 Task: Research Airbnb properties in GoraÅ¾de, Bosnia and Herzegovina from 5th November, 2023 to 16th November, 2023 for 2 adults.1  bedroom having 1 bed and 1 bathroom. Property type can be hotel. Amenities needed are: heating. Look for 5 properties as per requirement.
Action: Mouse moved to (528, 107)
Screenshot: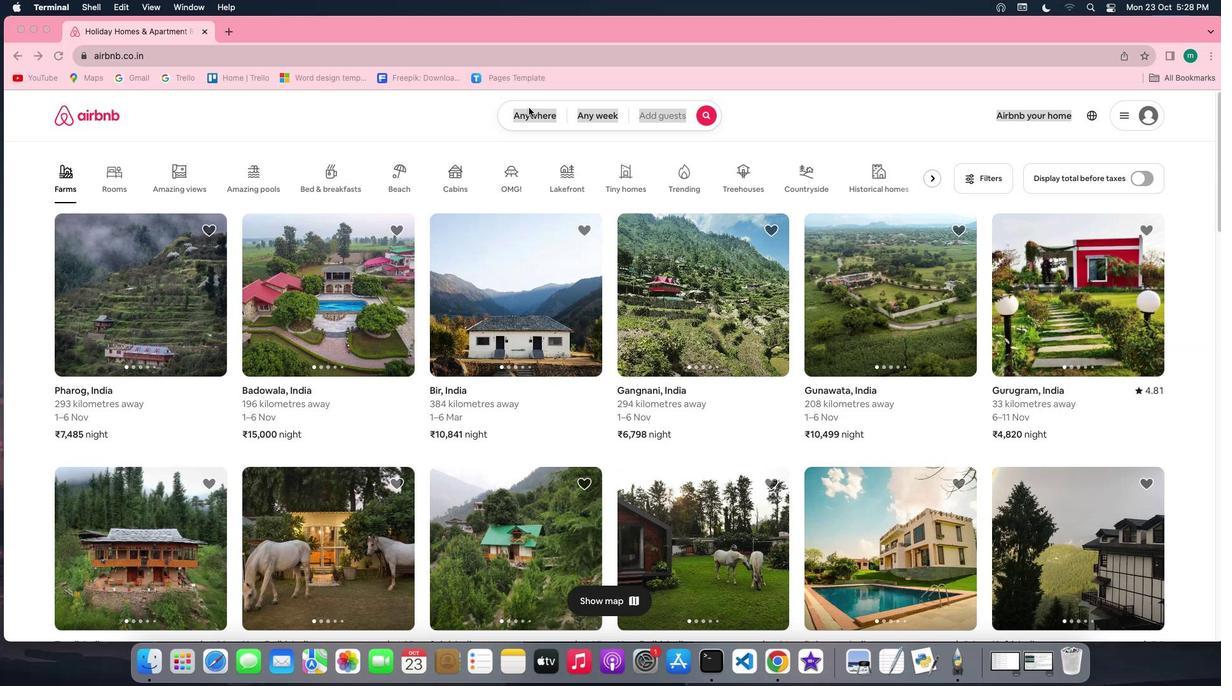 
Action: Mouse pressed left at (528, 107)
Screenshot: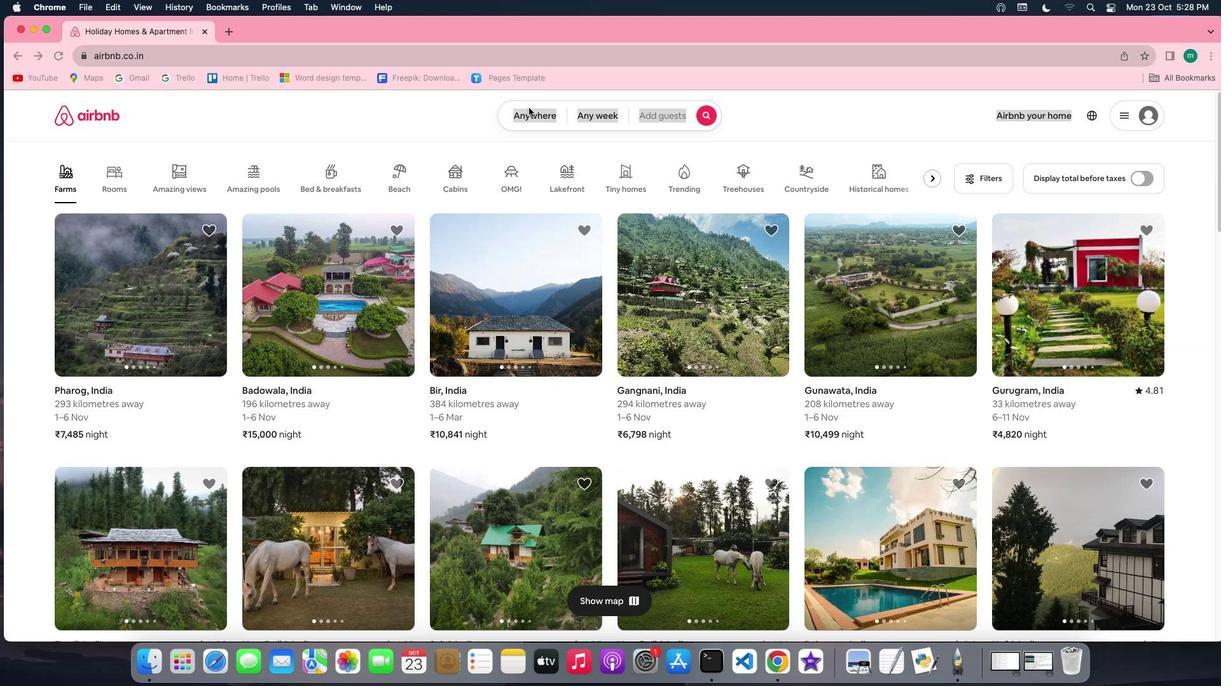 
Action: Mouse moved to (527, 113)
Screenshot: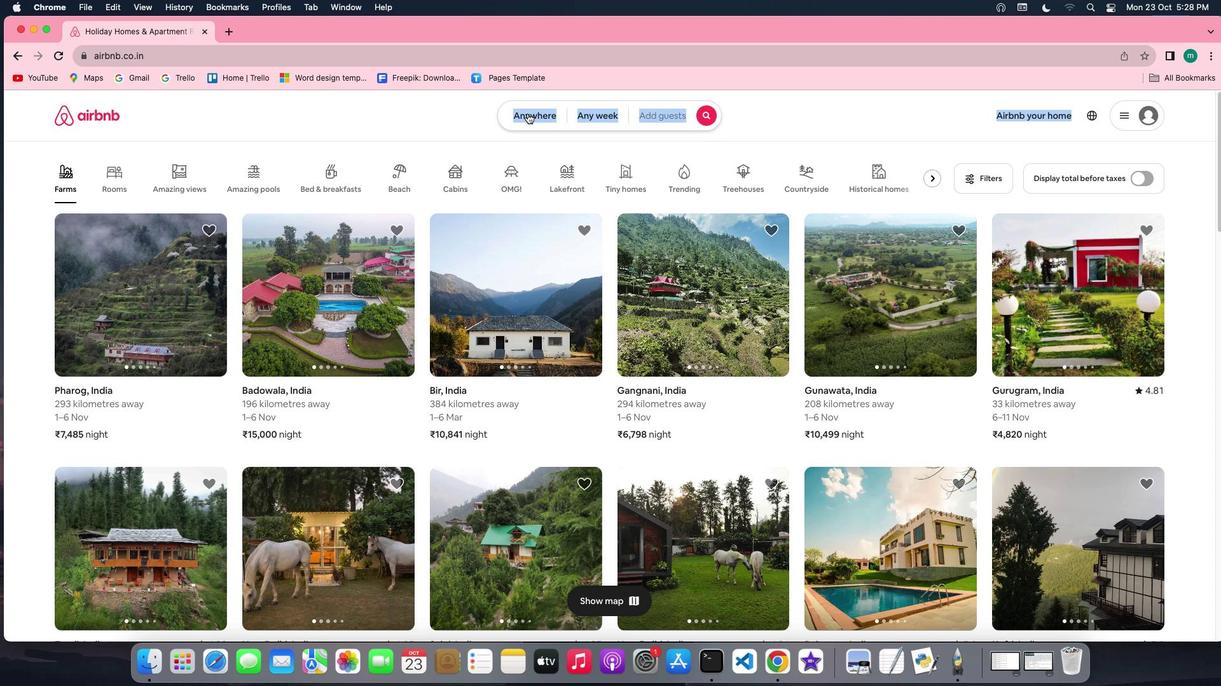 
Action: Mouse pressed left at (527, 113)
Screenshot: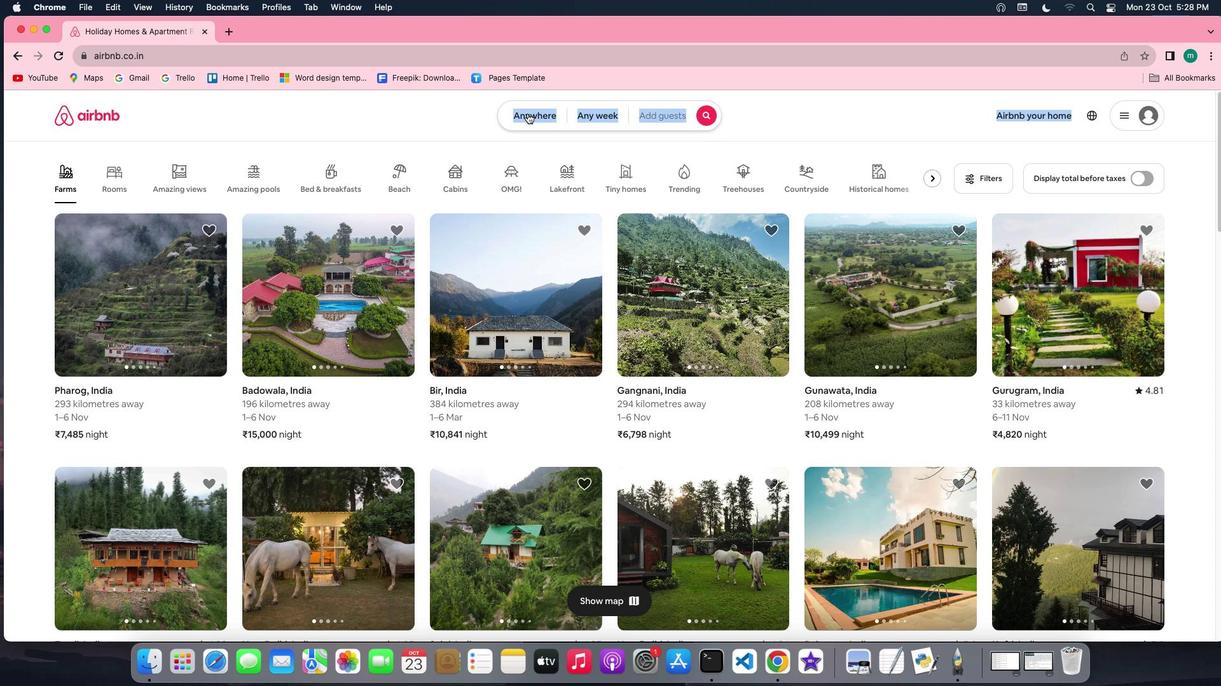 
Action: Mouse moved to (456, 162)
Screenshot: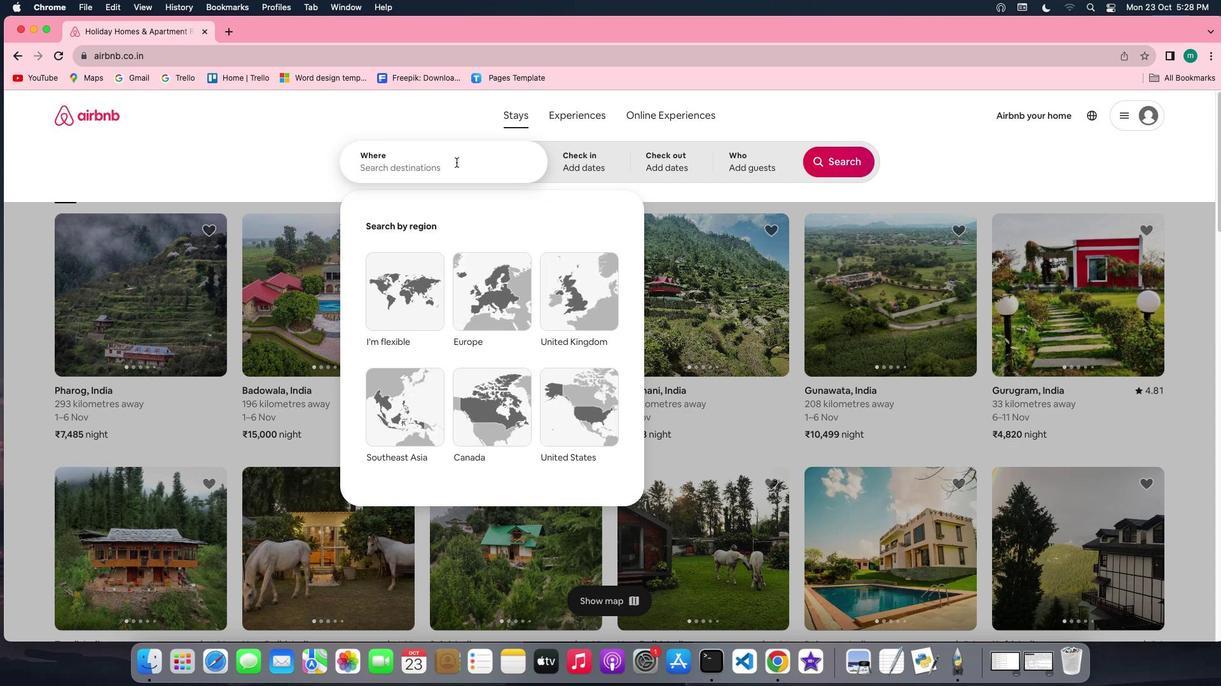 
Action: Mouse pressed left at (456, 162)
Screenshot: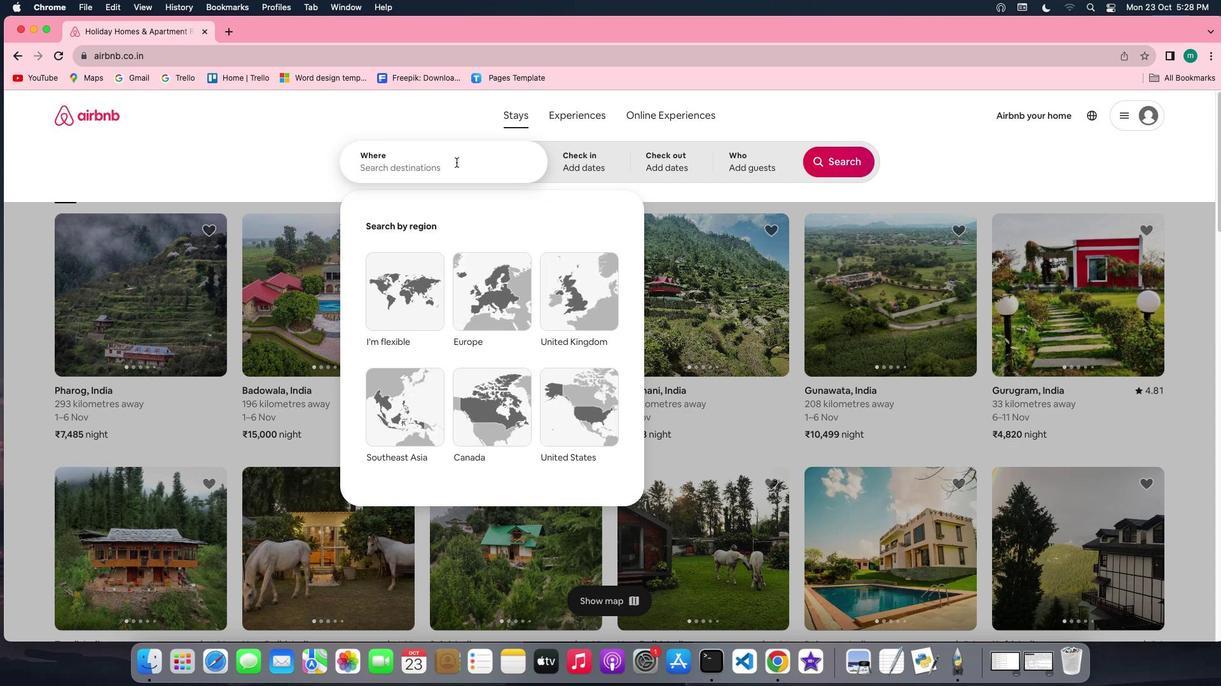 
Action: Key pressed Key.shift'G''o''r''a''z''d''e'','Key.spaceKey.shift'B''o''s''n''i''a'Key.space'a''n''d'Key.spaceKey.shift'H''e''r''z''e''g''o''v''i''n''a'
Screenshot: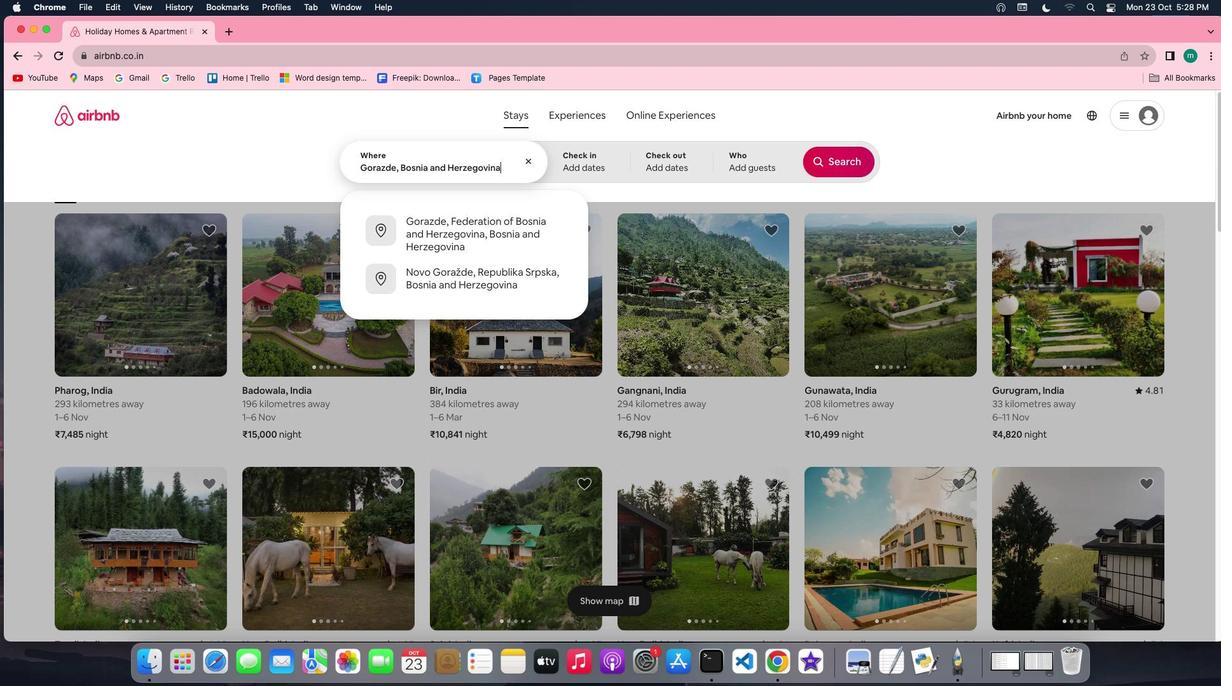
Action: Mouse moved to (567, 159)
Screenshot: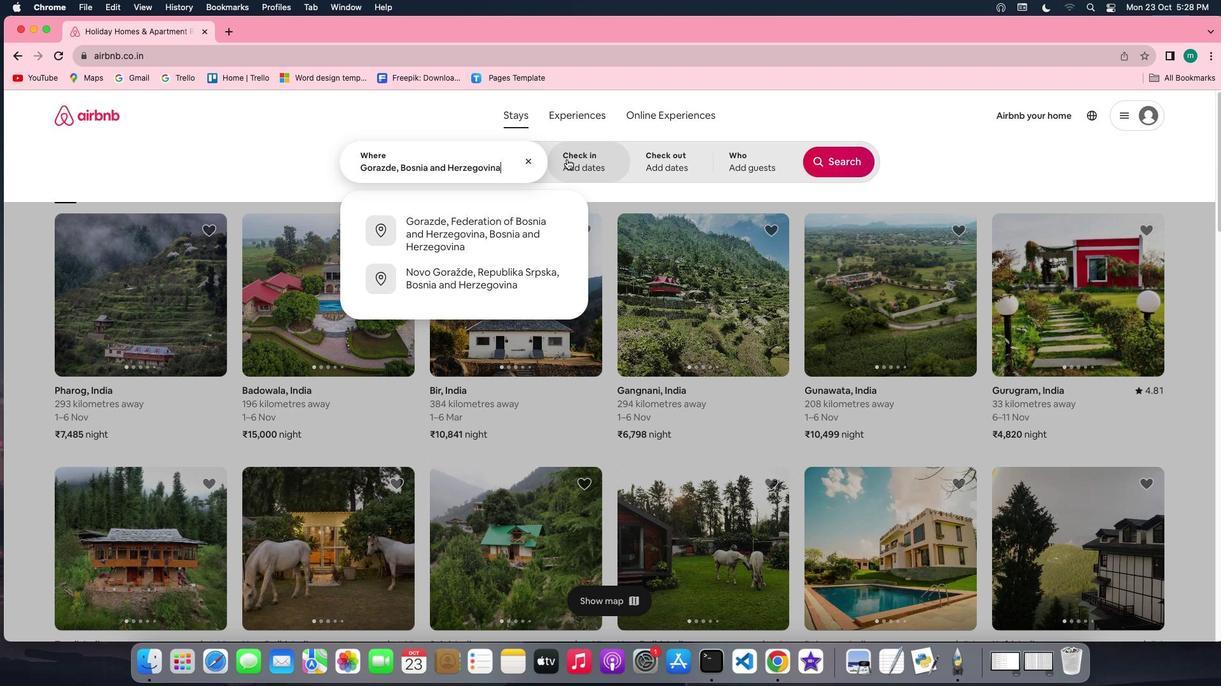 
Action: Mouse pressed left at (567, 159)
Screenshot: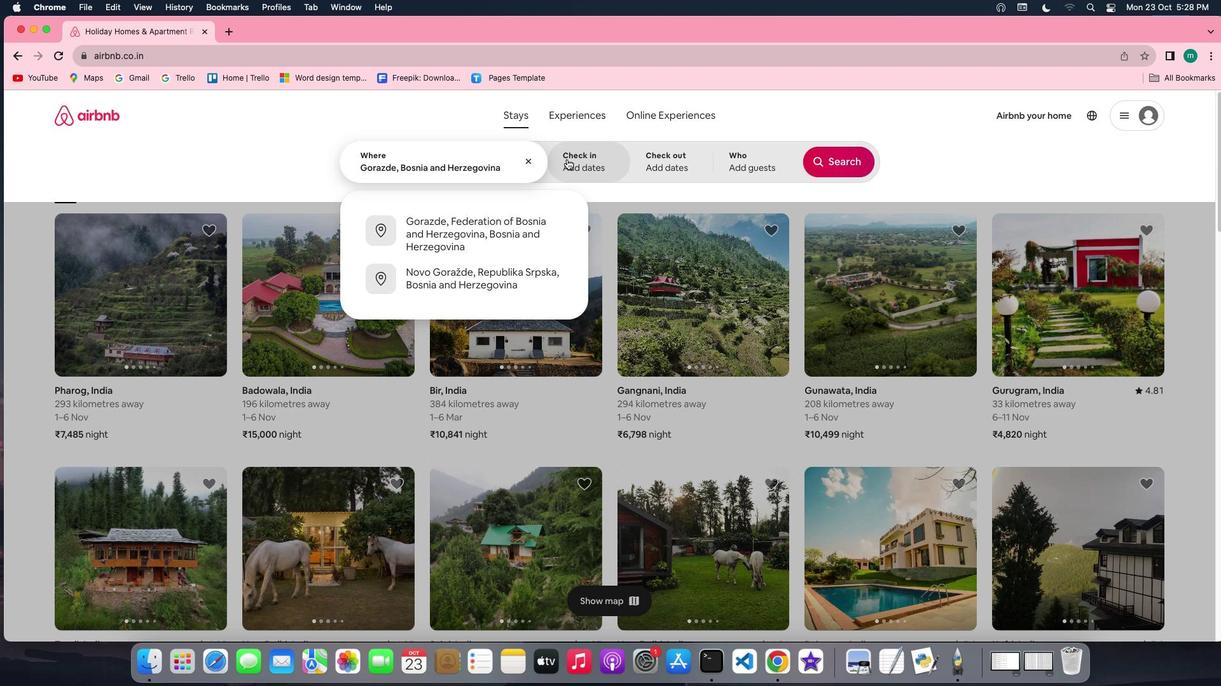 
Action: Mouse moved to (636, 347)
Screenshot: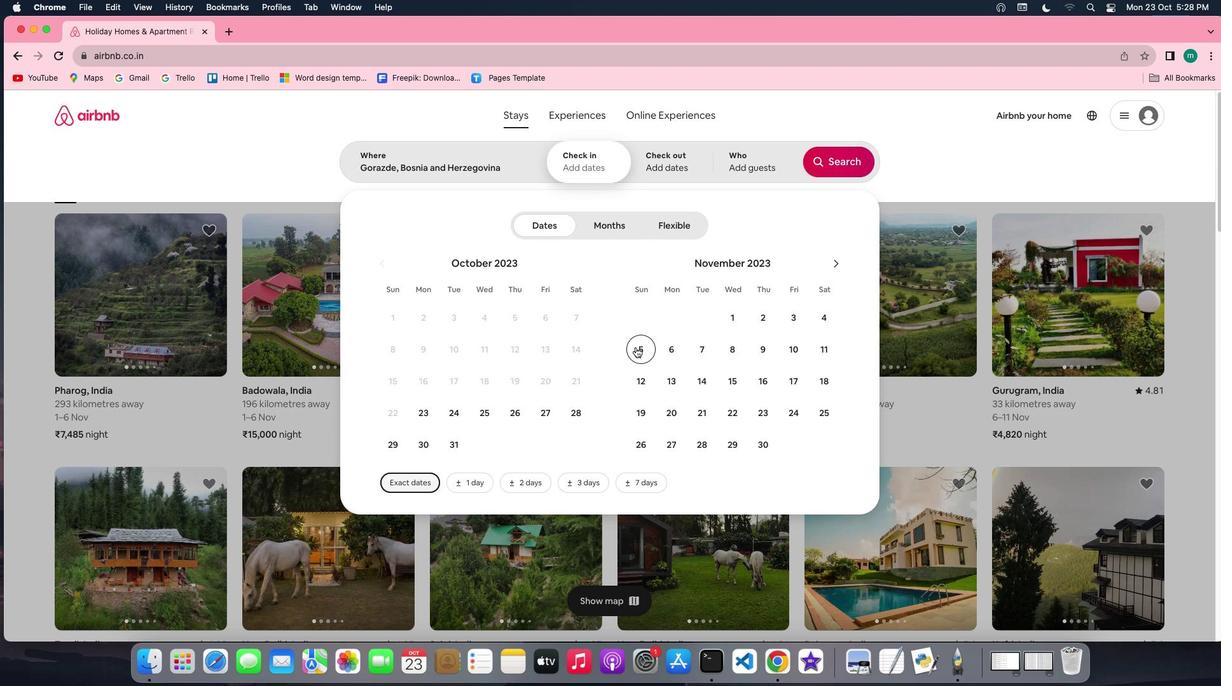 
Action: Mouse pressed left at (636, 347)
Screenshot: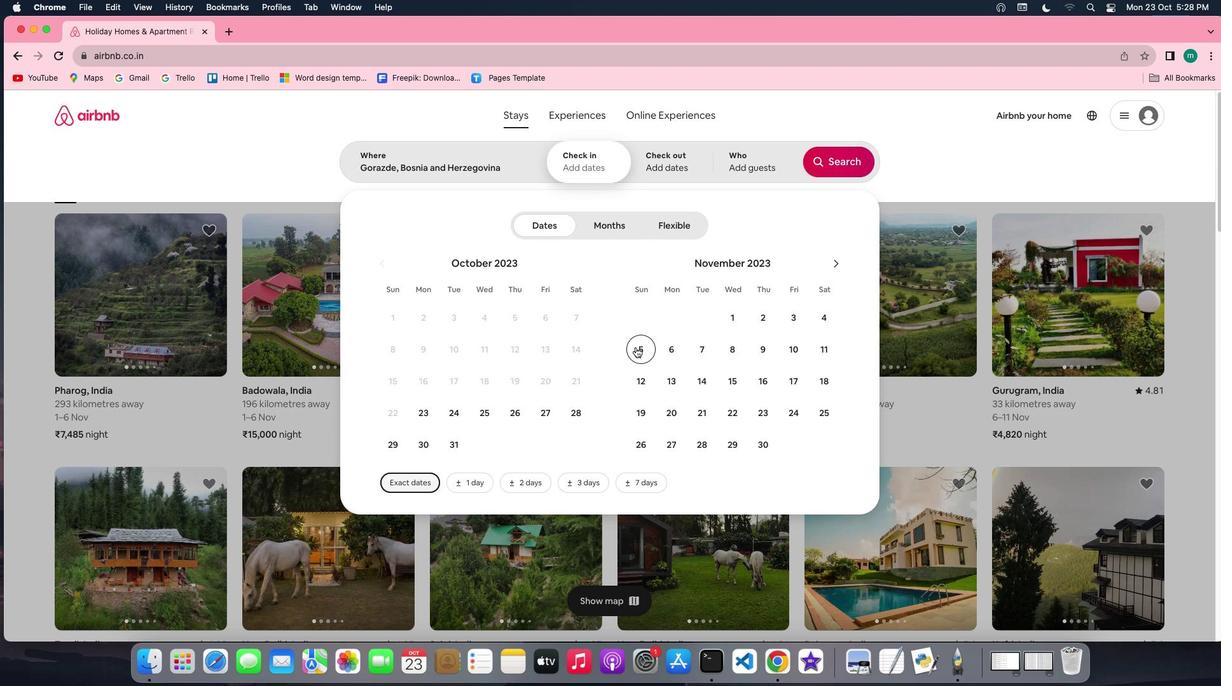 
Action: Mouse moved to (756, 384)
Screenshot: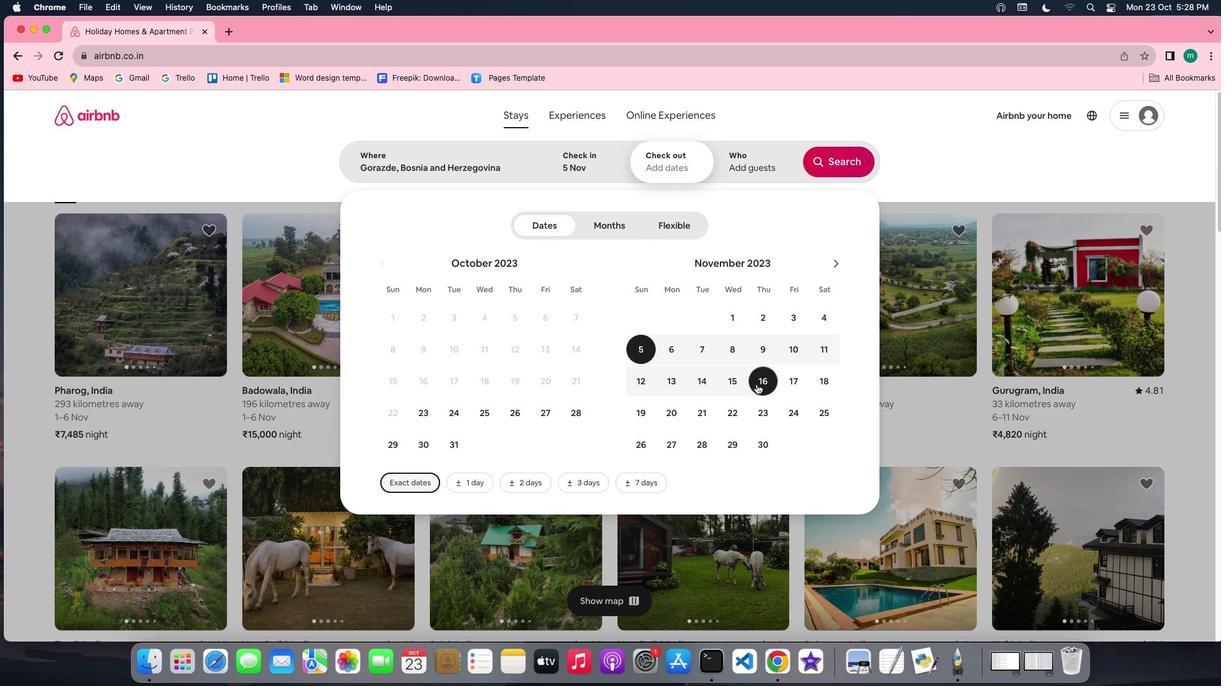 
Action: Mouse pressed left at (756, 384)
Screenshot: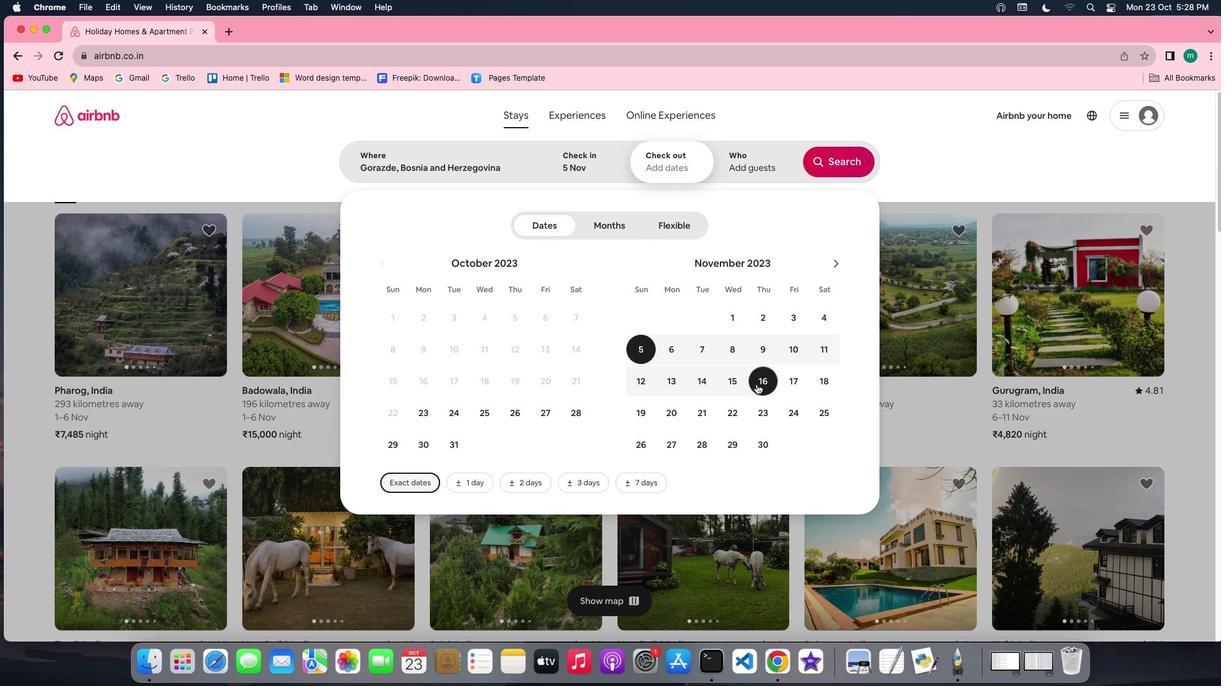 
Action: Mouse moved to (751, 165)
Screenshot: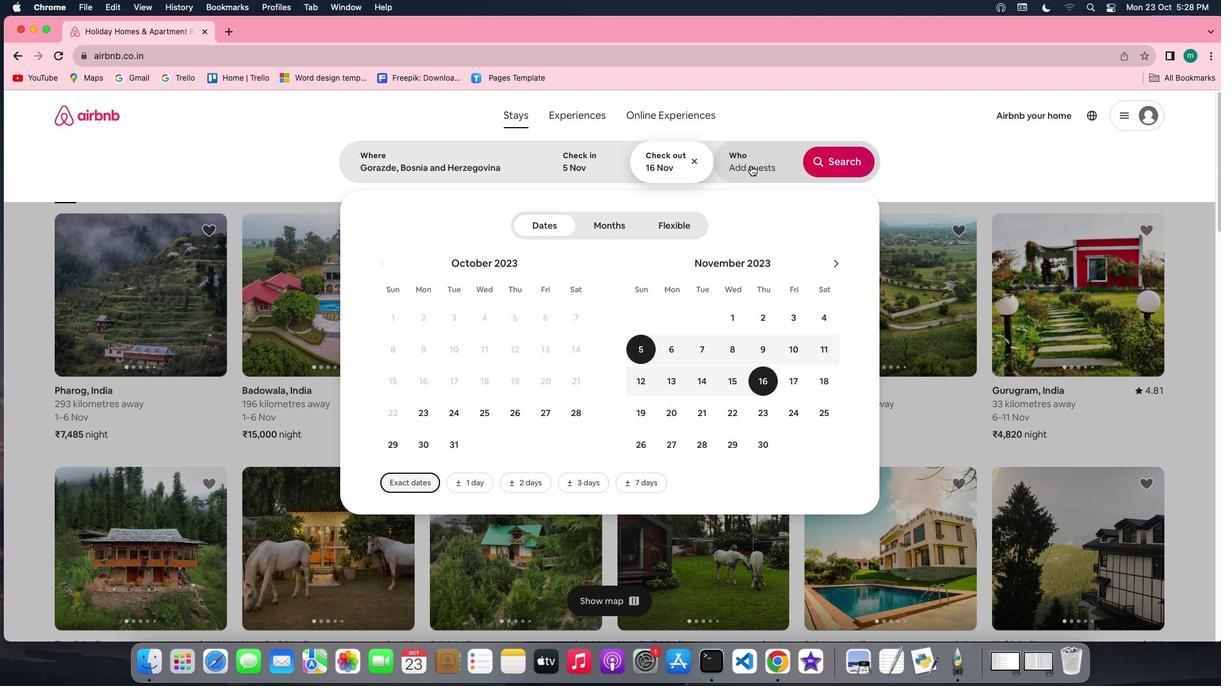 
Action: Mouse pressed left at (751, 165)
Screenshot: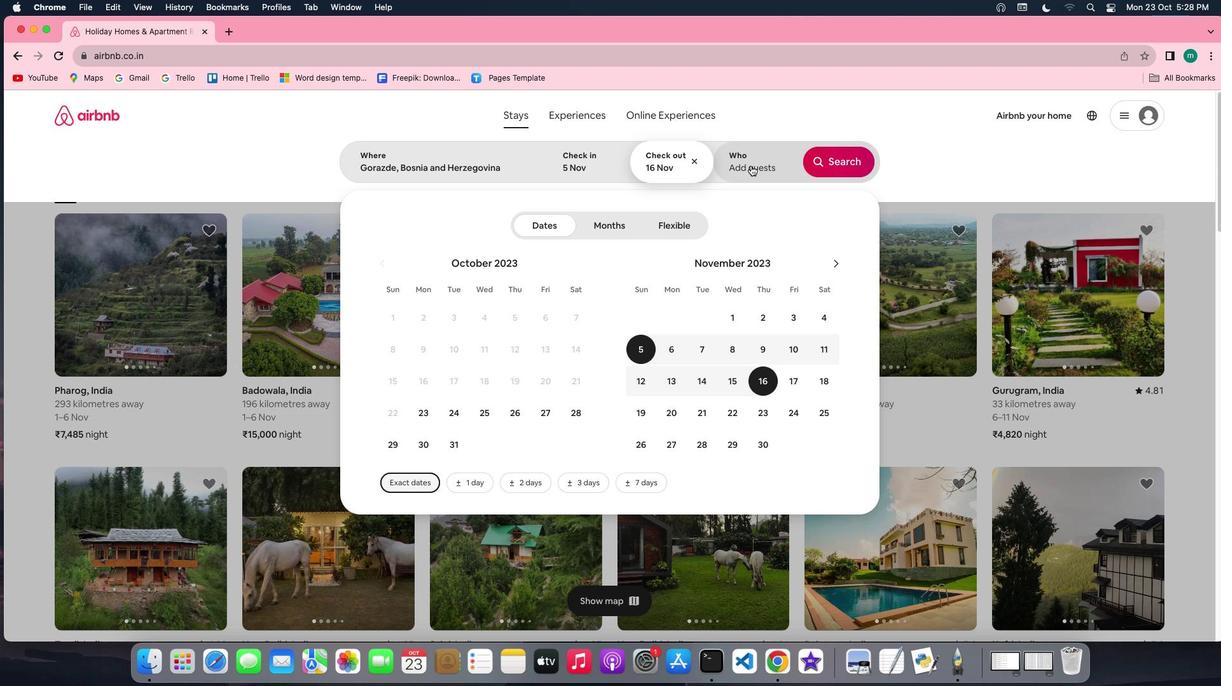 
Action: Mouse moved to (840, 229)
Screenshot: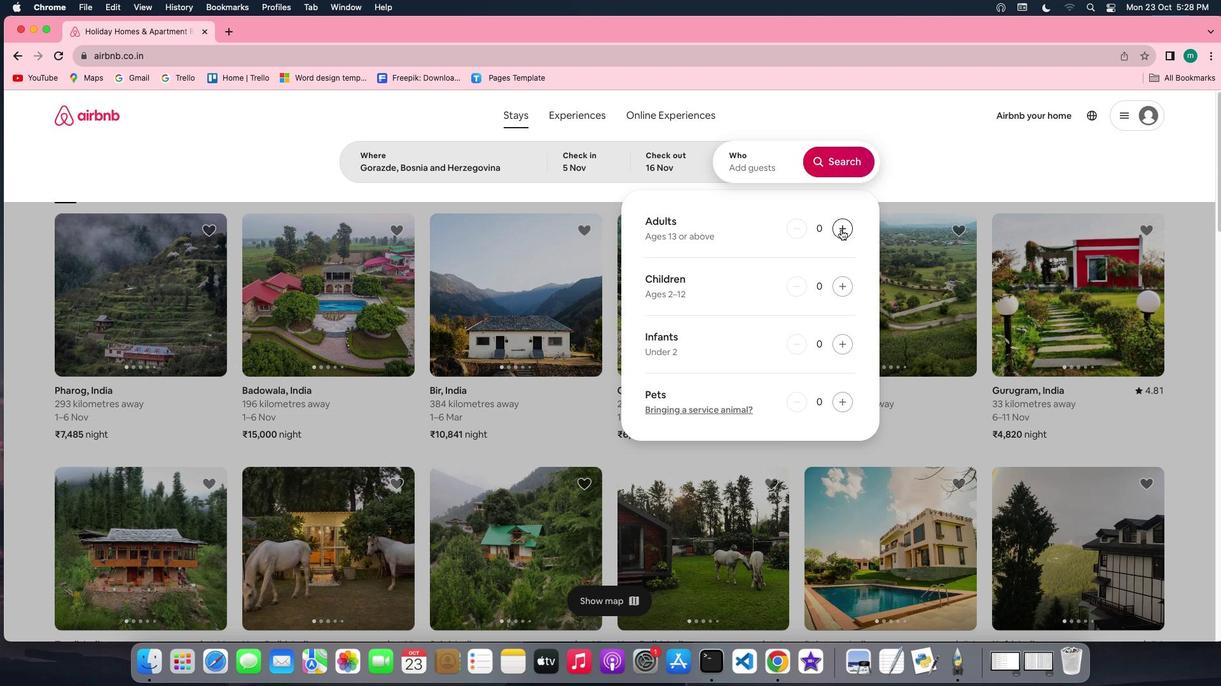 
Action: Mouse pressed left at (840, 229)
Screenshot: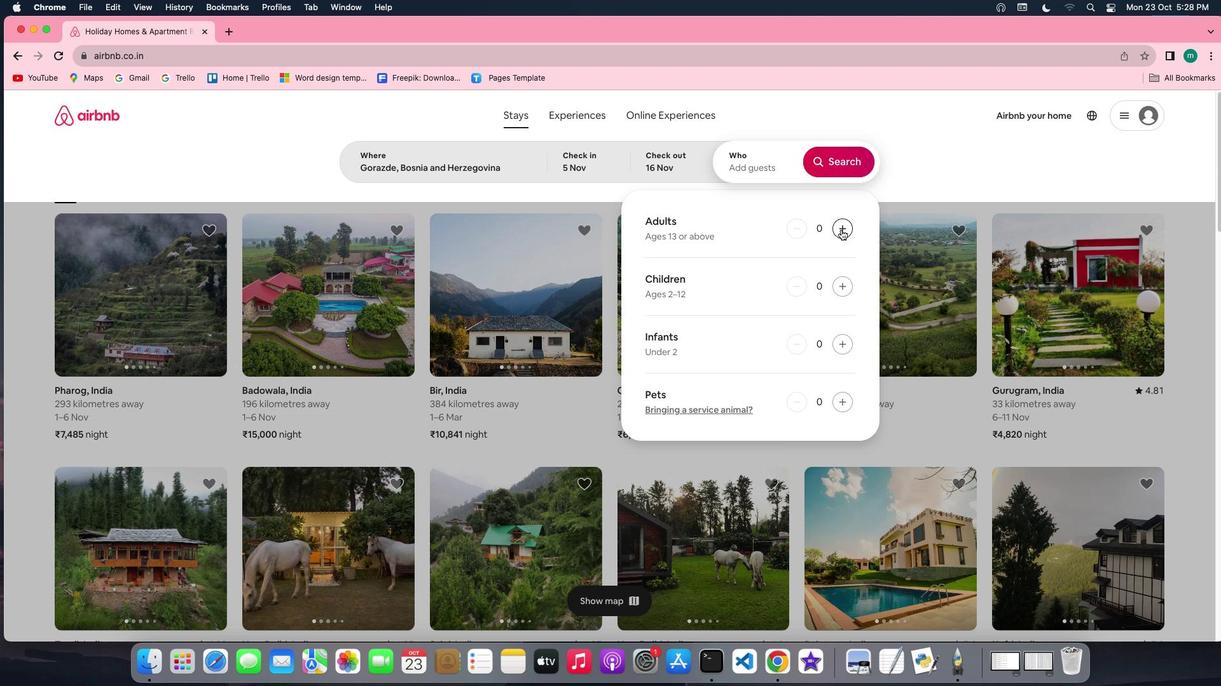 
Action: Mouse pressed left at (840, 229)
Screenshot: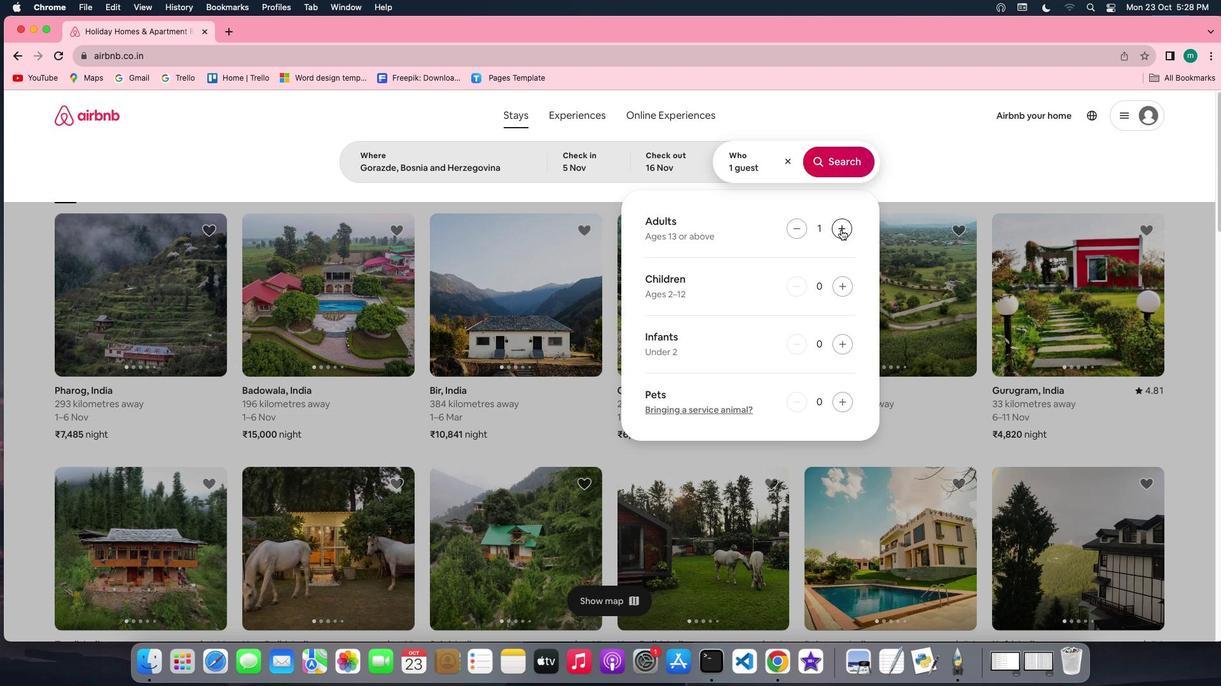 
Action: Mouse moved to (847, 155)
Screenshot: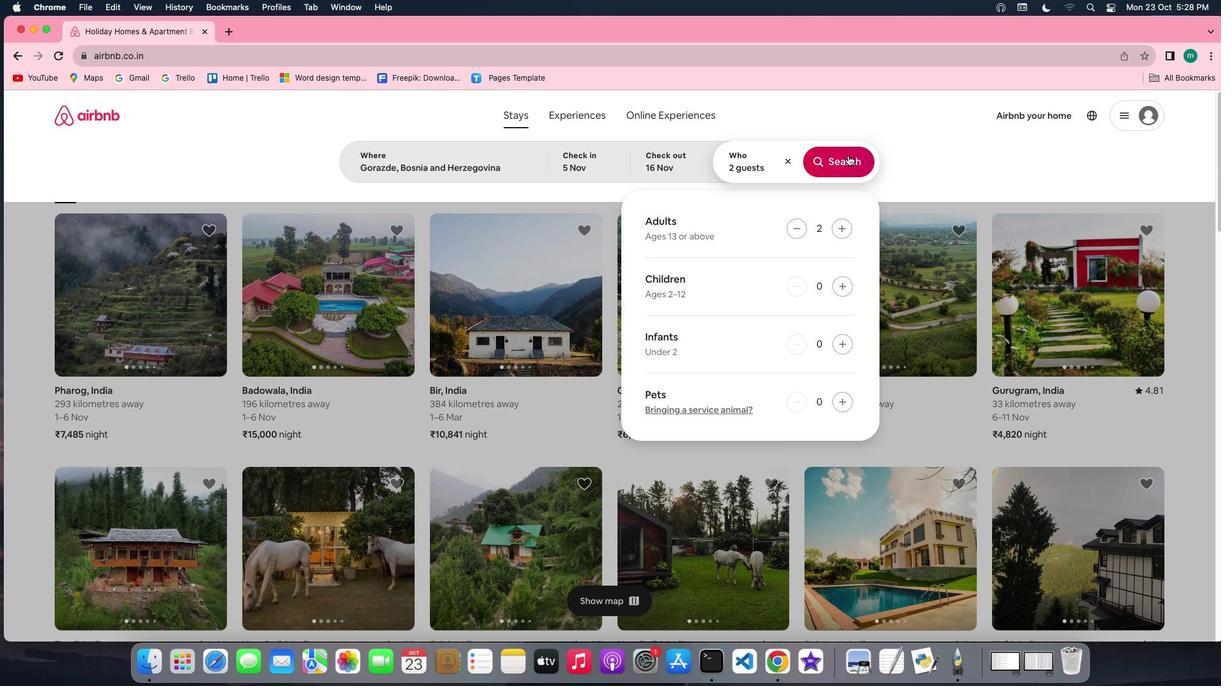 
Action: Mouse pressed left at (847, 155)
Screenshot: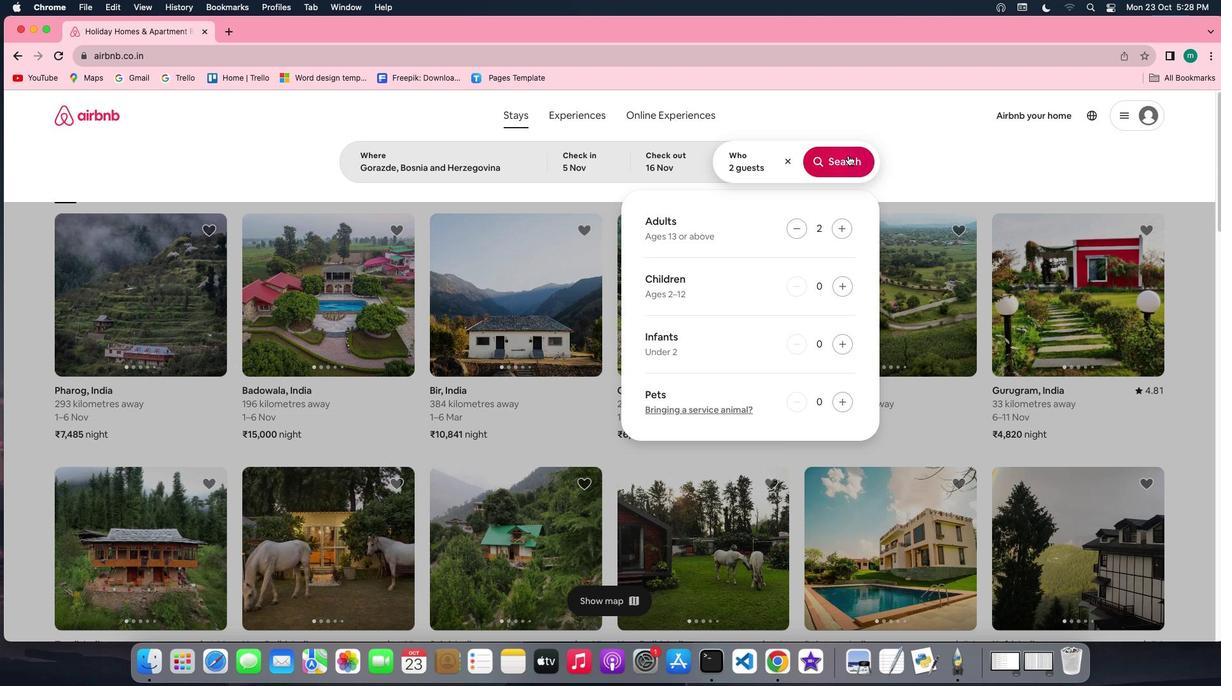 
Action: Mouse moved to (1015, 159)
Screenshot: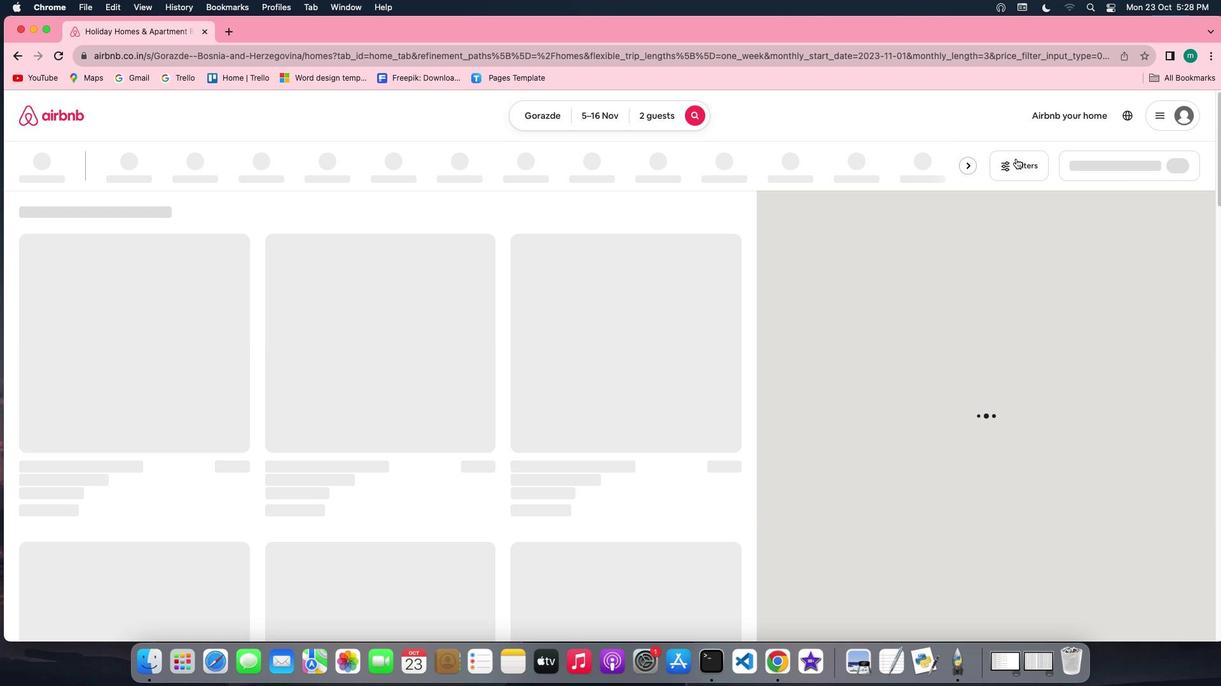 
Action: Mouse pressed left at (1015, 159)
Screenshot: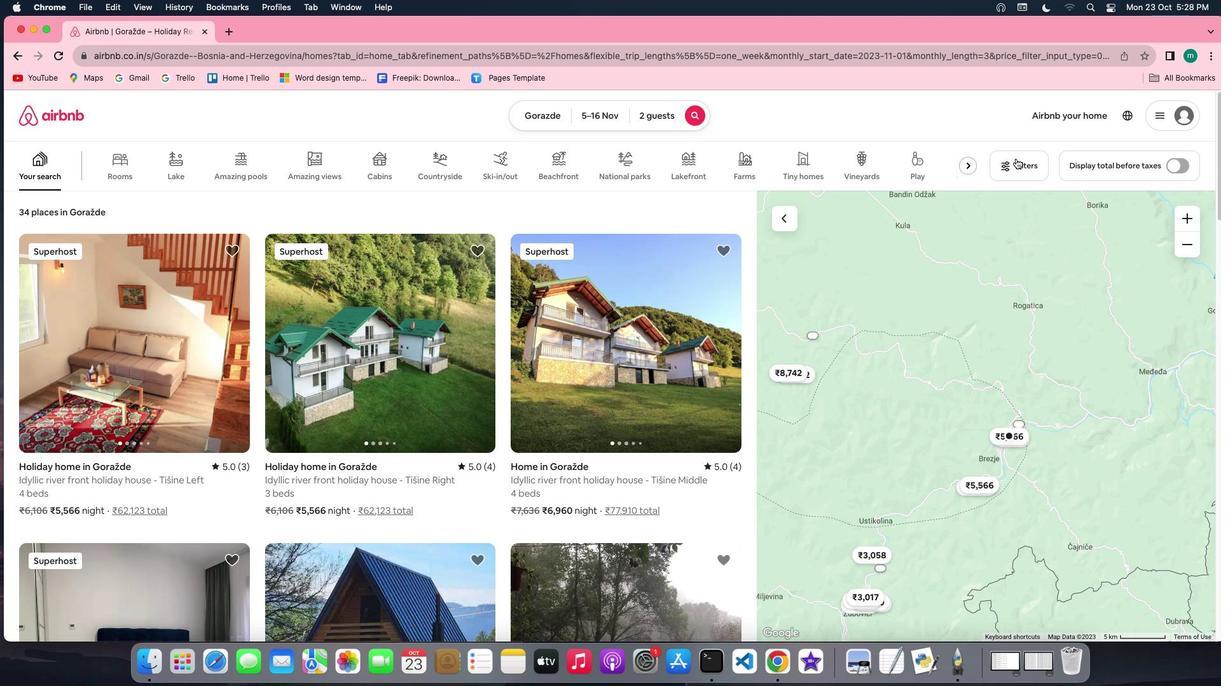 
Action: Mouse moved to (721, 374)
Screenshot: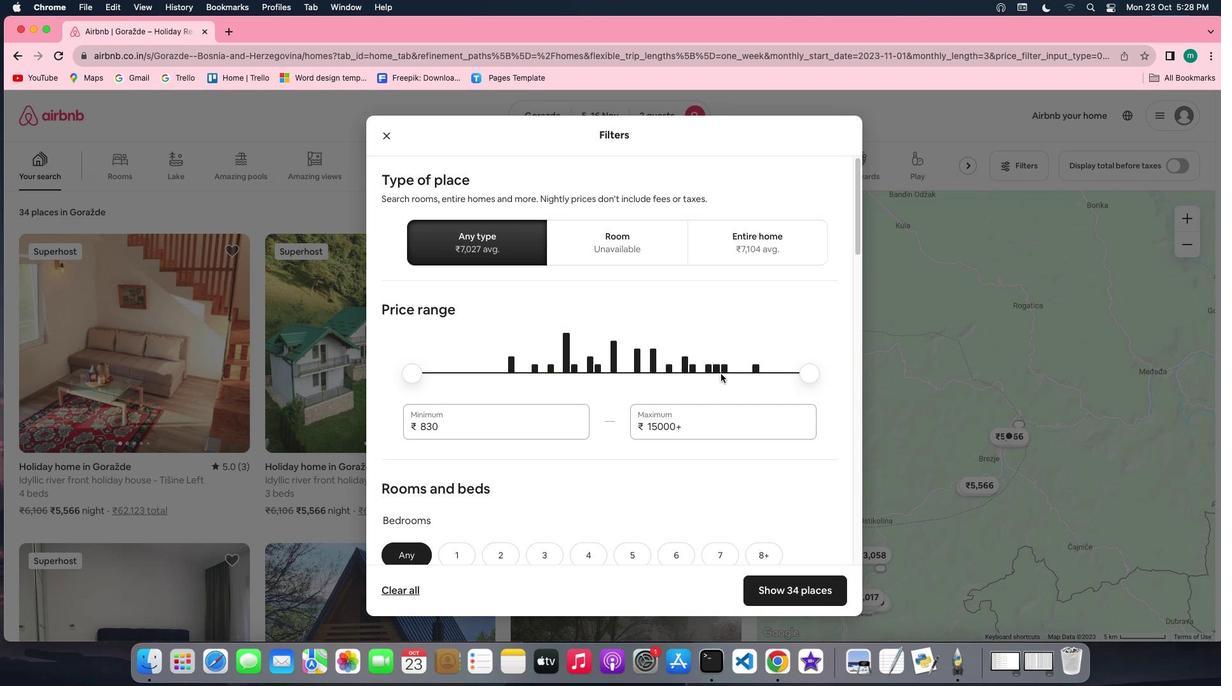 
Action: Mouse scrolled (721, 374) with delta (0, 0)
Screenshot: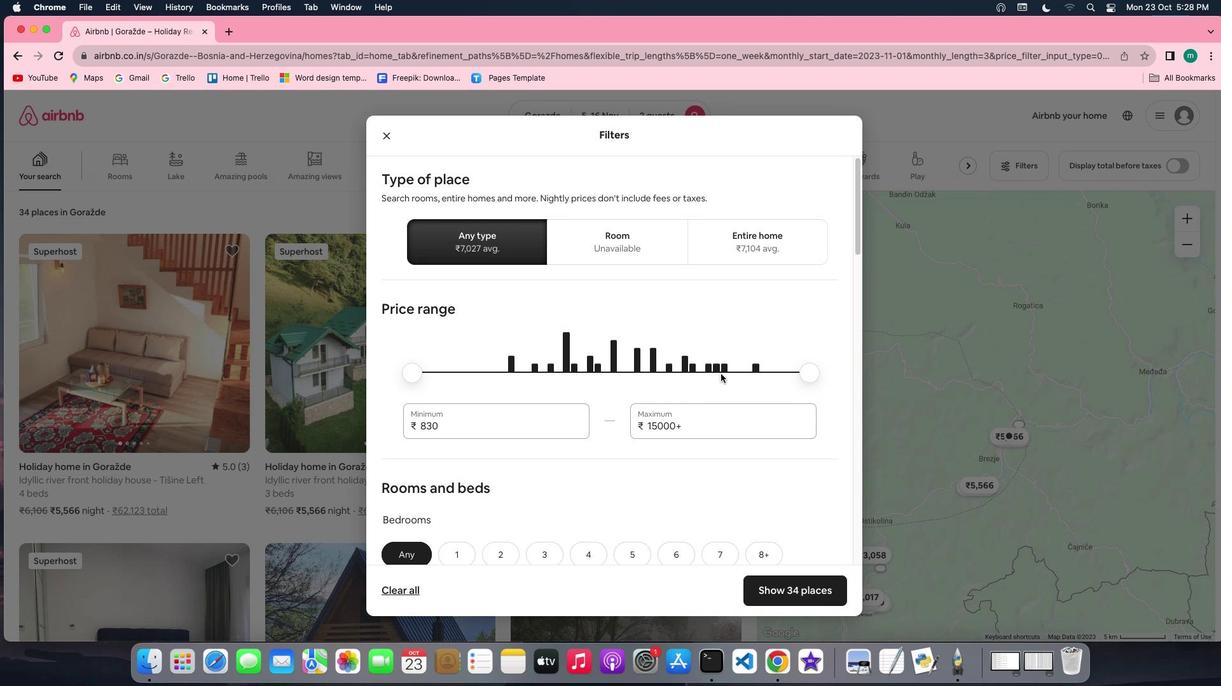 
Action: Mouse scrolled (721, 374) with delta (0, 0)
Screenshot: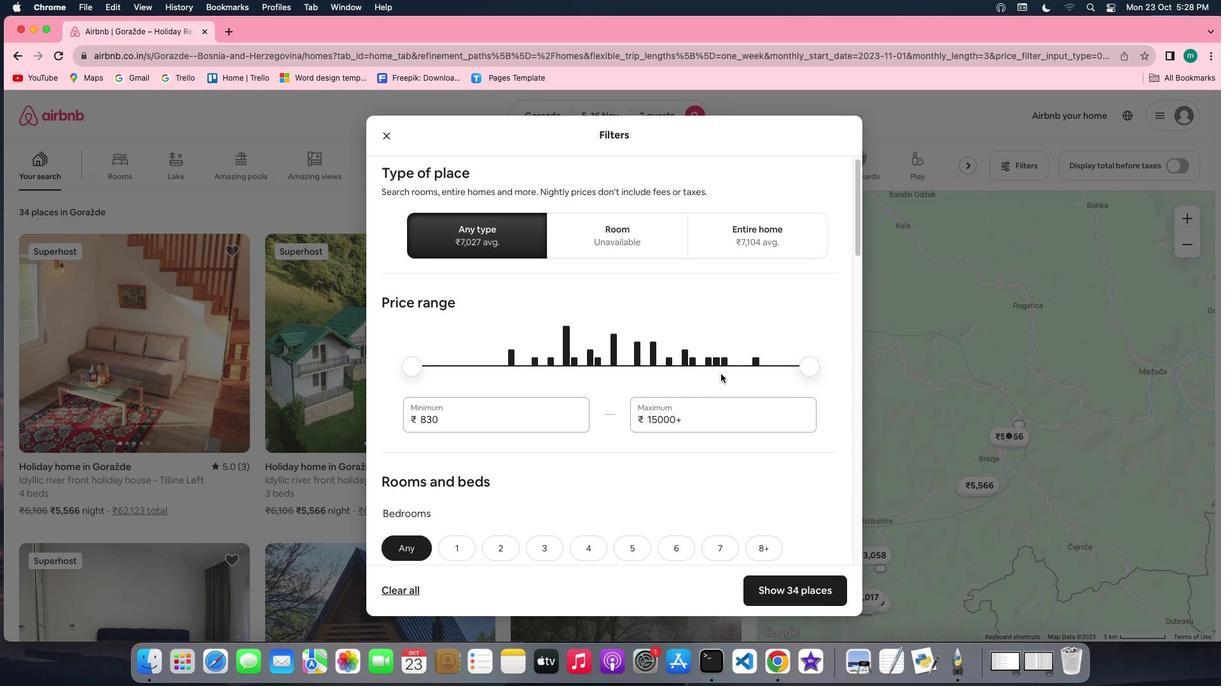 
Action: Mouse scrolled (721, 374) with delta (0, -1)
Screenshot: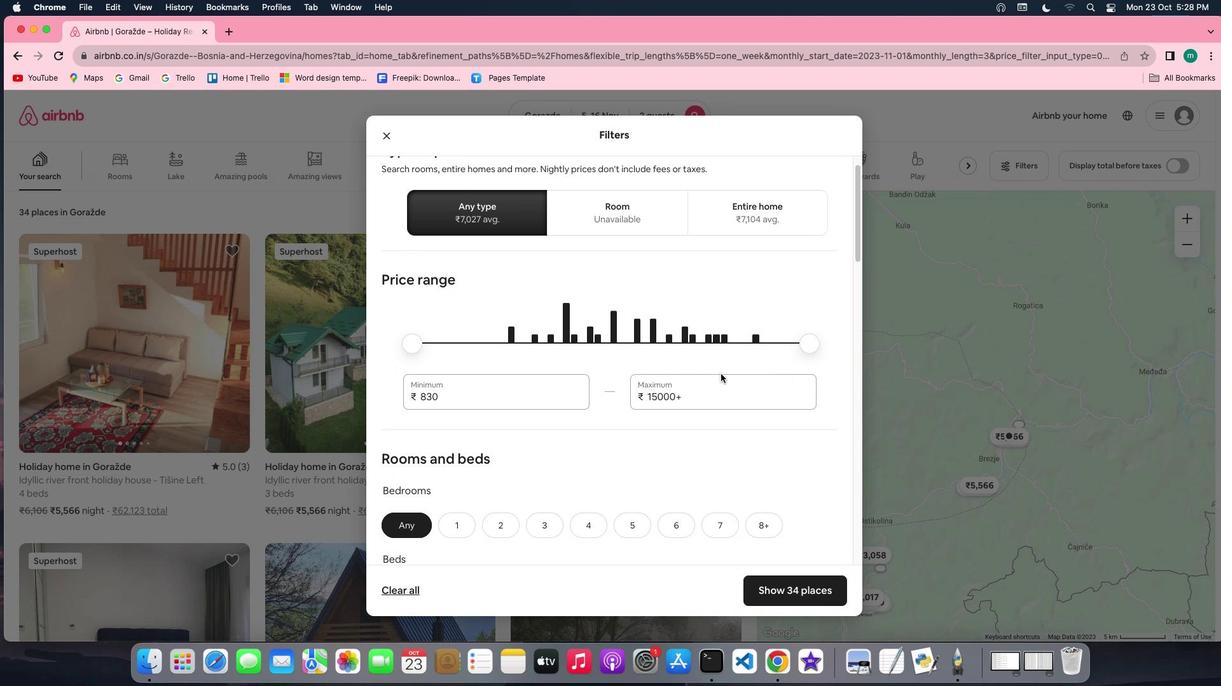 
Action: Mouse scrolled (721, 374) with delta (0, 0)
Screenshot: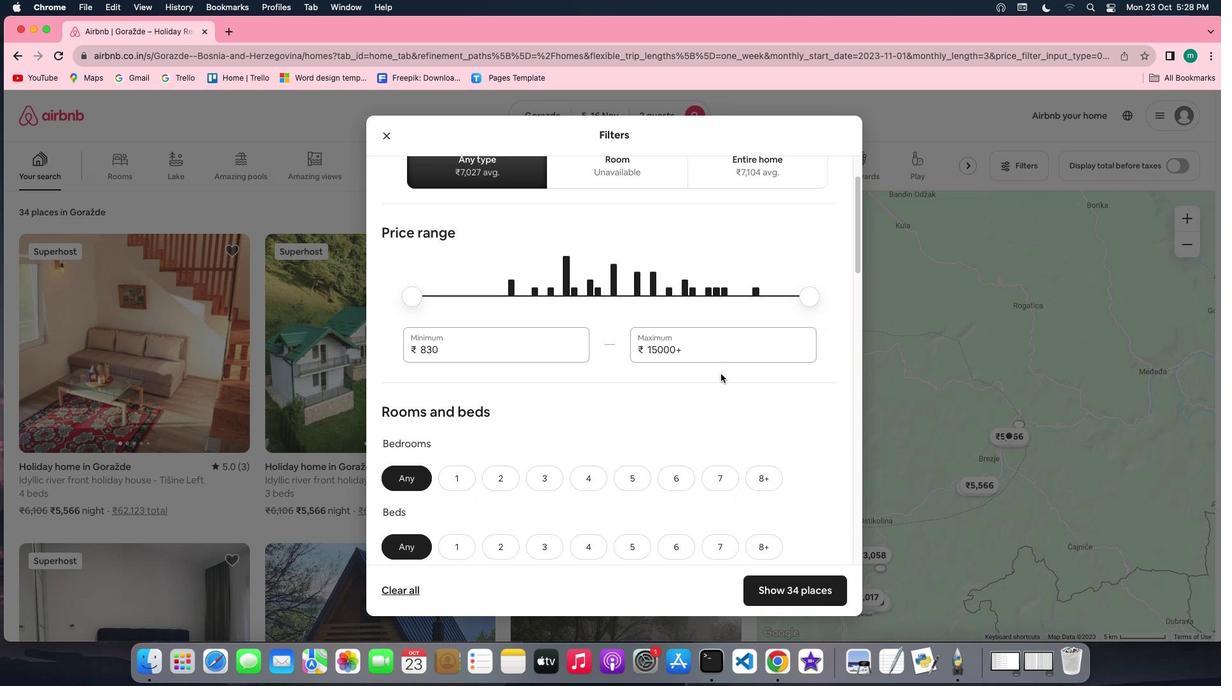 
Action: Mouse scrolled (721, 374) with delta (0, 0)
Screenshot: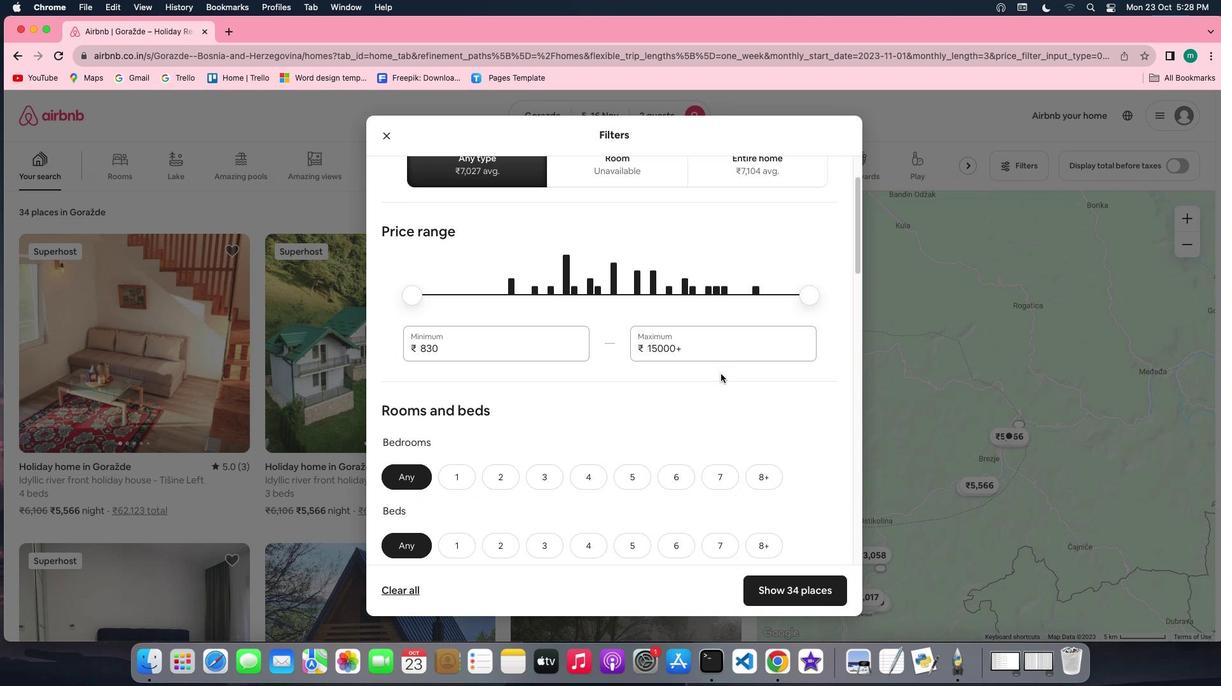 
Action: Mouse scrolled (721, 374) with delta (0, 0)
Screenshot: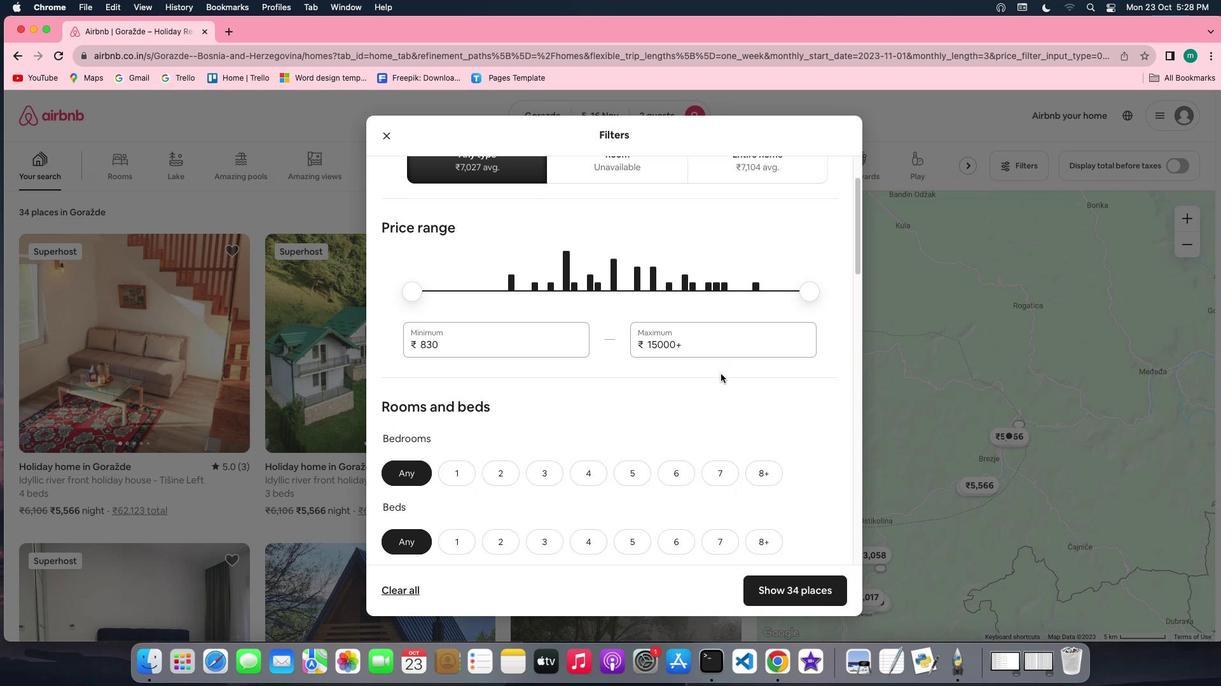 
Action: Mouse scrolled (721, 374) with delta (0, 0)
Screenshot: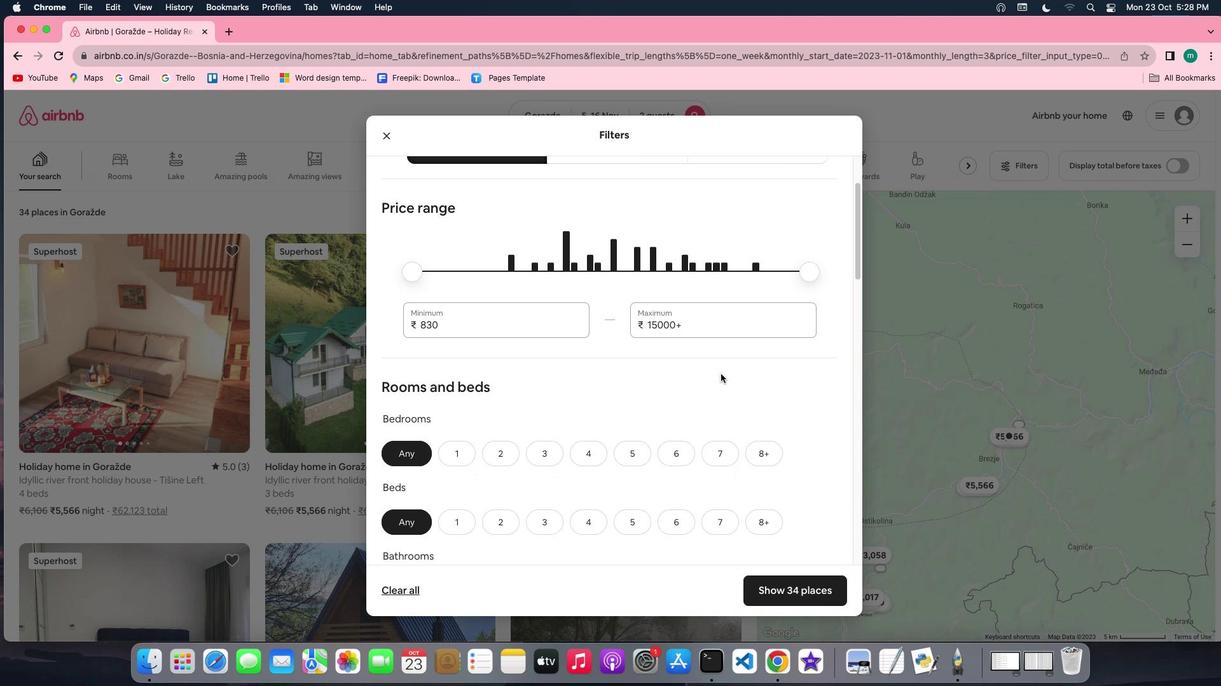 
Action: Mouse scrolled (721, 374) with delta (0, 0)
Screenshot: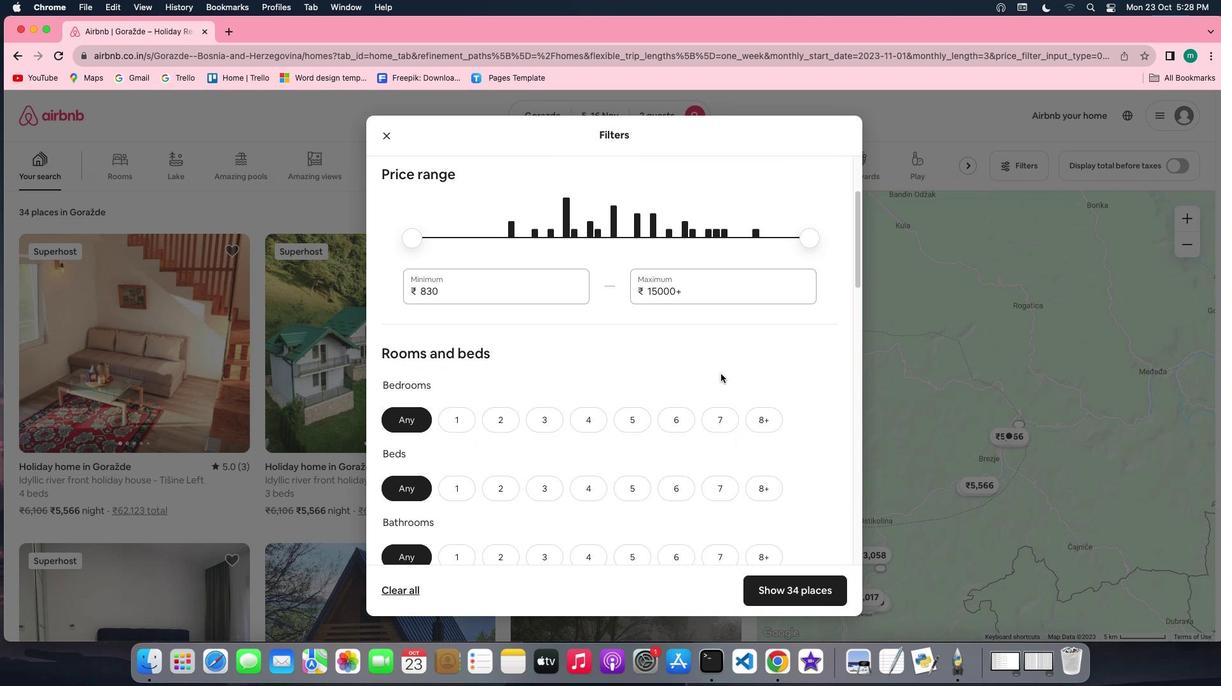 
Action: Mouse scrolled (721, 374) with delta (0, 0)
Screenshot: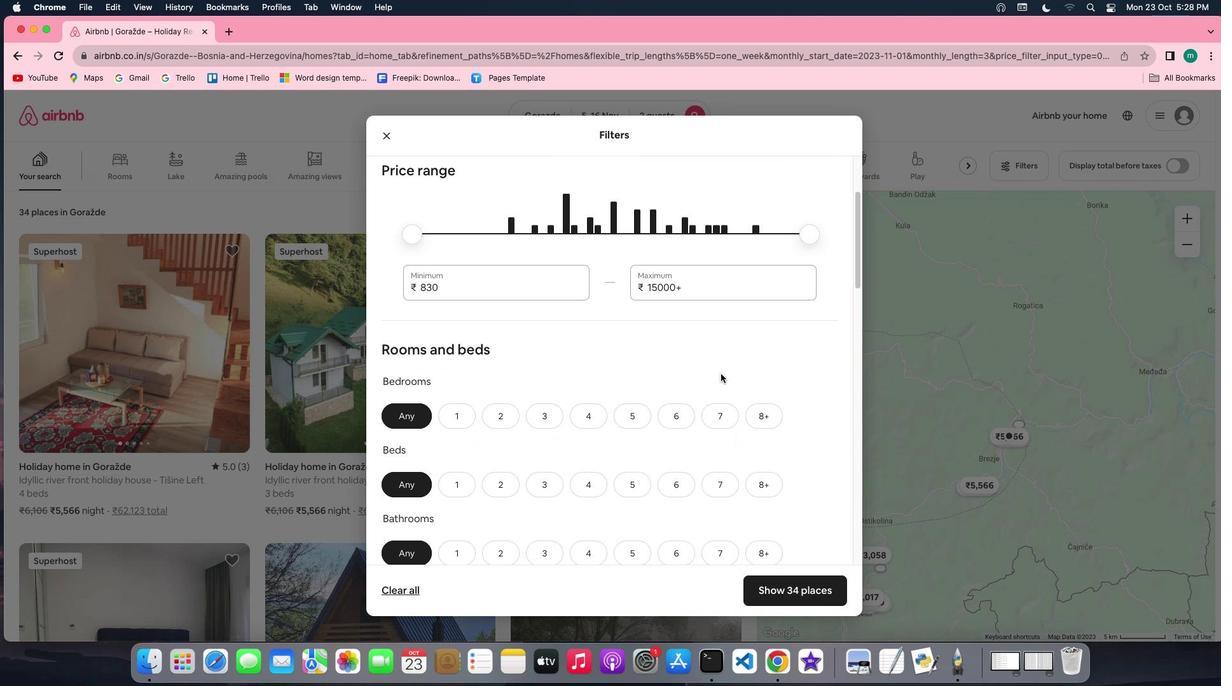 
Action: Mouse scrolled (721, 374) with delta (0, 0)
Screenshot: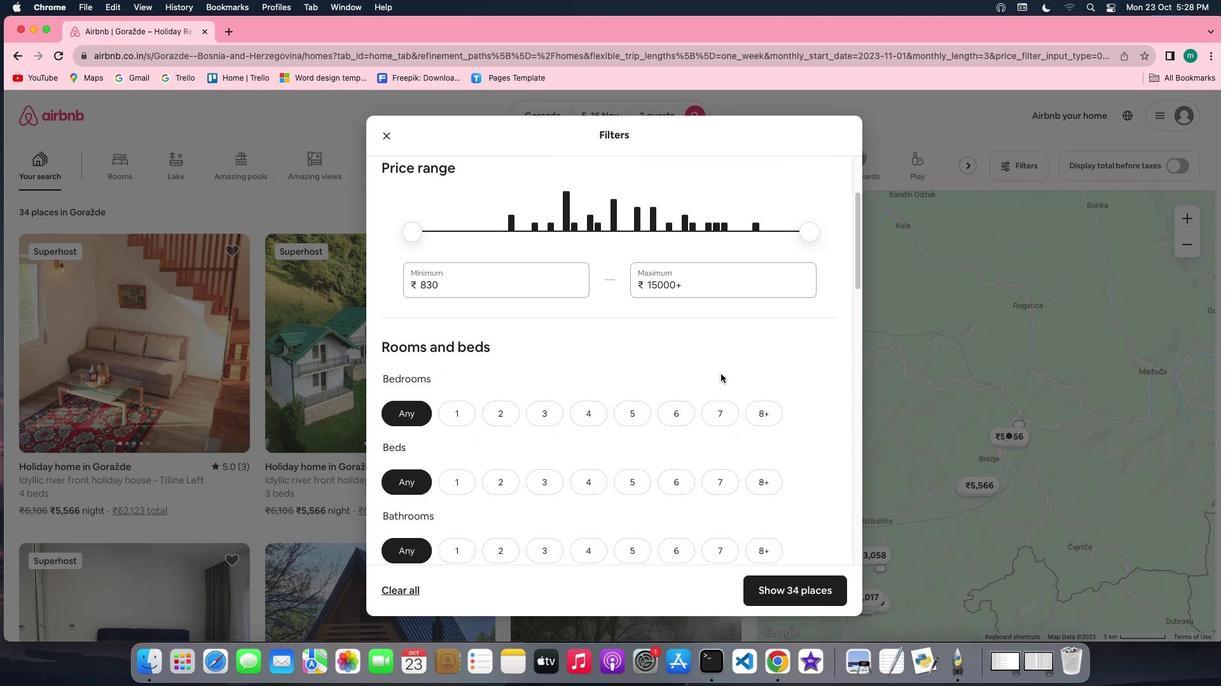 
Action: Mouse scrolled (721, 374) with delta (0, 0)
Screenshot: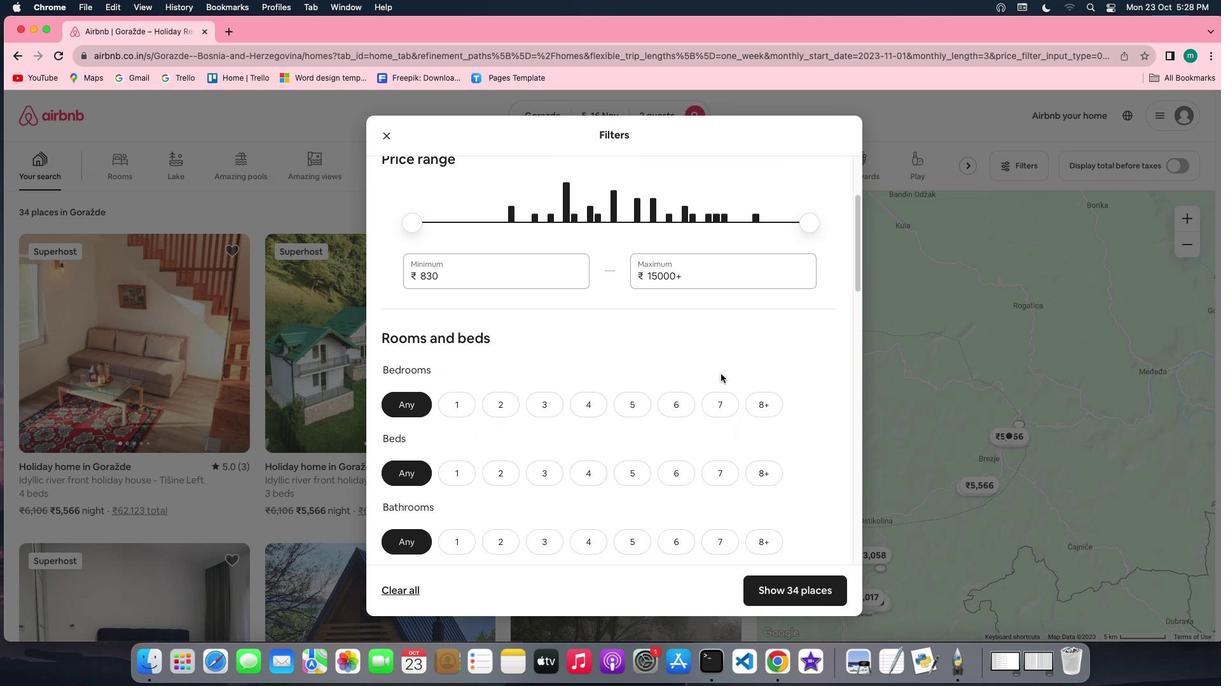 
Action: Mouse scrolled (721, 374) with delta (0, 0)
Screenshot: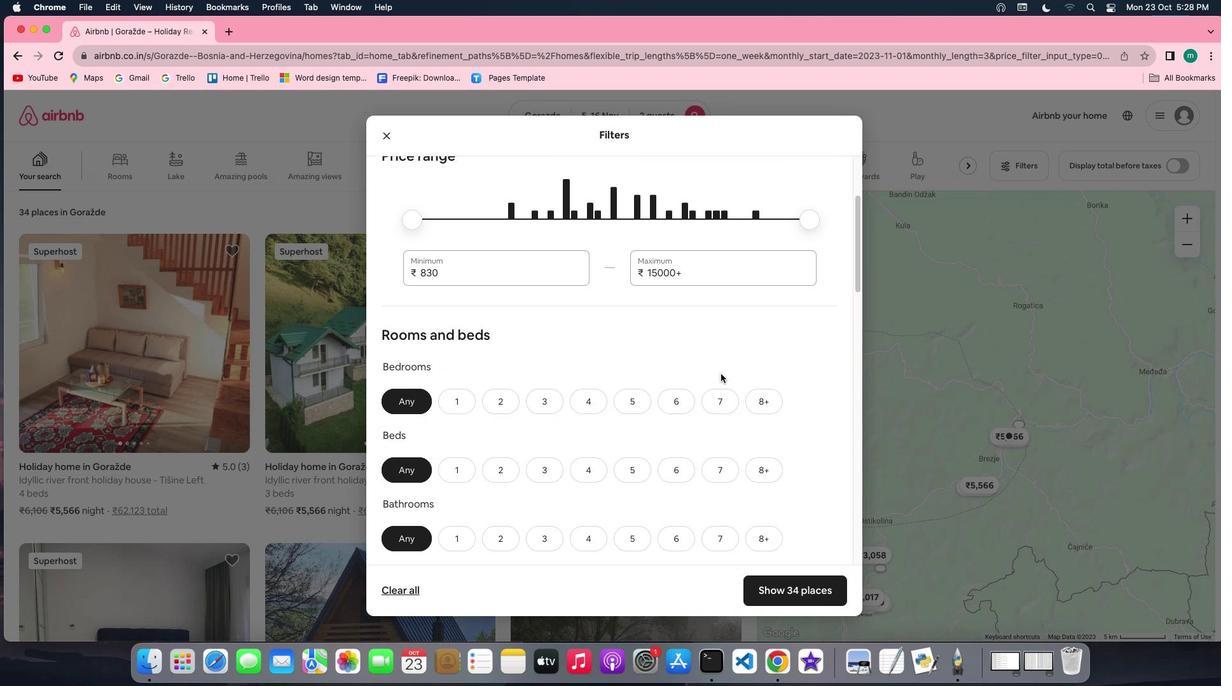 
Action: Mouse scrolled (721, 374) with delta (0, 0)
Screenshot: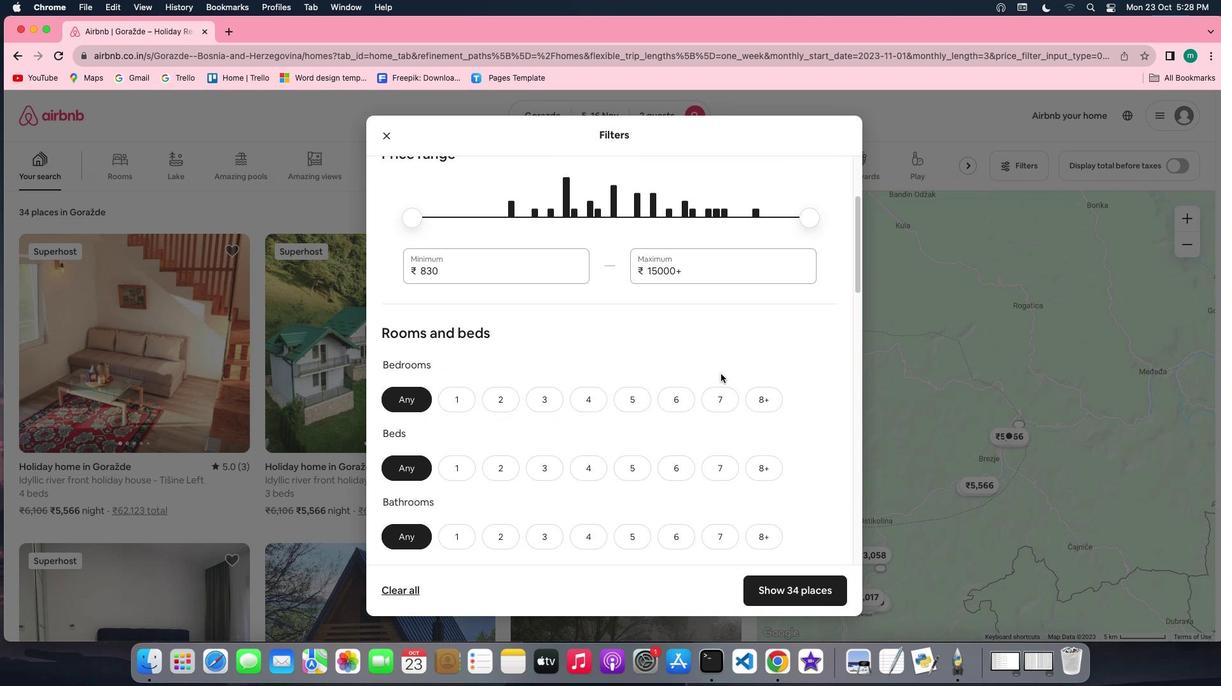 
Action: Mouse scrolled (721, 374) with delta (0, 0)
Screenshot: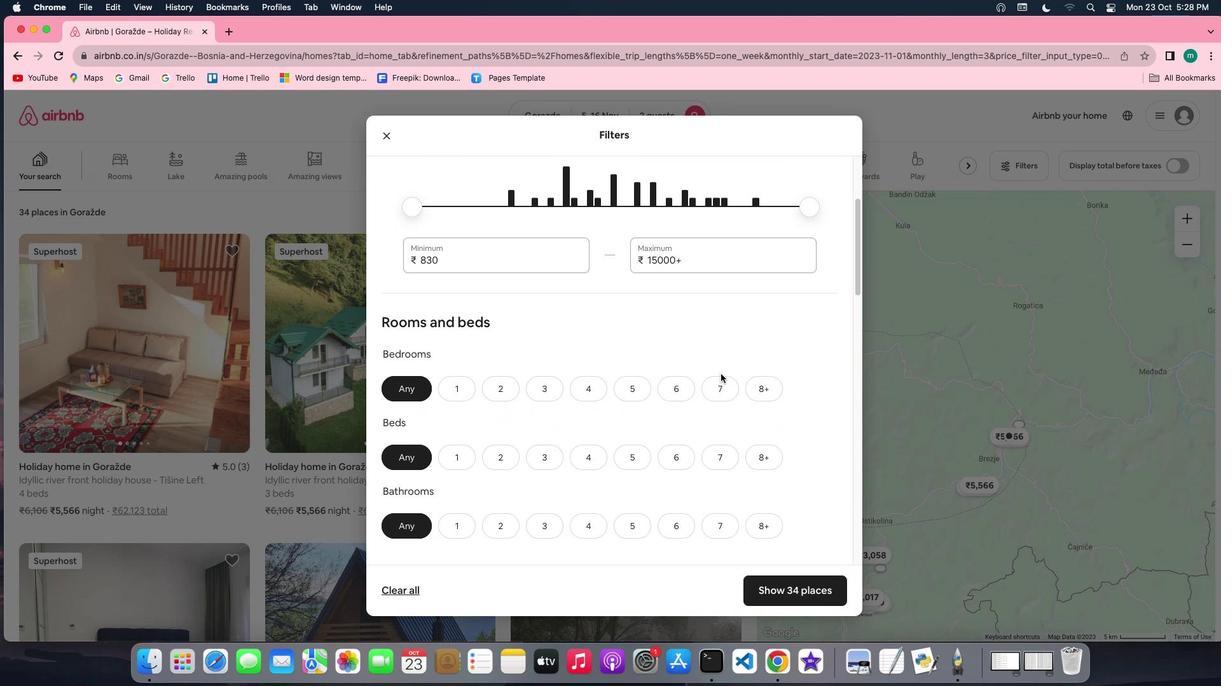 
Action: Mouse scrolled (721, 374) with delta (0, 0)
Screenshot: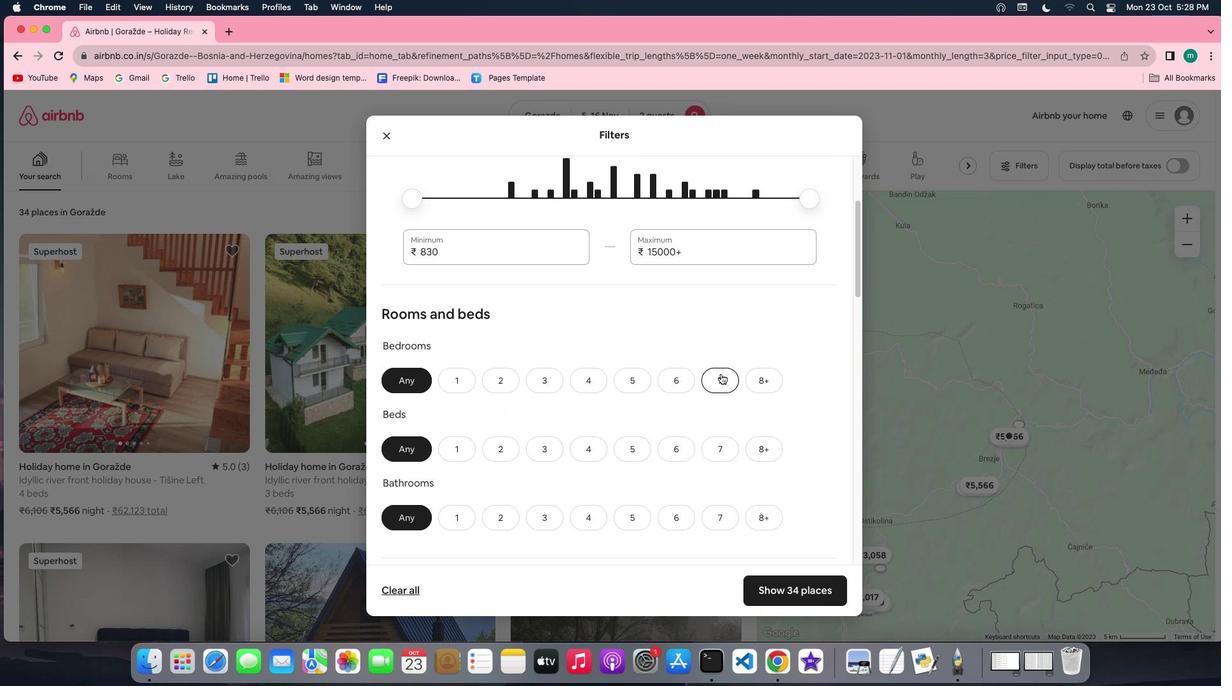 
Action: Mouse scrolled (721, 374) with delta (0, 0)
Screenshot: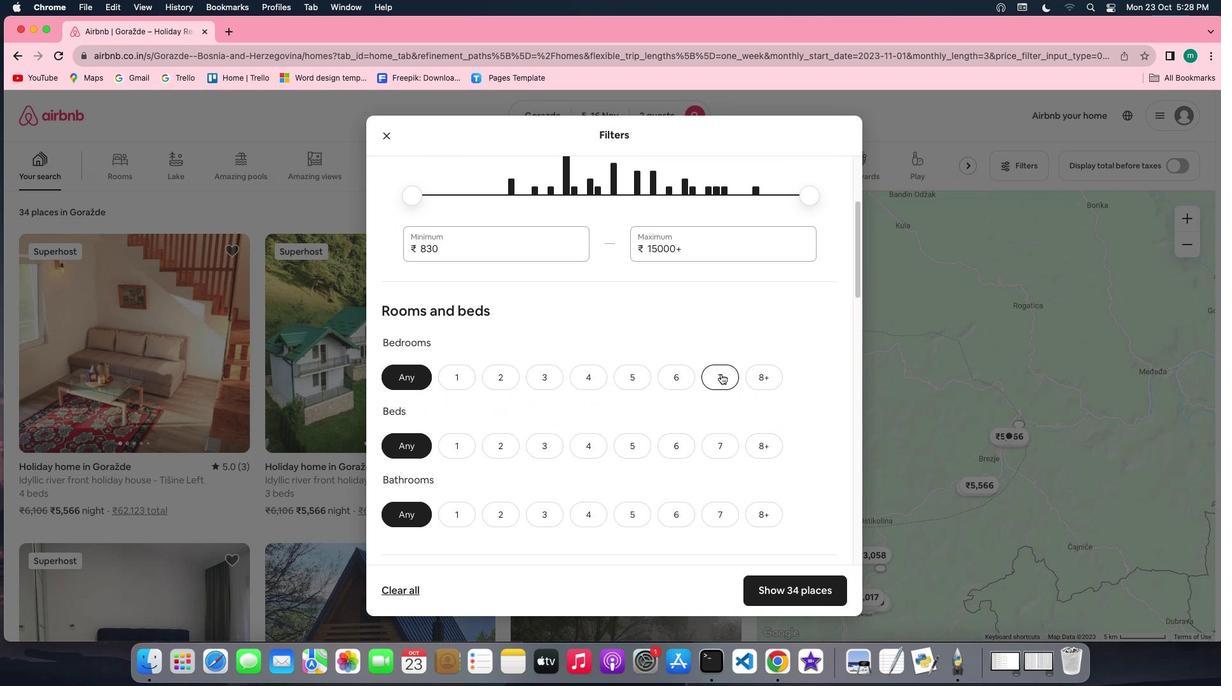 
Action: Mouse scrolled (721, 374) with delta (0, 0)
Screenshot: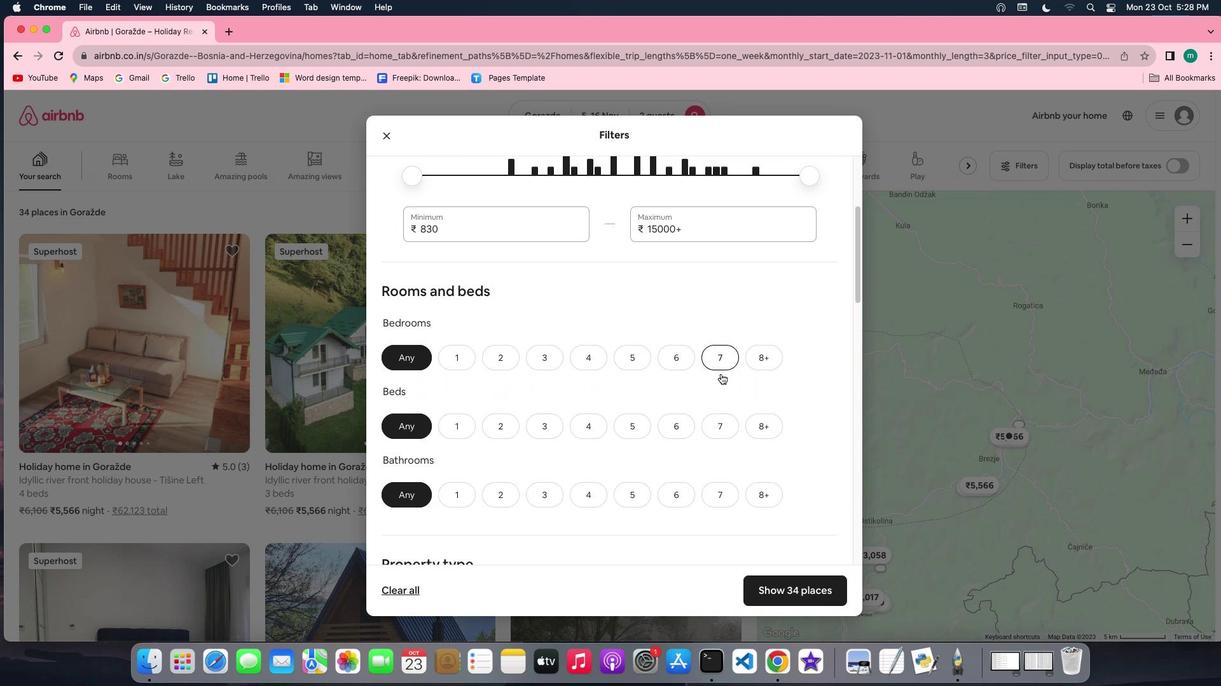 
Action: Mouse moved to (508, 303)
Screenshot: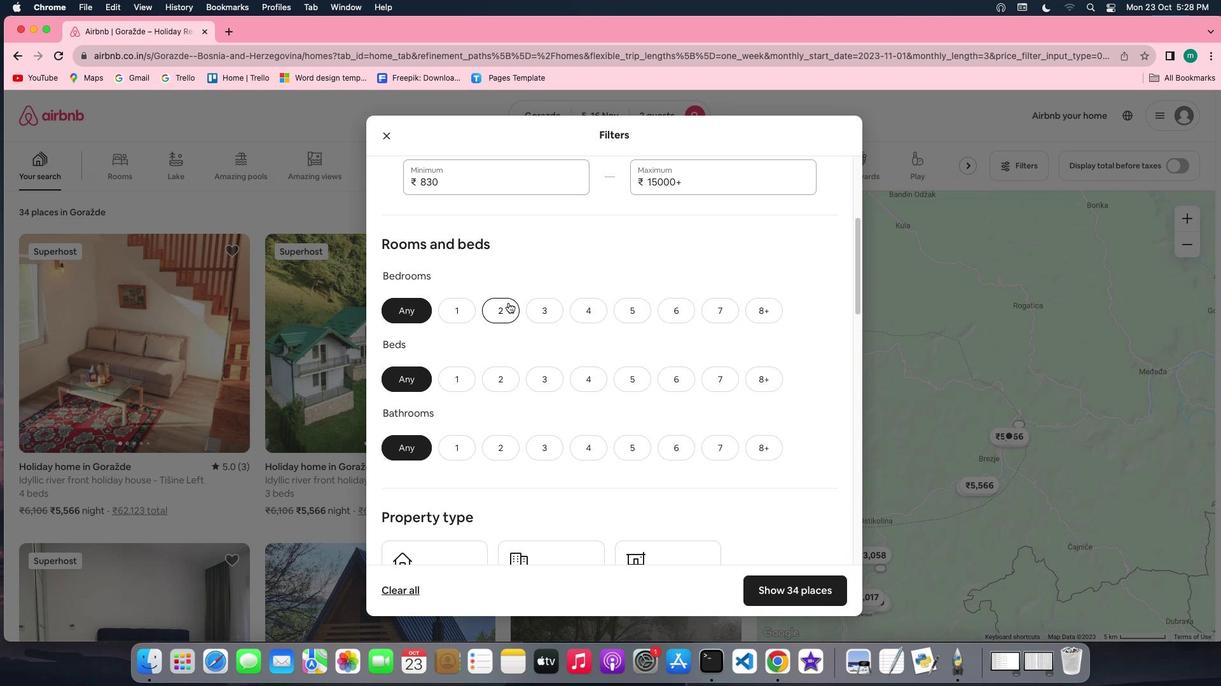 
Action: Mouse scrolled (508, 303) with delta (0, 0)
Screenshot: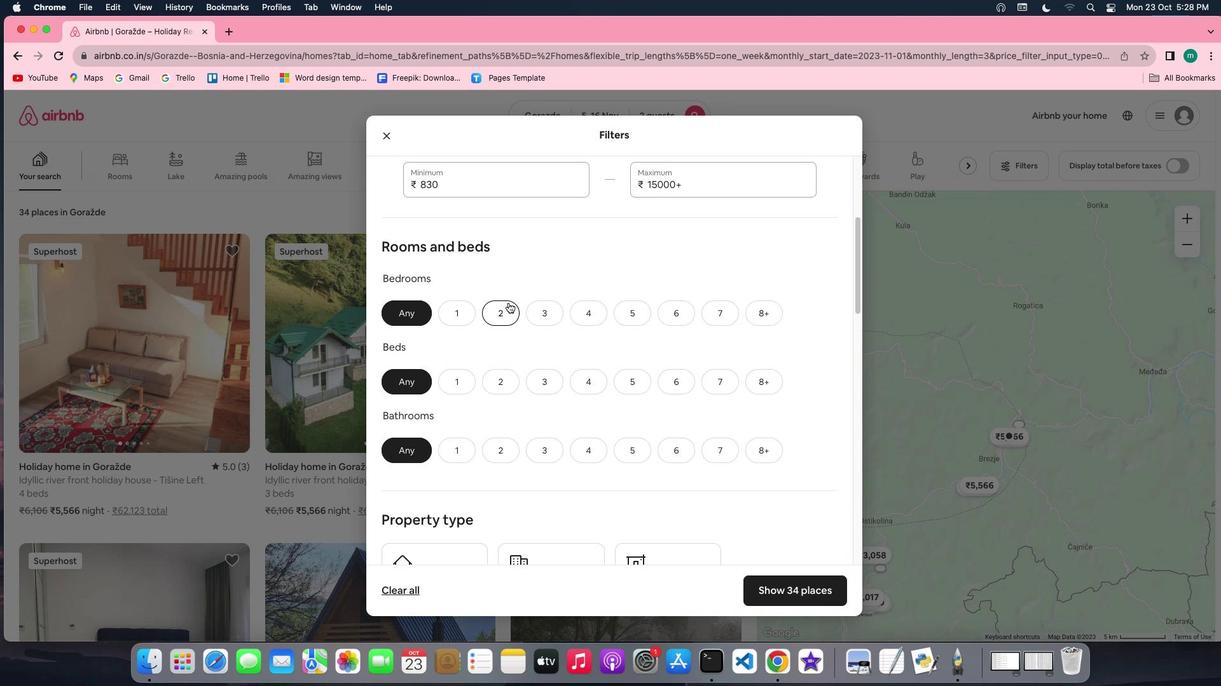 
Action: Mouse scrolled (508, 303) with delta (0, 0)
Screenshot: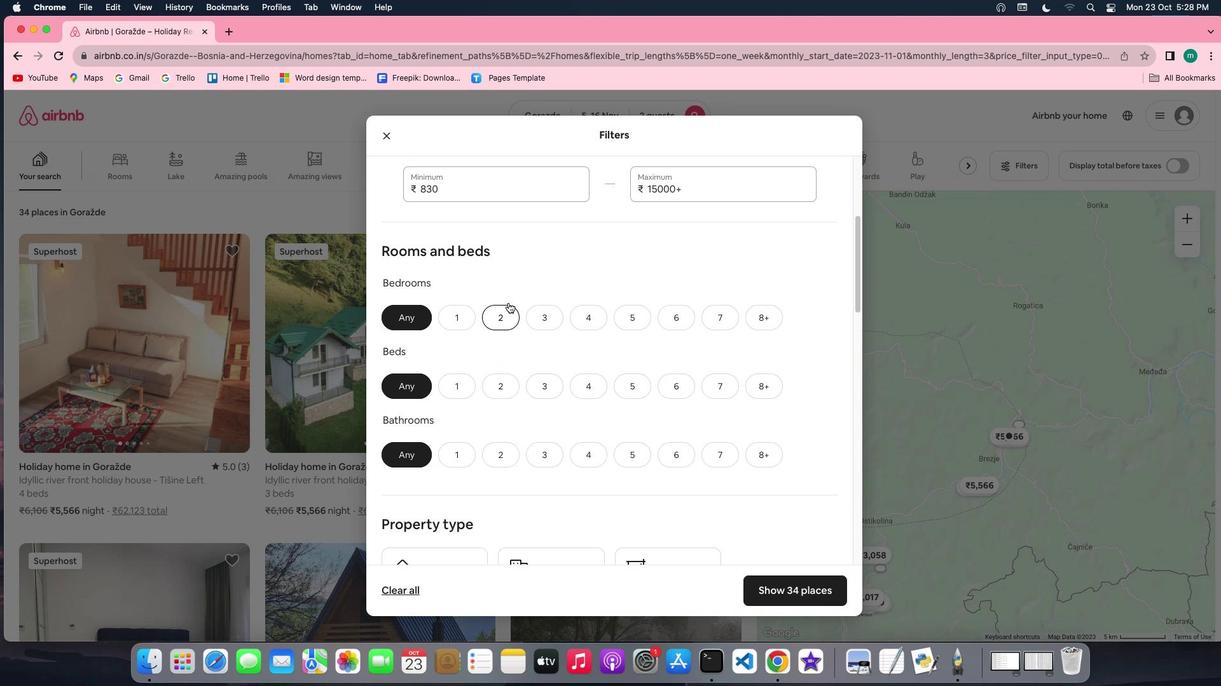 
Action: Mouse moved to (512, 332)
Screenshot: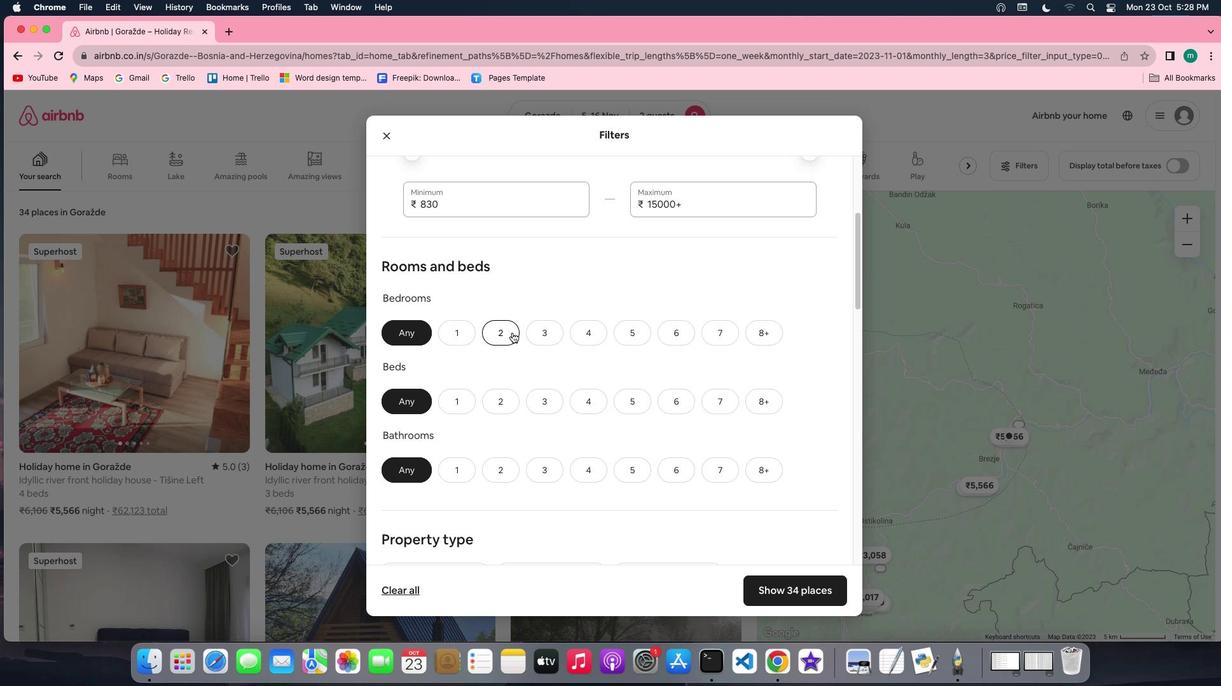 
Action: Mouse scrolled (512, 332) with delta (0, 0)
Screenshot: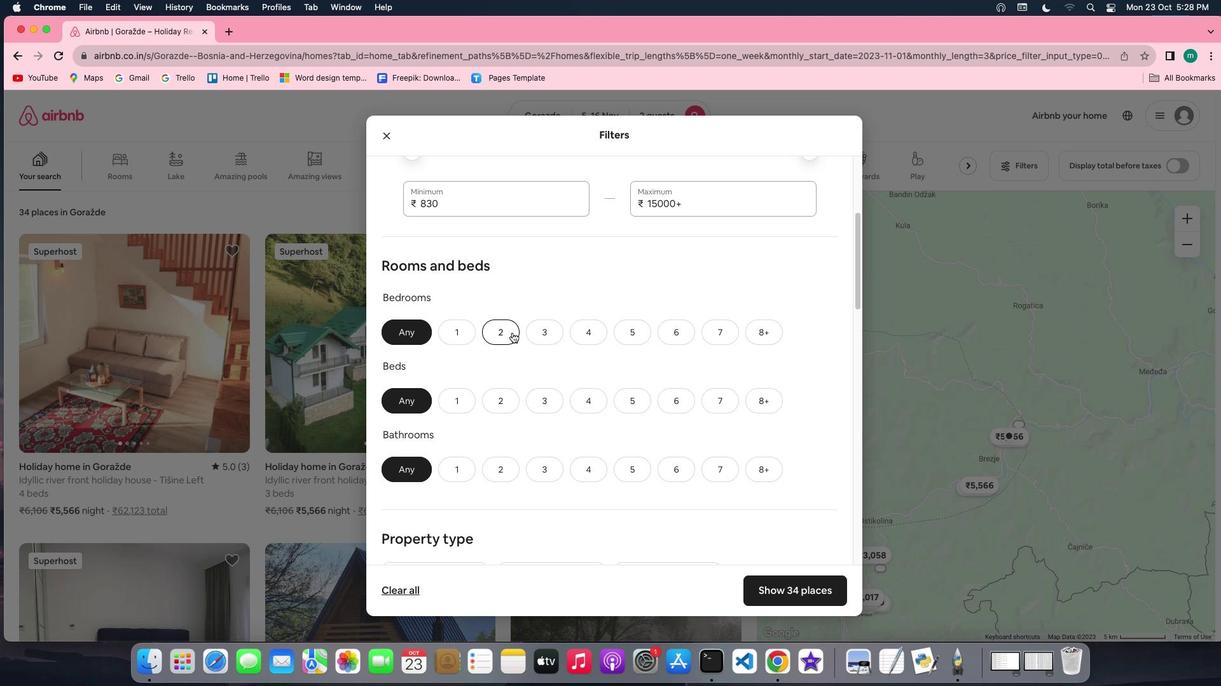 
Action: Mouse scrolled (512, 332) with delta (0, 0)
Screenshot: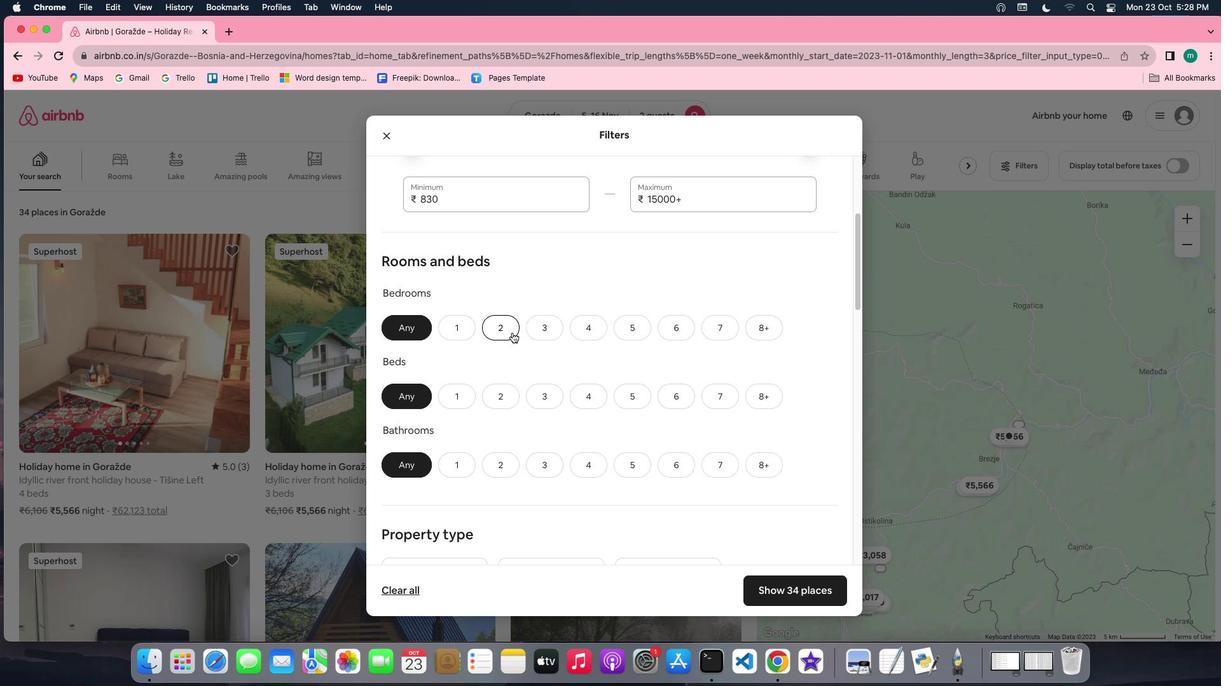 
Action: Mouse scrolled (512, 332) with delta (0, 0)
Screenshot: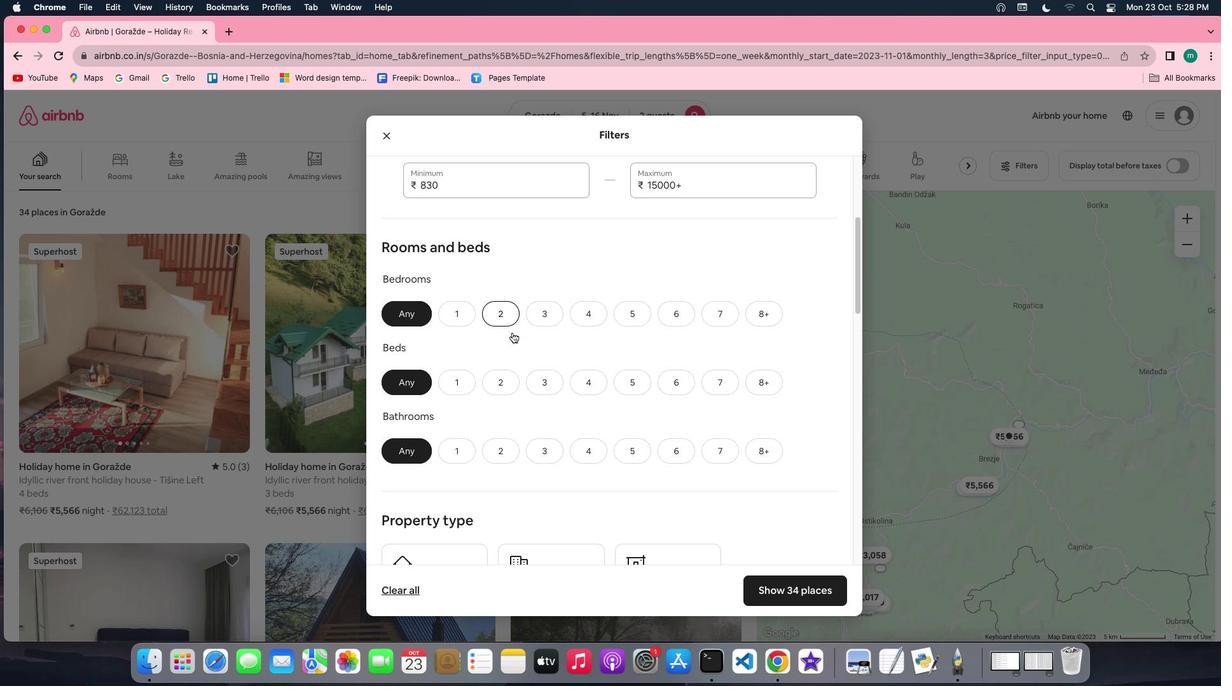
Action: Mouse scrolled (512, 332) with delta (0, 0)
Screenshot: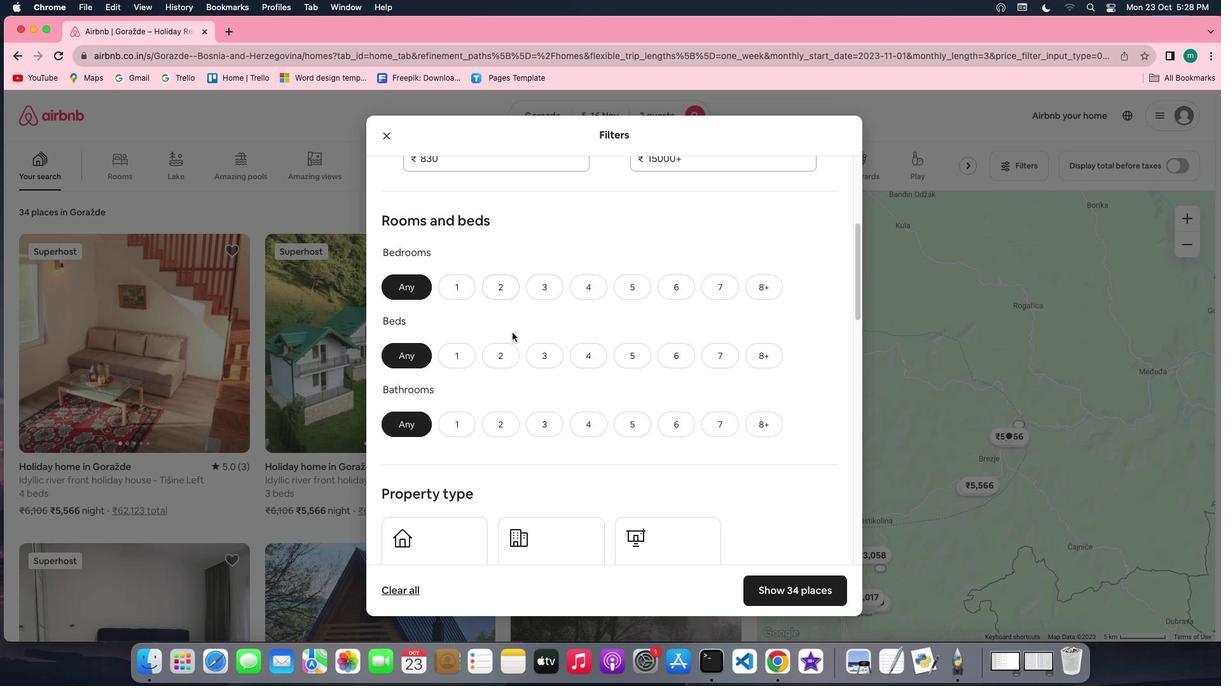 
Action: Mouse scrolled (512, 332) with delta (0, 0)
Screenshot: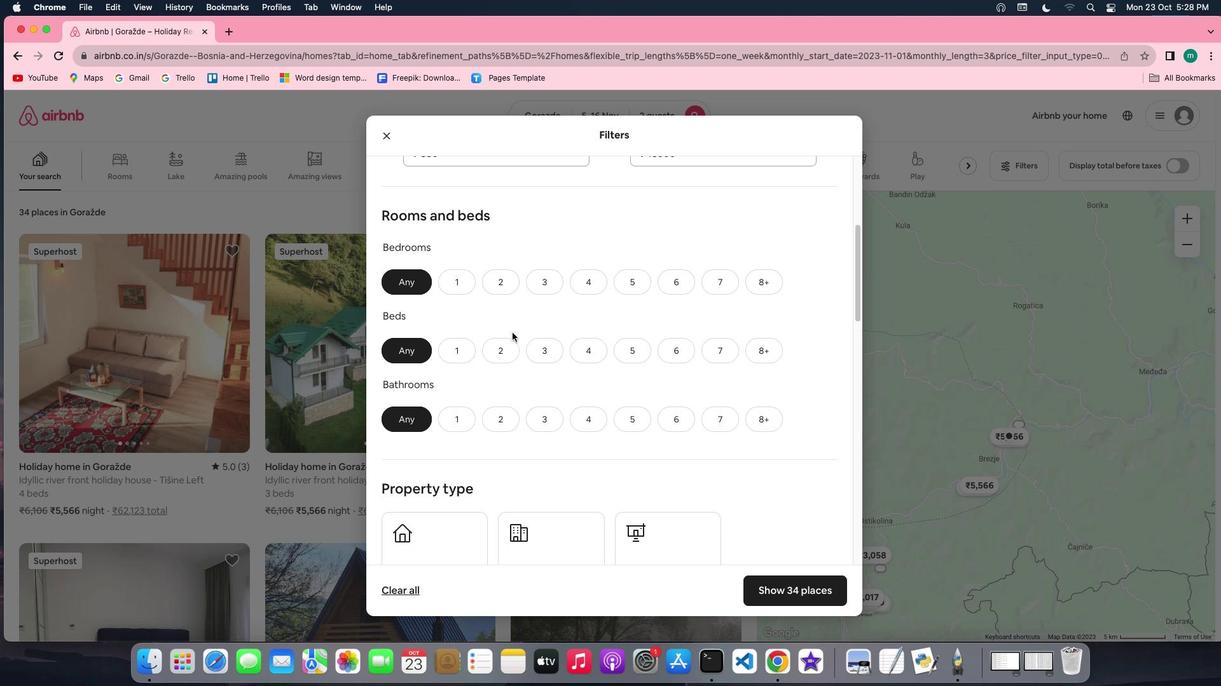 
Action: Mouse scrolled (512, 332) with delta (0, 0)
Screenshot: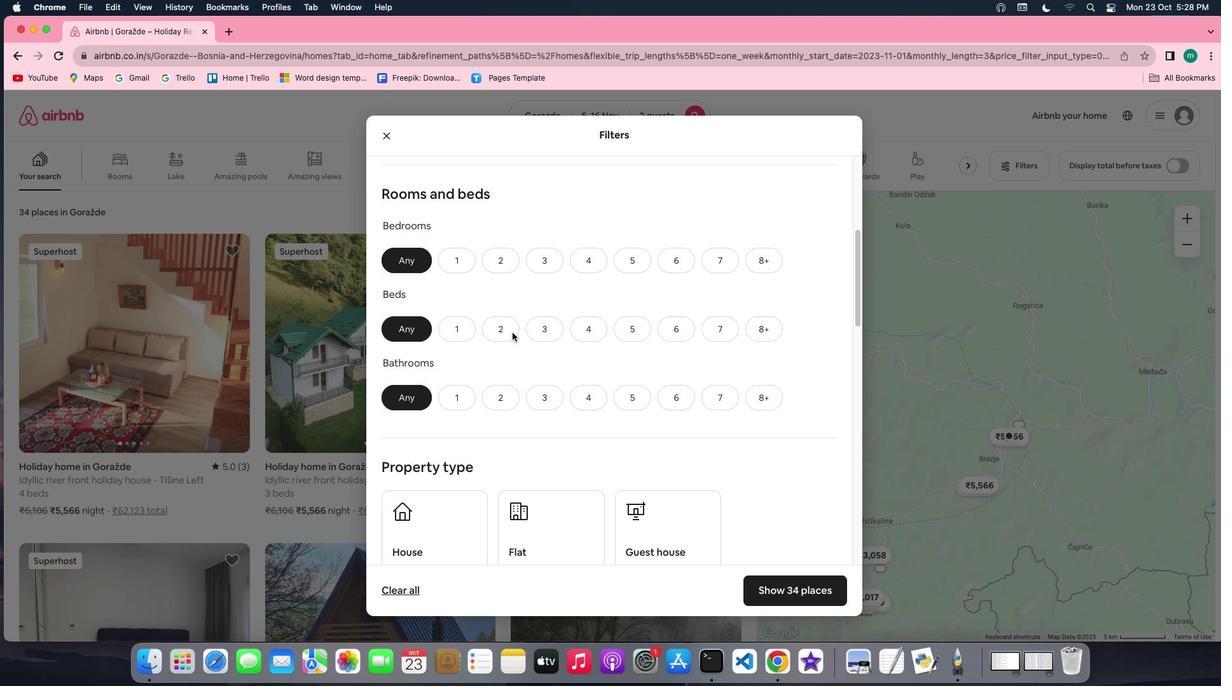 
Action: Mouse moved to (454, 241)
Screenshot: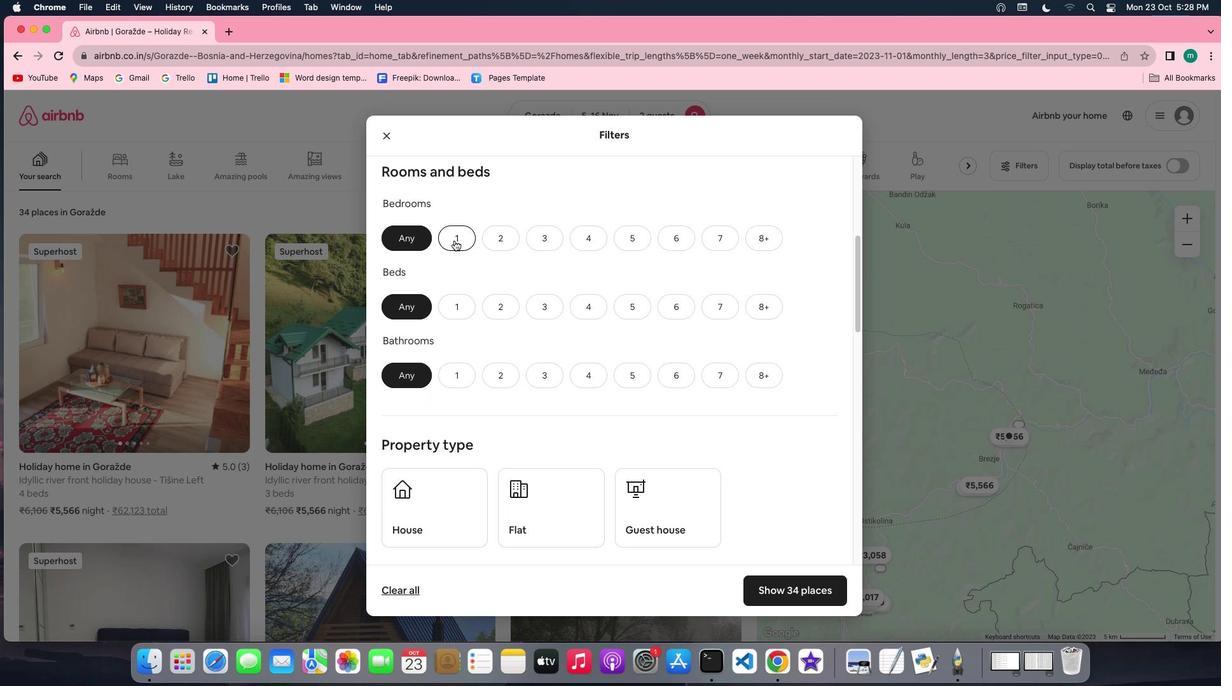 
Action: Mouse pressed left at (454, 241)
Screenshot: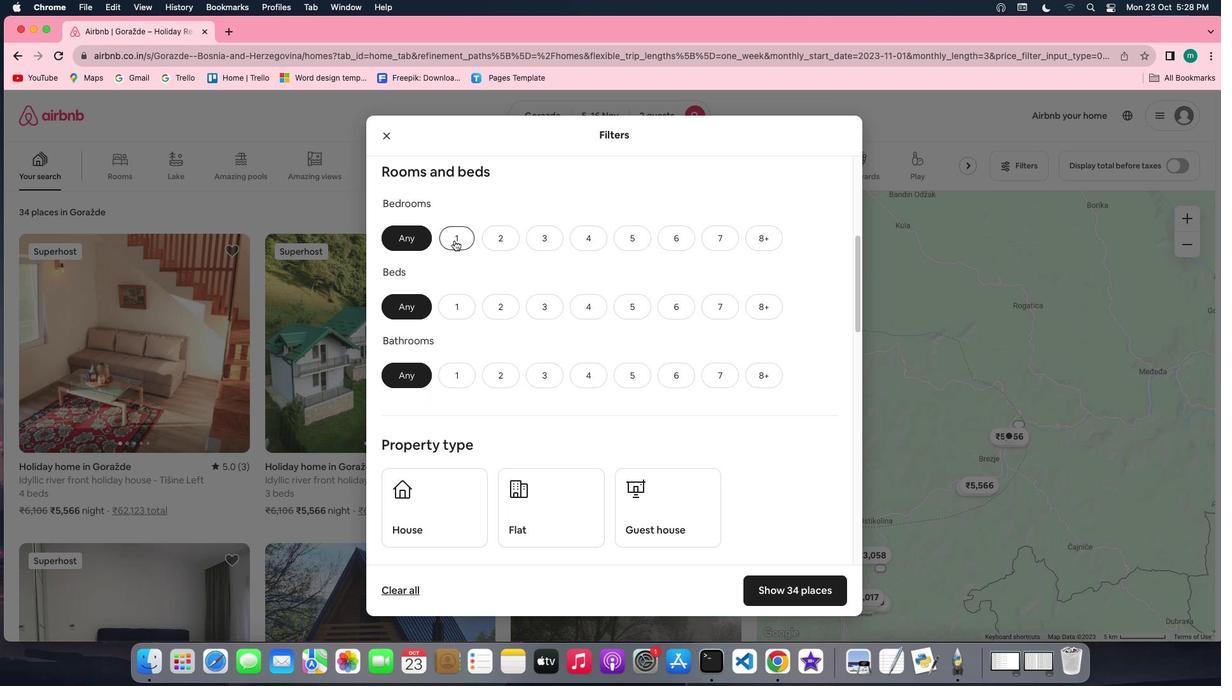 
Action: Mouse moved to (457, 297)
Screenshot: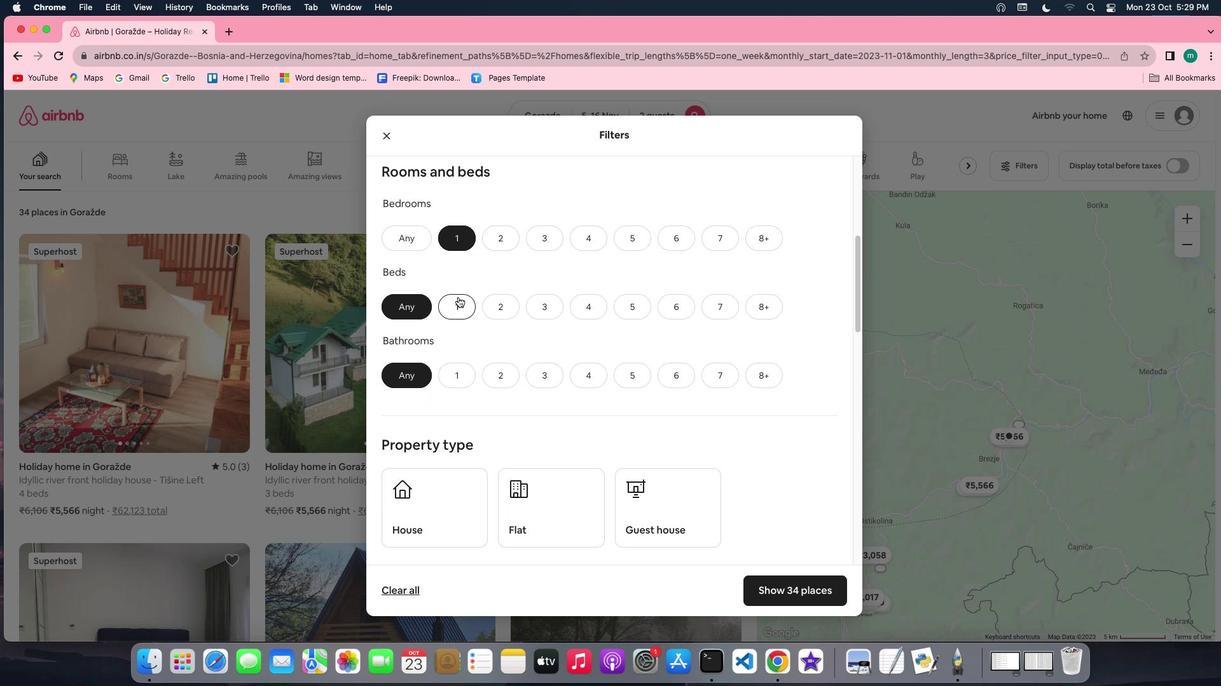 
Action: Mouse pressed left at (457, 297)
Screenshot: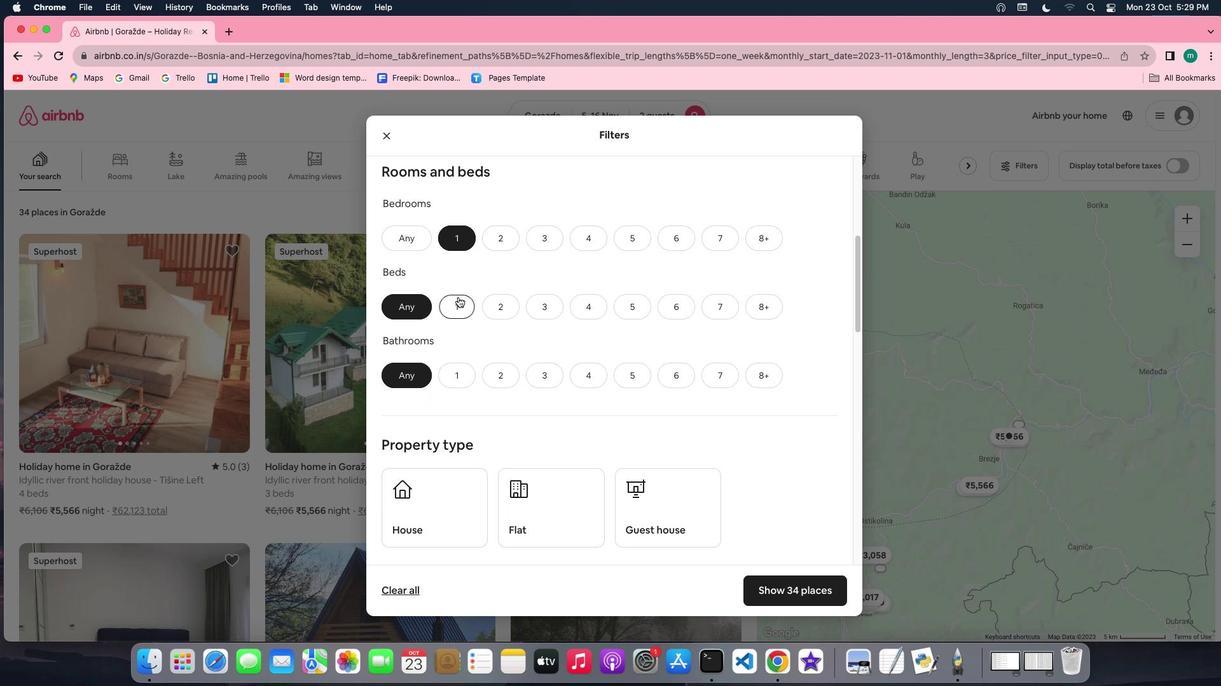 
Action: Mouse moved to (464, 365)
Screenshot: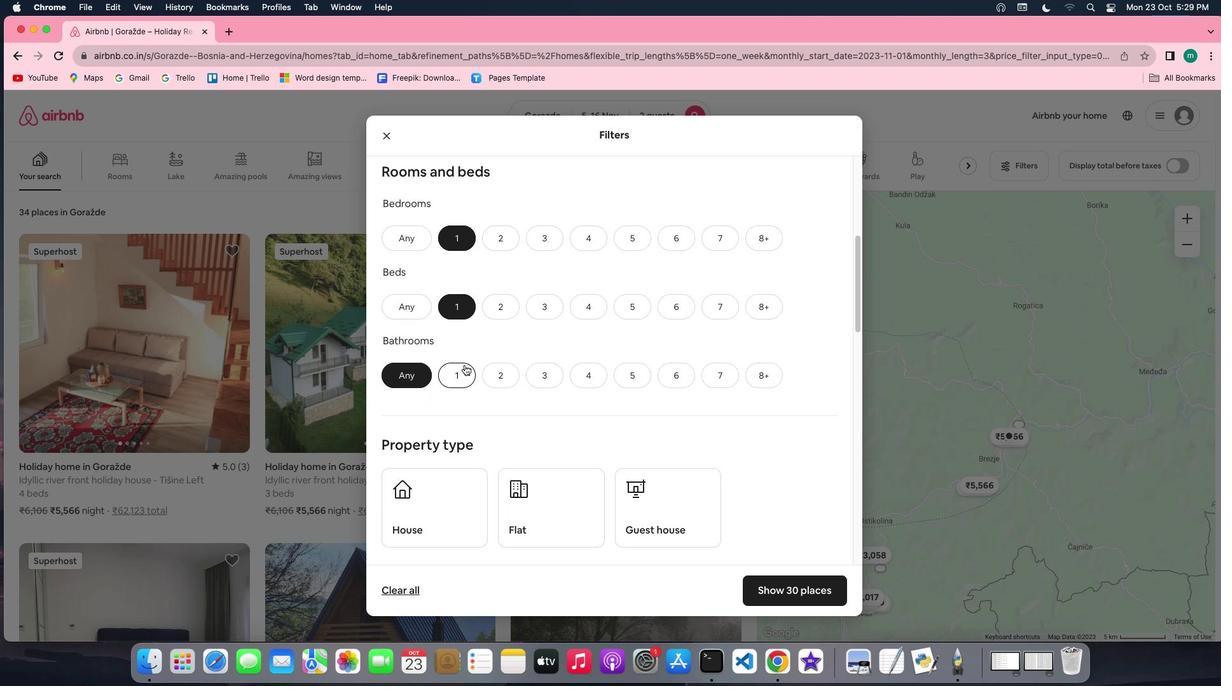 
Action: Mouse pressed left at (464, 365)
Screenshot: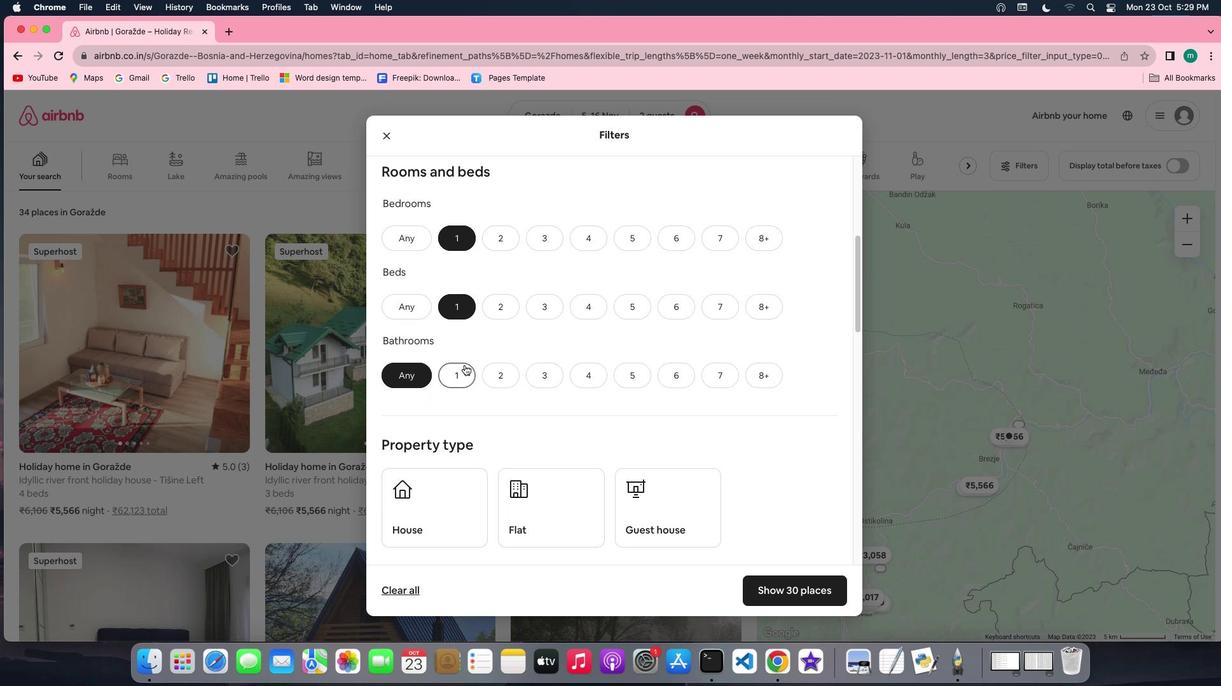 
Action: Mouse moved to (580, 377)
Screenshot: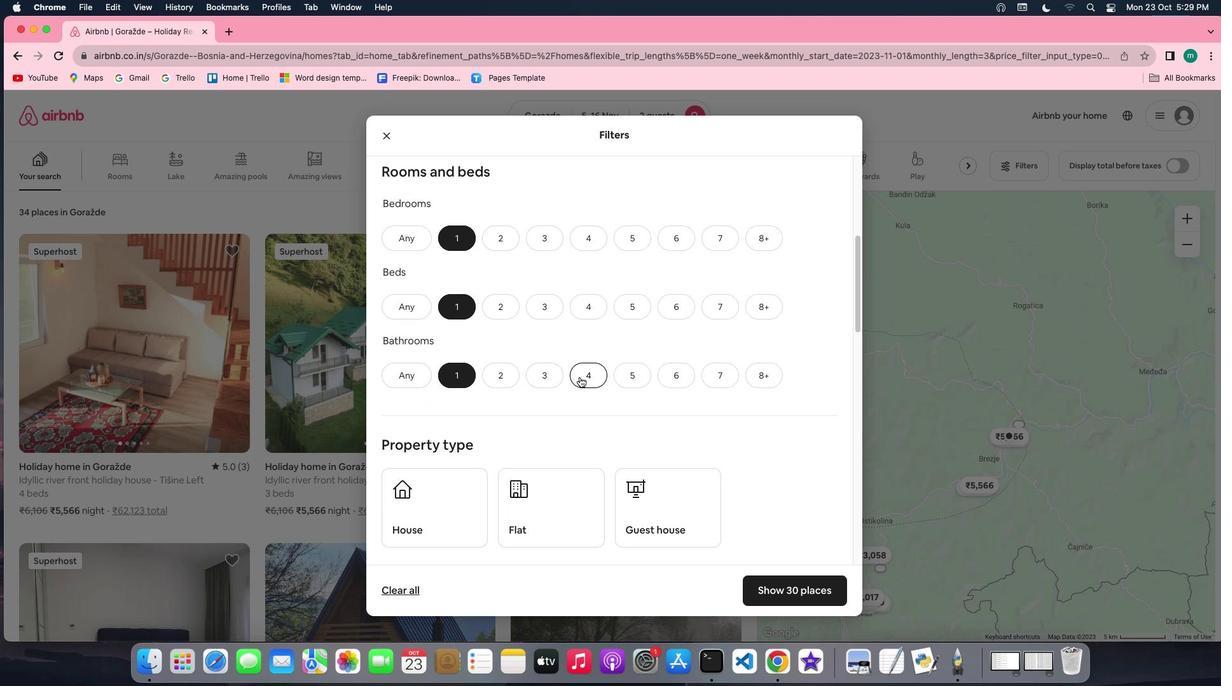 
Action: Mouse scrolled (580, 377) with delta (0, 0)
Screenshot: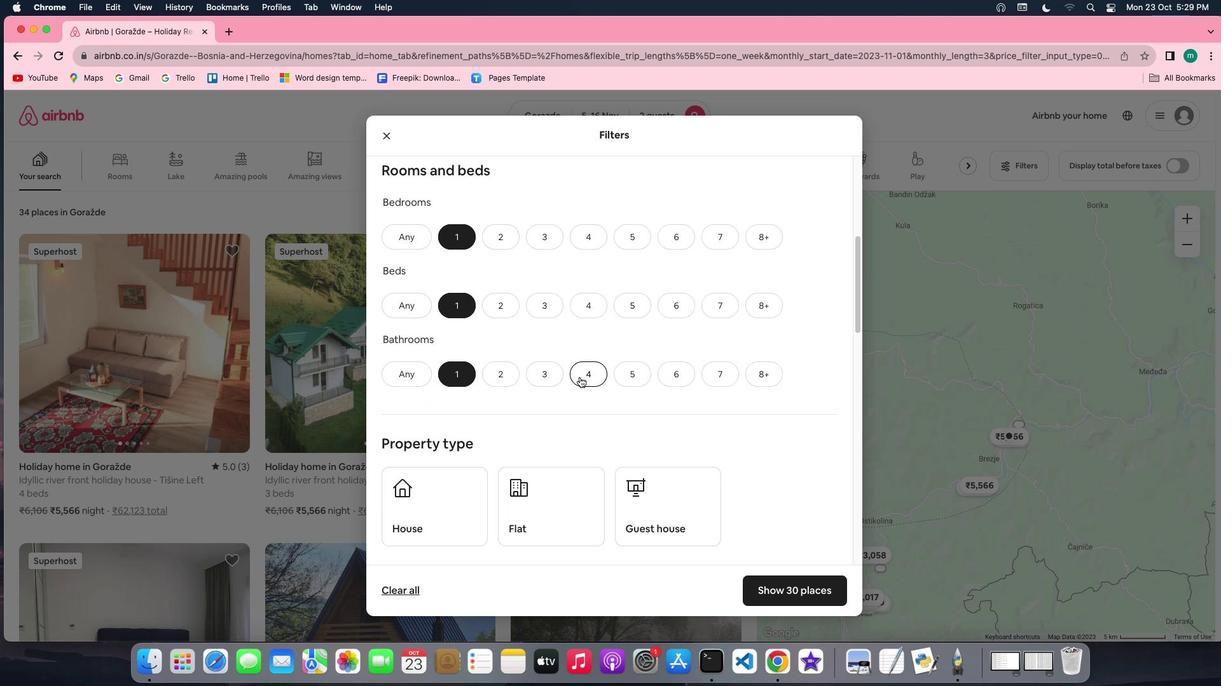 
Action: Mouse scrolled (580, 377) with delta (0, 0)
Screenshot: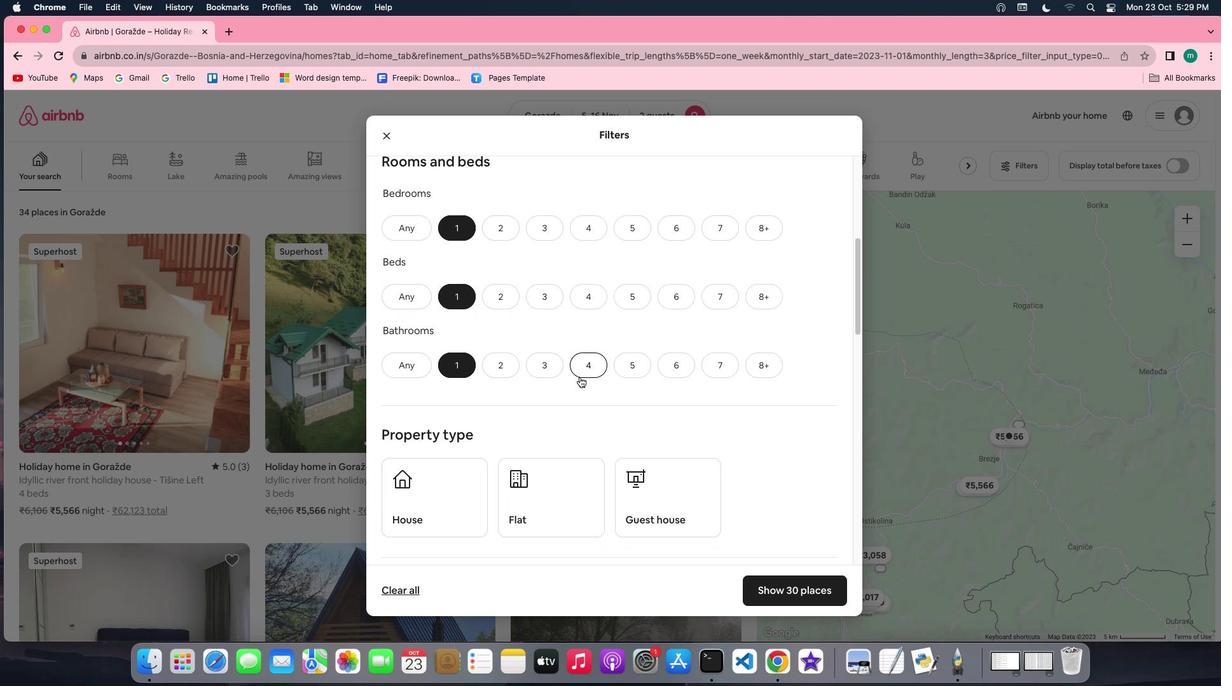 
Action: Mouse scrolled (580, 377) with delta (0, -1)
Screenshot: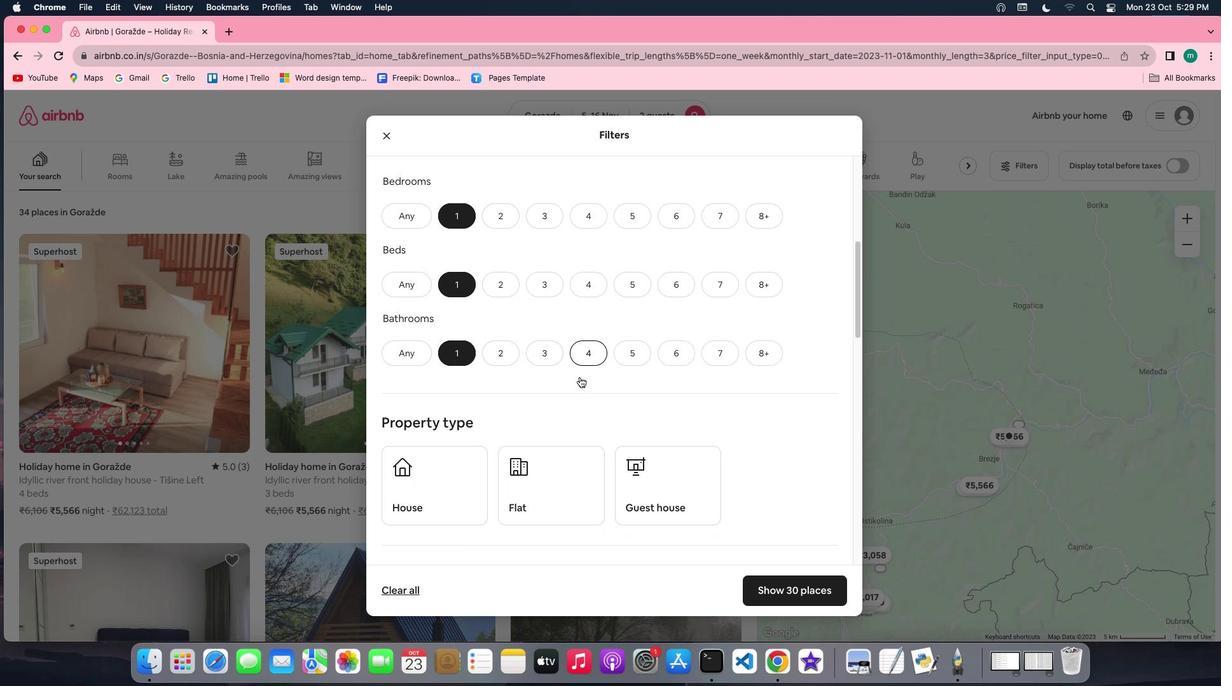 
Action: Mouse scrolled (580, 377) with delta (0, 0)
Screenshot: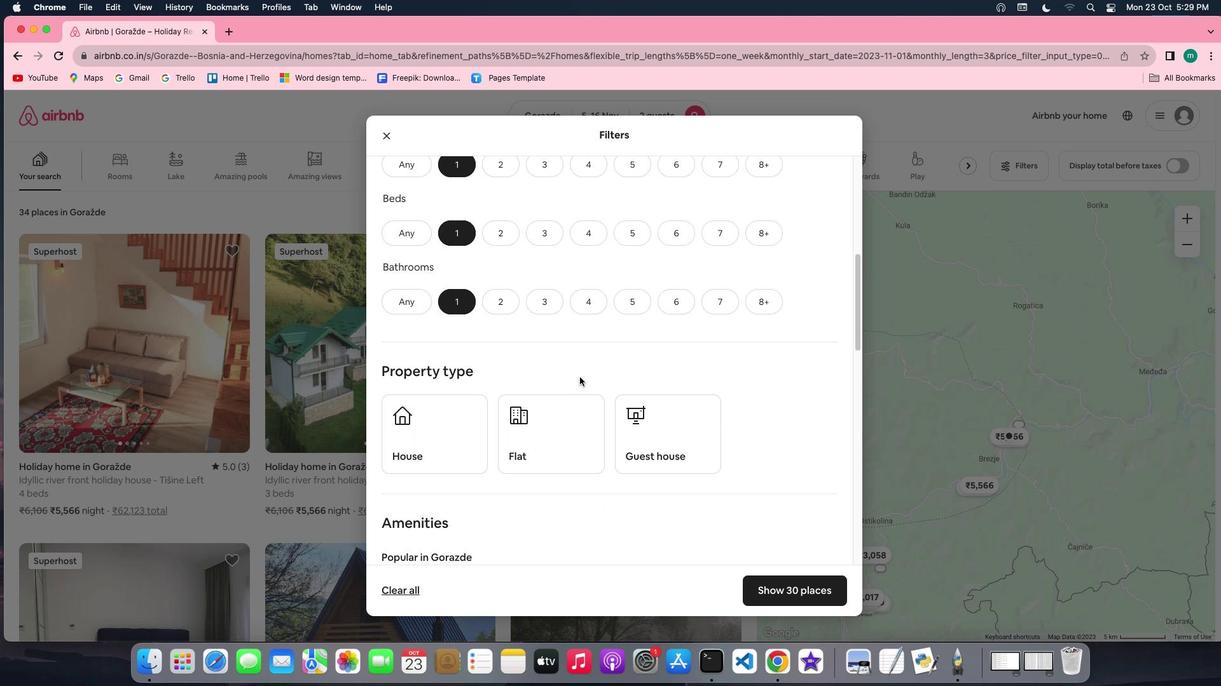 
Action: Mouse scrolled (580, 377) with delta (0, 0)
Screenshot: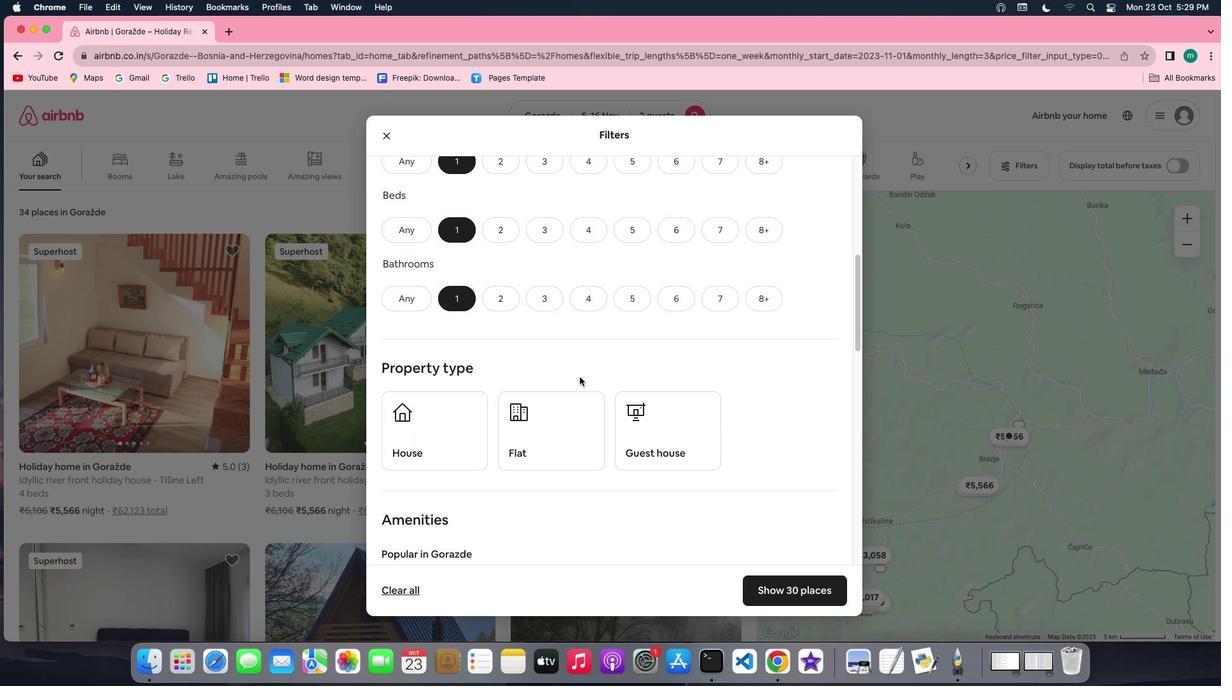 
Action: Mouse scrolled (580, 377) with delta (0, 0)
Screenshot: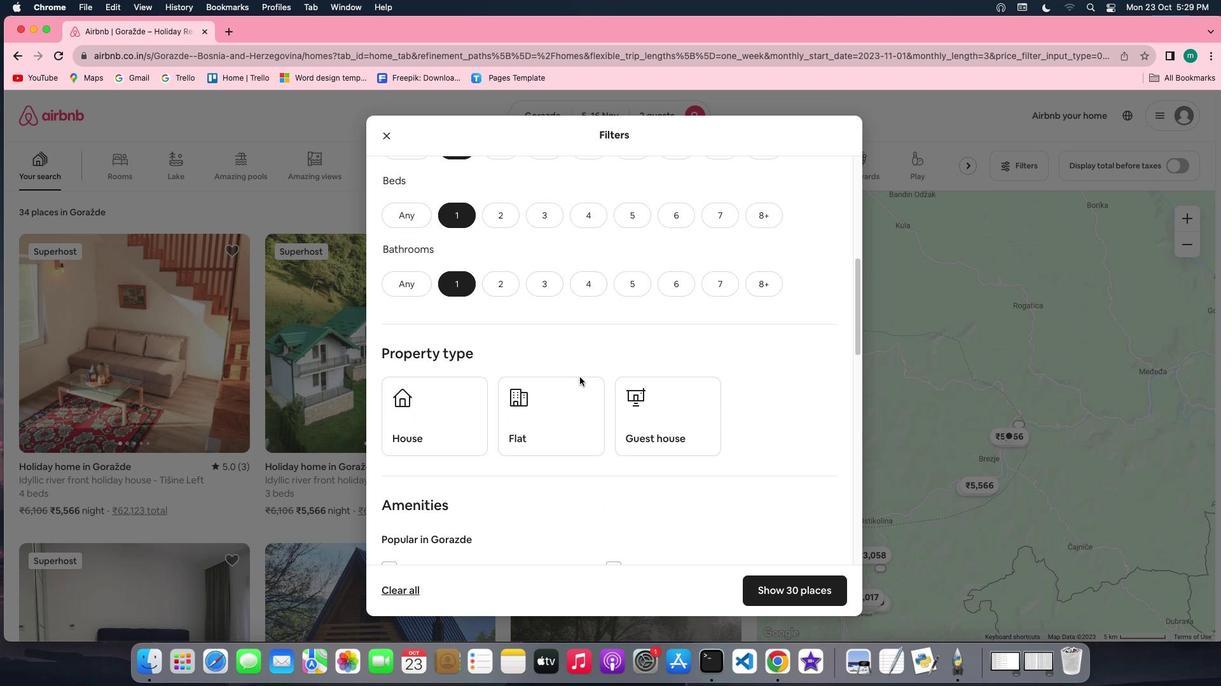 
Action: Mouse scrolled (580, 377) with delta (0, 0)
Screenshot: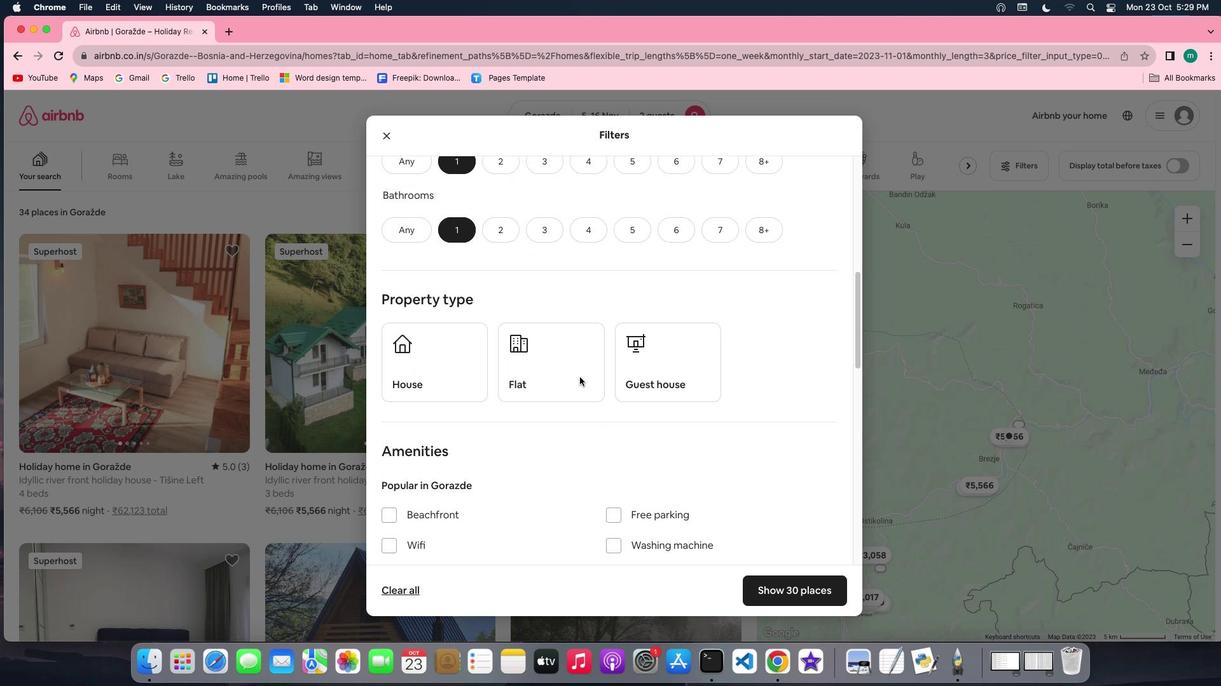 
Action: Mouse scrolled (580, 377) with delta (0, 0)
Screenshot: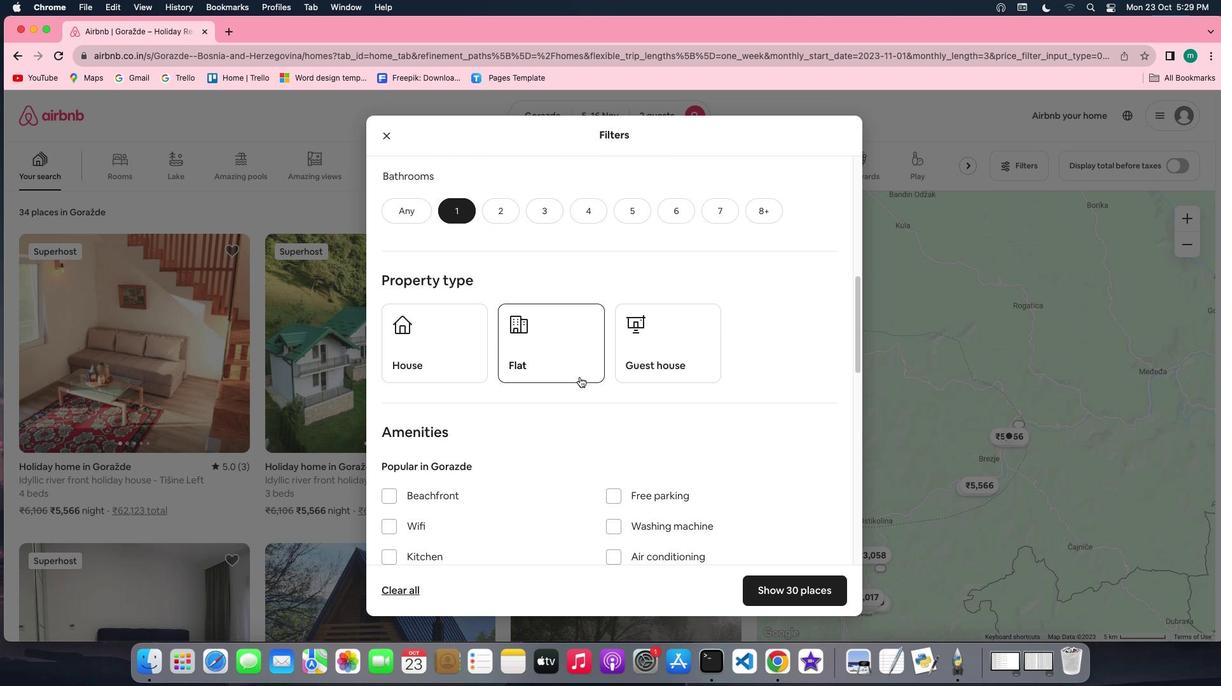 
Action: Mouse scrolled (580, 377) with delta (0, 0)
Screenshot: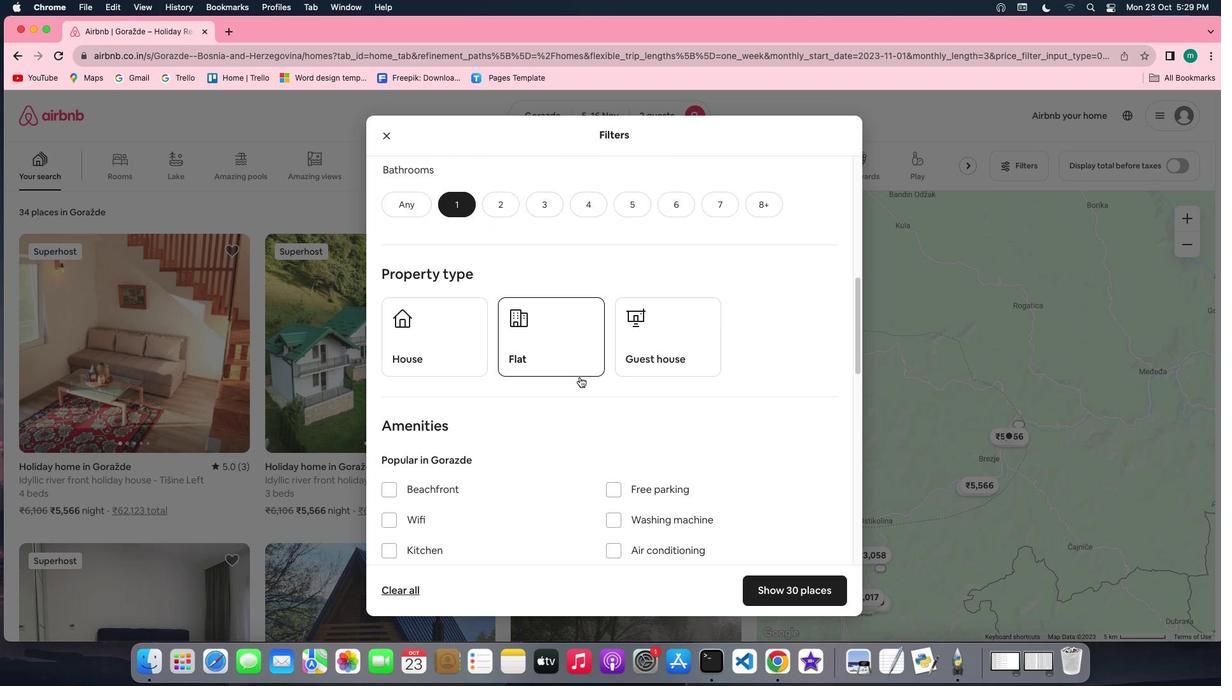 
Action: Mouse scrolled (580, 377) with delta (0, 0)
Screenshot: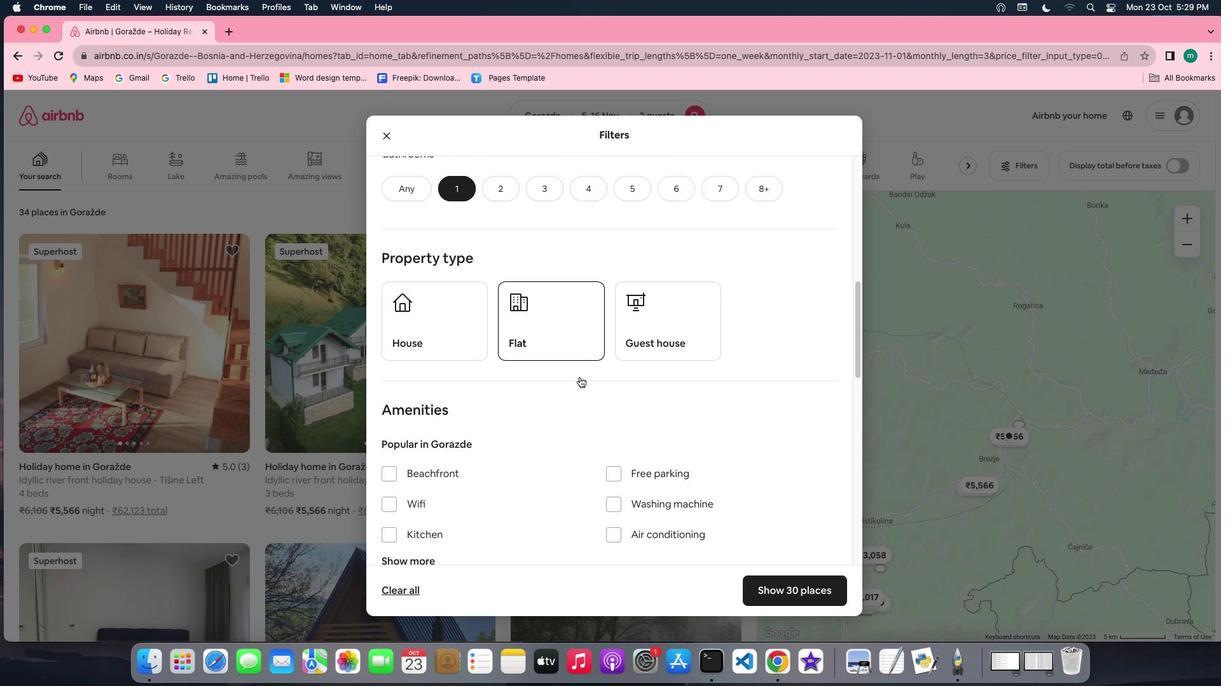 
Action: Mouse moved to (650, 328)
Screenshot: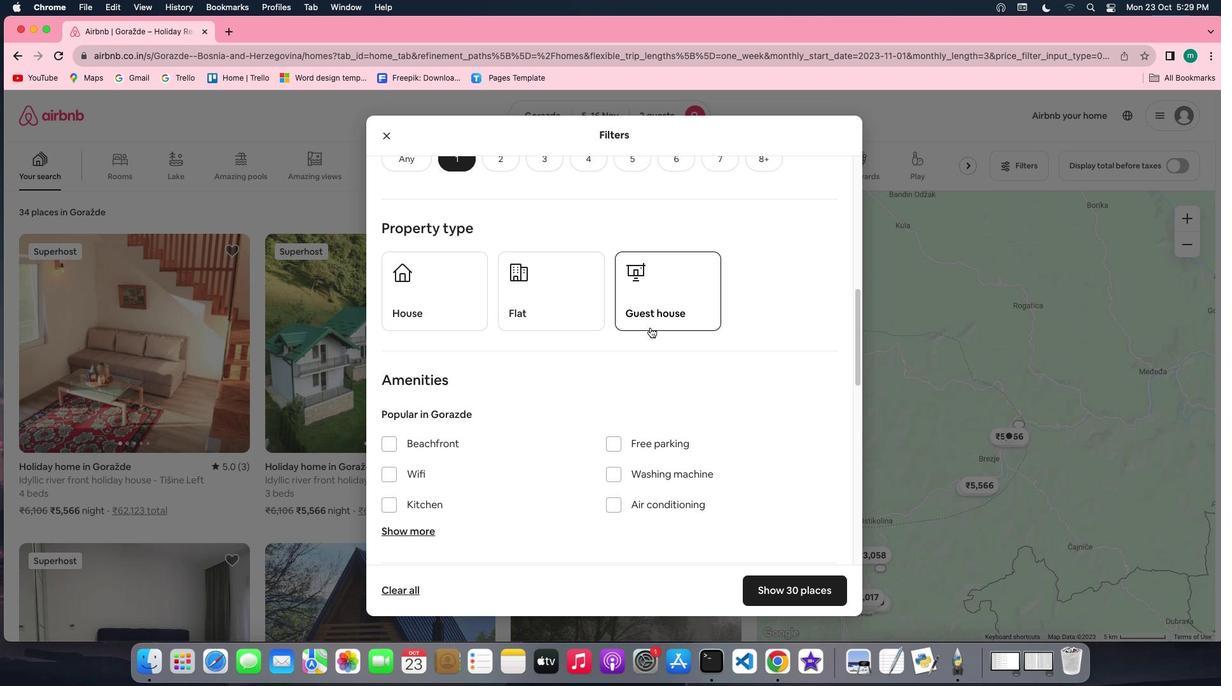 
Action: Mouse scrolled (650, 328) with delta (0, 0)
Screenshot: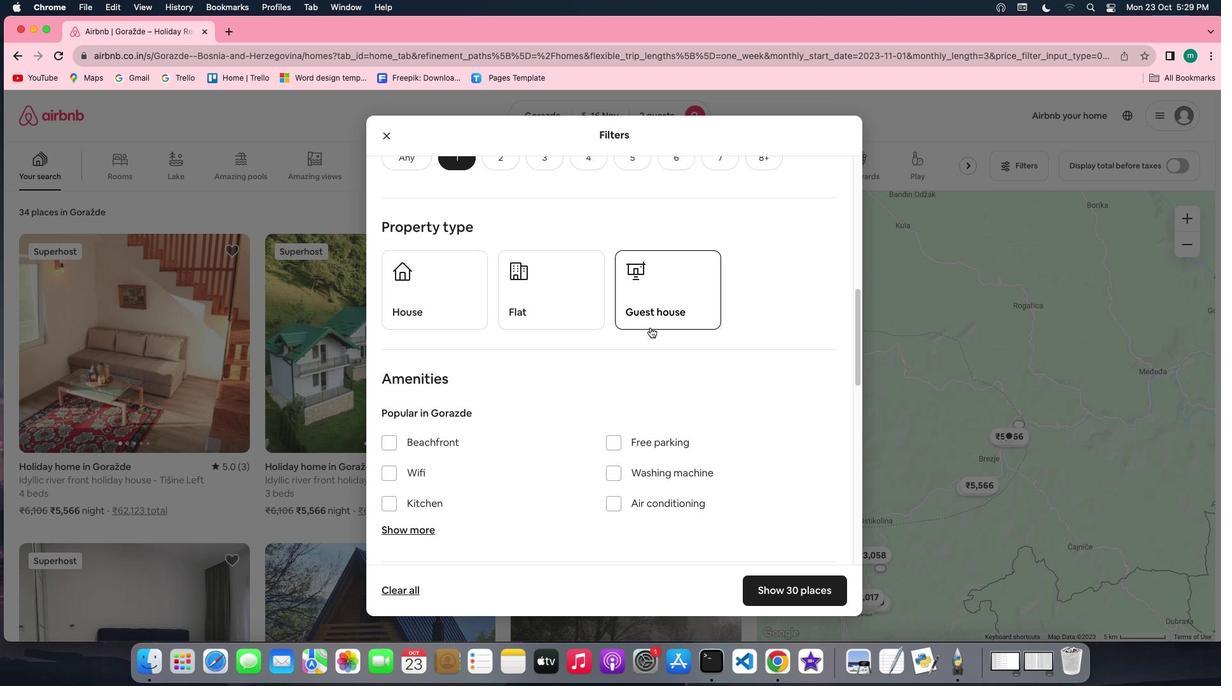 
Action: Mouse scrolled (650, 328) with delta (0, 0)
Screenshot: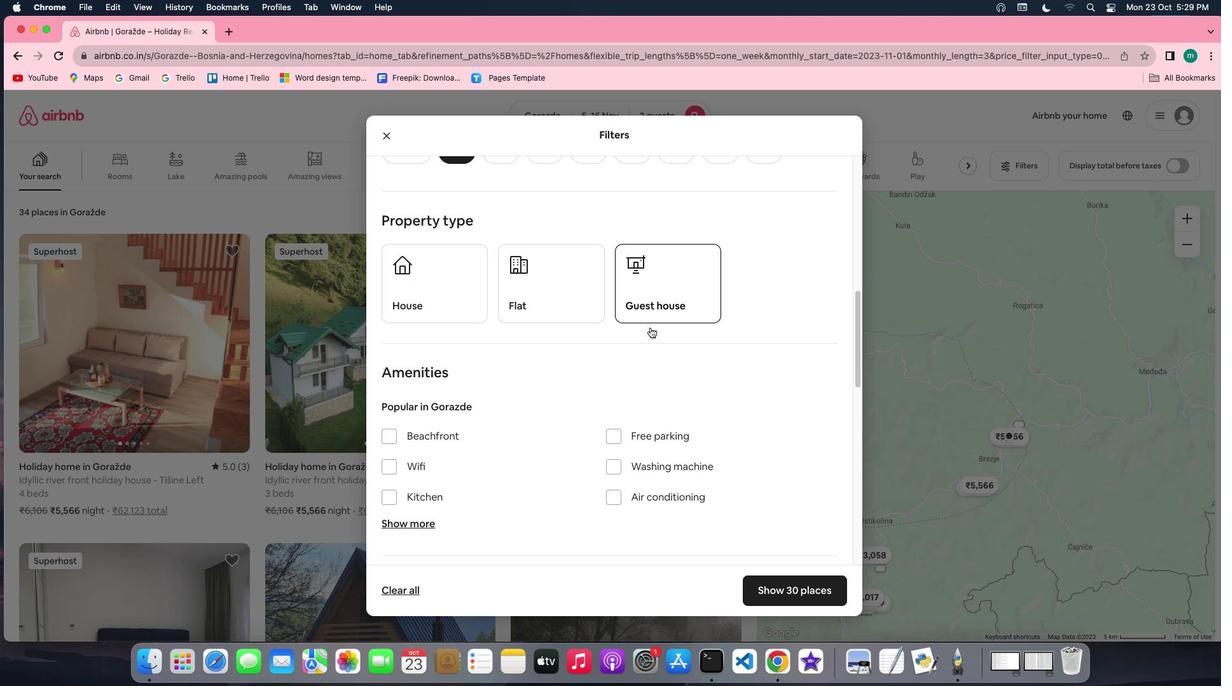 
Action: Mouse scrolled (650, 328) with delta (0, 0)
Screenshot: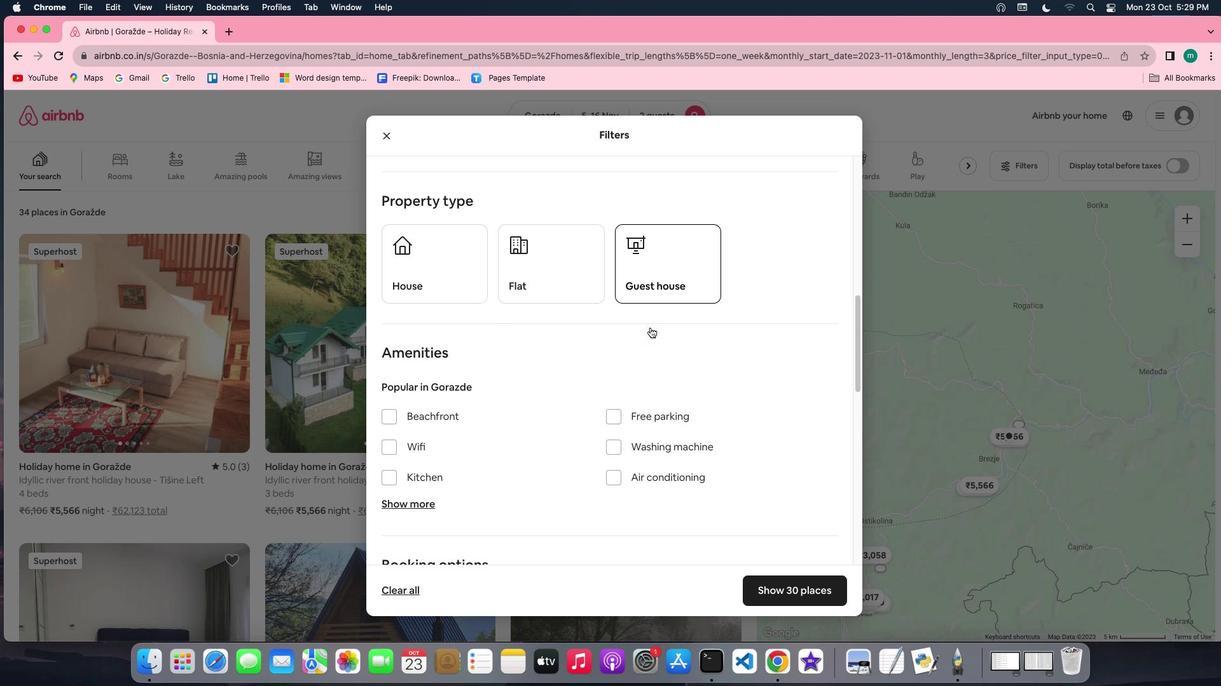 
Action: Mouse scrolled (650, 328) with delta (0, 0)
Screenshot: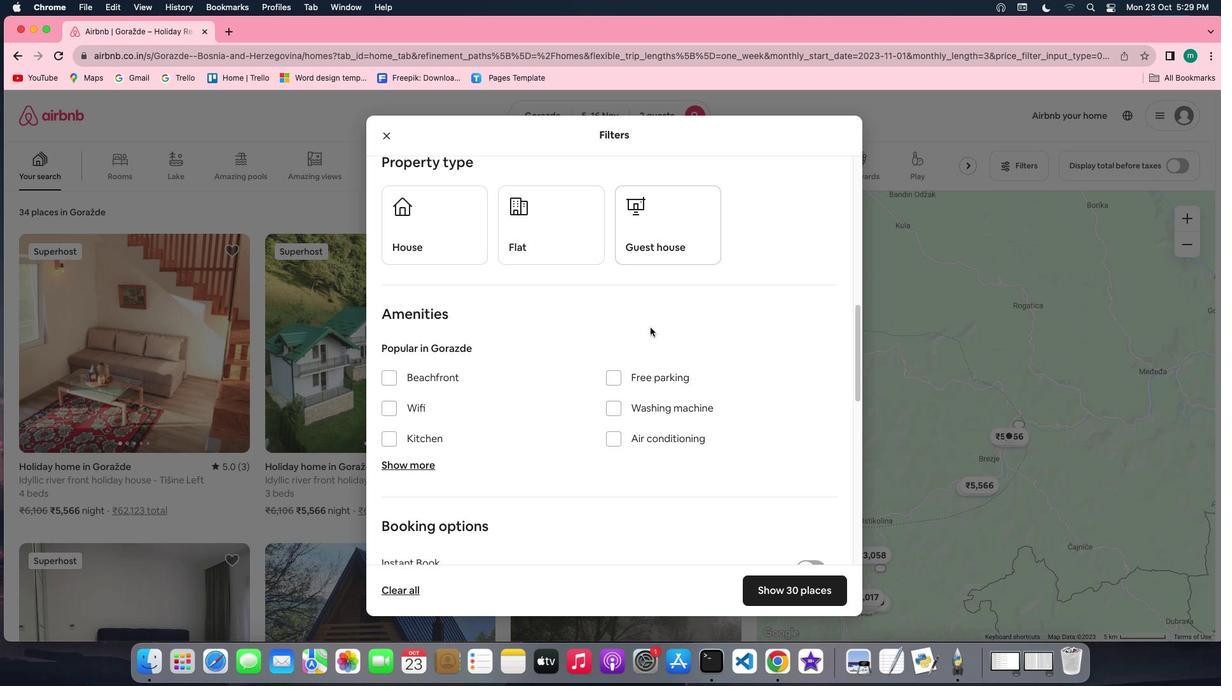 
Action: Mouse scrolled (650, 328) with delta (0, 0)
Screenshot: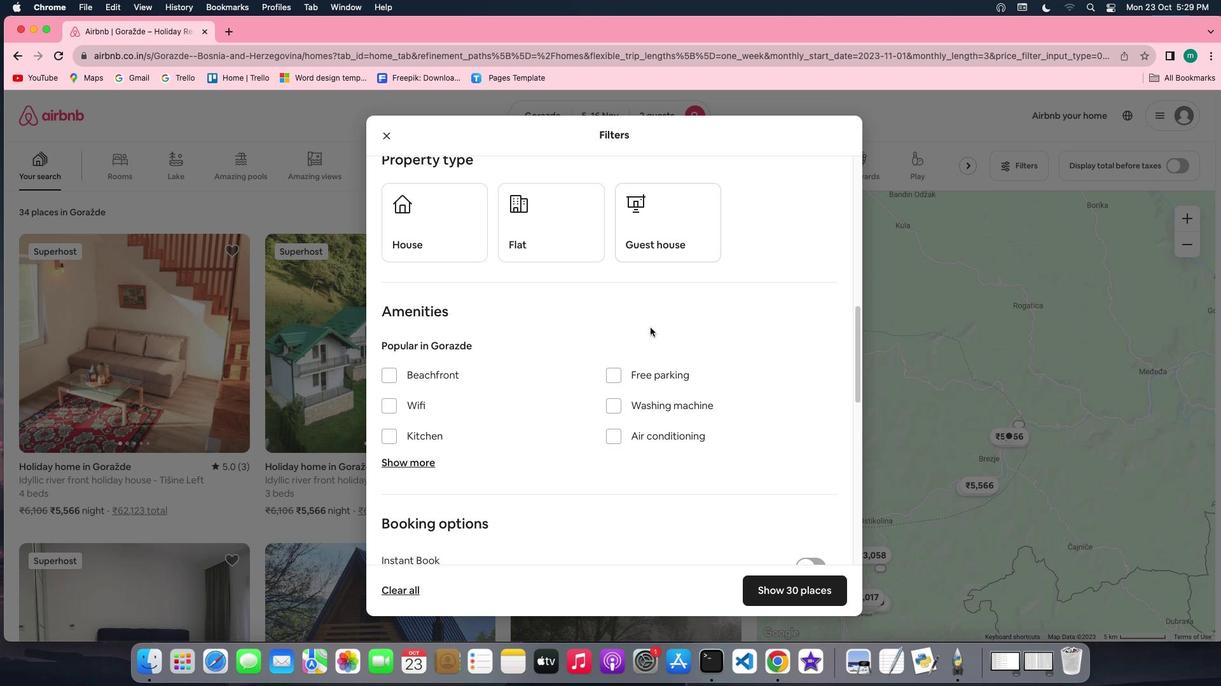 
Action: Mouse scrolled (650, 328) with delta (0, 0)
Screenshot: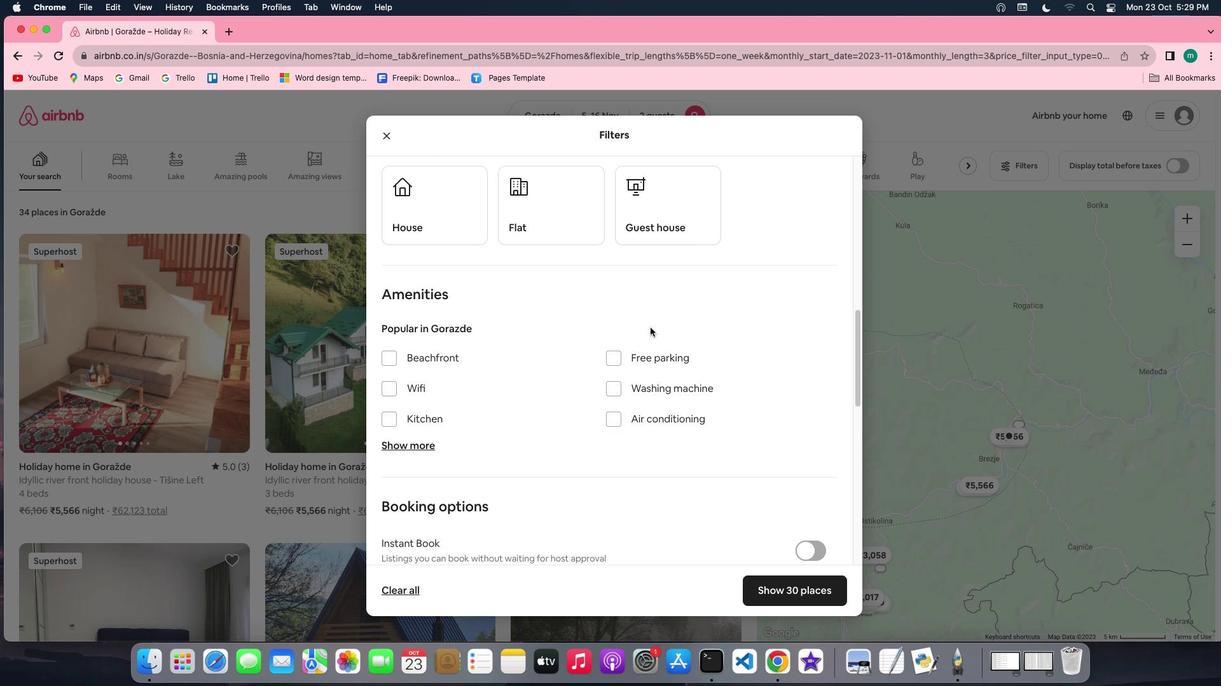 
Action: Mouse scrolled (650, 328) with delta (0, 0)
Screenshot: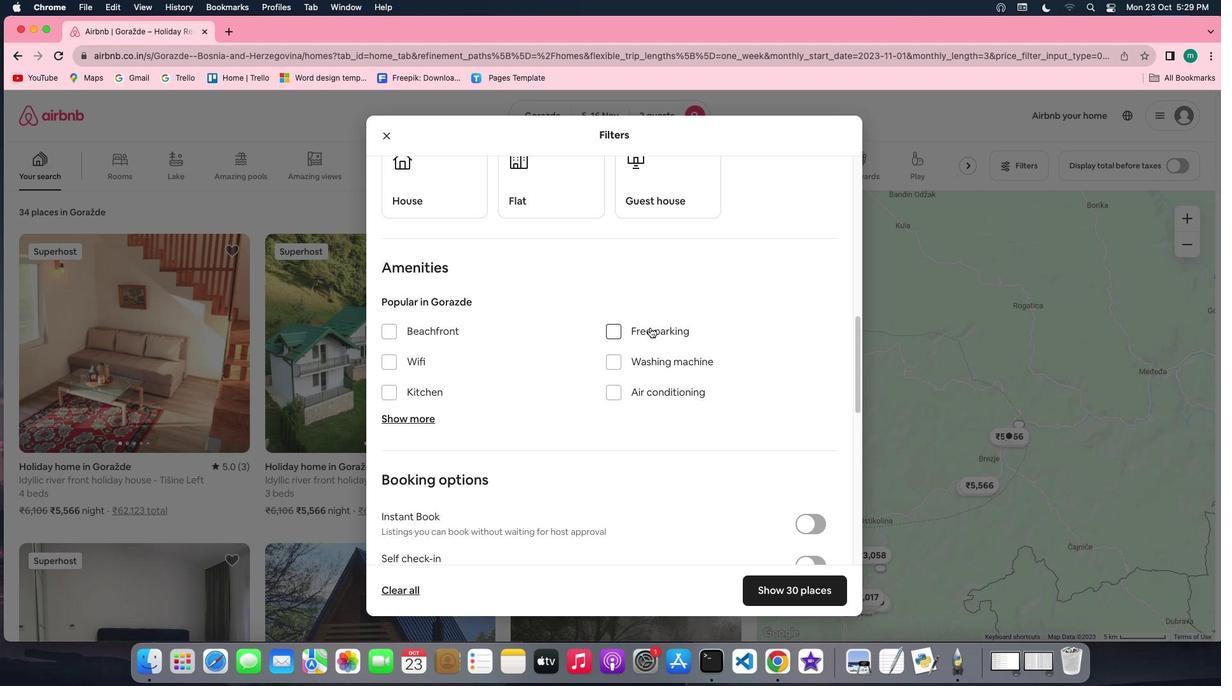 
Action: Mouse scrolled (650, 328) with delta (0, 0)
Screenshot: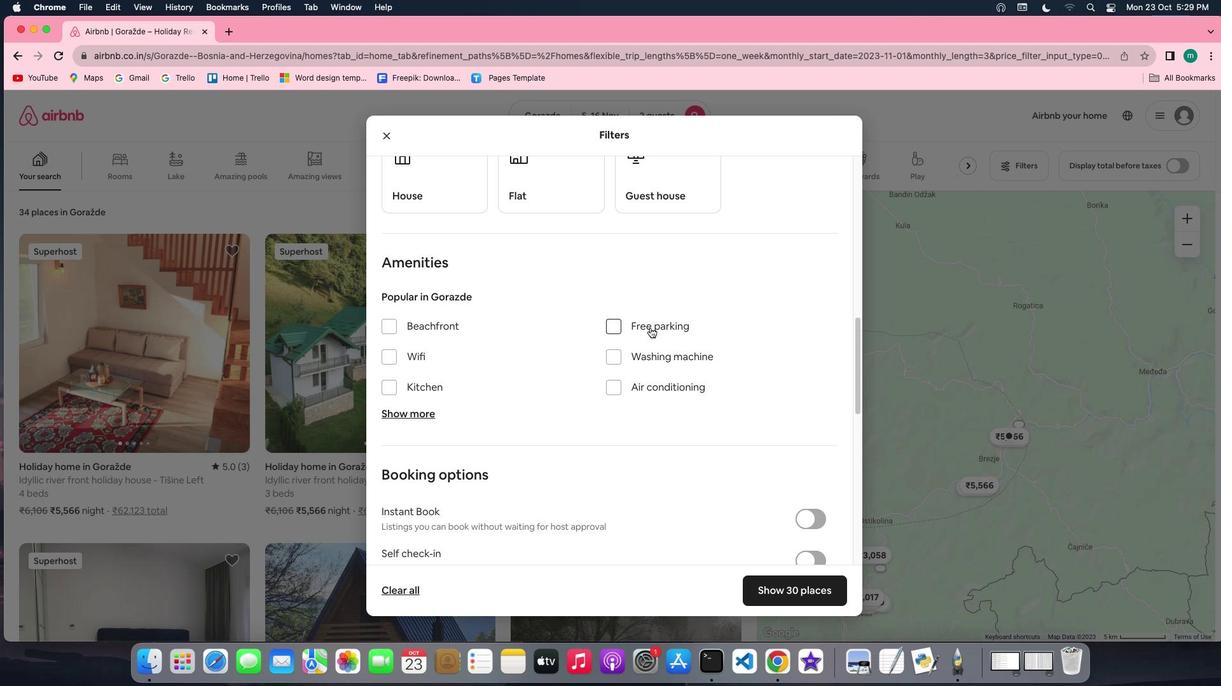 
Action: Mouse scrolled (650, 328) with delta (0, -1)
Screenshot: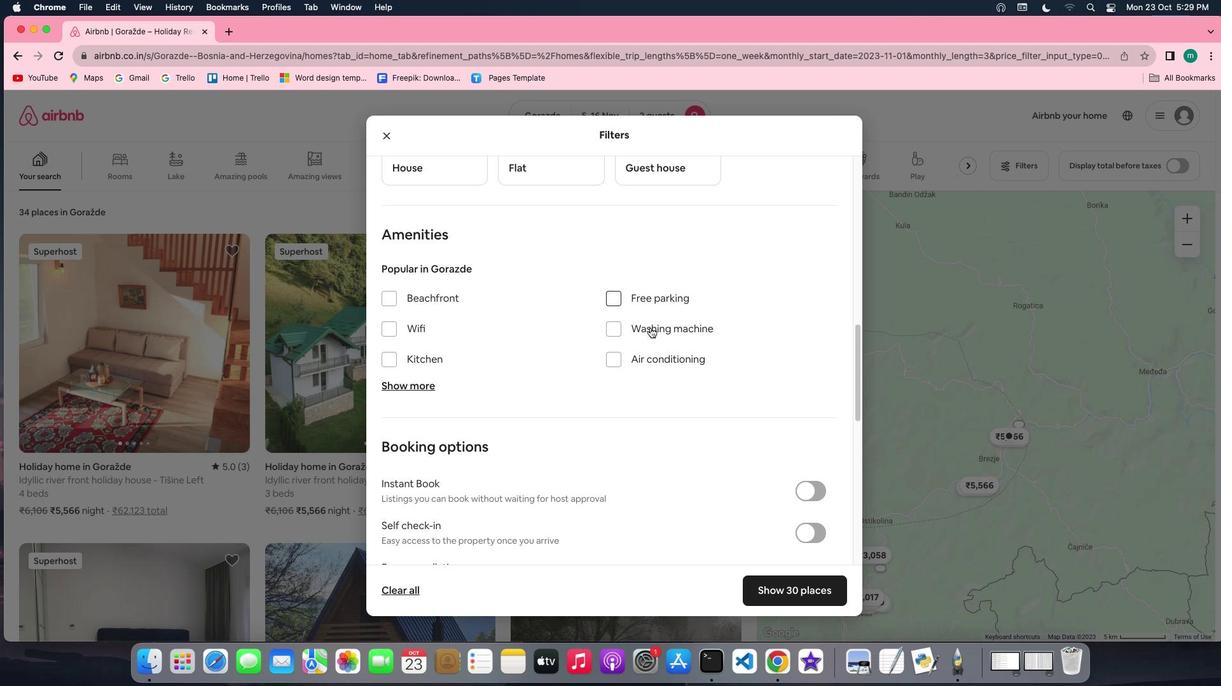 
Action: Mouse moved to (411, 346)
Screenshot: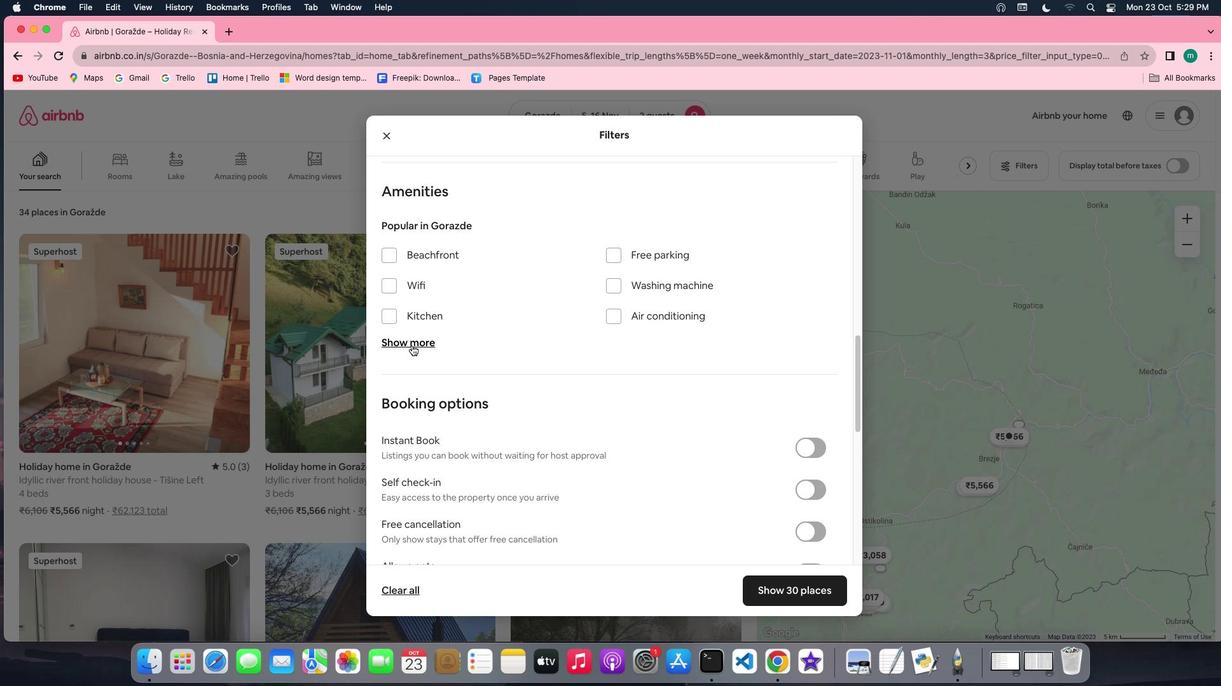
Action: Mouse pressed left at (411, 346)
Screenshot: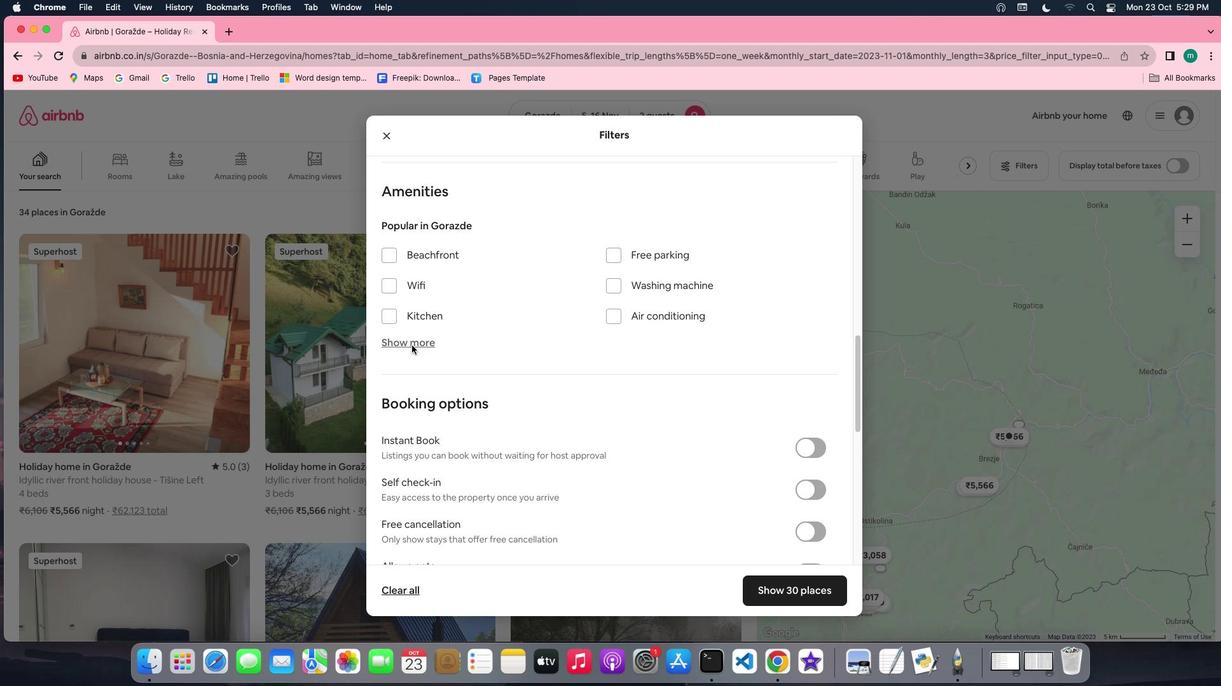 
Action: Mouse moved to (671, 437)
Screenshot: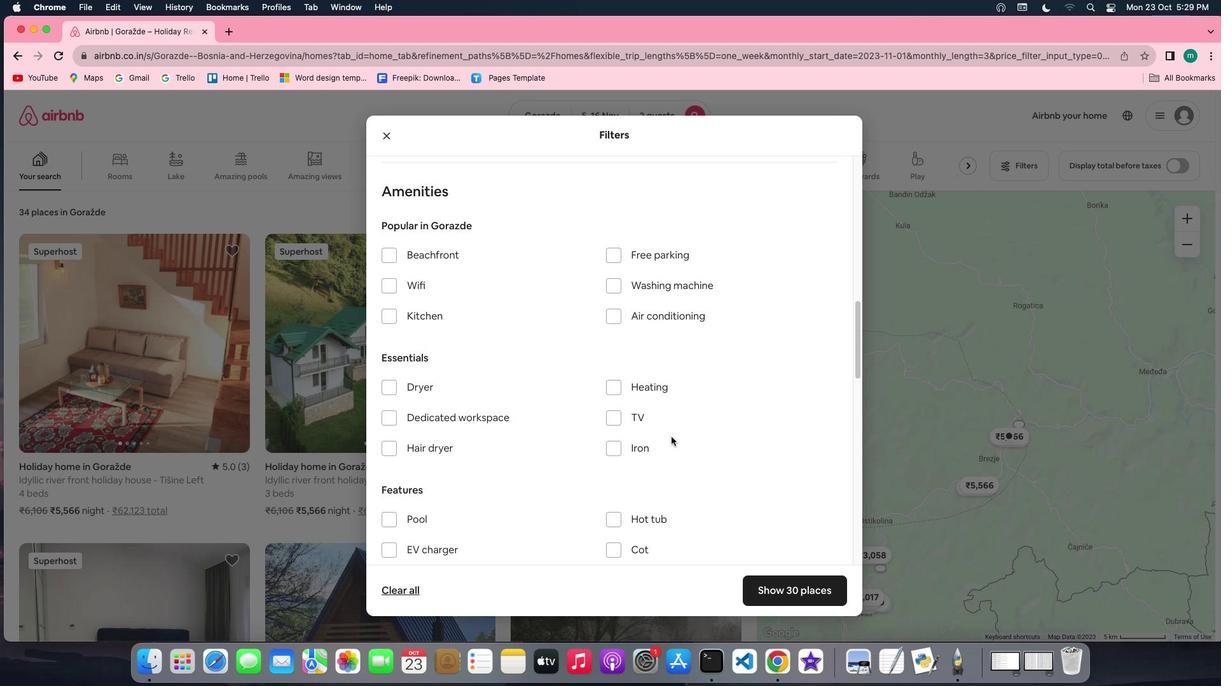 
Action: Mouse scrolled (671, 437) with delta (0, 0)
Screenshot: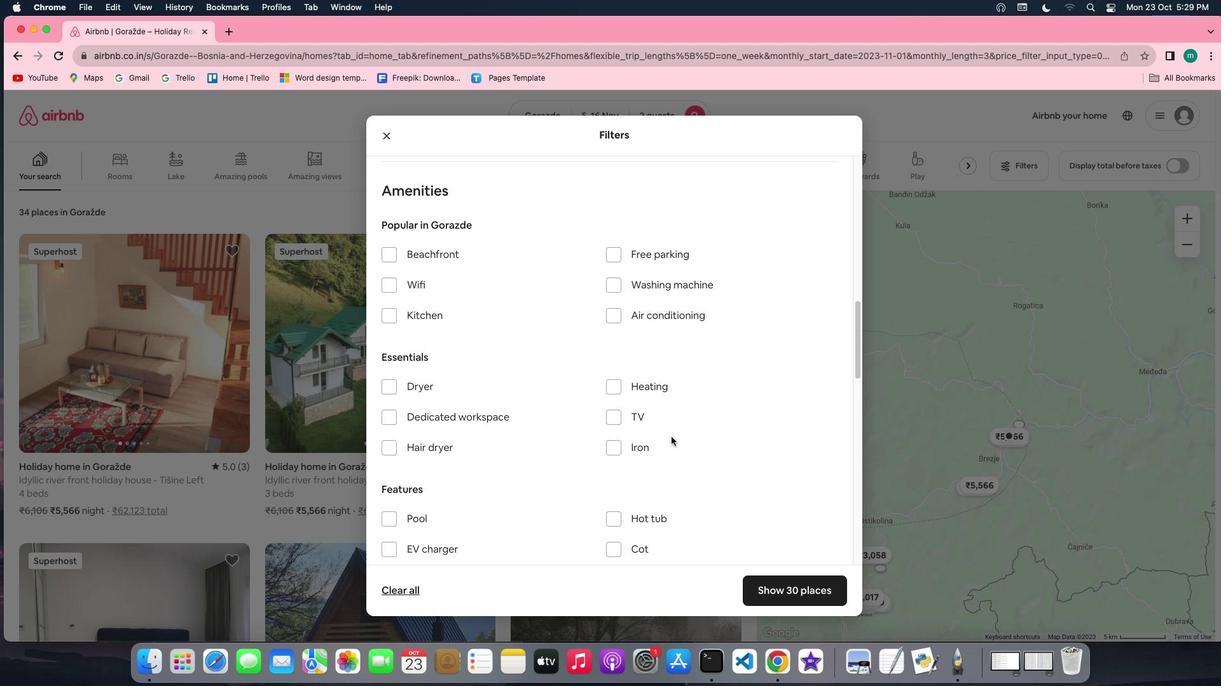 
Action: Mouse scrolled (671, 437) with delta (0, 0)
Screenshot: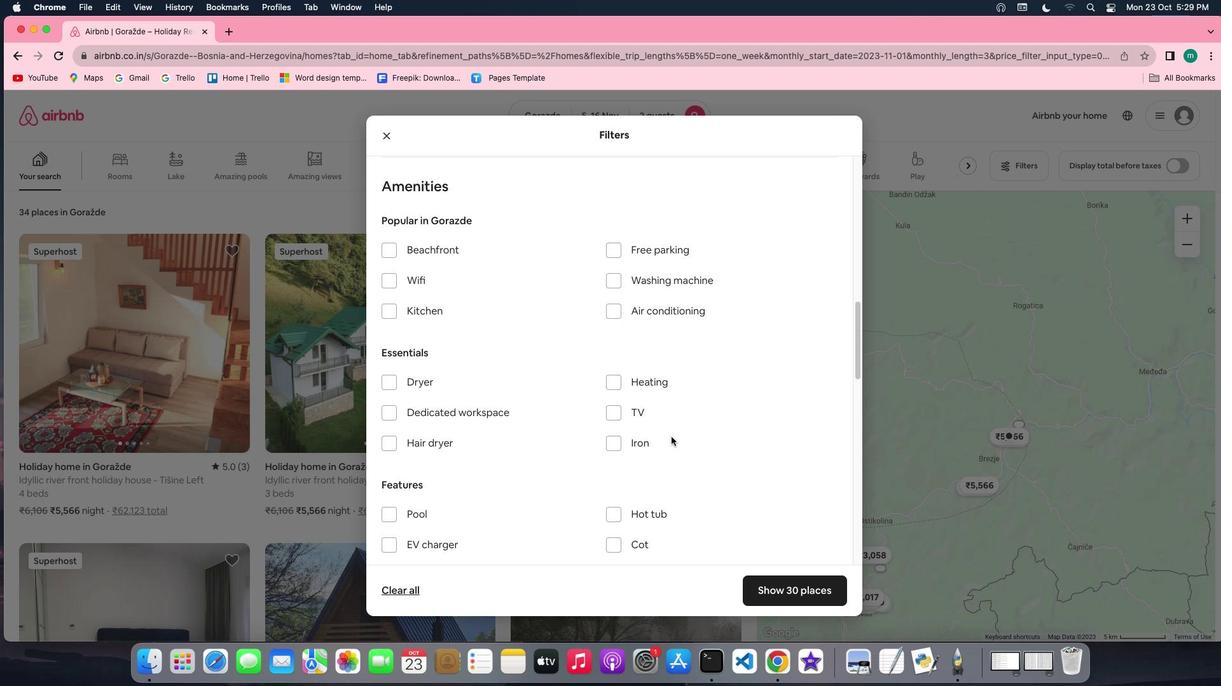 
Action: Mouse scrolled (671, 437) with delta (0, 0)
Screenshot: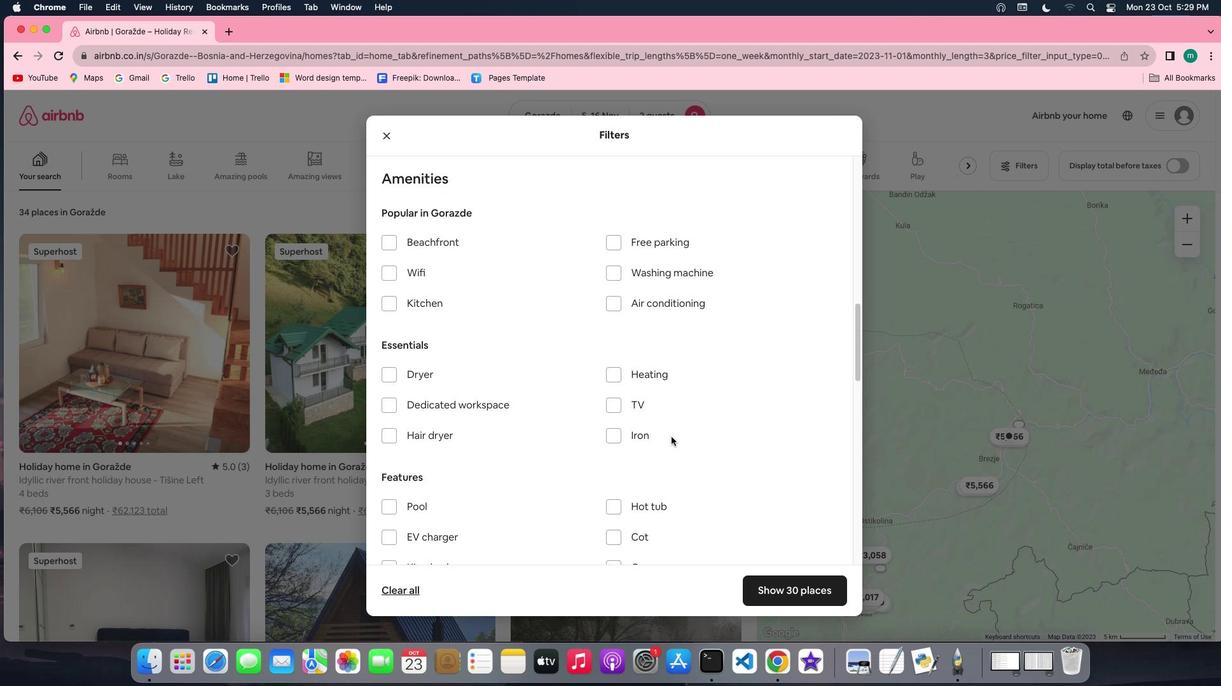 
Action: Mouse scrolled (671, 437) with delta (0, 0)
Screenshot: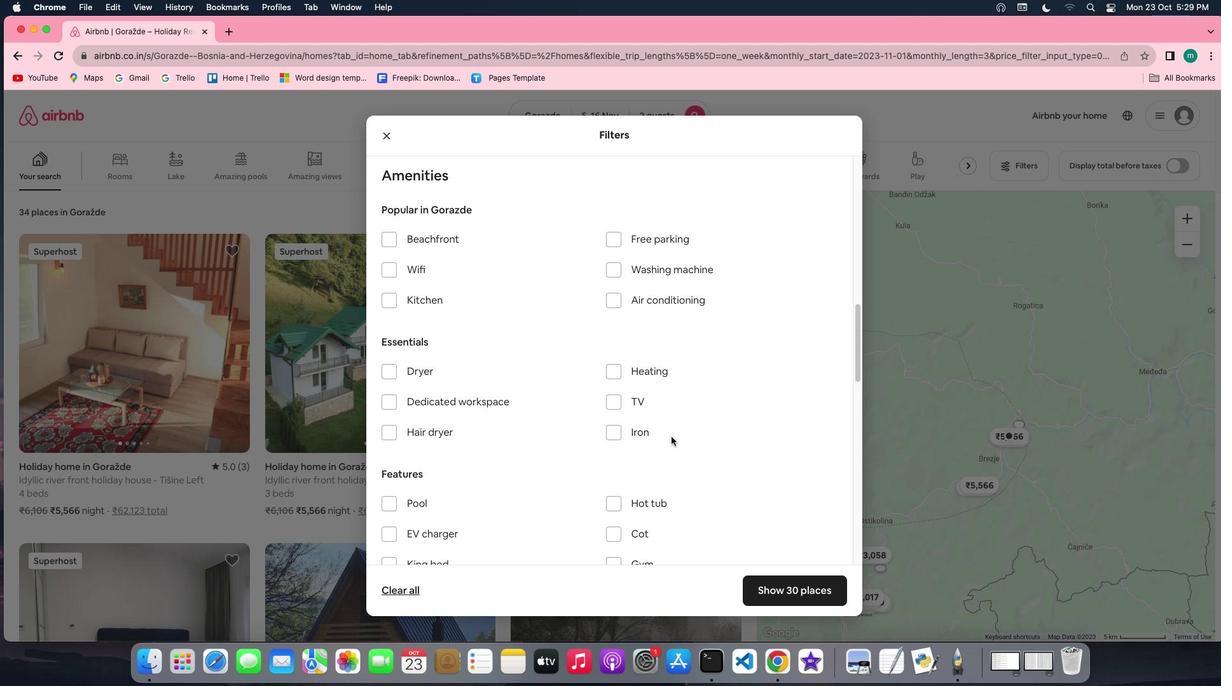 
Action: Mouse moved to (625, 370)
Screenshot: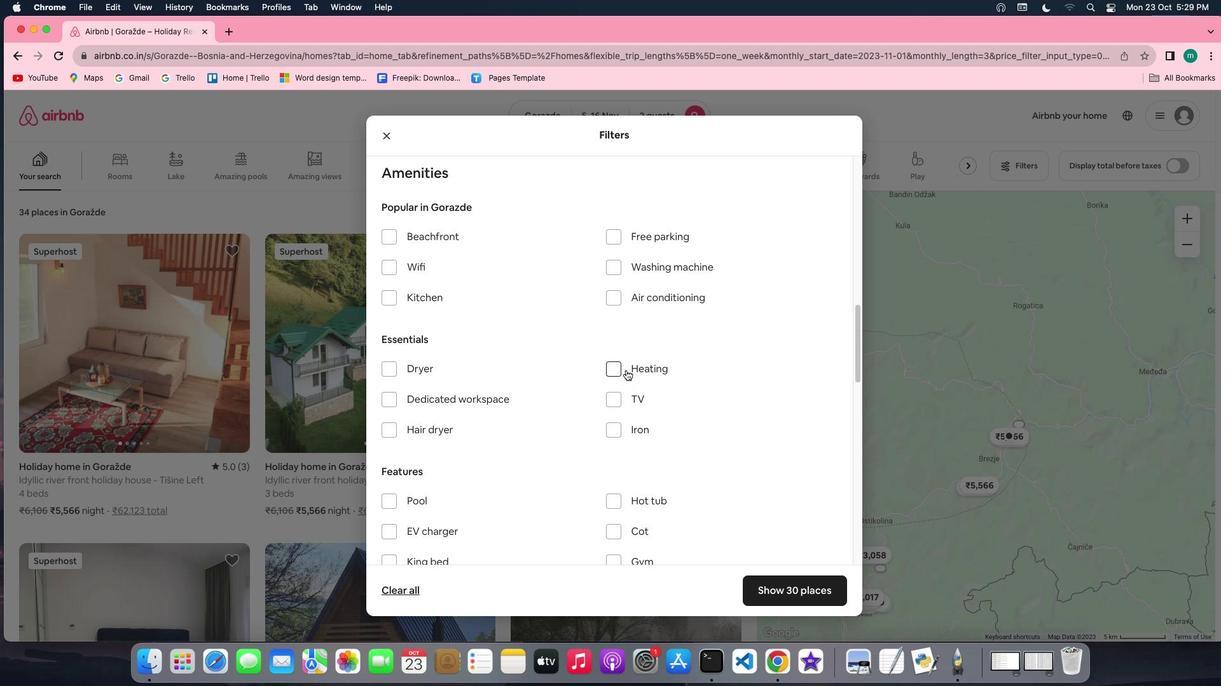 
Action: Mouse pressed left at (625, 370)
Screenshot: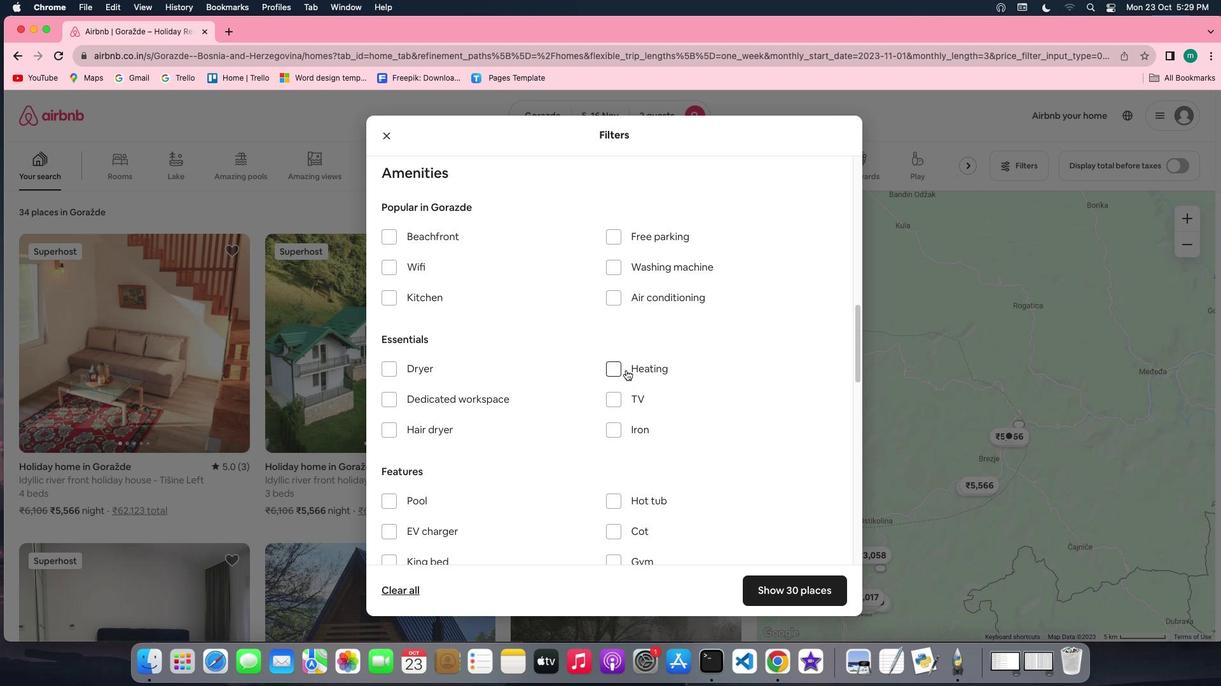 
Action: Mouse moved to (689, 426)
Screenshot: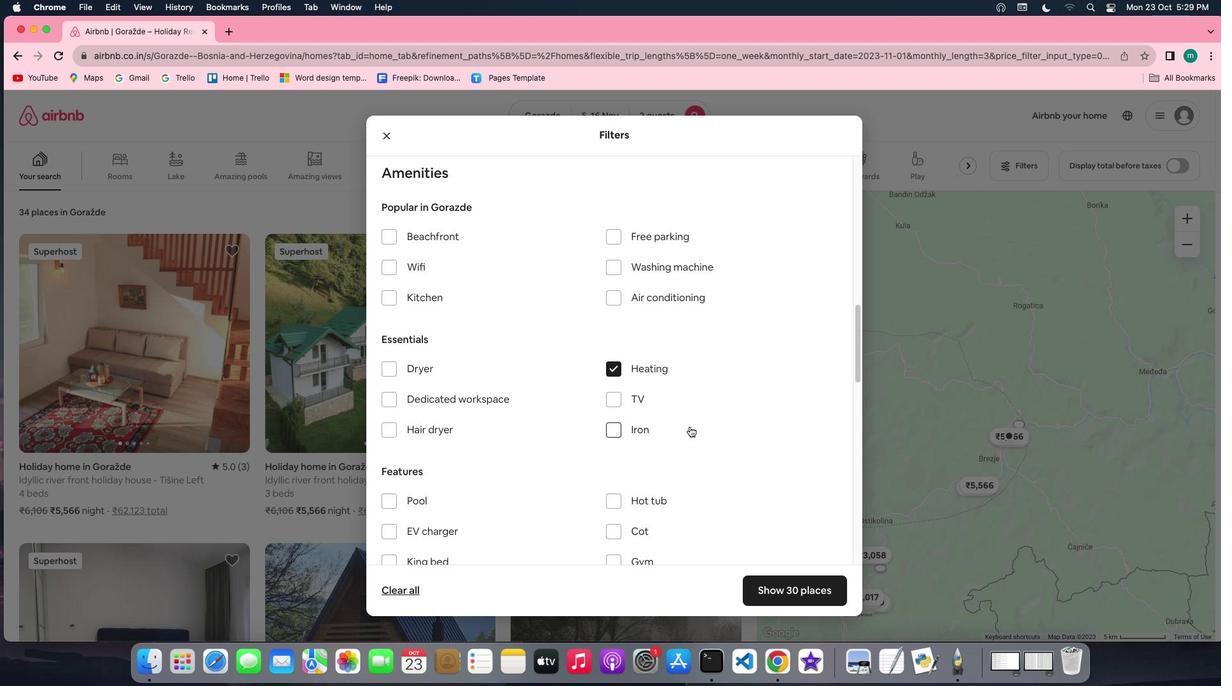 
Action: Mouse scrolled (689, 426) with delta (0, 0)
Screenshot: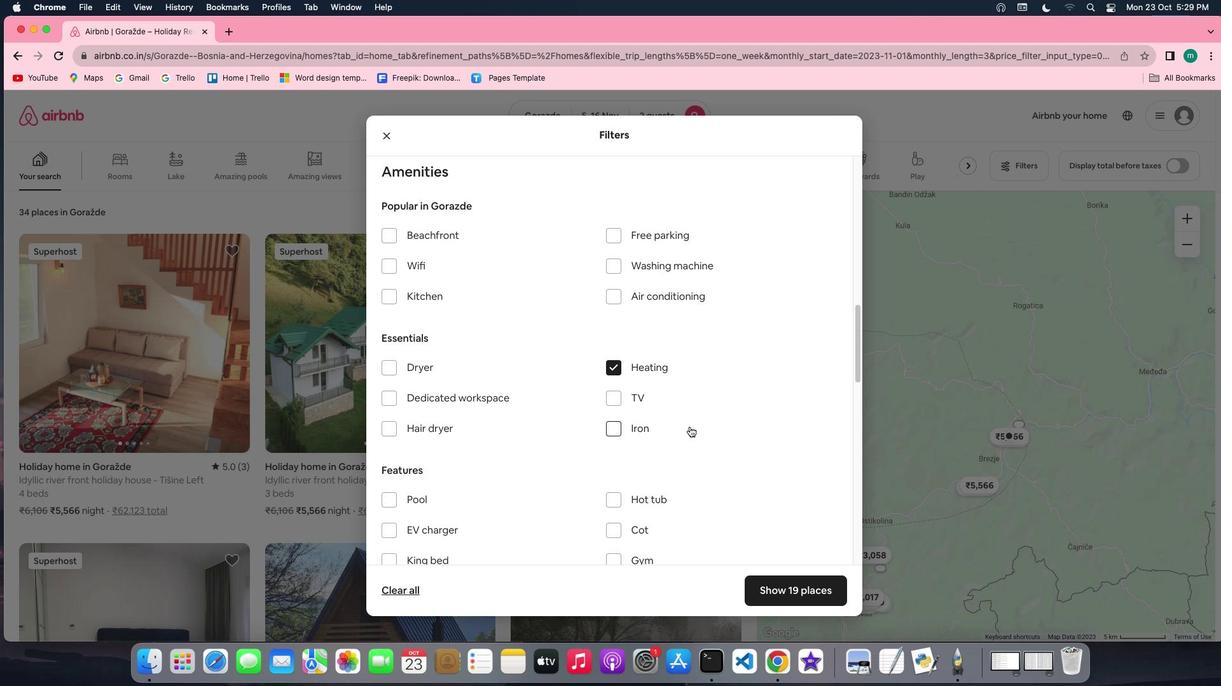 
Action: Mouse scrolled (689, 426) with delta (0, 0)
Screenshot: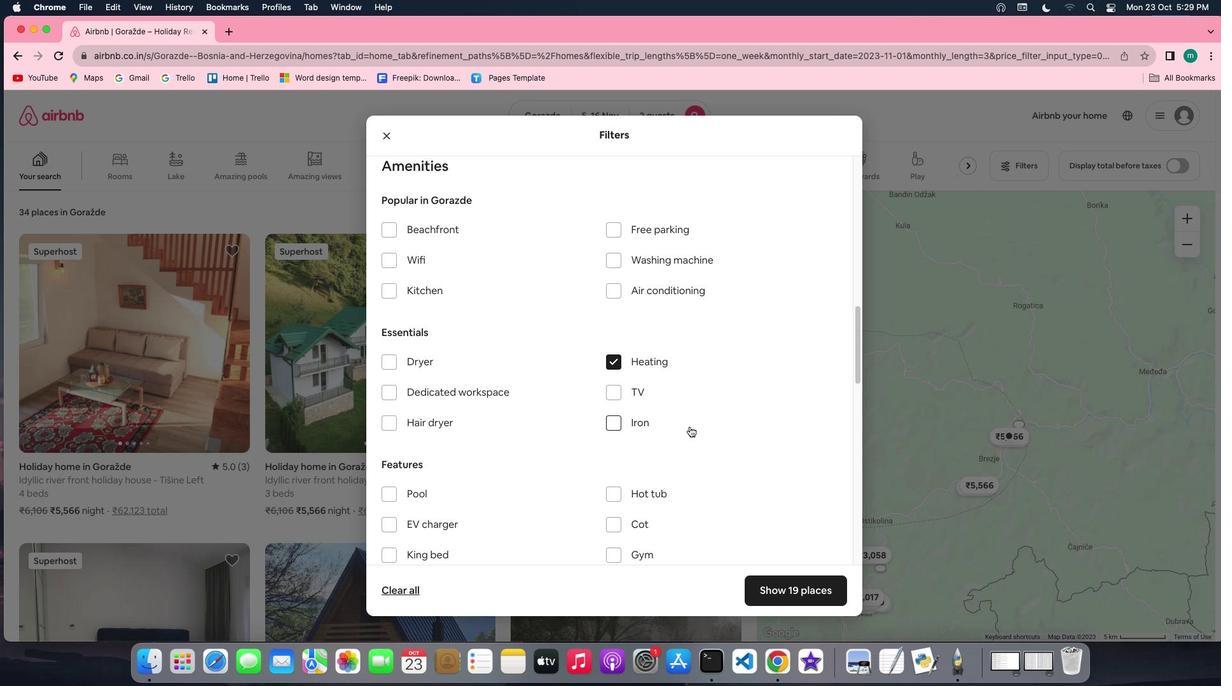 
Action: Mouse scrolled (689, 426) with delta (0, 0)
Screenshot: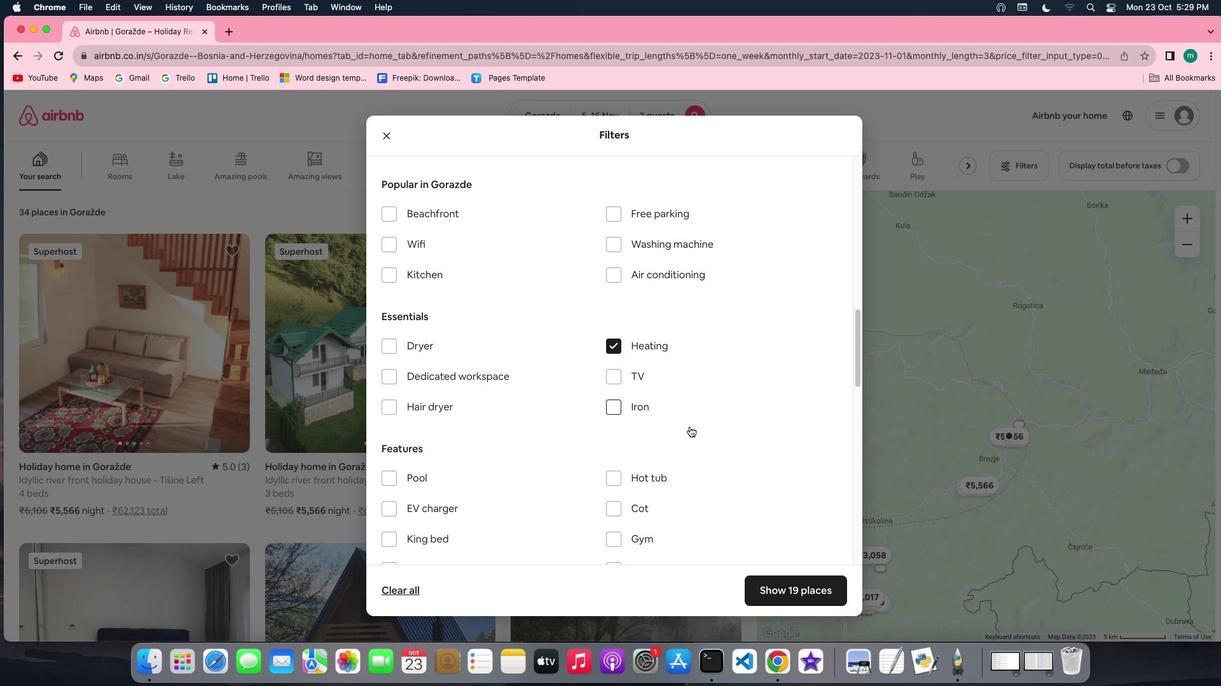 
Action: Mouse moved to (690, 456)
Screenshot: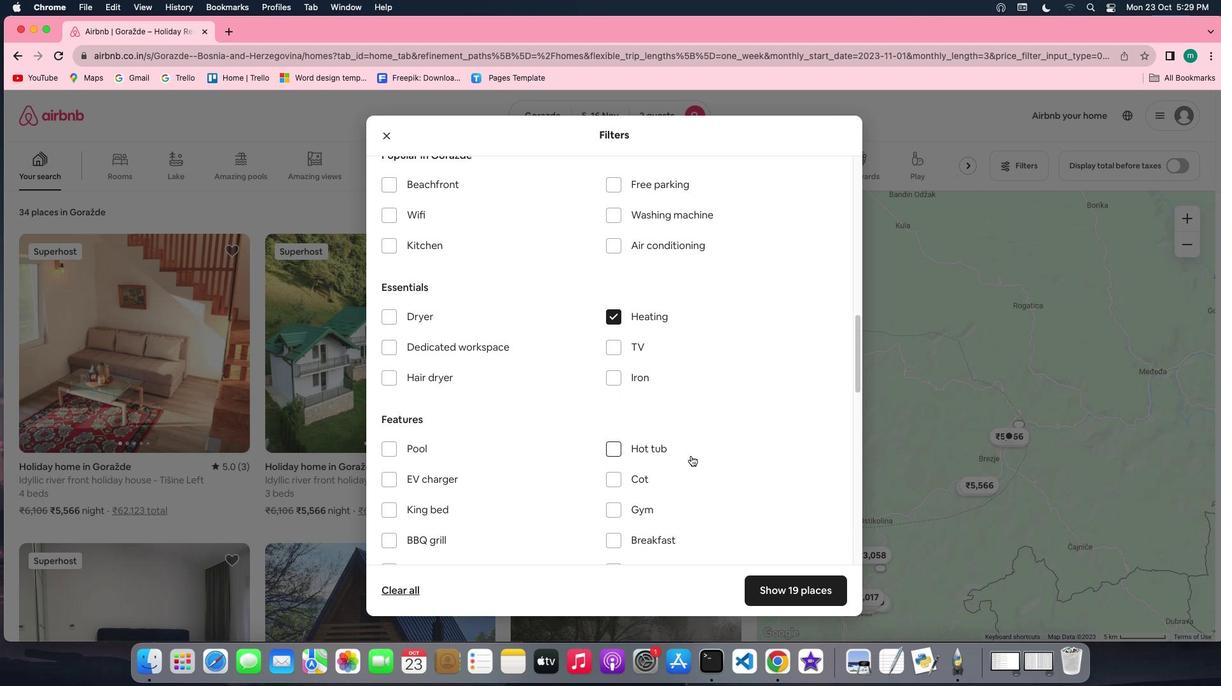 
Action: Mouse scrolled (690, 456) with delta (0, 0)
Screenshot: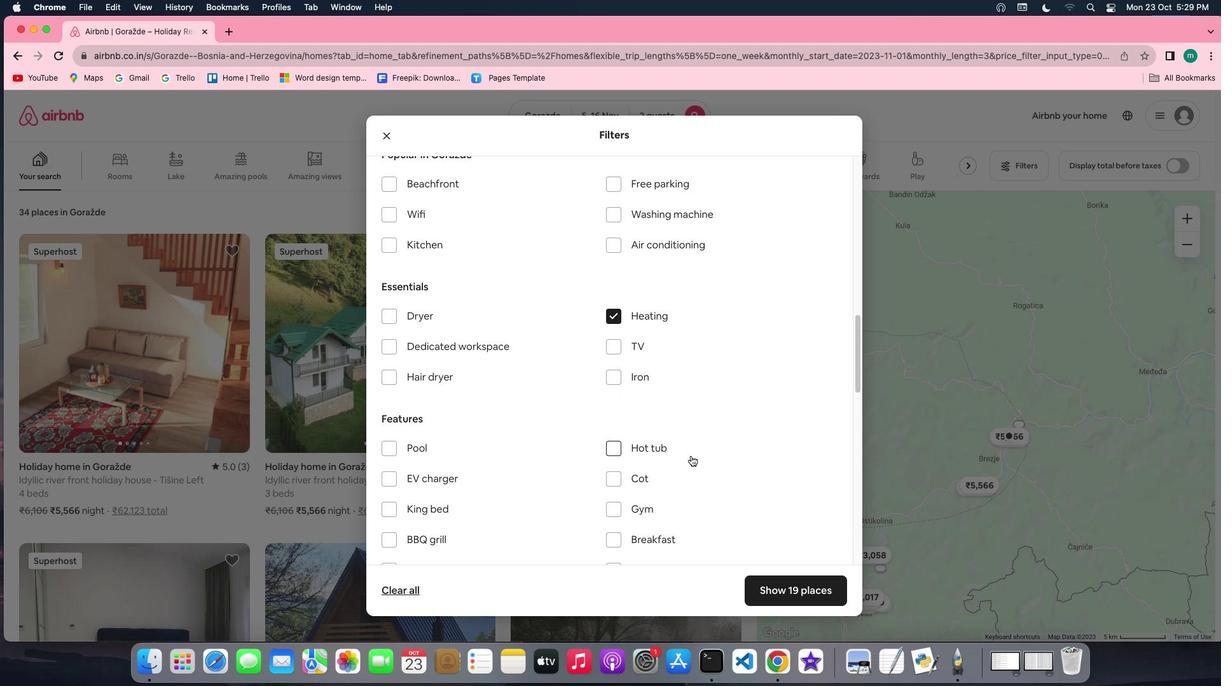 
Action: Mouse scrolled (690, 456) with delta (0, 0)
Screenshot: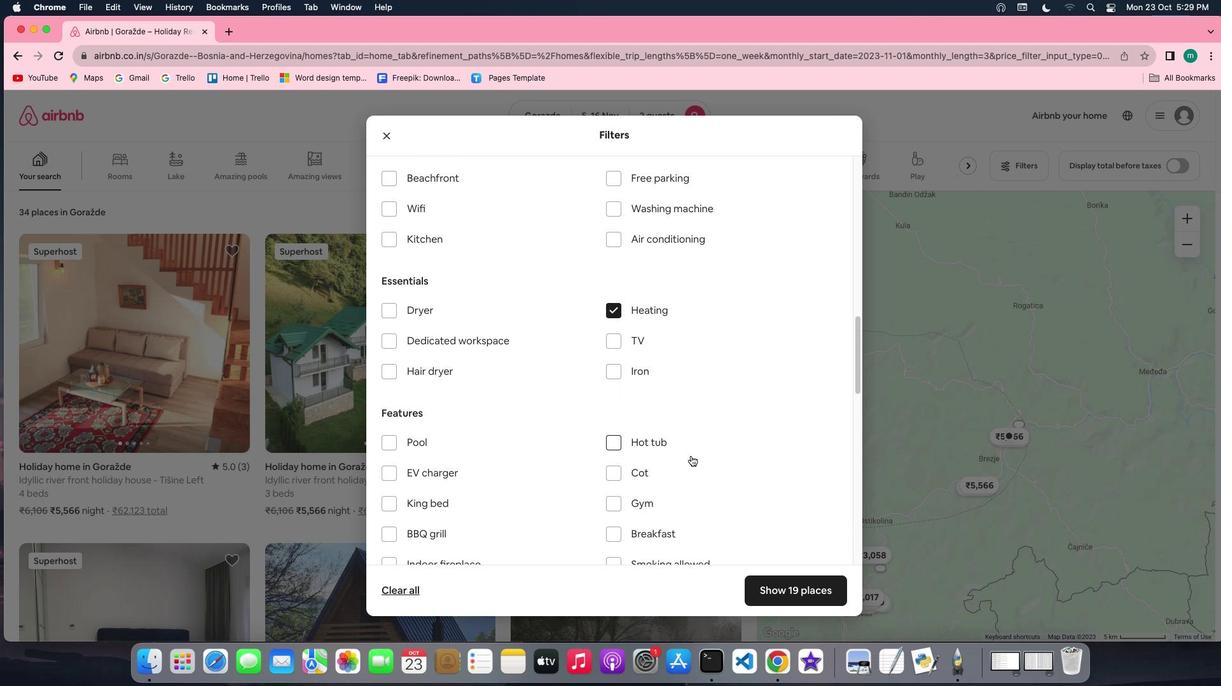 
Action: Mouse scrolled (690, 456) with delta (0, -1)
Screenshot: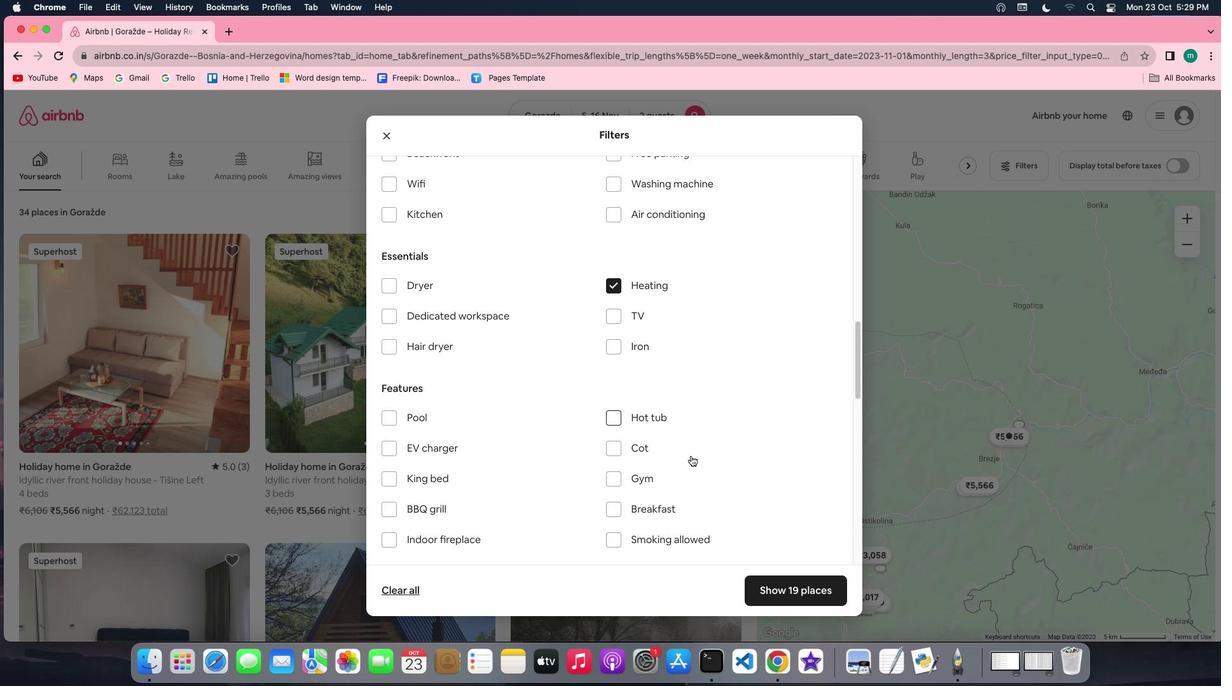 
Action: Mouse scrolled (690, 456) with delta (0, 0)
Screenshot: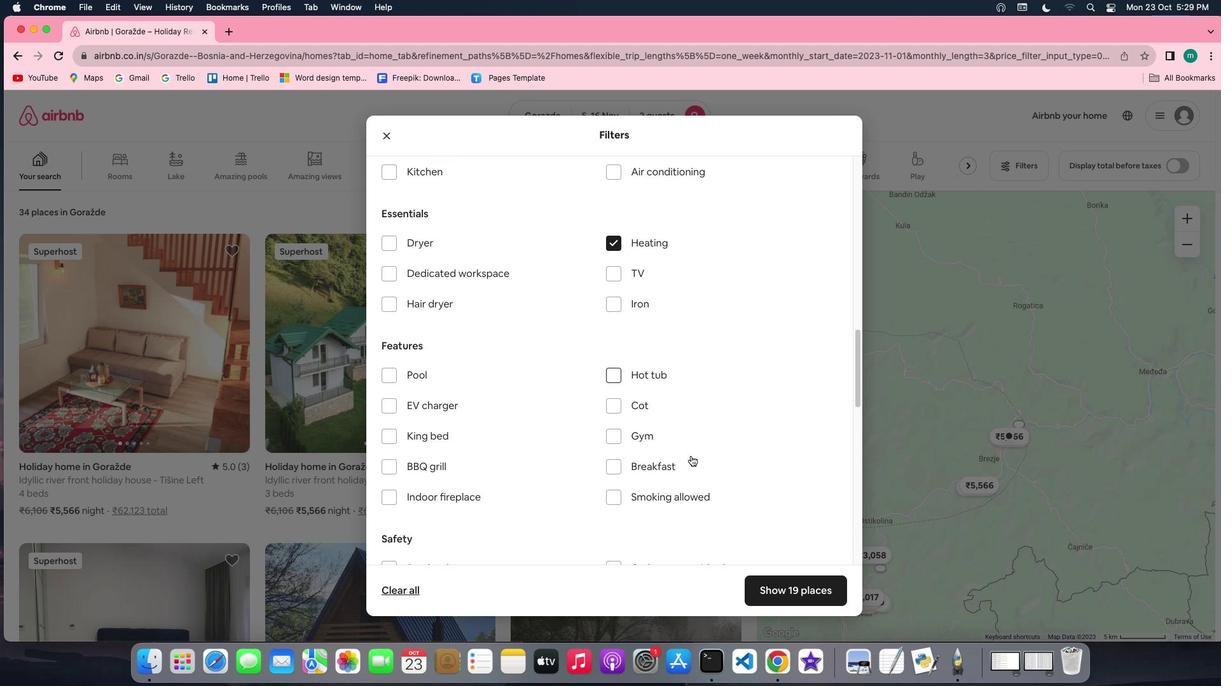 
Action: Mouse scrolled (690, 456) with delta (0, 0)
Screenshot: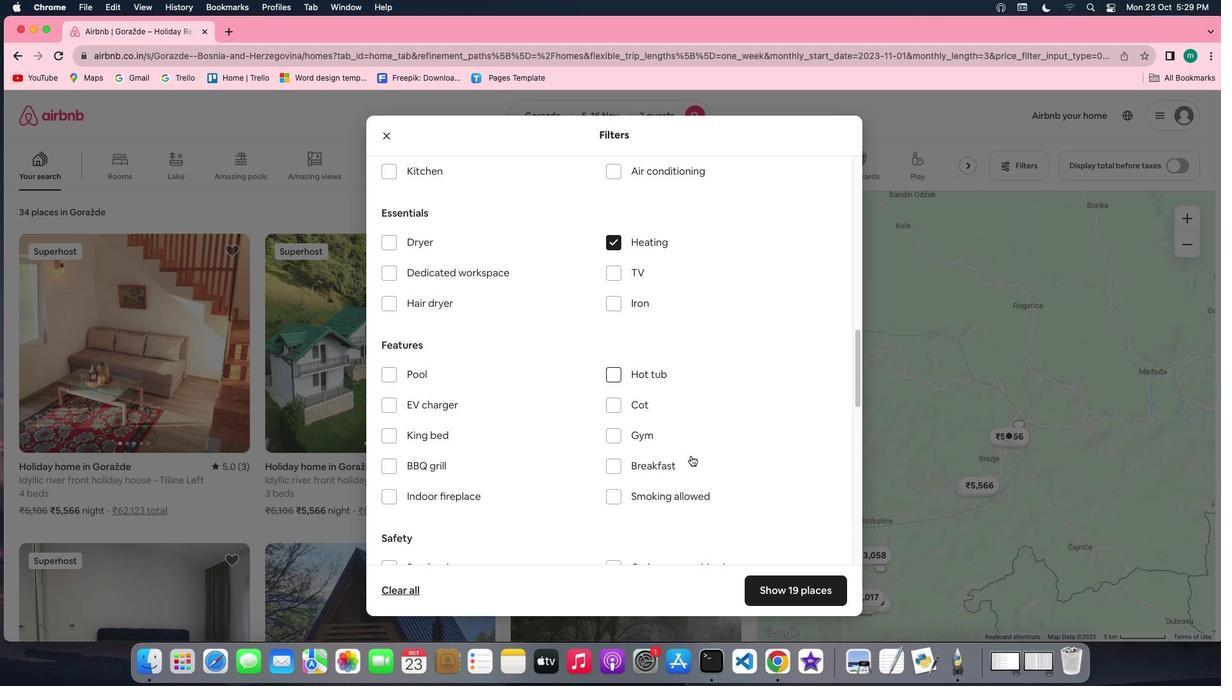 
Action: Mouse scrolled (690, 456) with delta (0, 0)
Screenshot: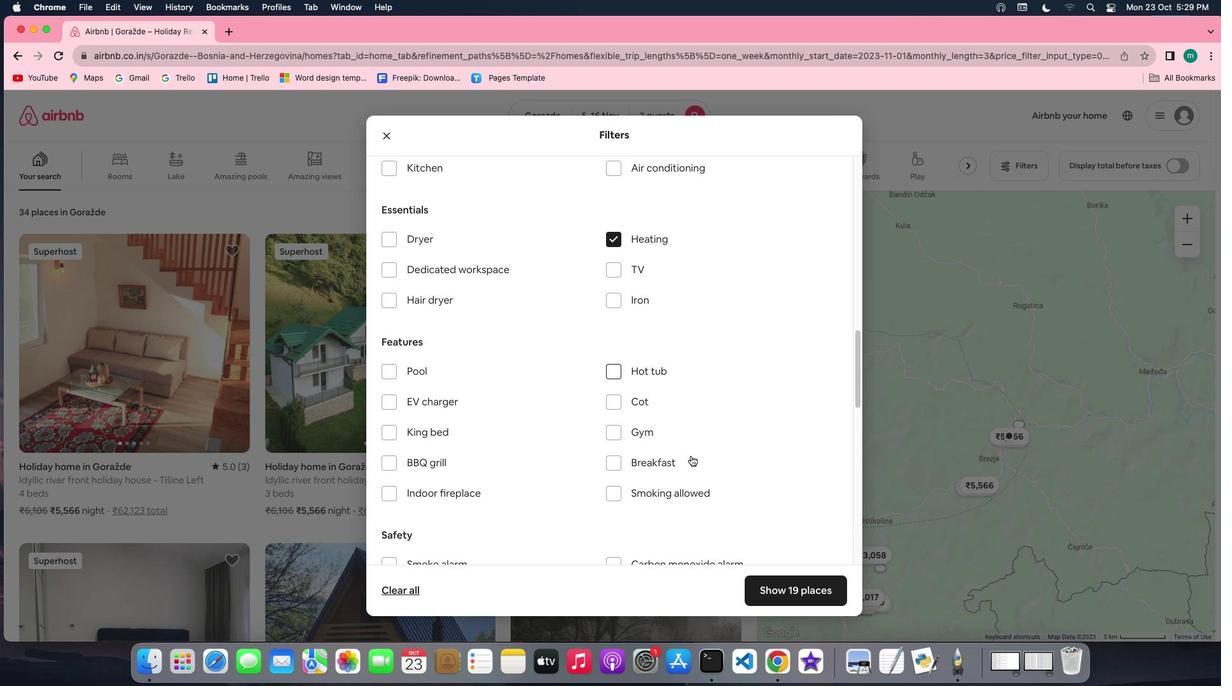 
Action: Mouse scrolled (690, 456) with delta (0, 0)
Screenshot: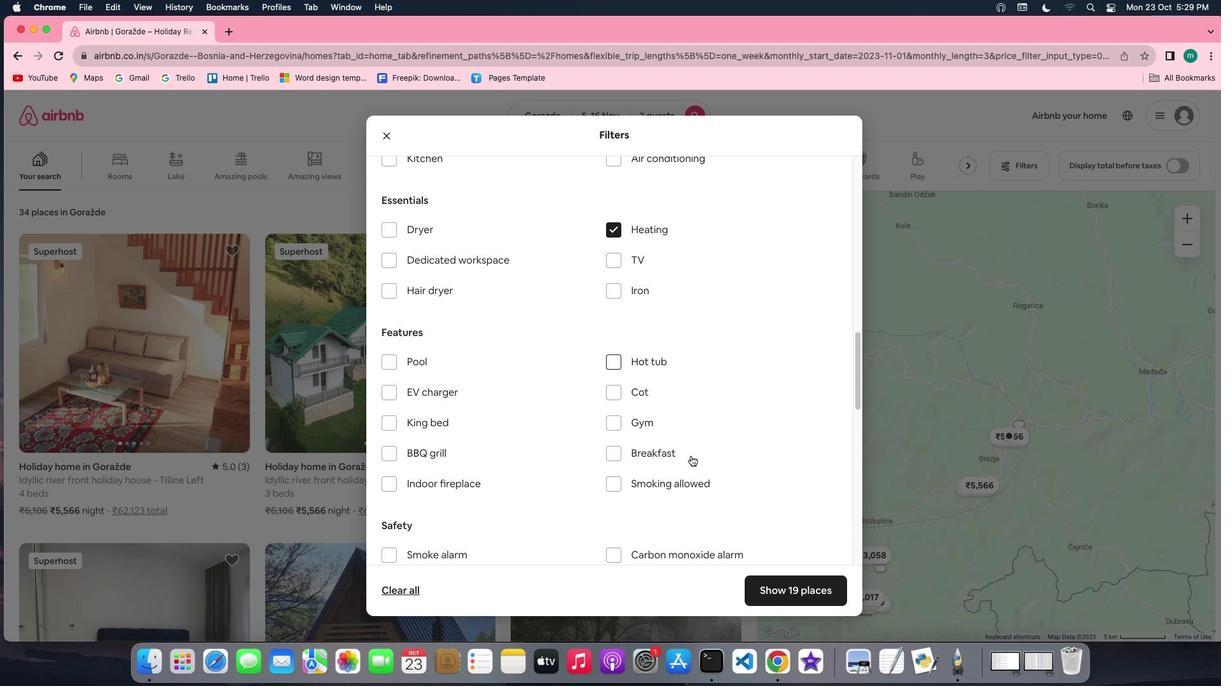 
Action: Mouse scrolled (690, 456) with delta (0, -1)
Screenshot: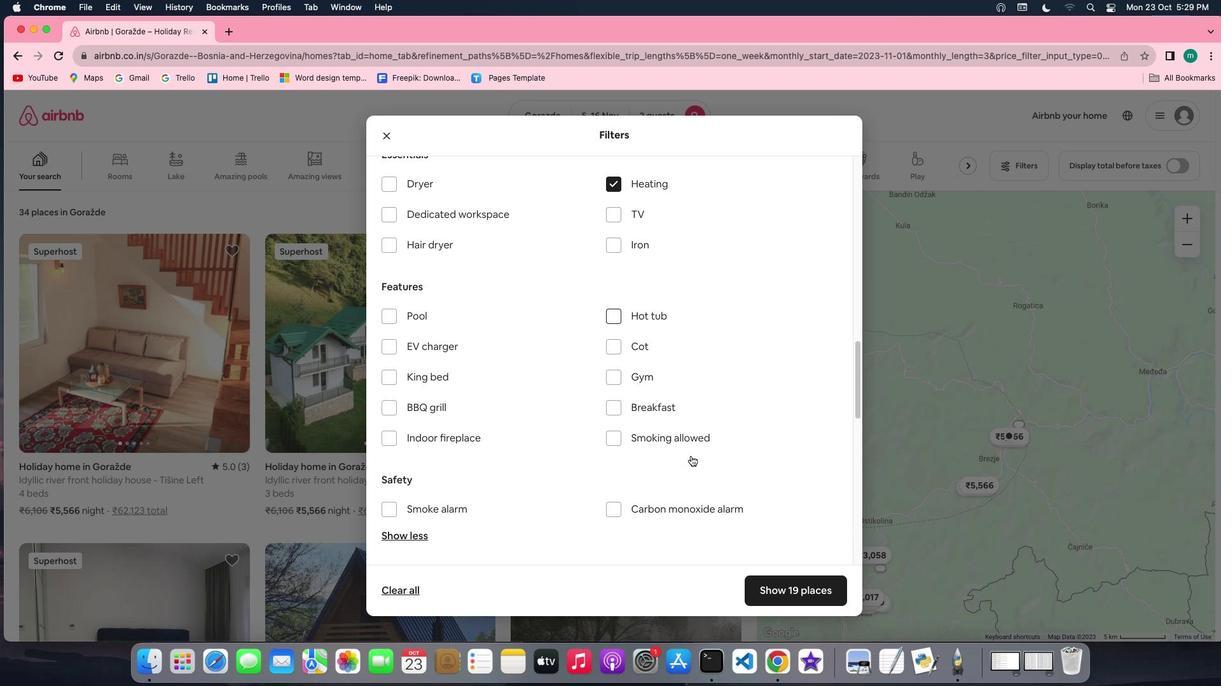 
Action: Mouse scrolled (690, 456) with delta (0, 0)
Screenshot: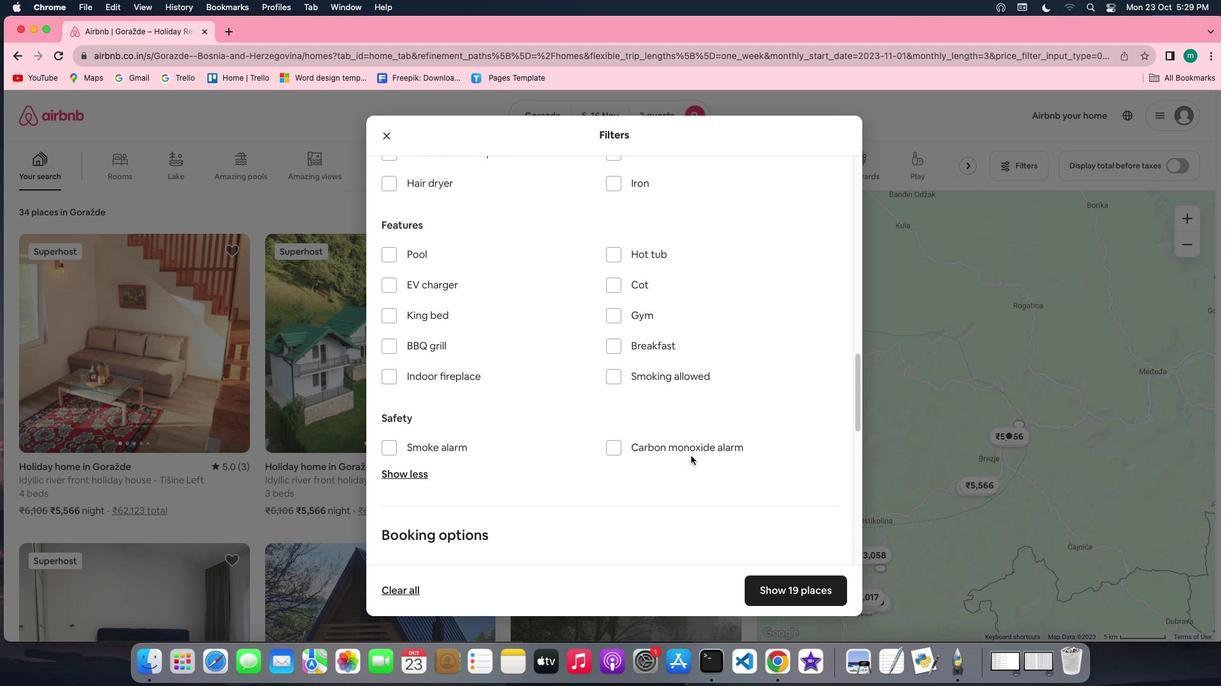 
Action: Mouse scrolled (690, 456) with delta (0, 0)
Screenshot: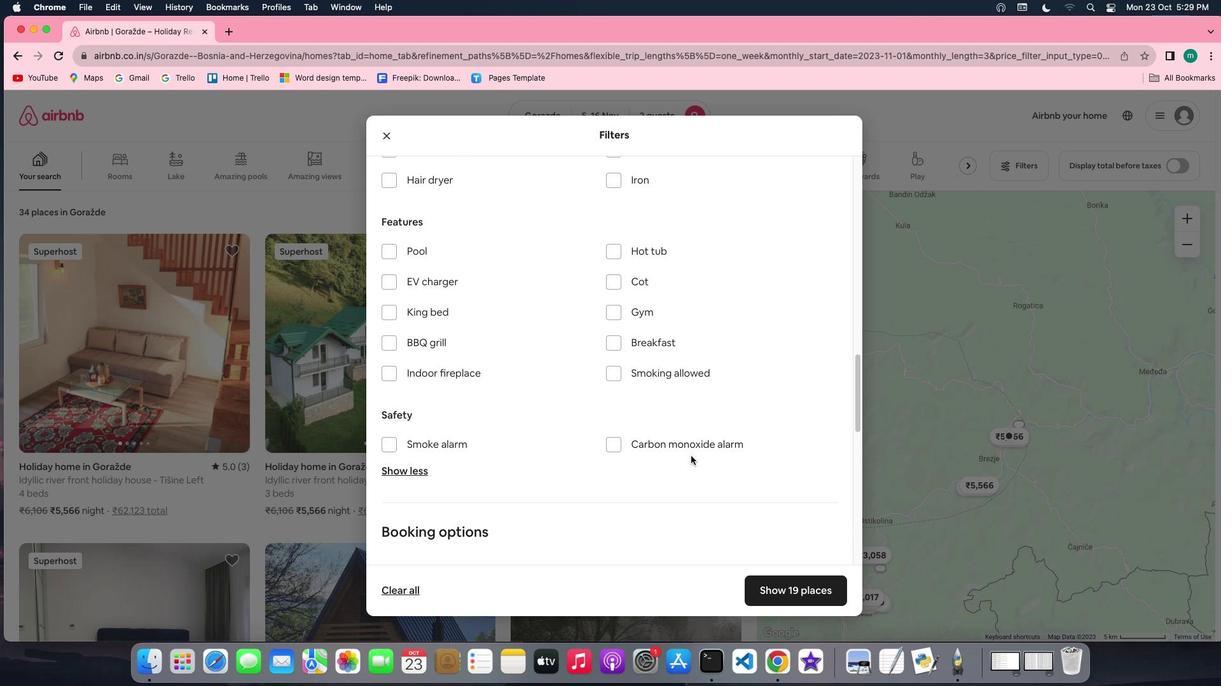 
Action: Mouse scrolled (690, 456) with delta (0, 0)
Screenshot: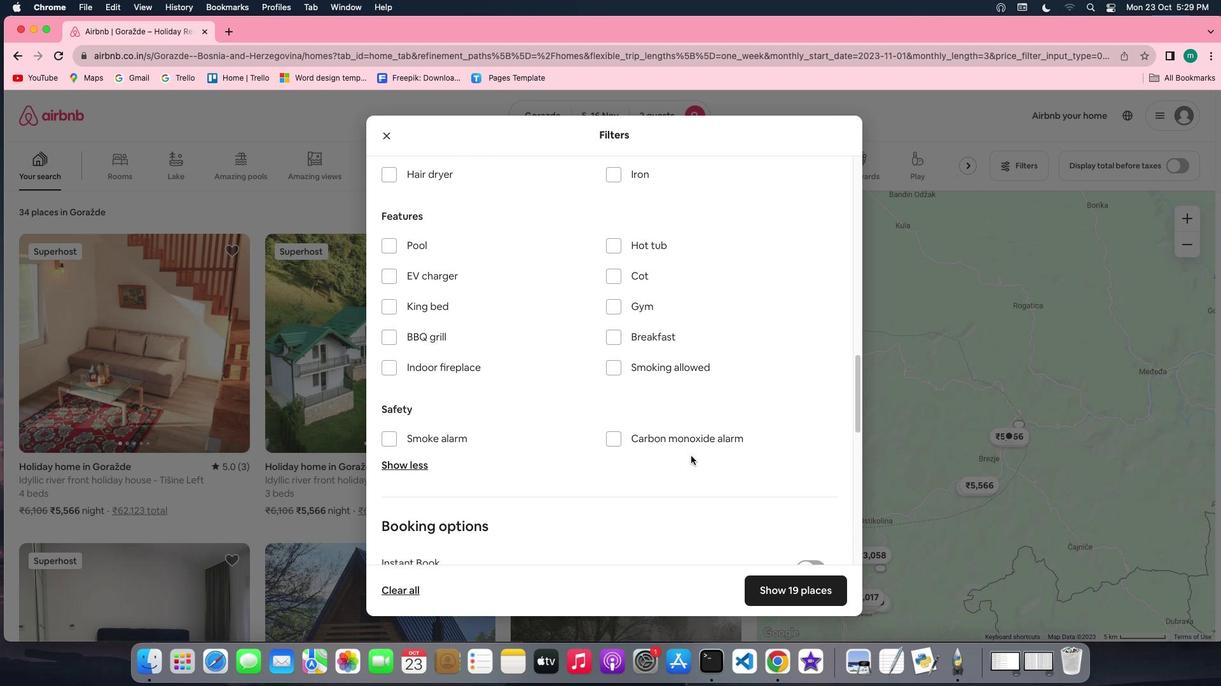 
Action: Mouse scrolled (690, 456) with delta (0, -1)
Screenshot: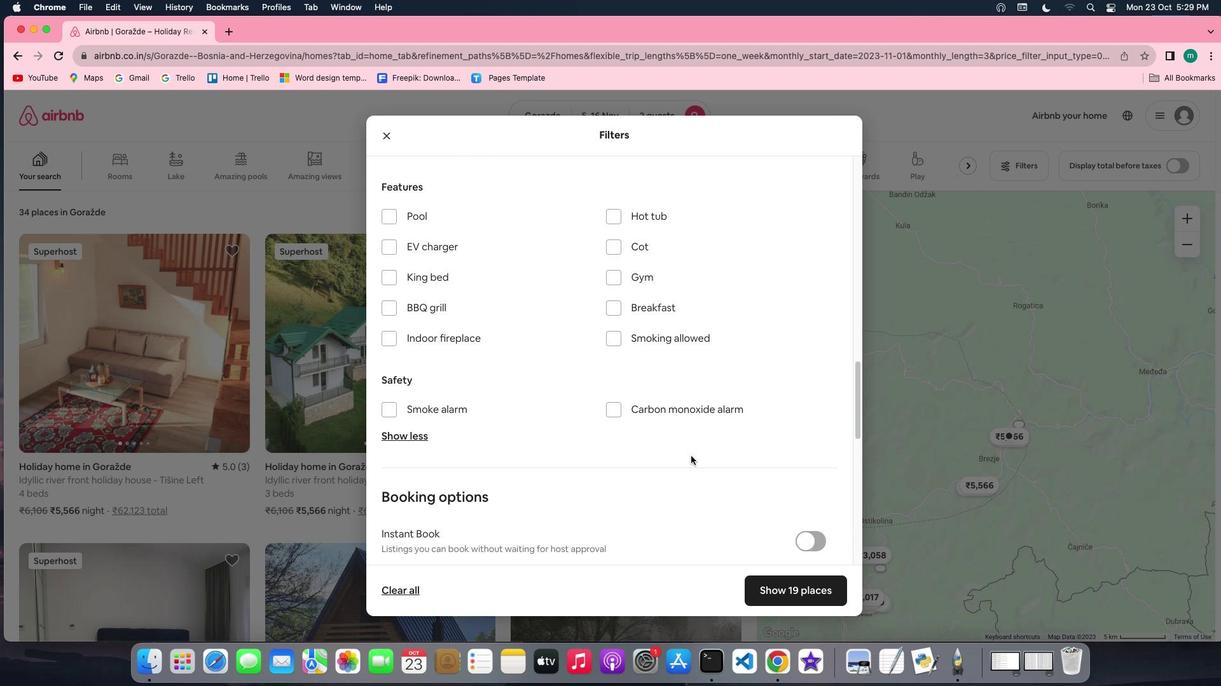 
Action: Mouse scrolled (690, 456) with delta (0, 0)
Screenshot: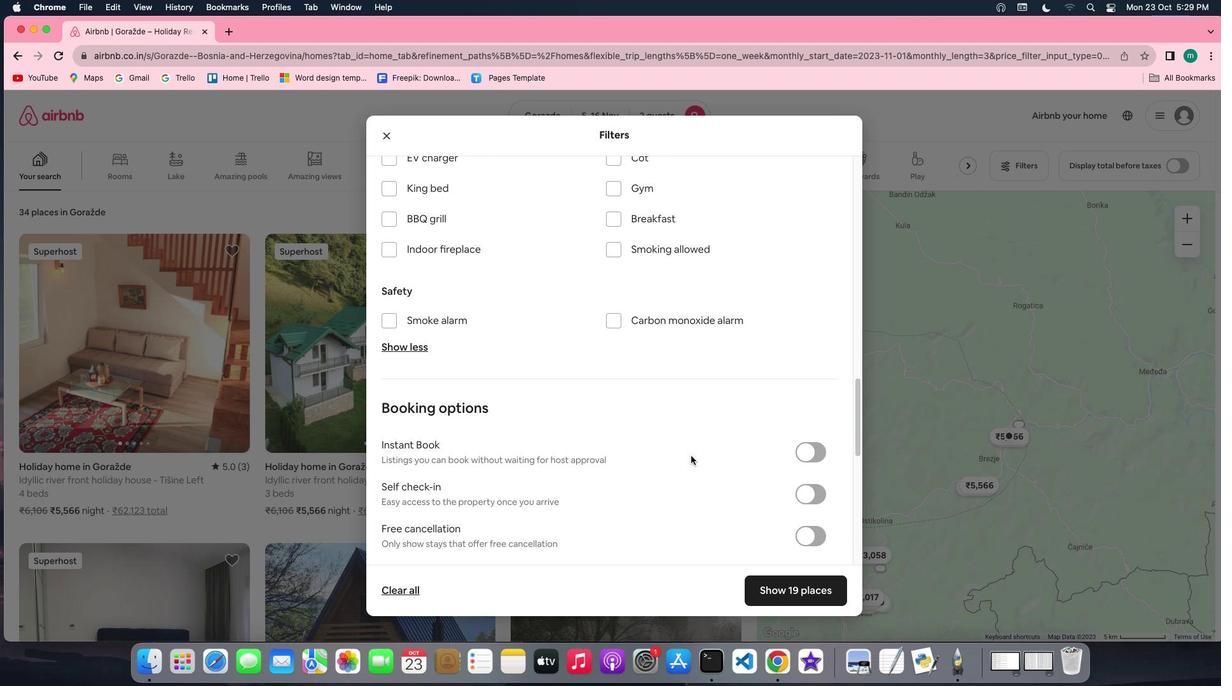 
Action: Mouse scrolled (690, 456) with delta (0, 0)
Screenshot: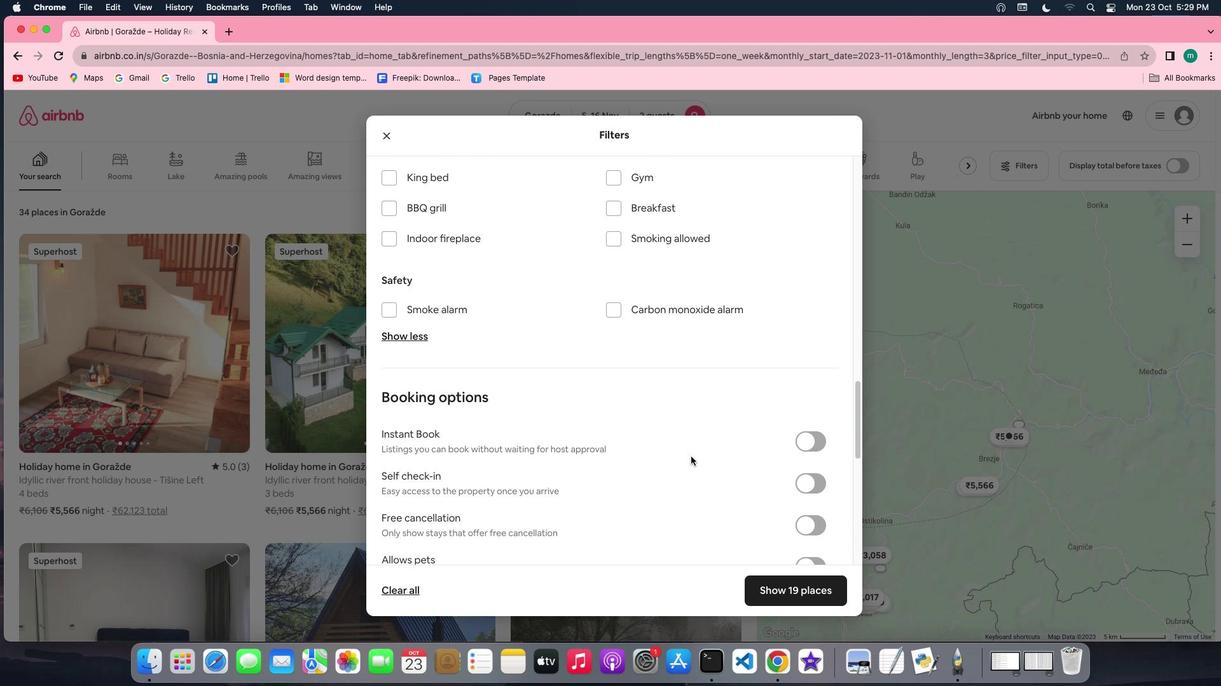 
Action: Mouse scrolled (690, 456) with delta (0, -1)
Screenshot: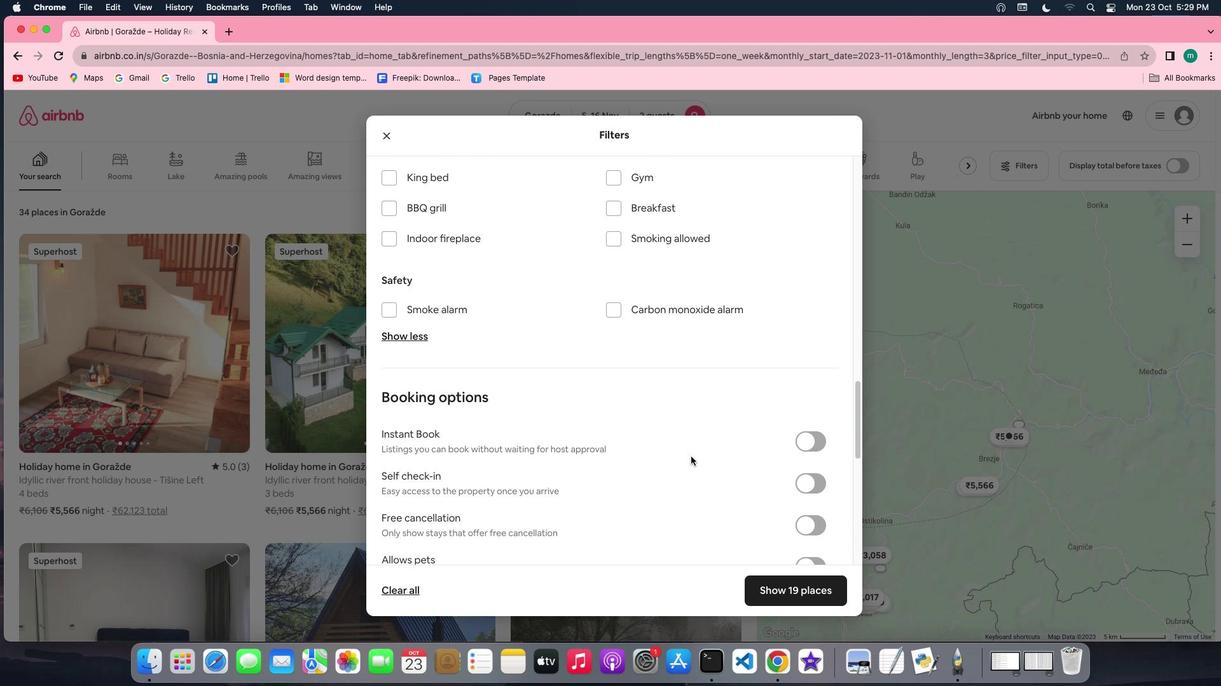 
Action: Mouse scrolled (690, 456) with delta (0, -3)
Screenshot: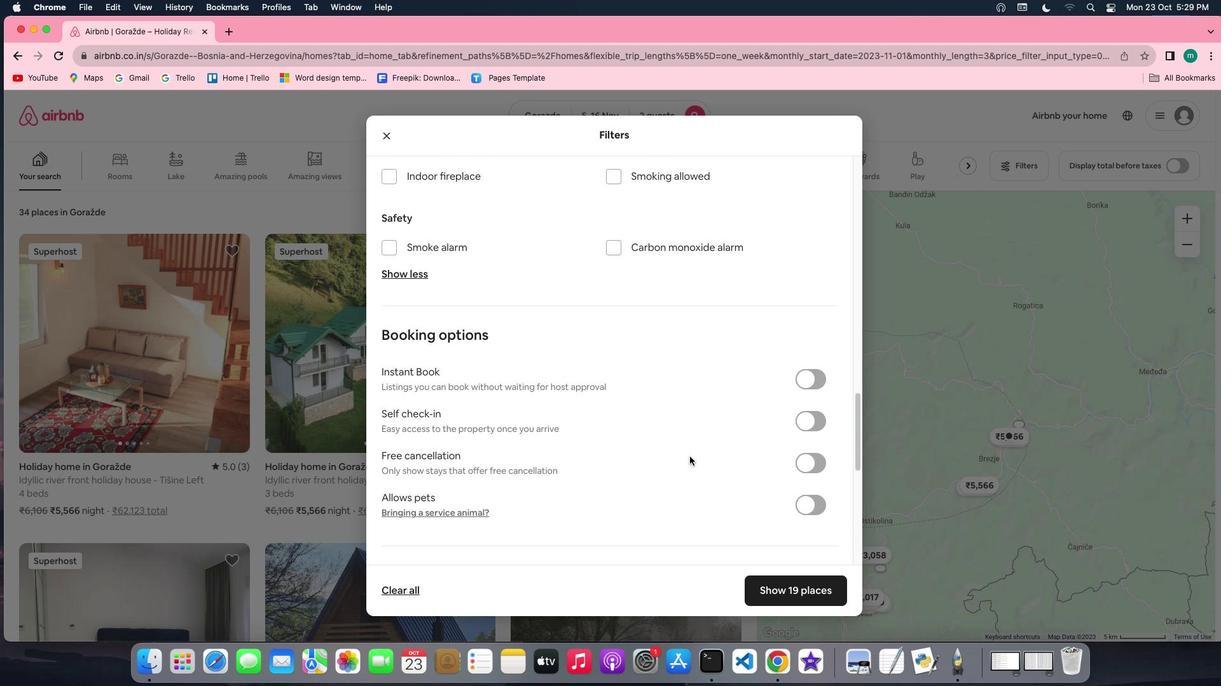 
Action: Mouse scrolled (690, 456) with delta (0, -3)
Screenshot: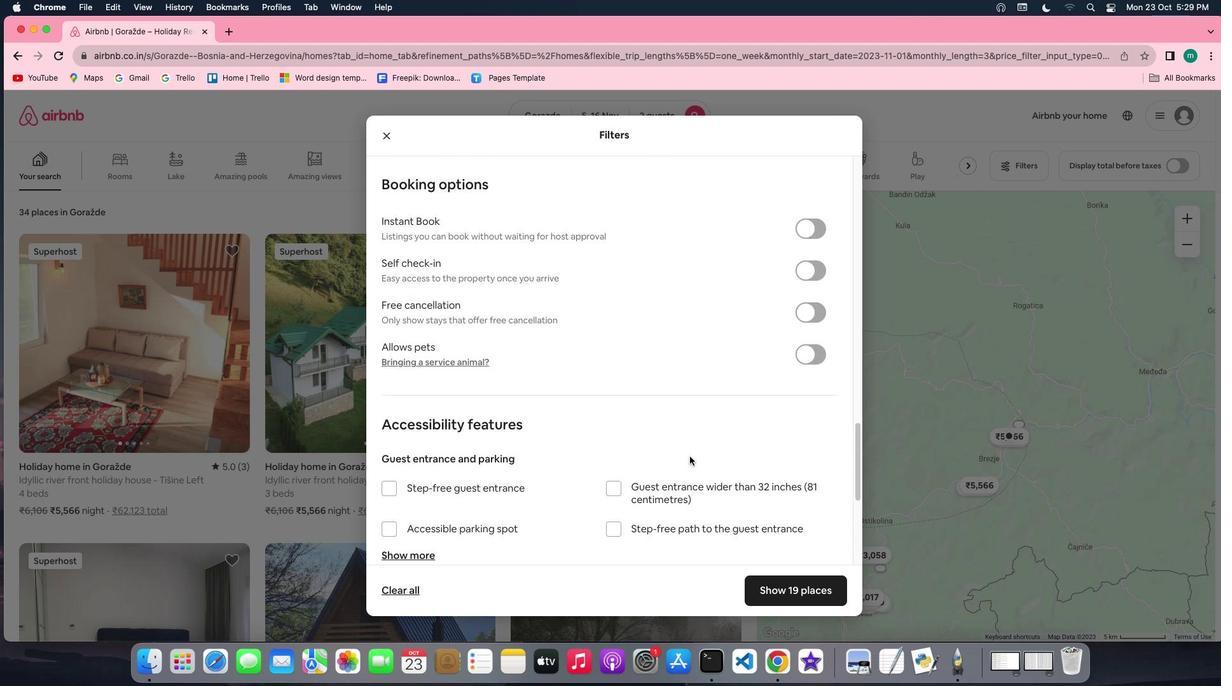 
Action: Mouse moved to (689, 457)
Screenshot: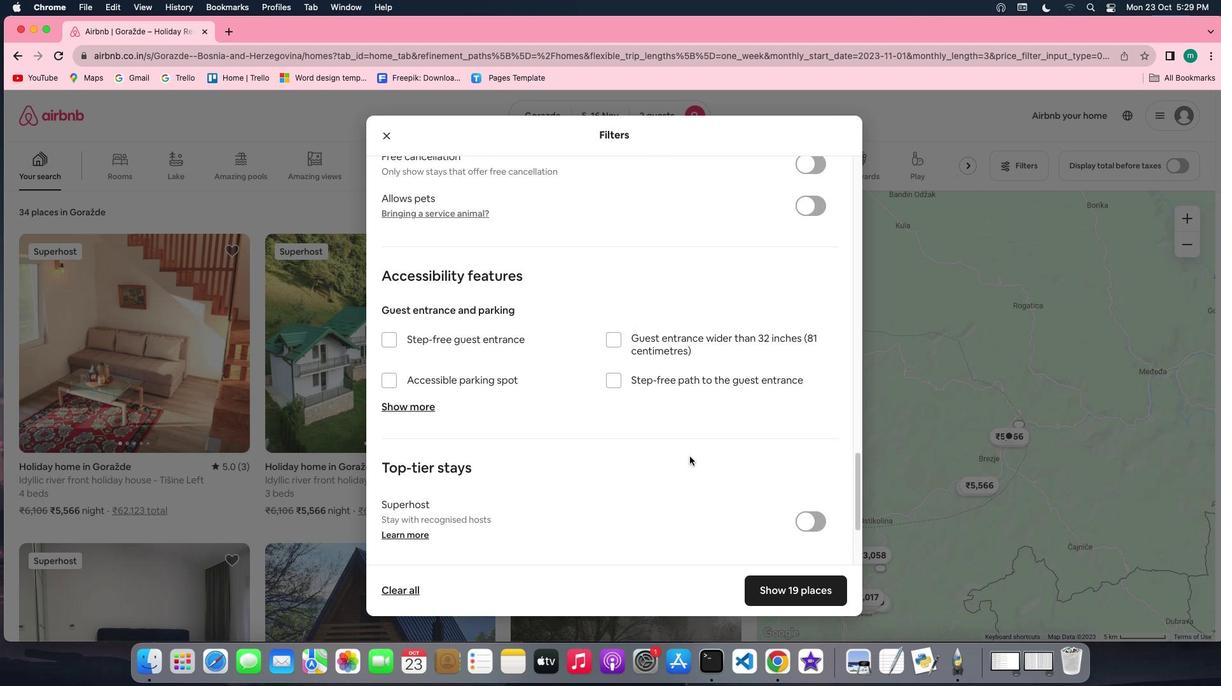 
Action: Mouse scrolled (689, 457) with delta (0, -3)
Screenshot: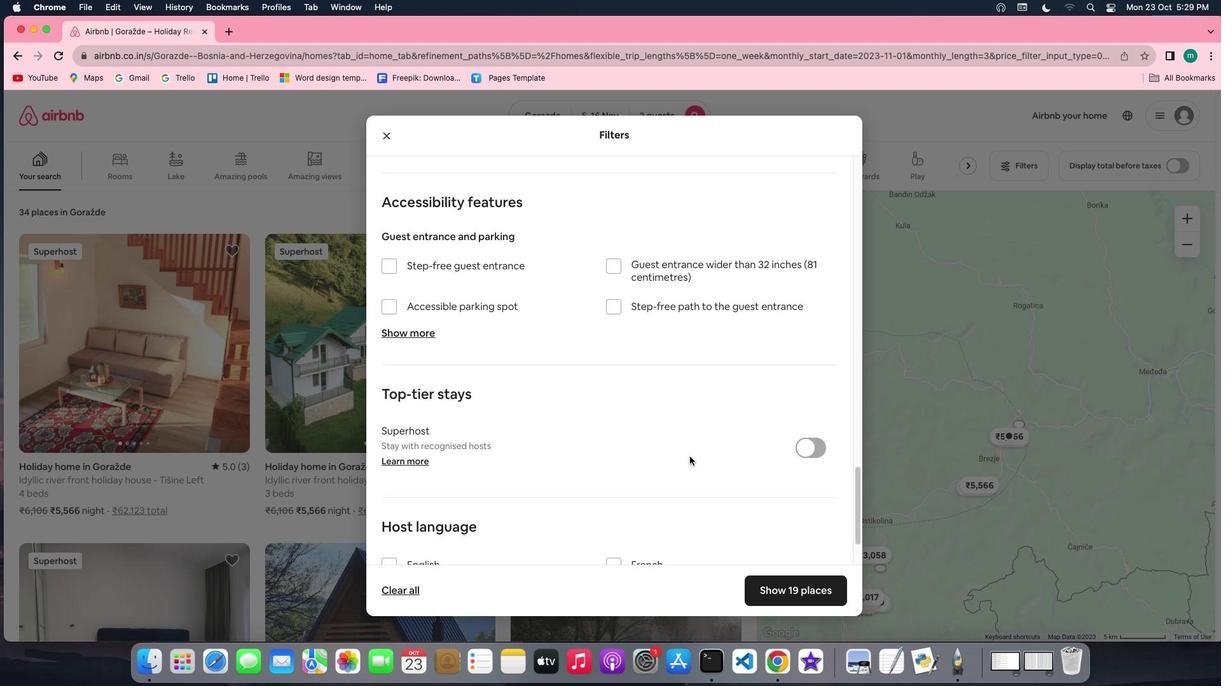 
Action: Mouse scrolled (689, 457) with delta (0, 0)
Screenshot: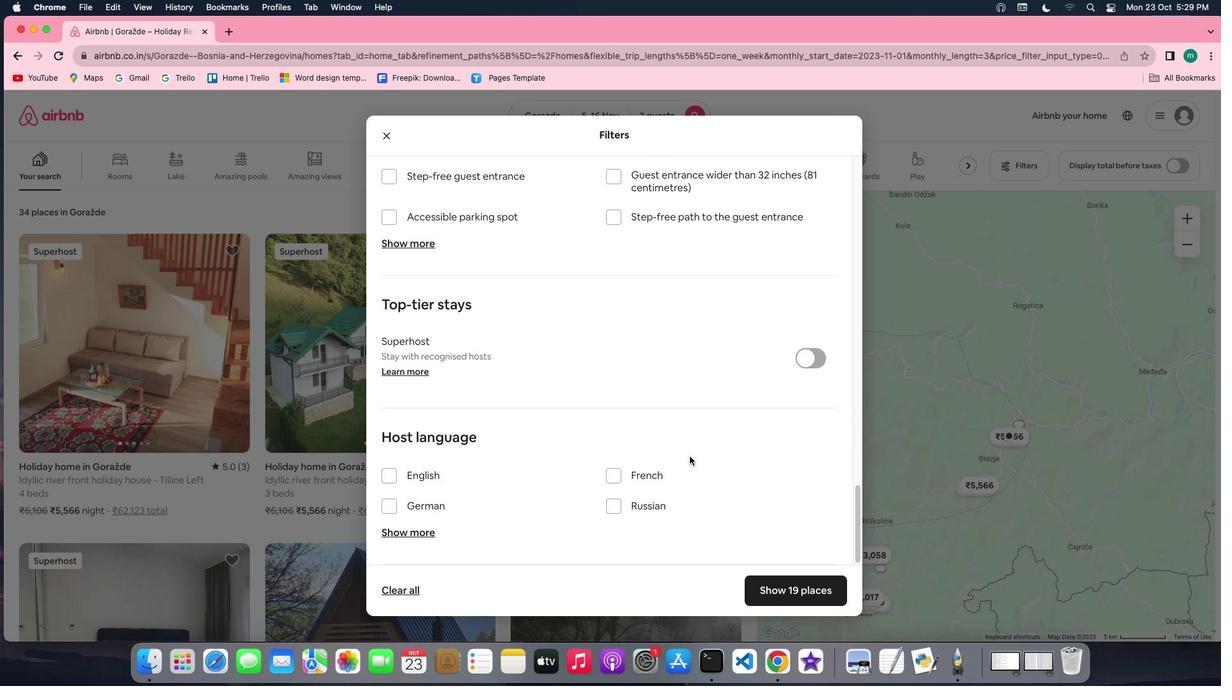 
Action: Mouse scrolled (689, 457) with delta (0, 0)
Screenshot: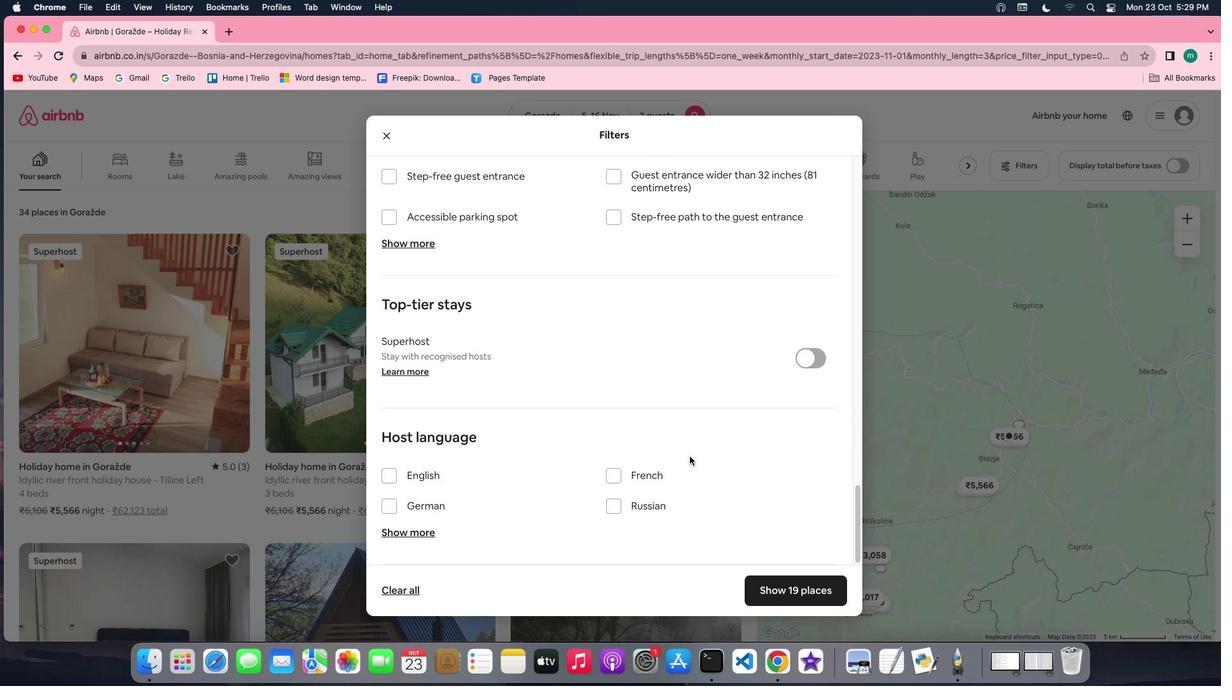 
Action: Mouse scrolled (689, 457) with delta (0, -1)
Screenshot: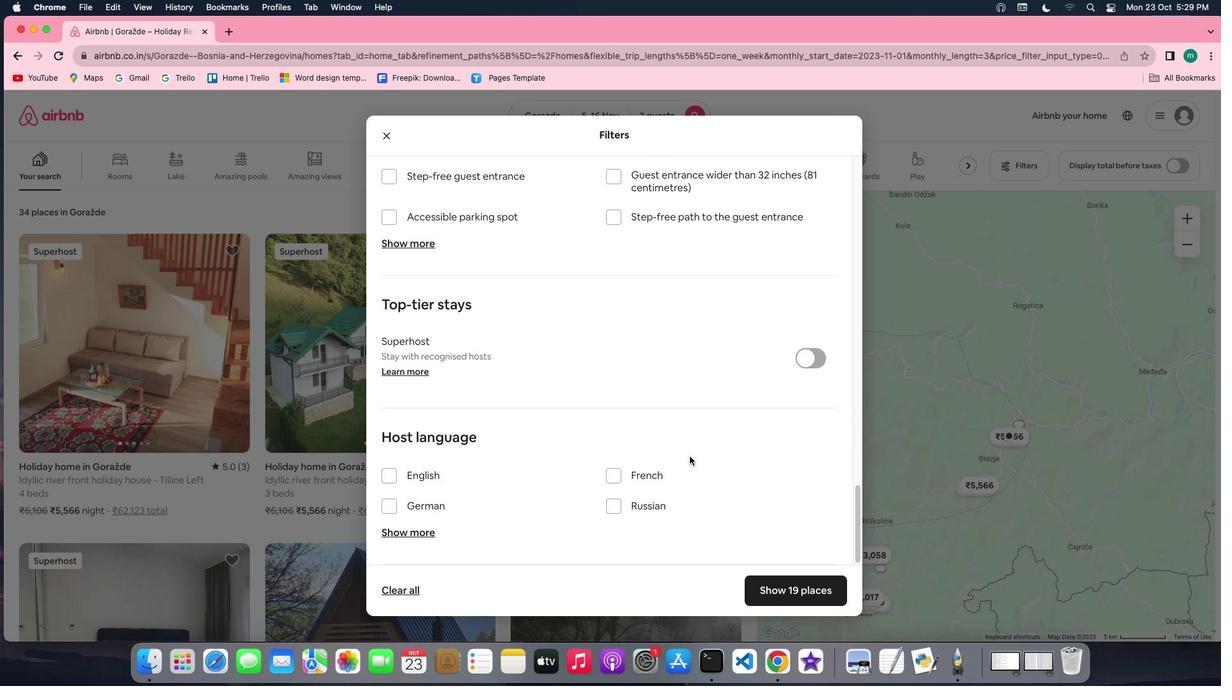 
Action: Mouse scrolled (689, 457) with delta (0, -3)
Screenshot: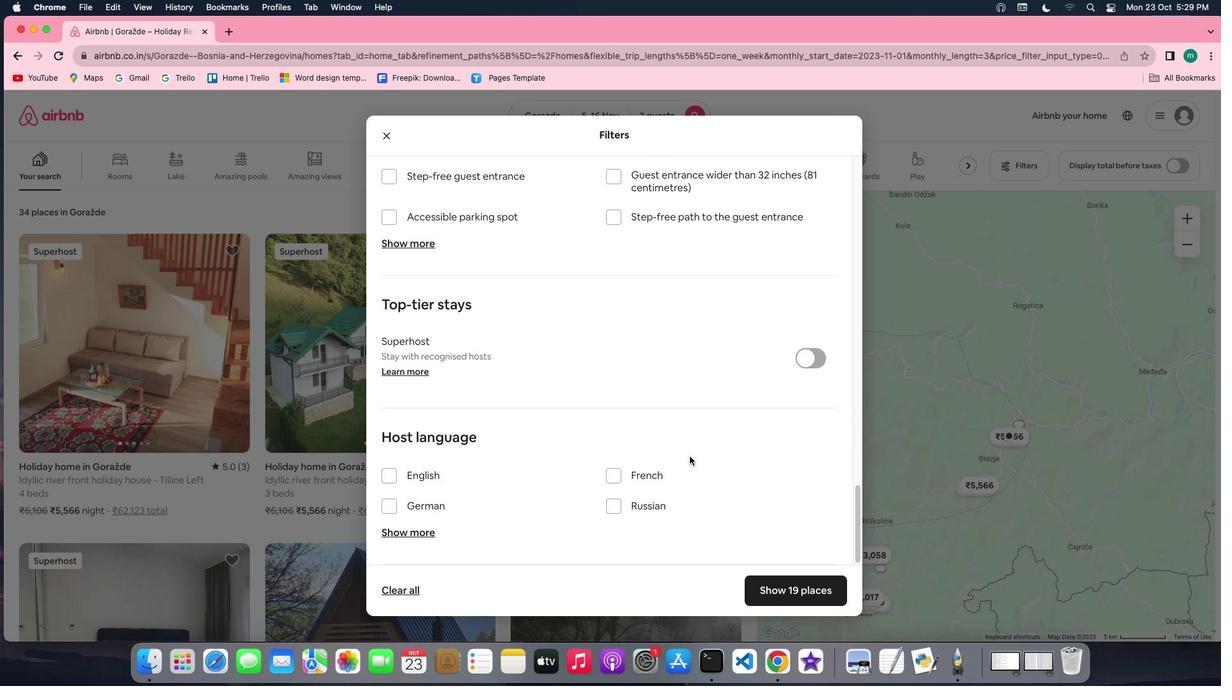 
Action: Mouse scrolled (689, 457) with delta (0, -3)
Screenshot: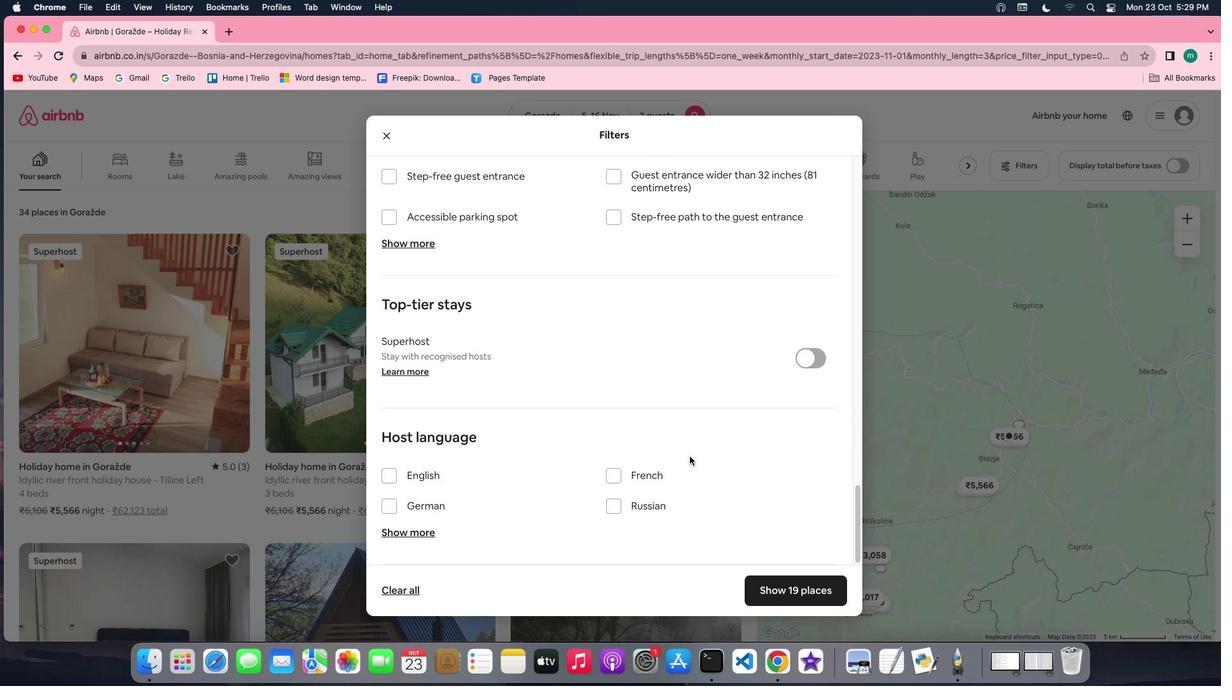 
Action: Mouse moved to (795, 590)
Screenshot: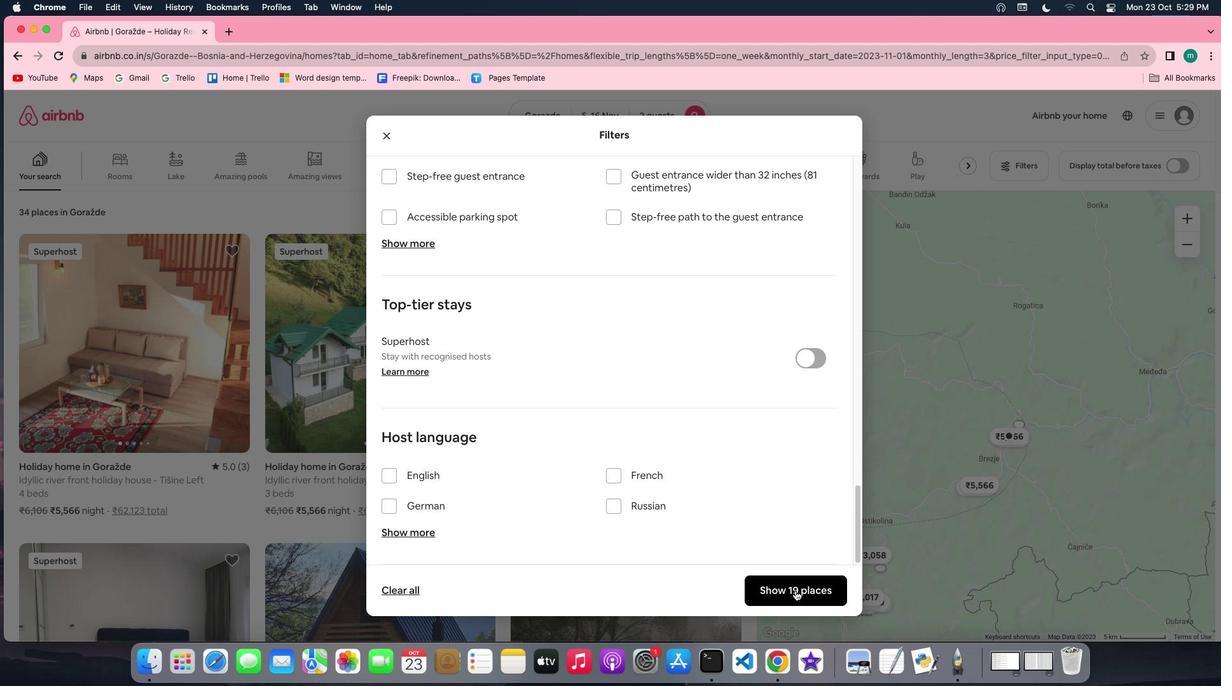 
Action: Mouse pressed left at (795, 590)
Screenshot: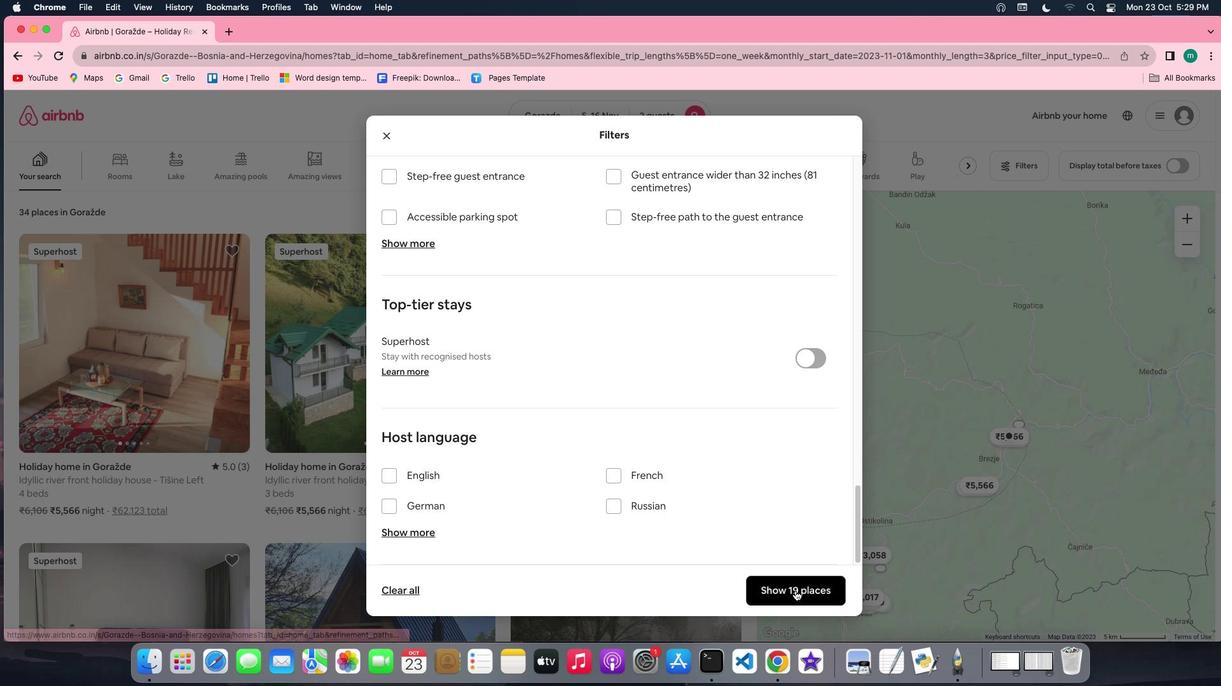 
Action: Mouse moved to (187, 335)
Screenshot: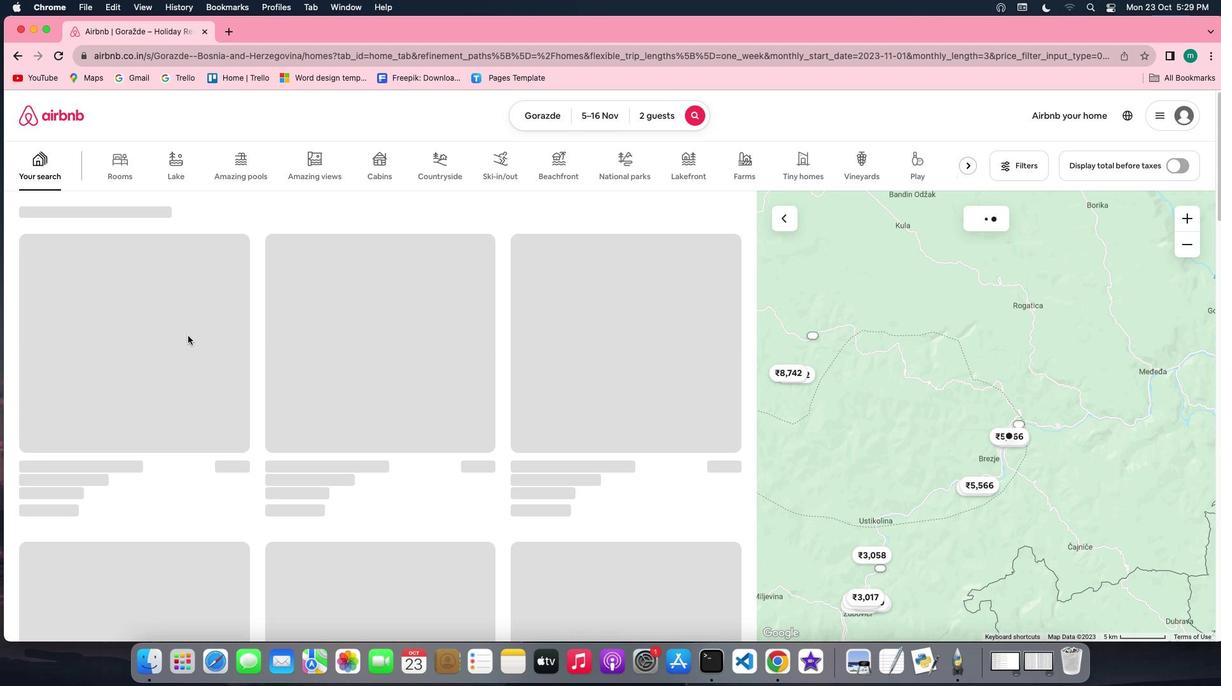 
Action: Mouse pressed left at (187, 335)
Screenshot: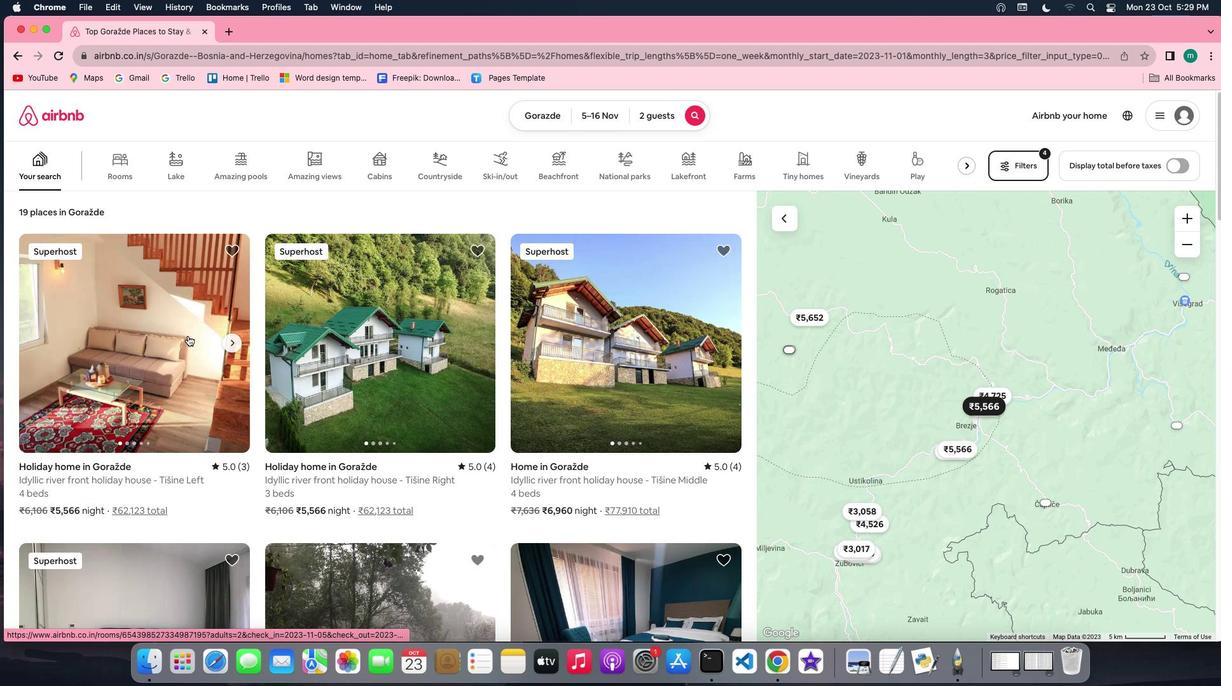 
Action: Mouse moved to (863, 478)
Screenshot: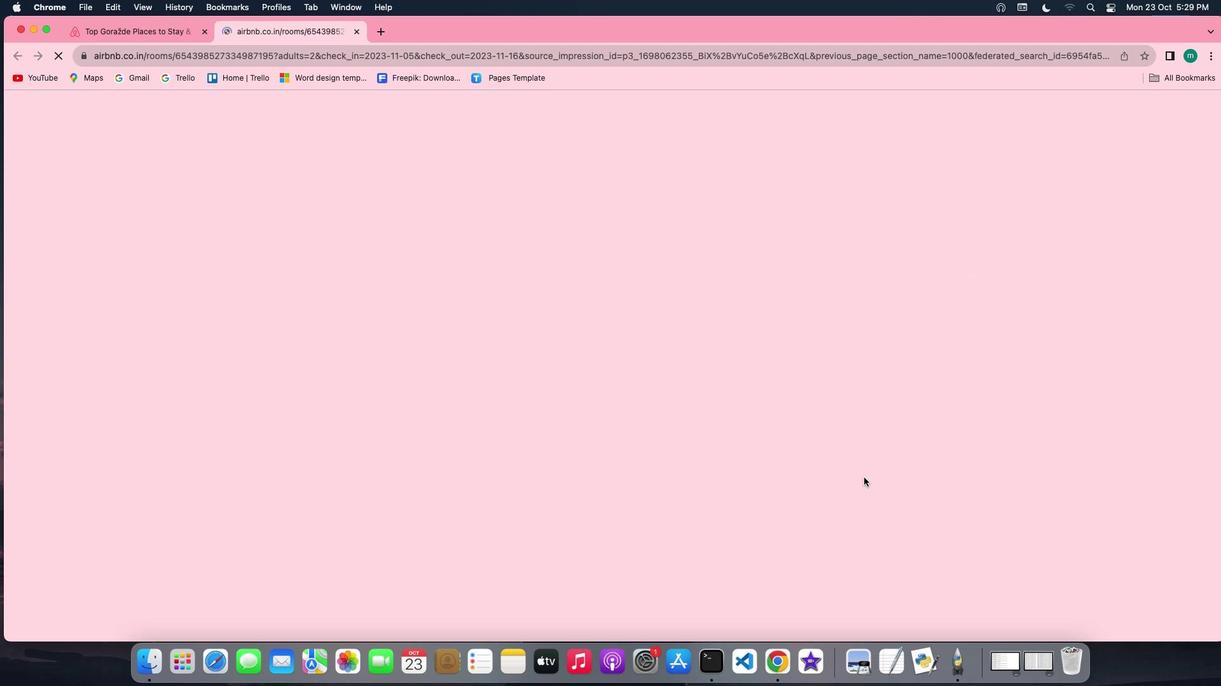
Action: Mouse scrolled (863, 478) with delta (0, 0)
Screenshot: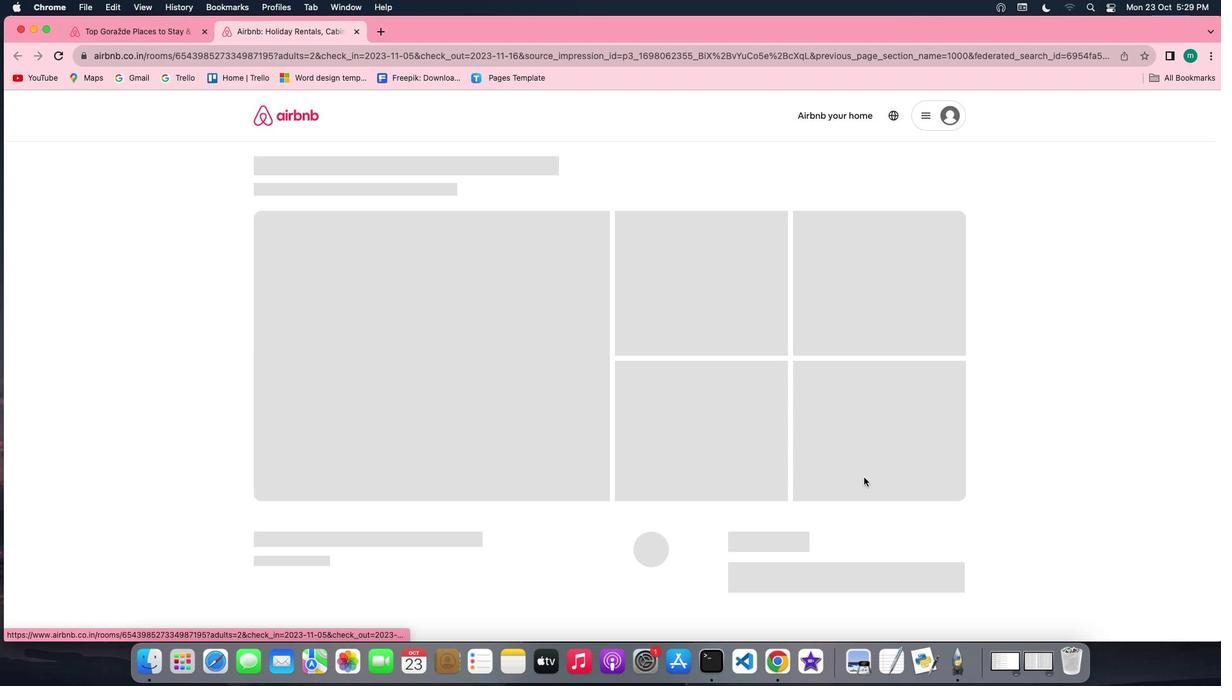 
Action: Mouse scrolled (863, 478) with delta (0, 0)
Screenshot: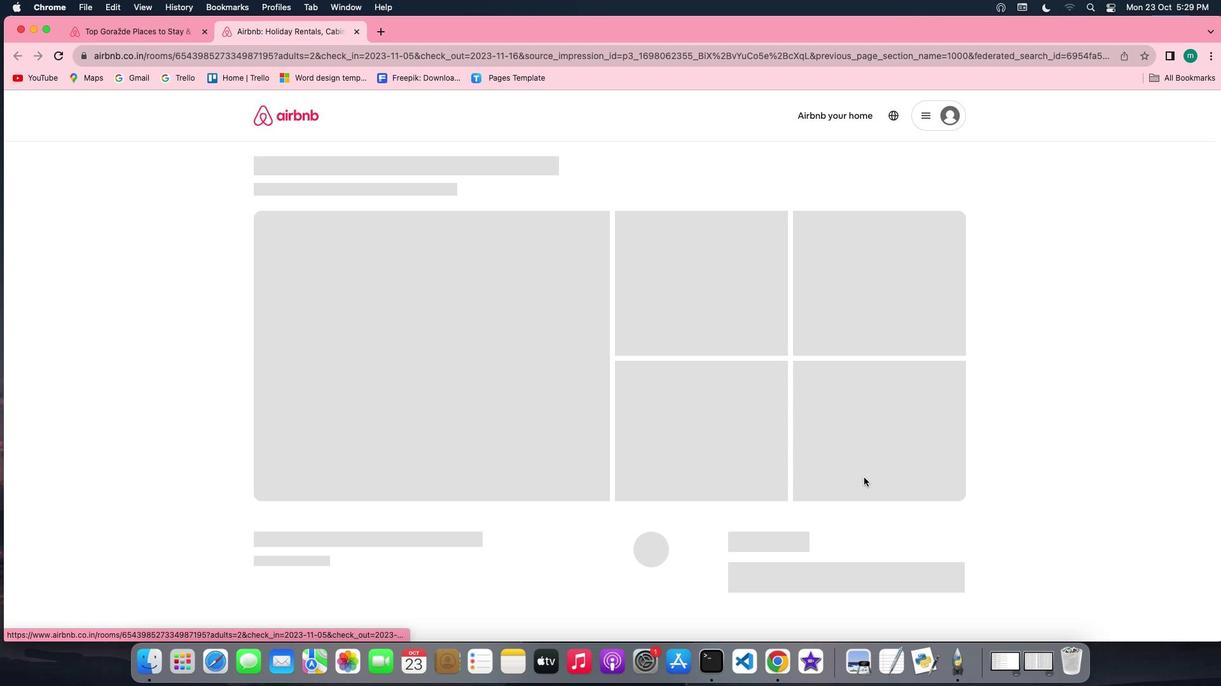 
Action: Mouse scrolled (863, 478) with delta (0, 0)
Screenshot: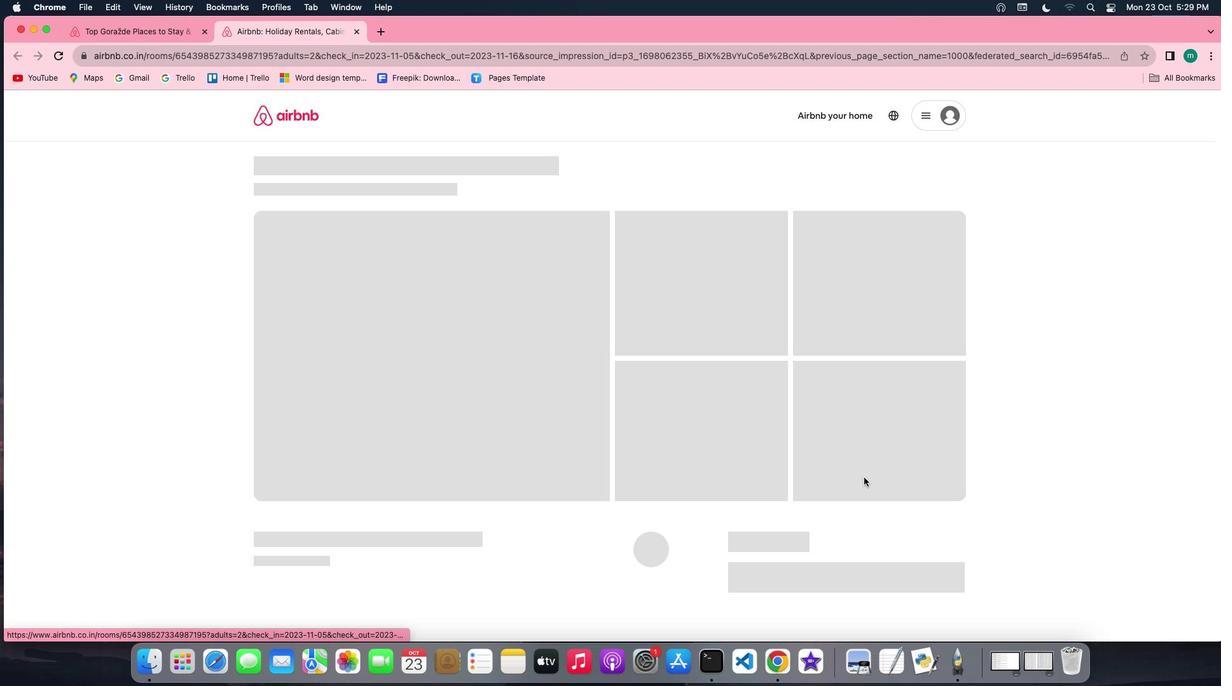 
Action: Mouse moved to (914, 472)
Screenshot: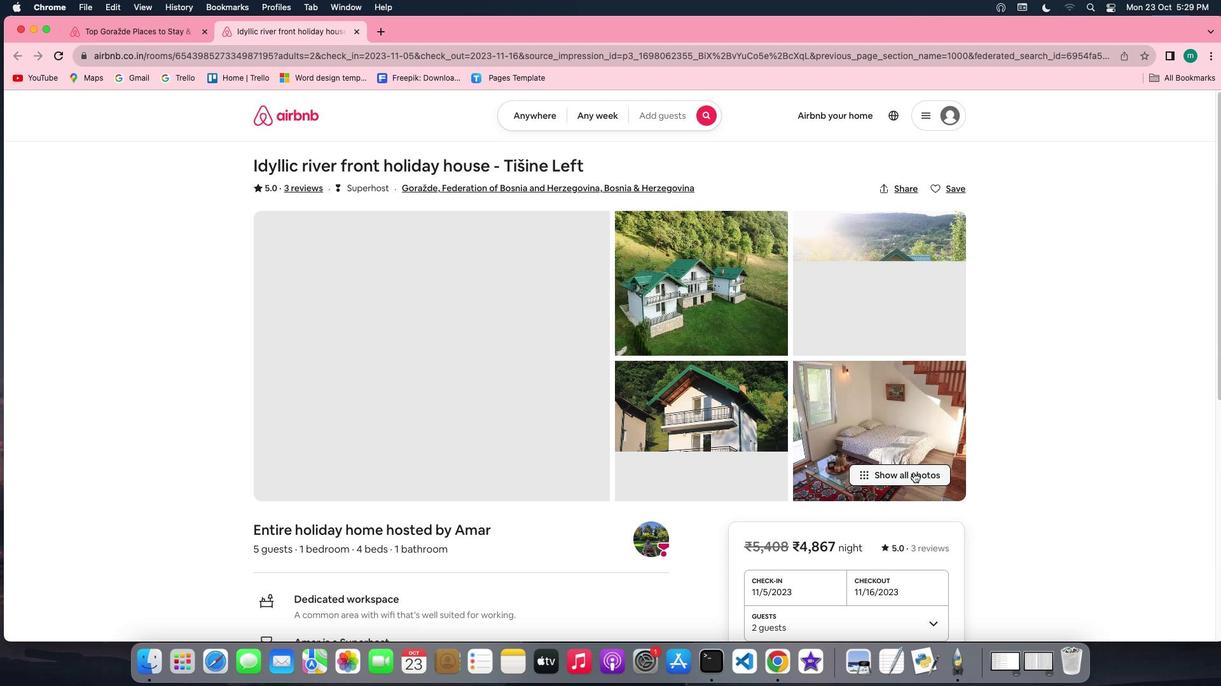 
Action: Mouse pressed left at (914, 472)
Screenshot: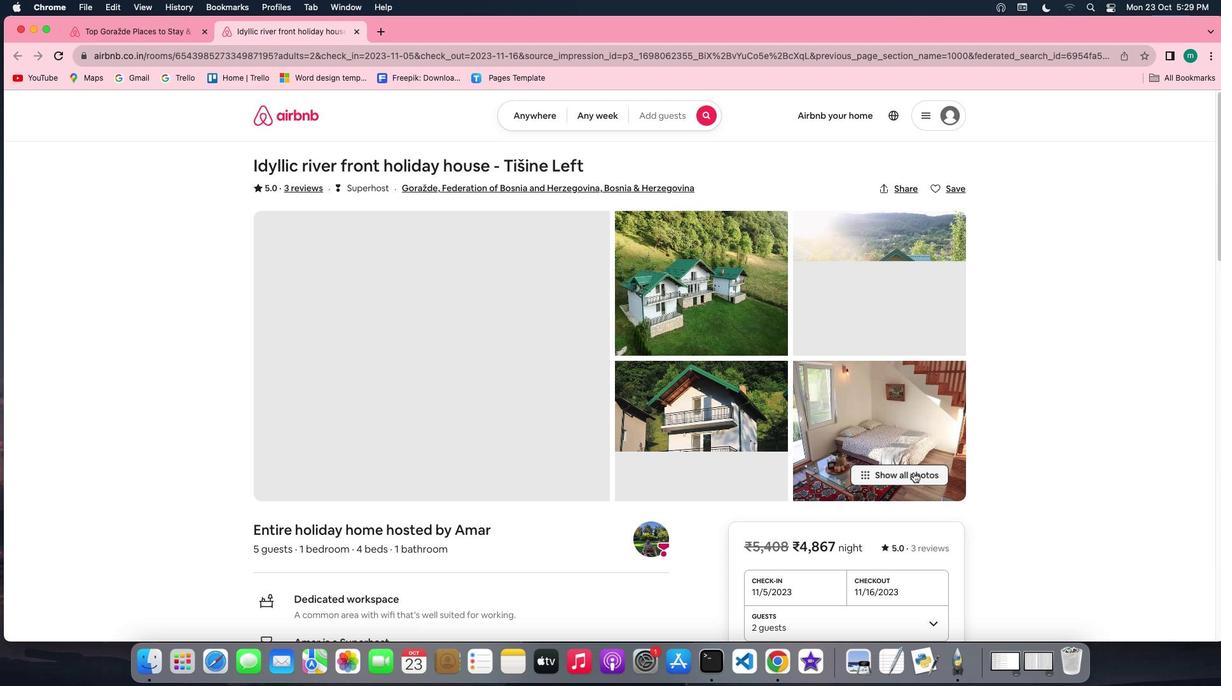 
Action: Mouse moved to (598, 603)
Screenshot: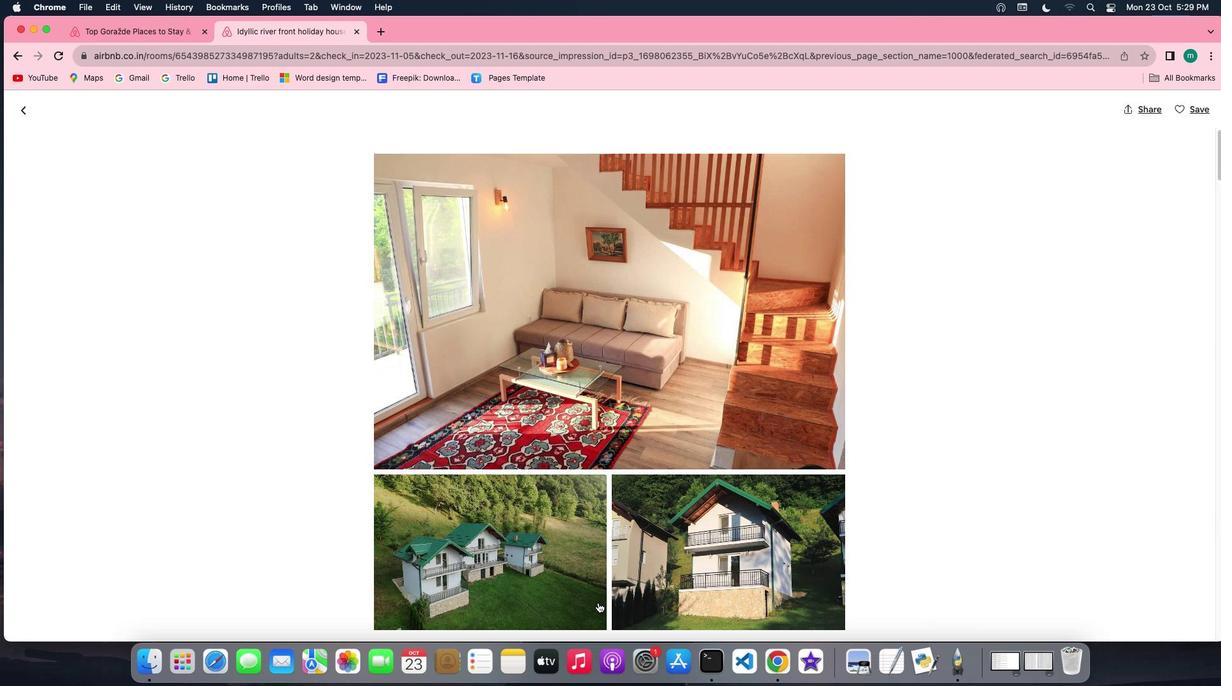 
Action: Mouse scrolled (598, 603) with delta (0, 0)
Screenshot: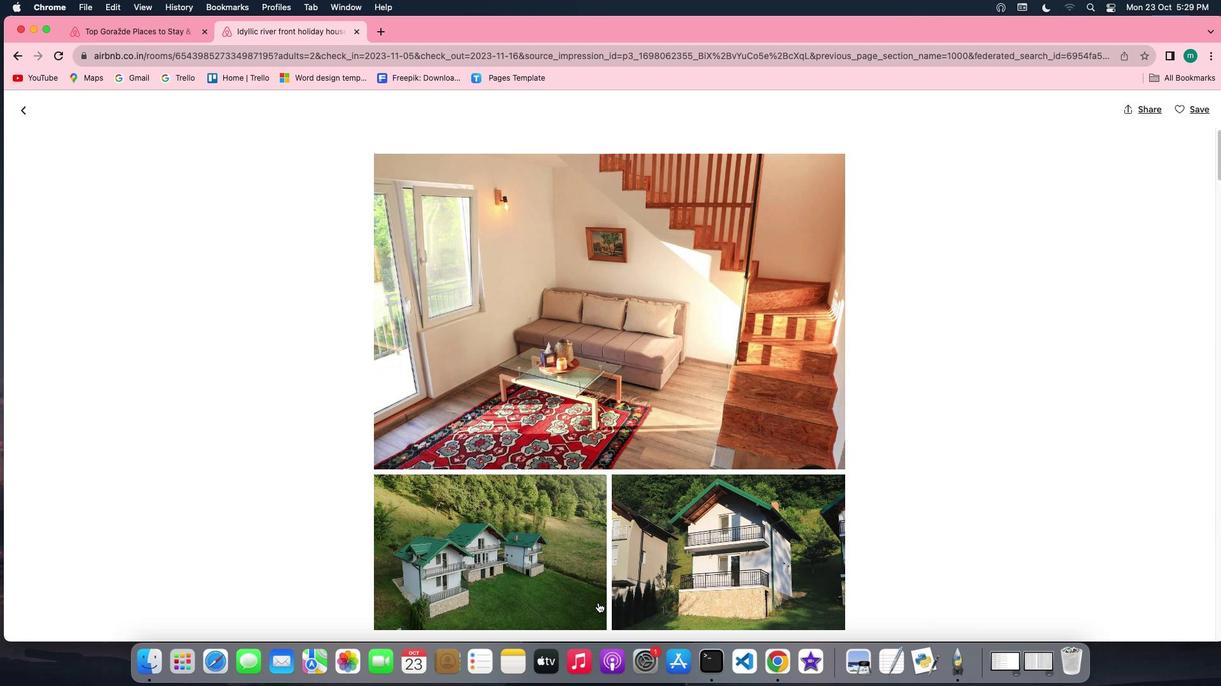 
Action: Mouse scrolled (598, 603) with delta (0, 0)
Screenshot: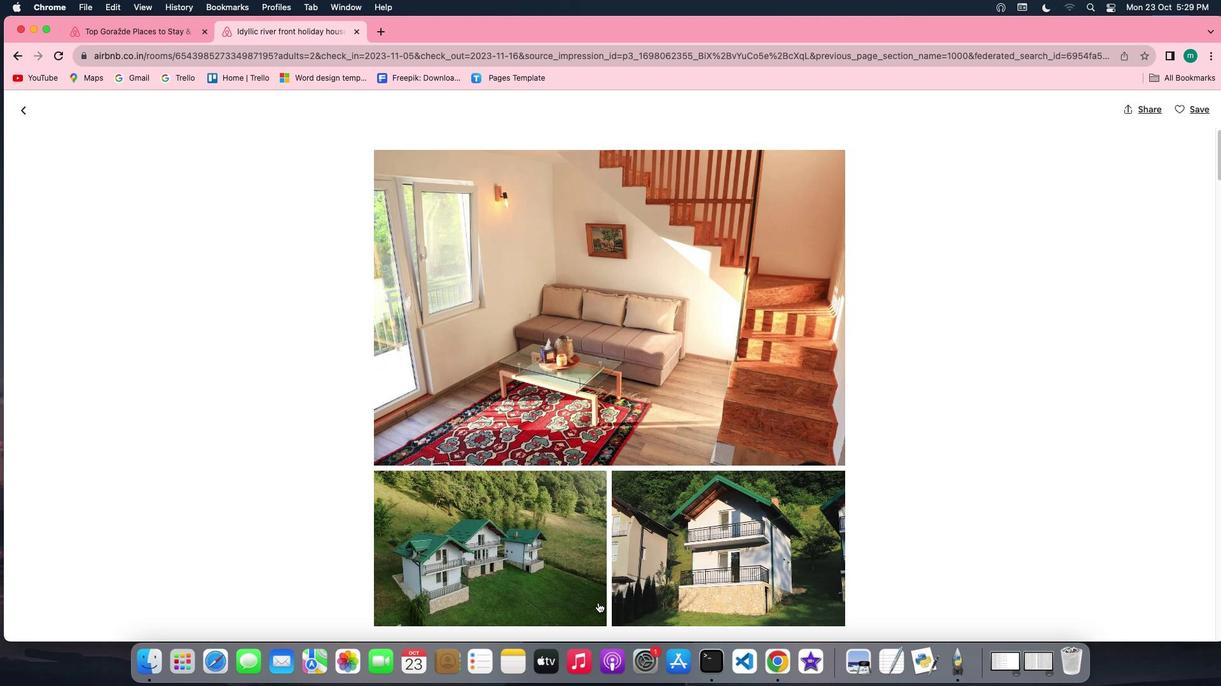 
Action: Mouse scrolled (598, 603) with delta (0, -1)
Screenshot: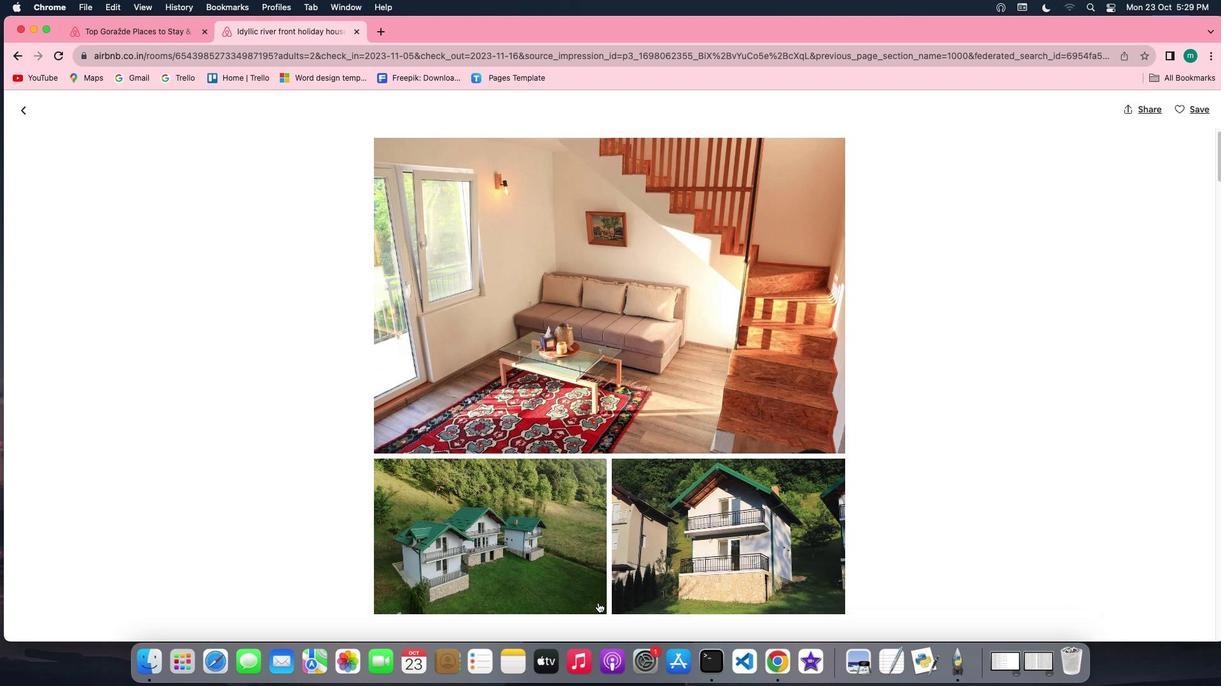 
Action: Mouse scrolled (598, 603) with delta (0, -1)
Screenshot: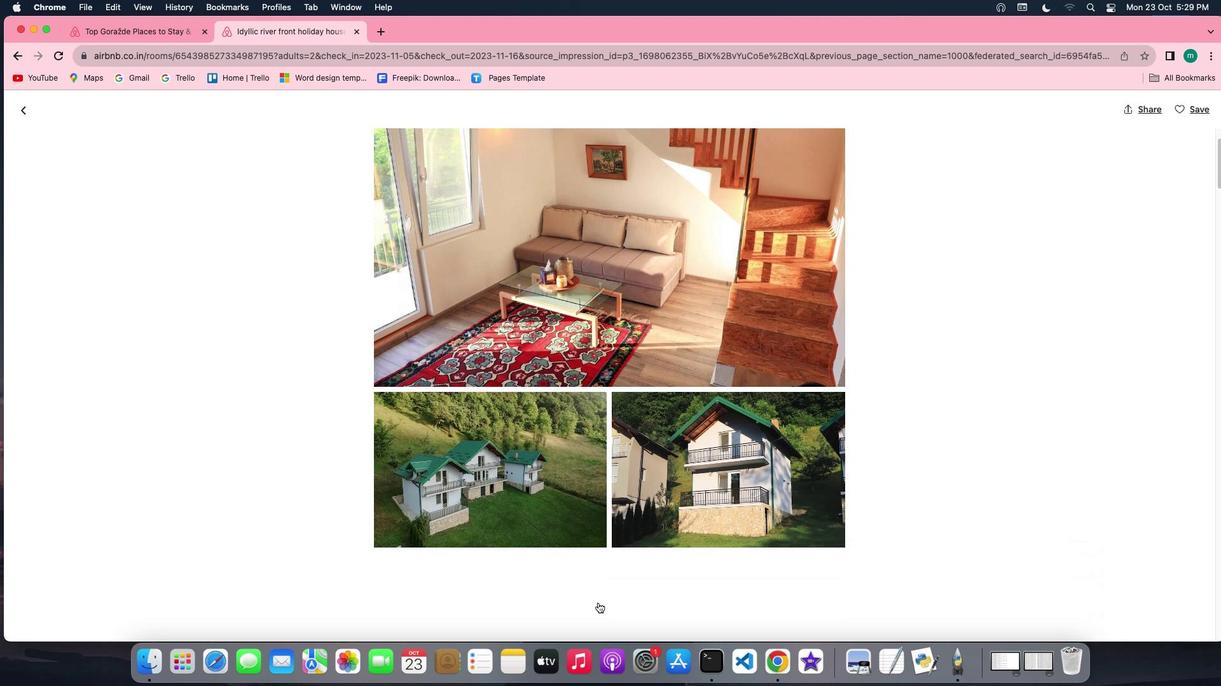 
Action: Mouse scrolled (598, 603) with delta (0, 0)
Screenshot: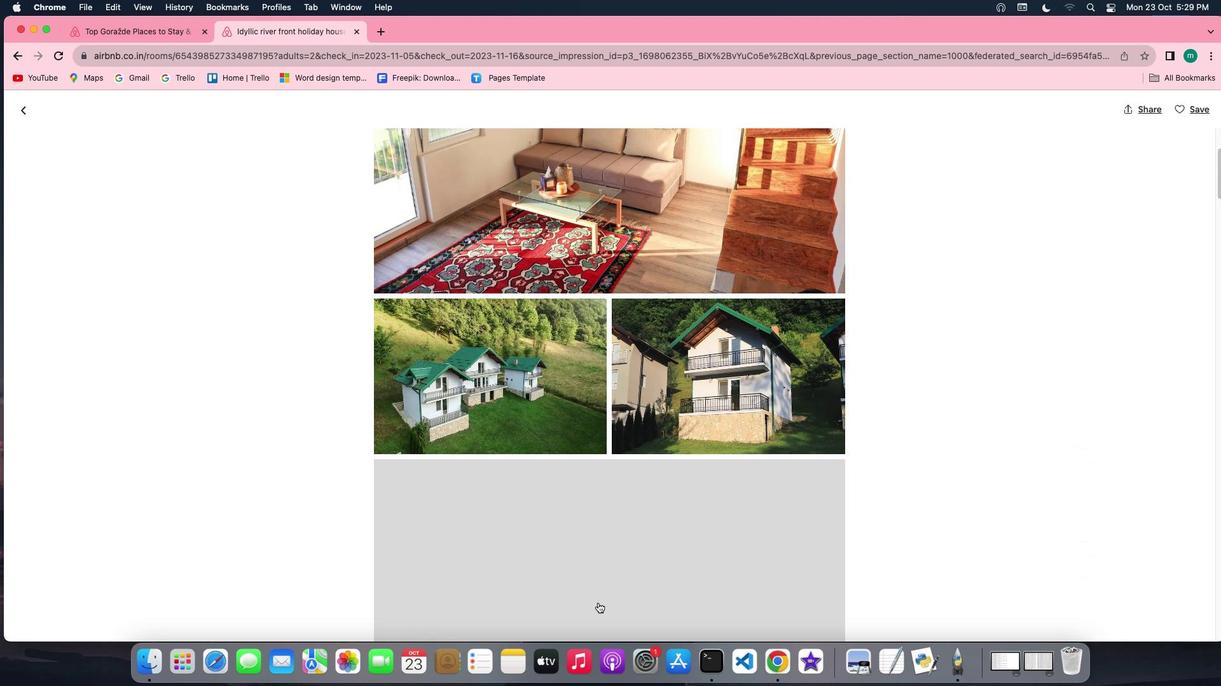 
Action: Mouse scrolled (598, 603) with delta (0, 0)
Screenshot: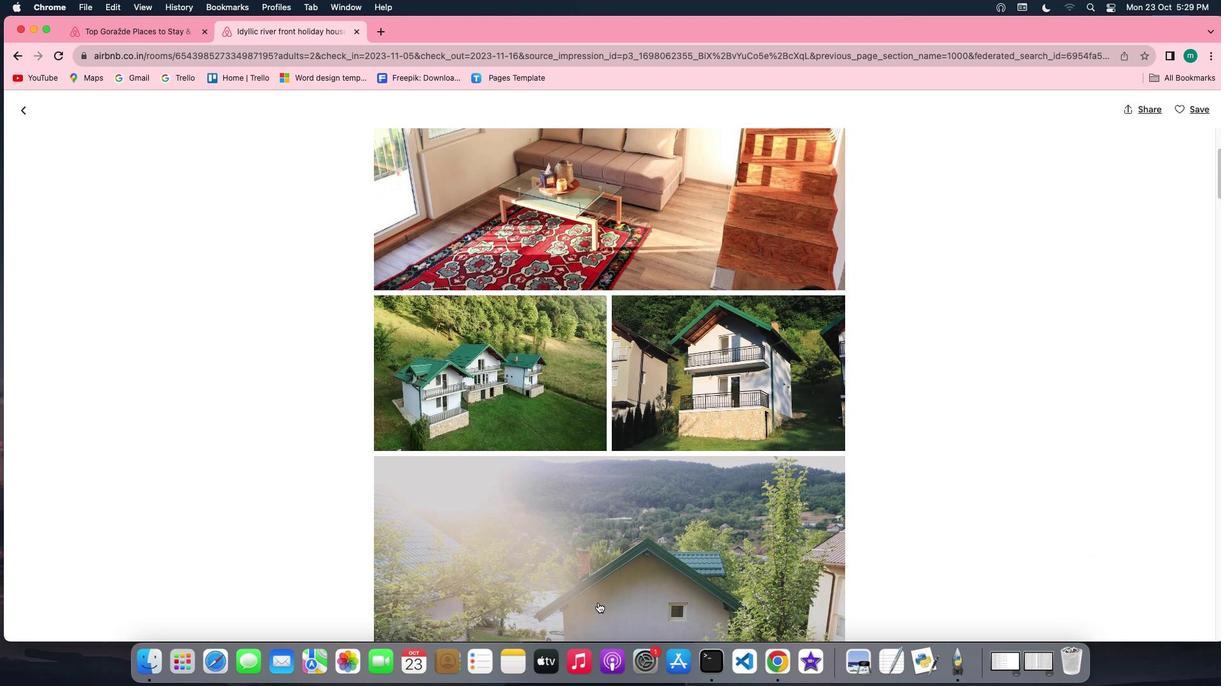 
Action: Mouse scrolled (598, 603) with delta (0, 0)
Screenshot: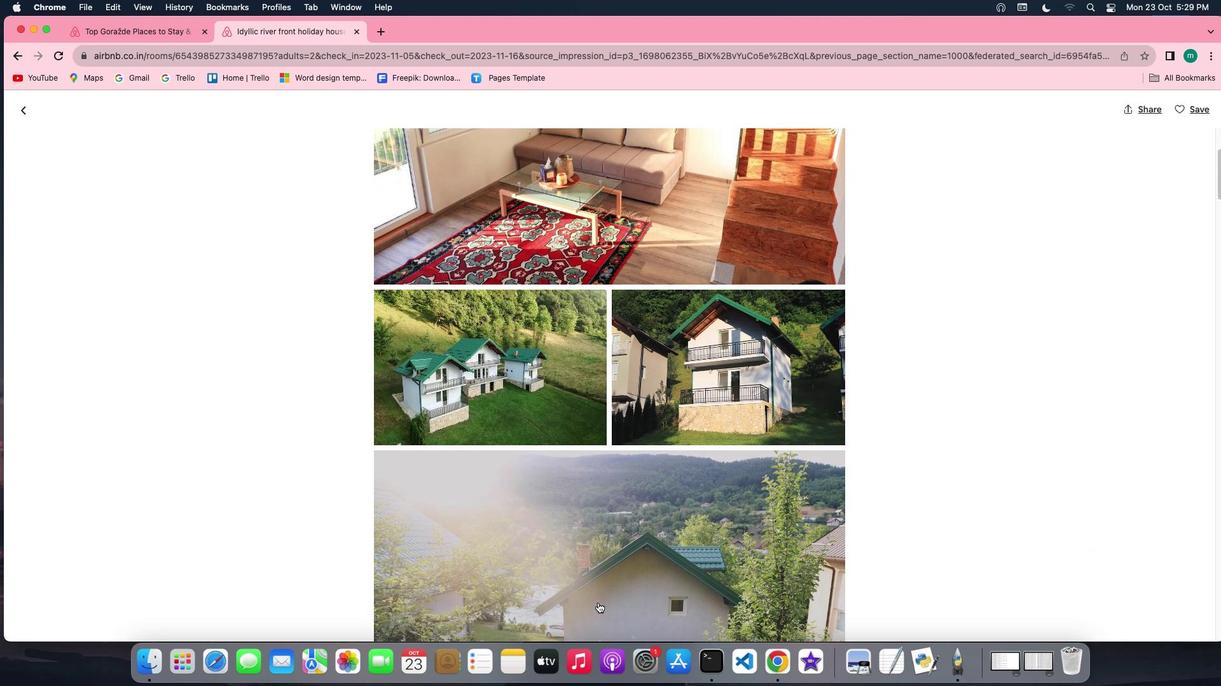
Action: Mouse scrolled (598, 603) with delta (0, -1)
Screenshot: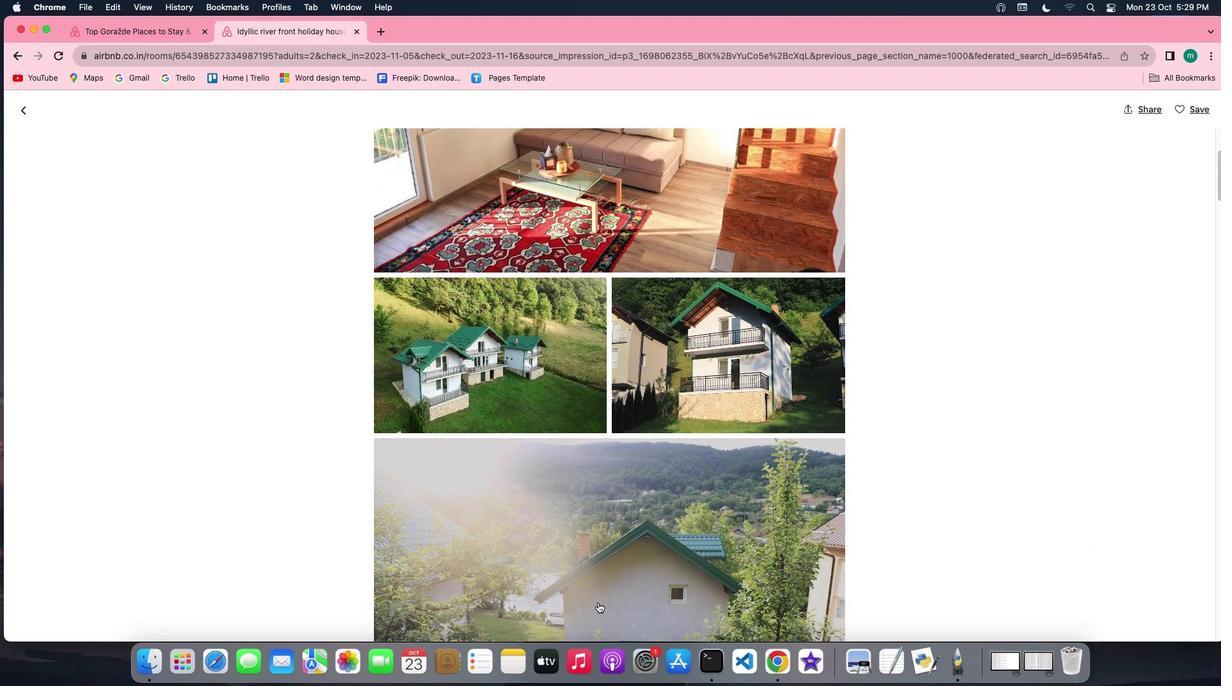 
Action: Mouse scrolled (598, 603) with delta (0, -1)
Screenshot: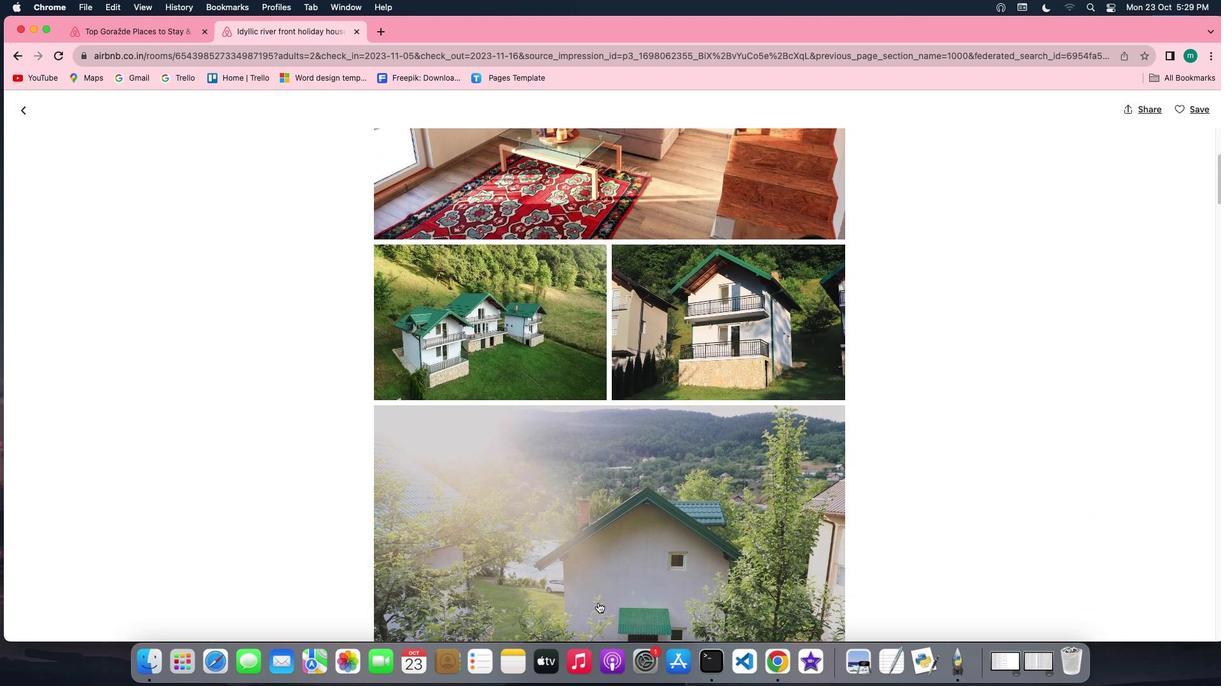 
Action: Mouse scrolled (598, 603) with delta (0, 0)
Screenshot: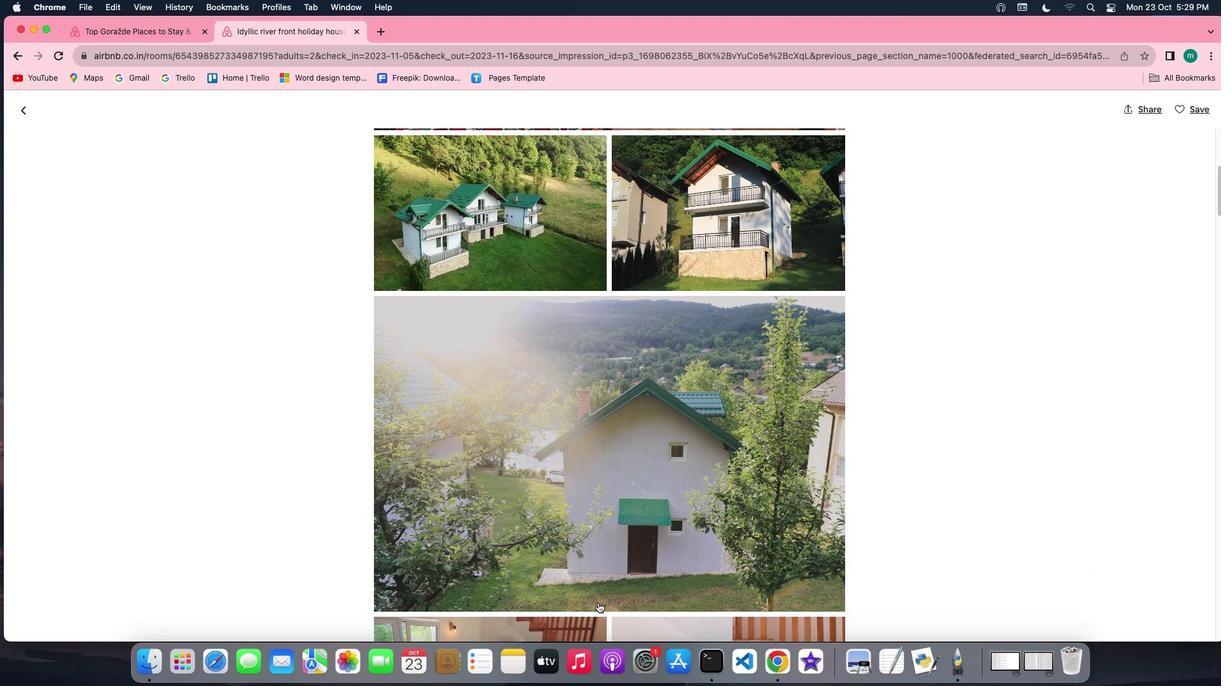 
Action: Mouse scrolled (598, 603) with delta (0, 0)
Screenshot: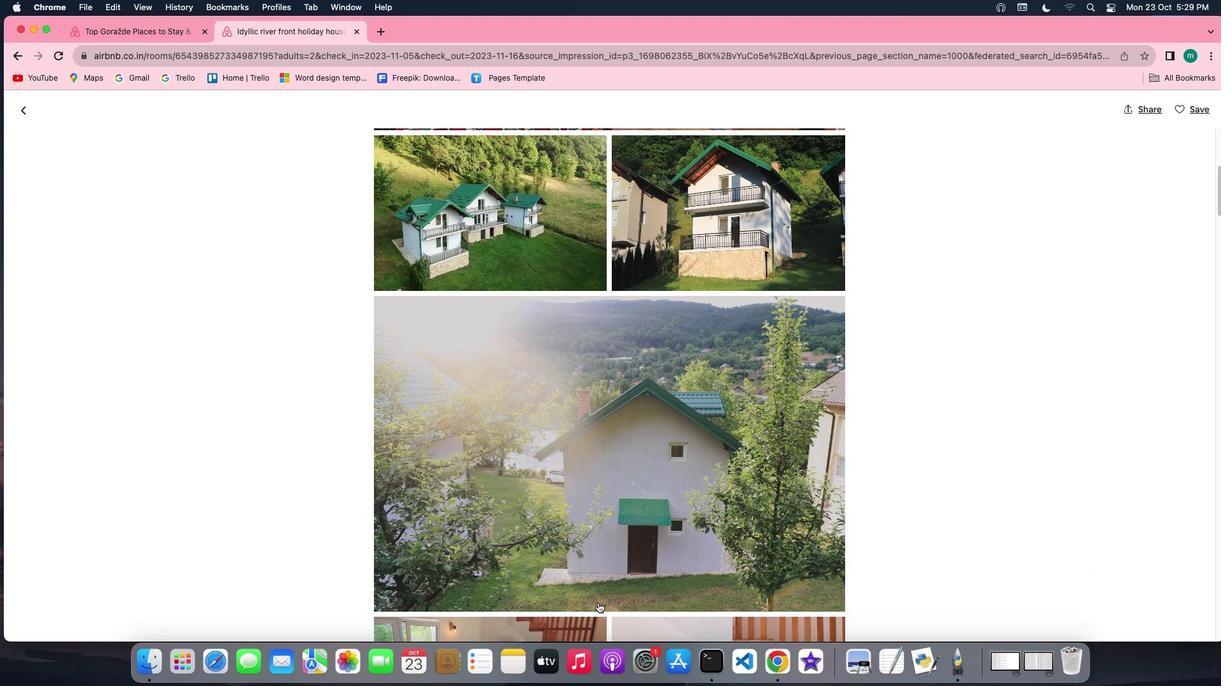 
Action: Mouse scrolled (598, 603) with delta (0, -1)
Screenshot: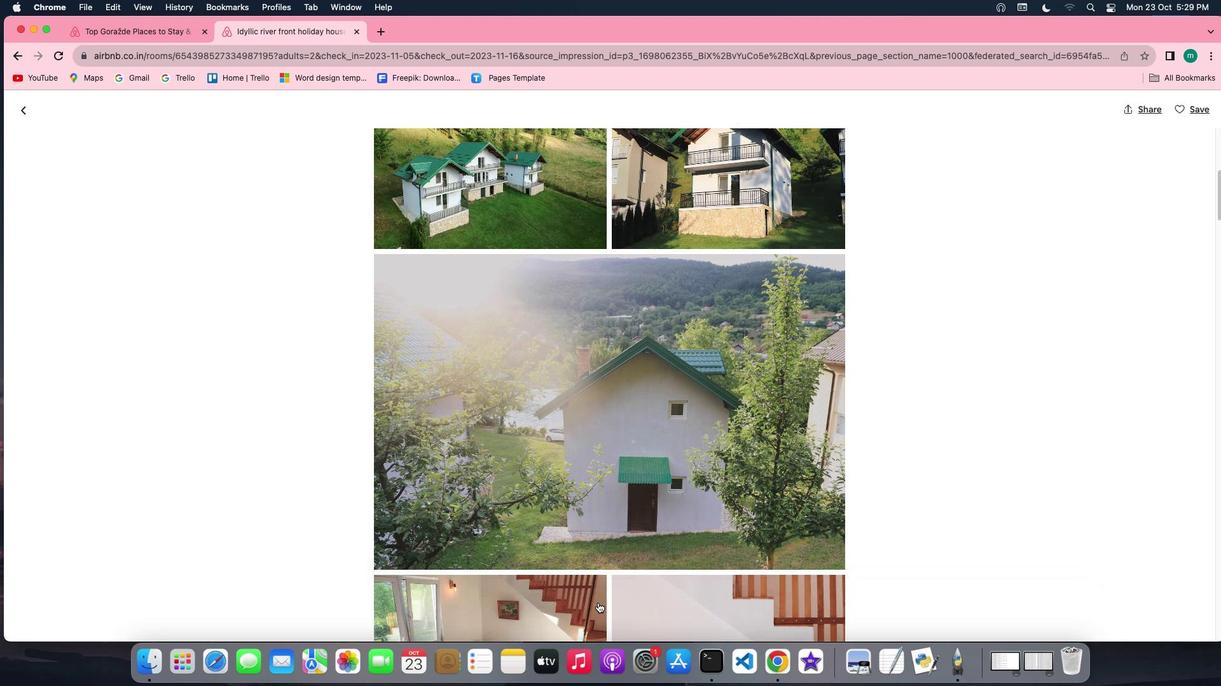 
Action: Mouse scrolled (598, 603) with delta (0, -3)
Screenshot: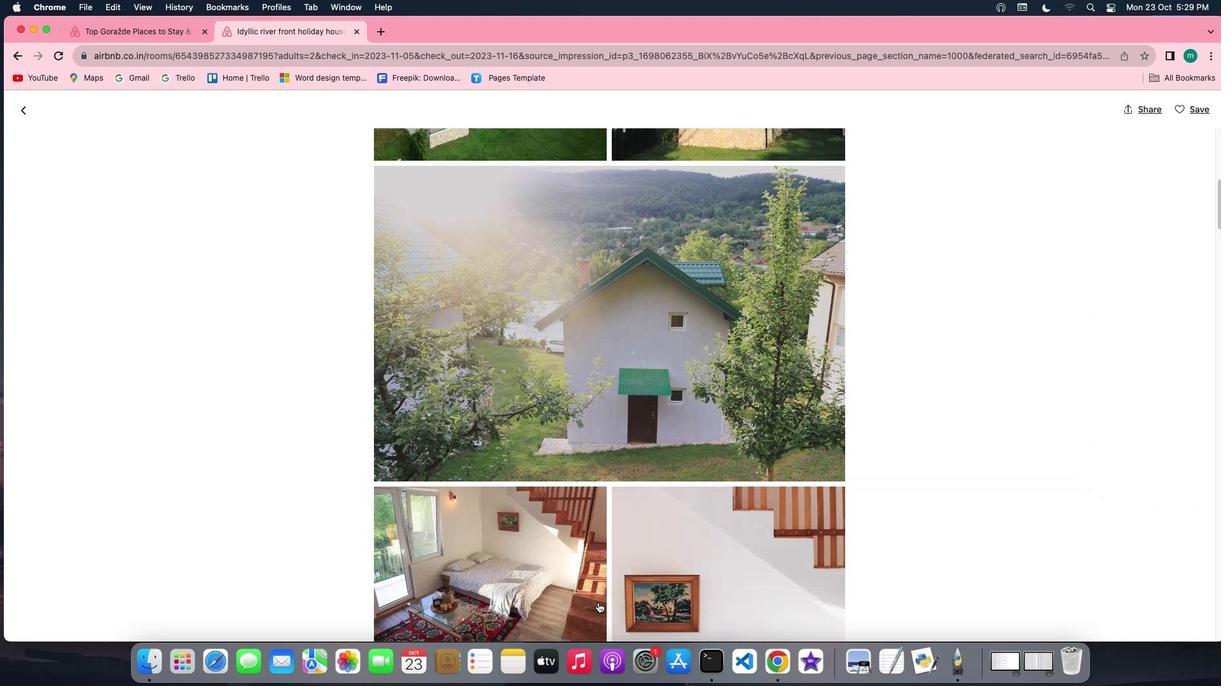 
Action: Mouse scrolled (598, 603) with delta (0, -2)
Screenshot: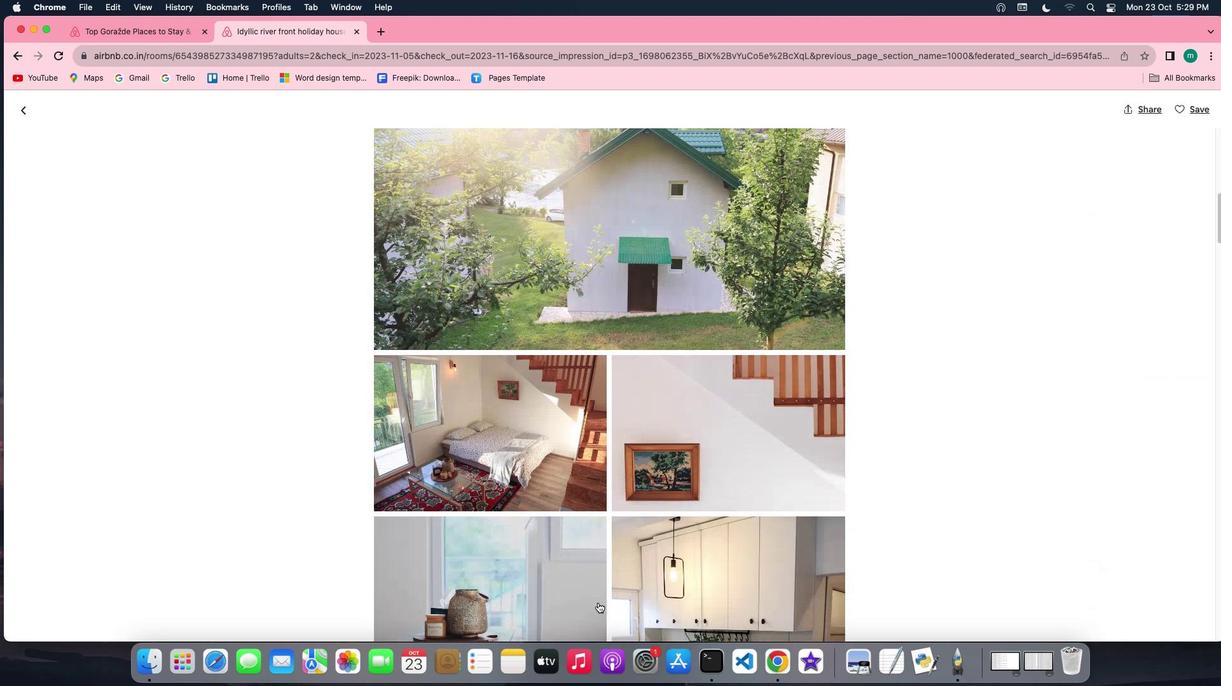 
Action: Mouse scrolled (598, 603) with delta (0, 0)
Screenshot: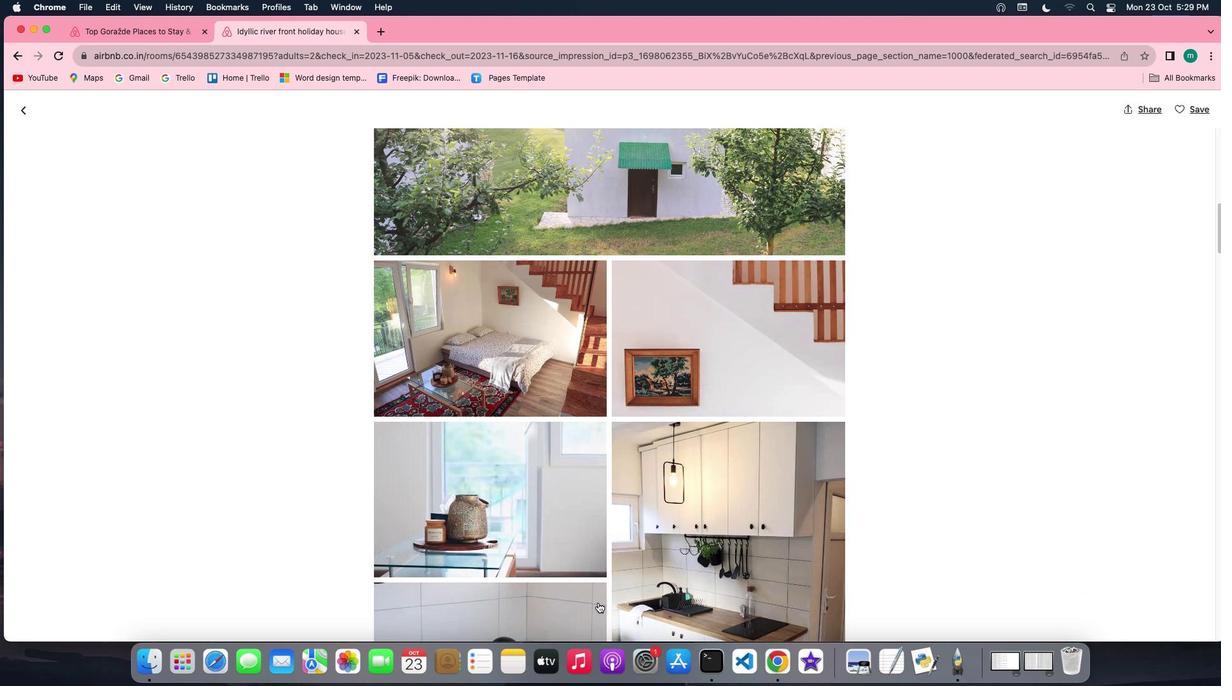 
Action: Mouse scrolled (598, 603) with delta (0, 0)
Screenshot: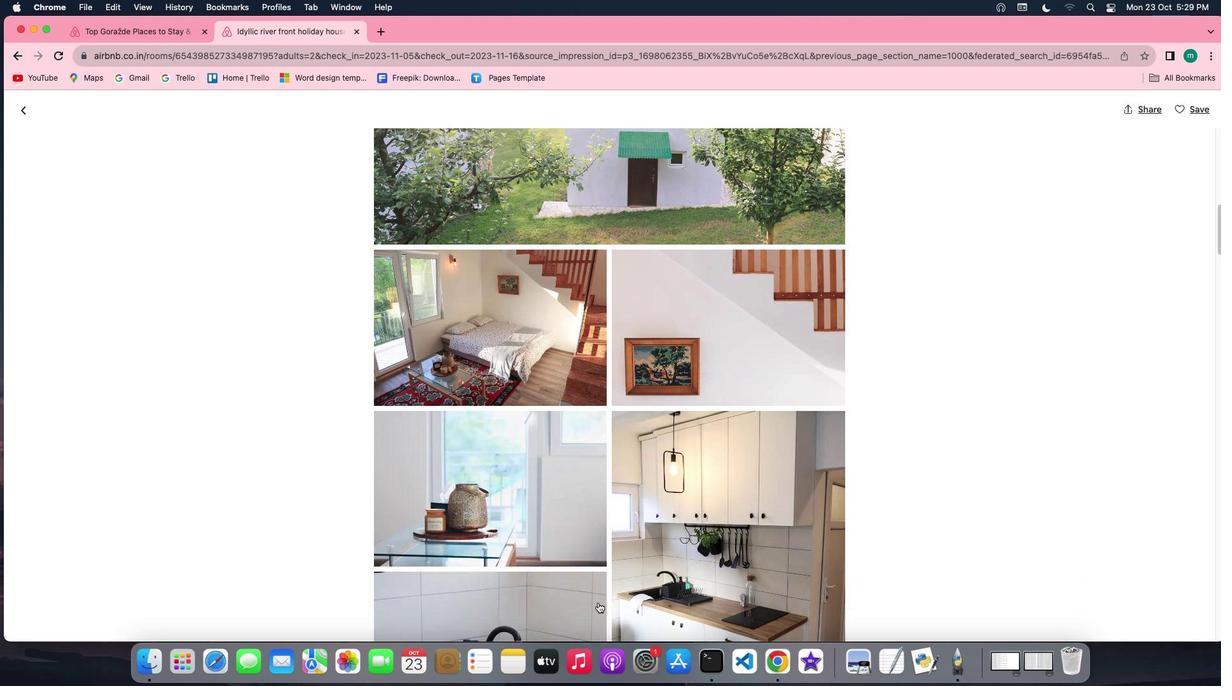 
Action: Mouse scrolled (598, 603) with delta (0, -1)
Screenshot: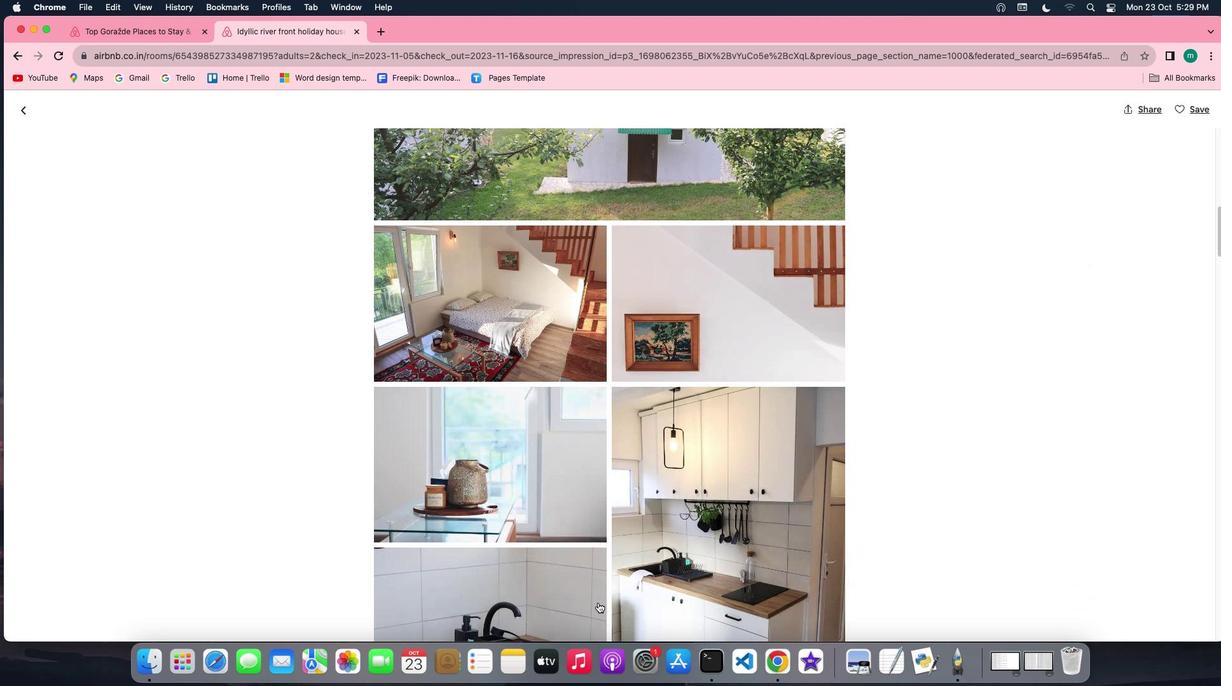 
Action: Mouse scrolled (598, 603) with delta (0, -2)
Screenshot: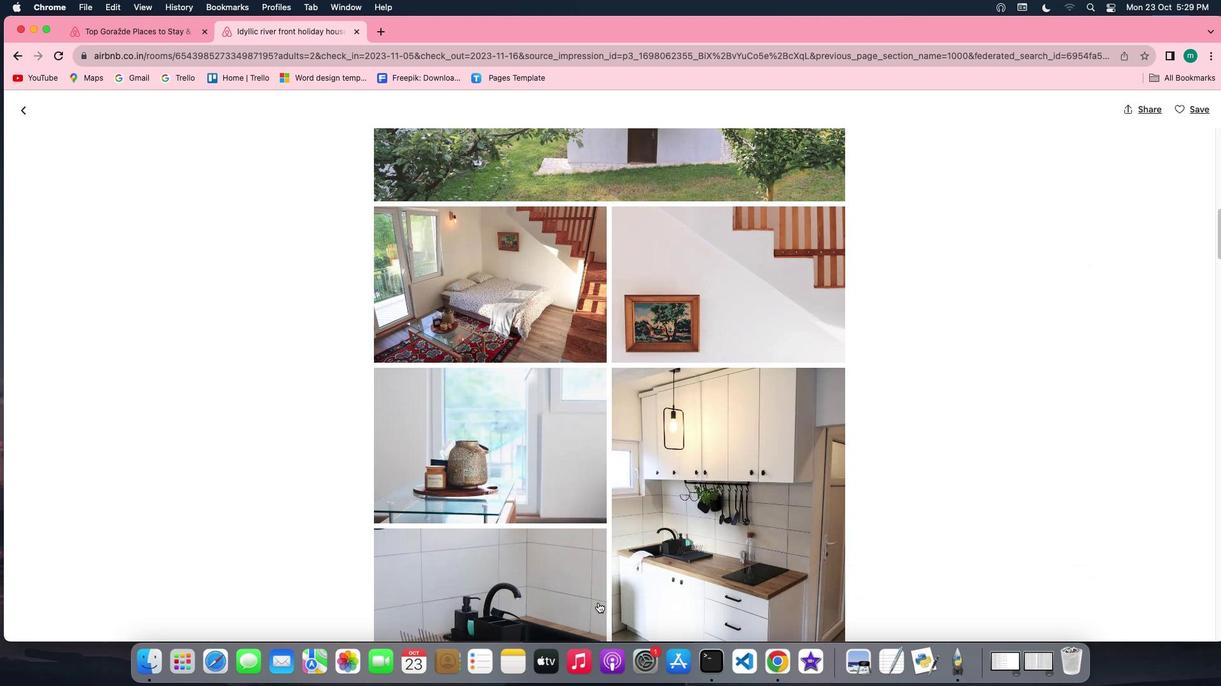 
Action: Mouse scrolled (598, 603) with delta (0, -1)
Screenshot: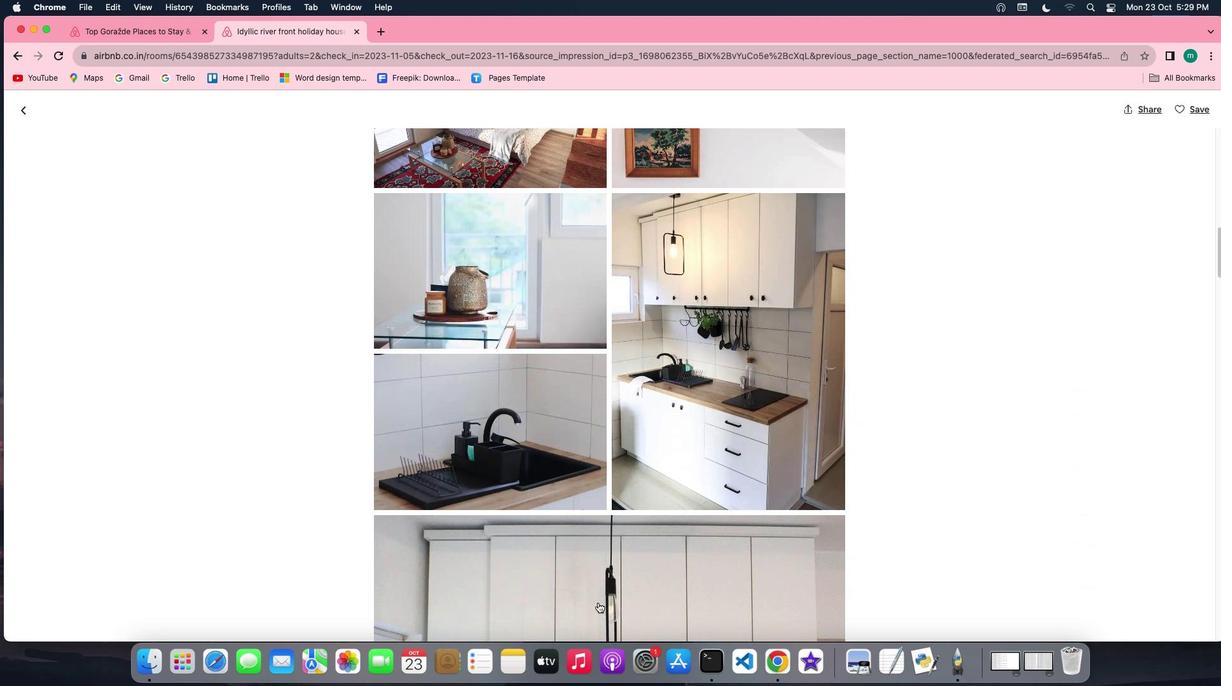 
Action: Mouse scrolled (598, 603) with delta (0, 0)
Screenshot: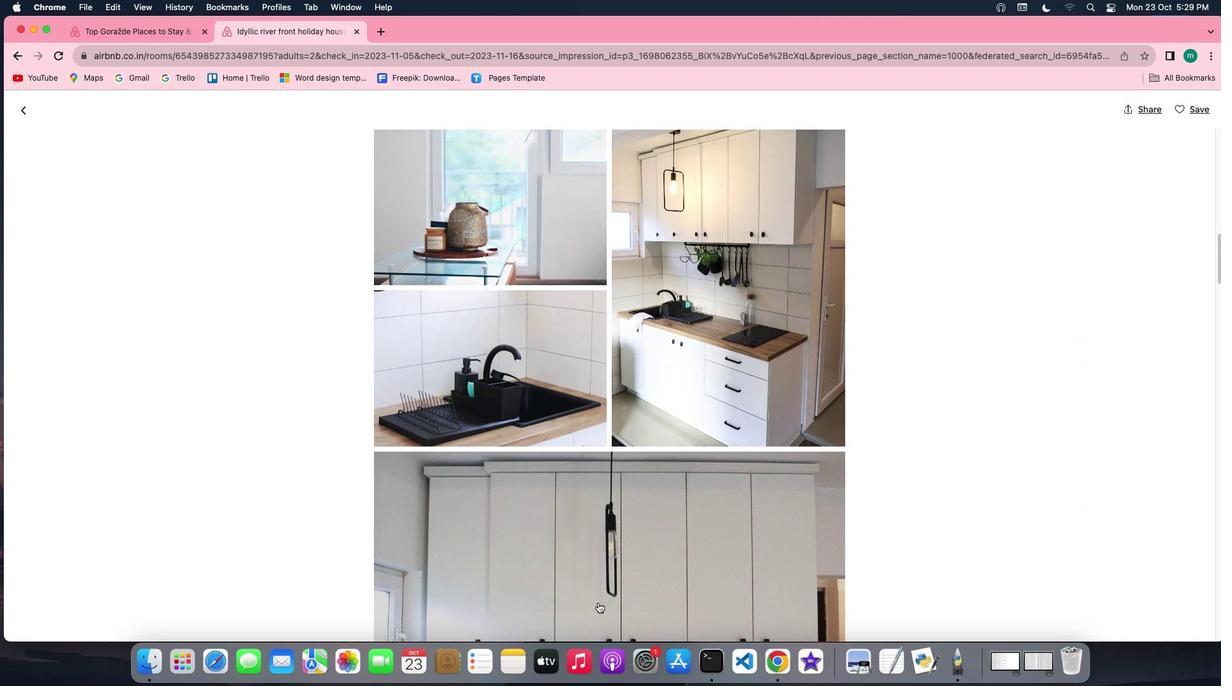 
Action: Mouse scrolled (598, 603) with delta (0, 0)
Screenshot: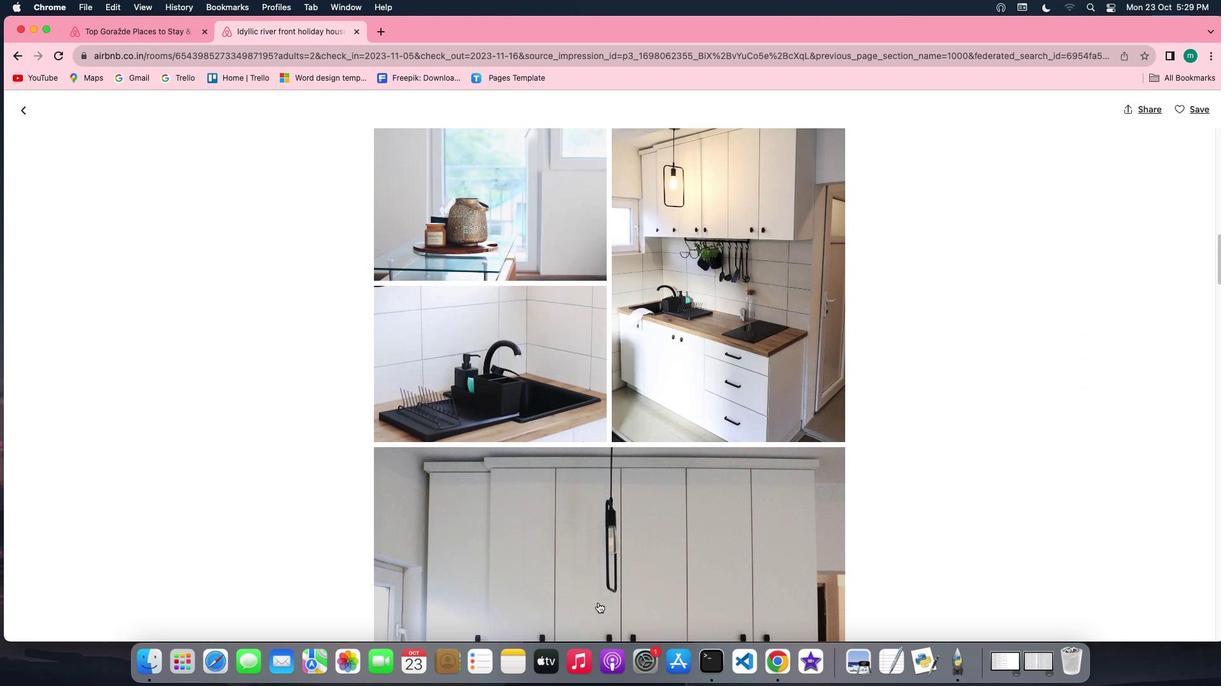 
Action: Mouse scrolled (598, 603) with delta (0, -1)
Screenshot: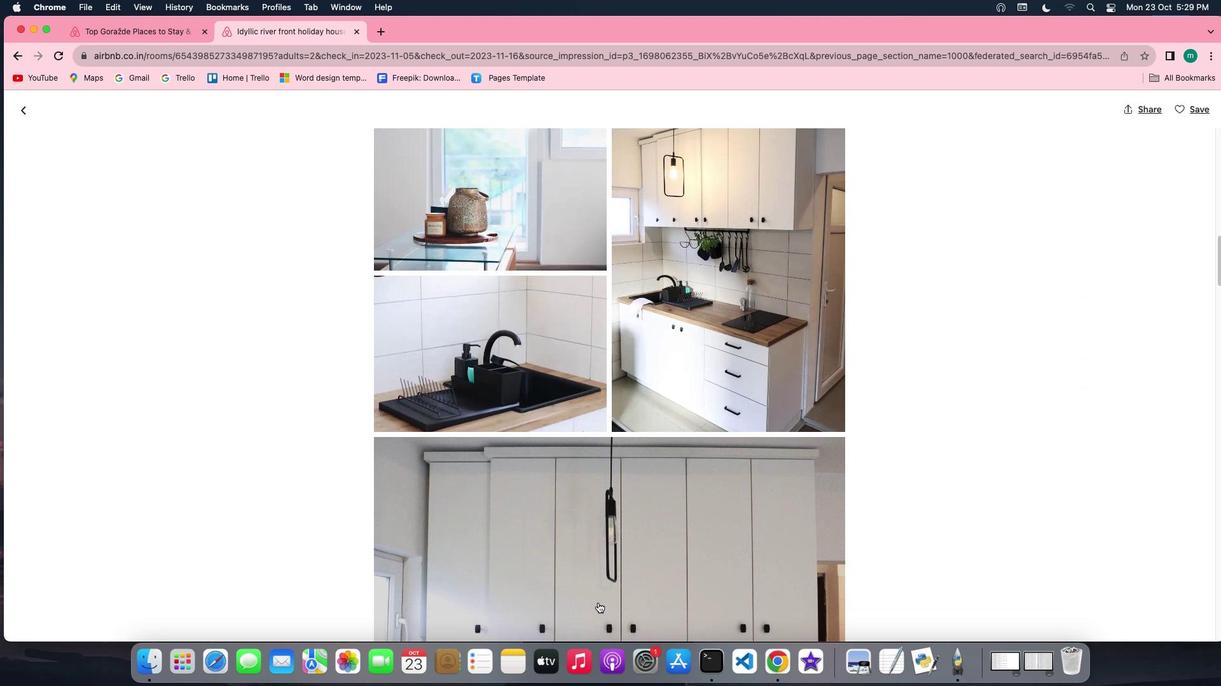 
Action: Mouse scrolled (598, 603) with delta (0, -1)
Screenshot: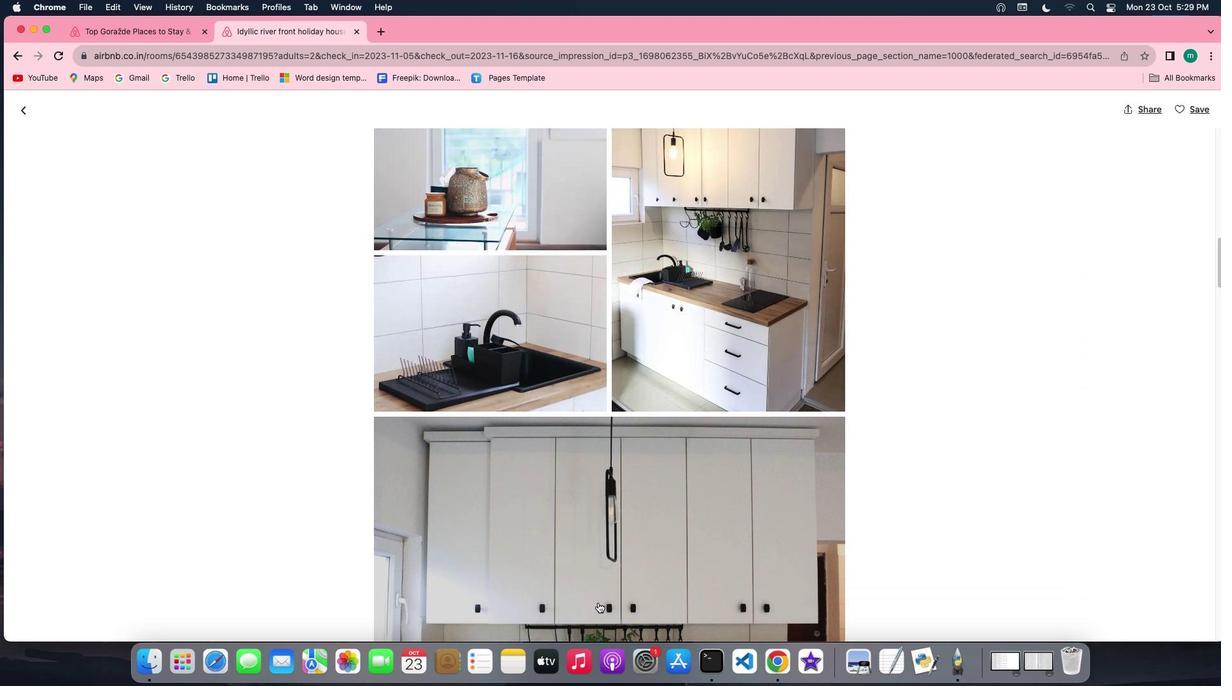 
Action: Mouse moved to (598, 603)
Screenshot: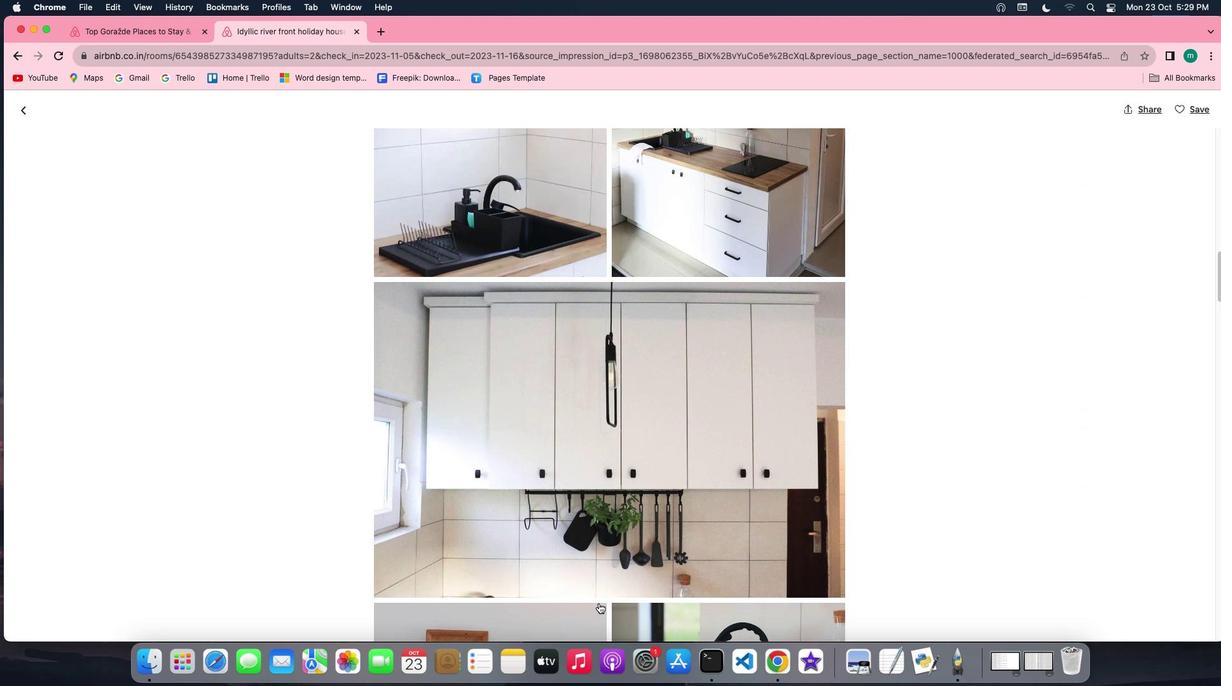 
Action: Mouse scrolled (598, 603) with delta (0, 0)
Screenshot: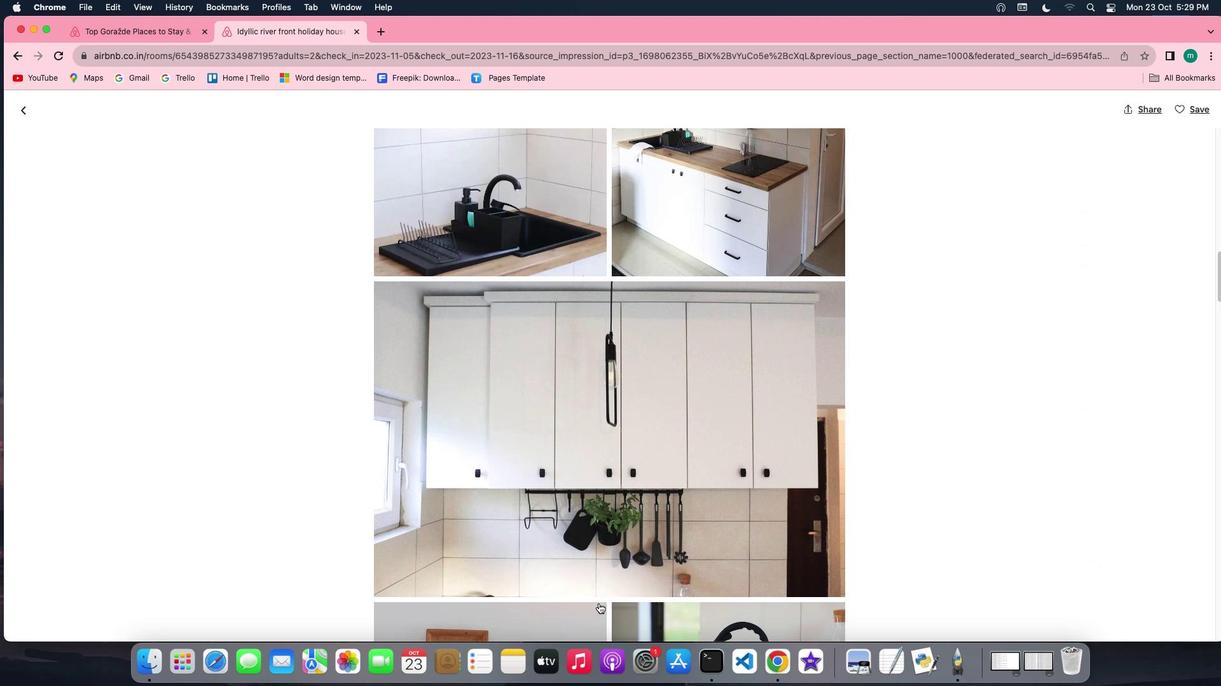 
Action: Mouse scrolled (598, 603) with delta (0, 0)
Screenshot: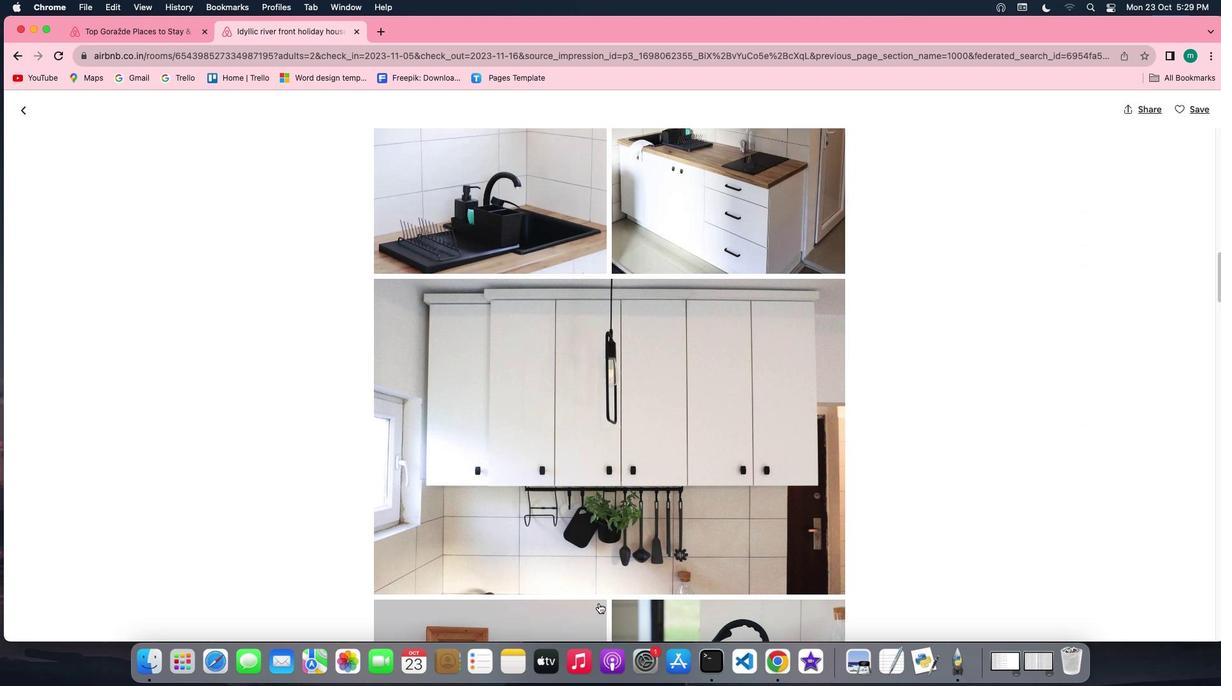 
Action: Mouse scrolled (598, 603) with delta (0, -1)
Screenshot: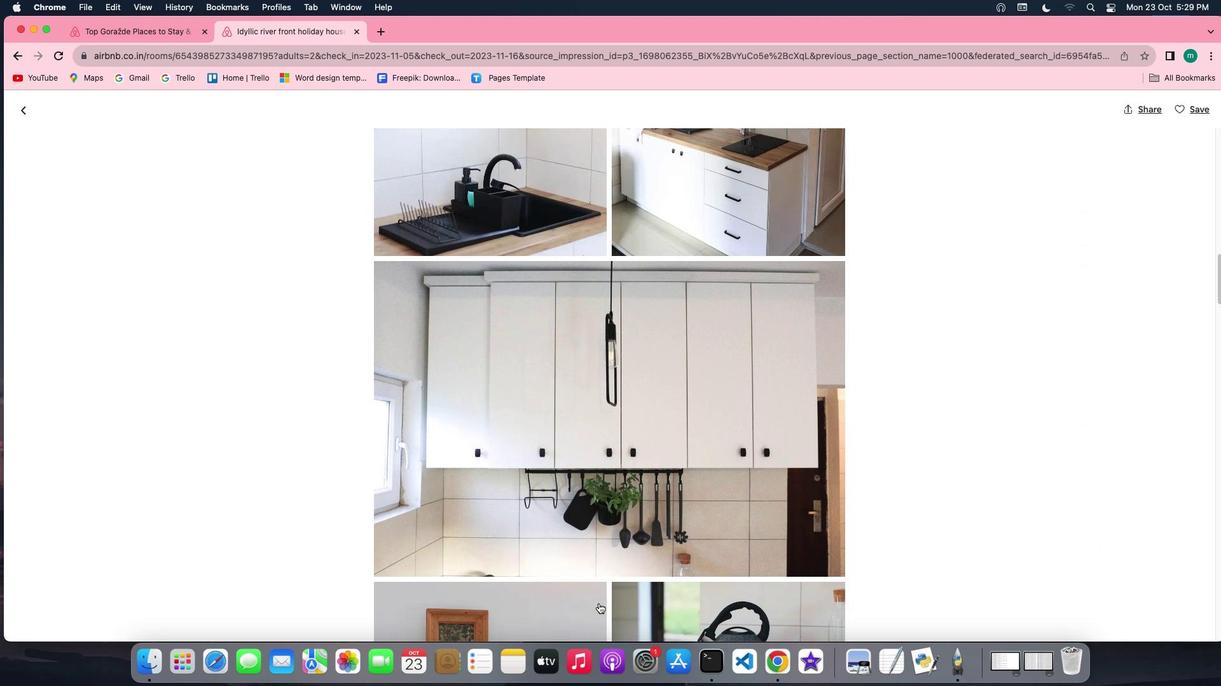 
Action: Mouse scrolled (598, 603) with delta (0, -1)
Screenshot: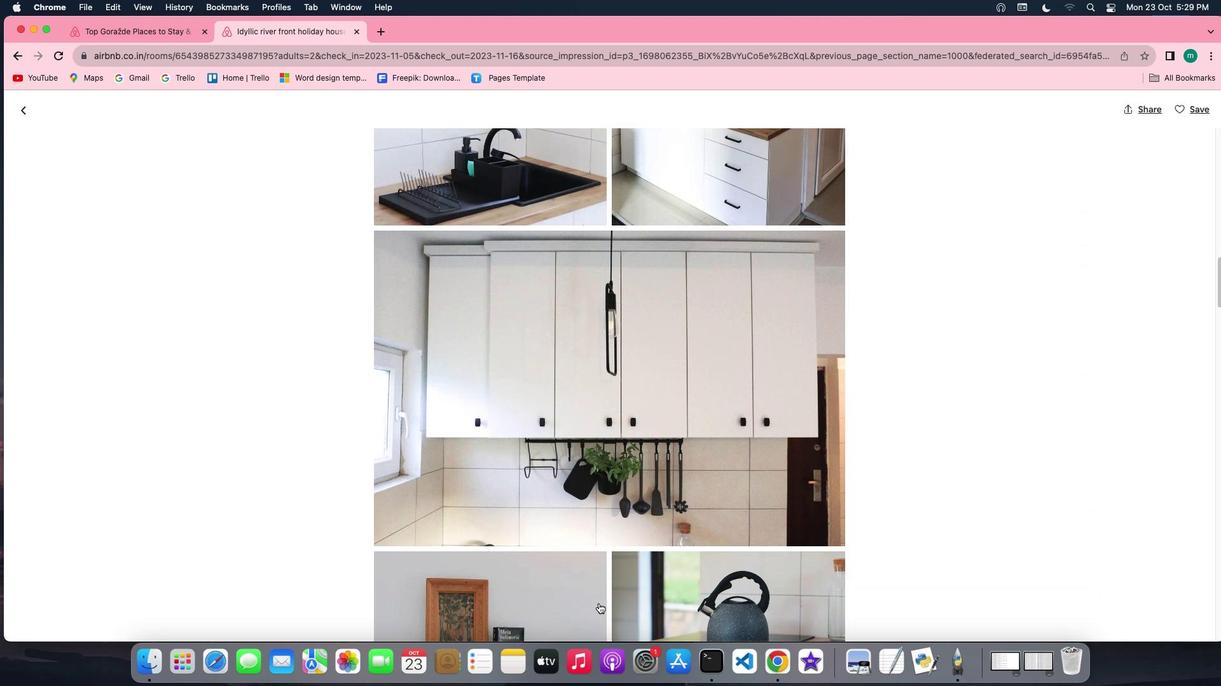 
Action: Mouse scrolled (598, 603) with delta (0, 0)
Screenshot: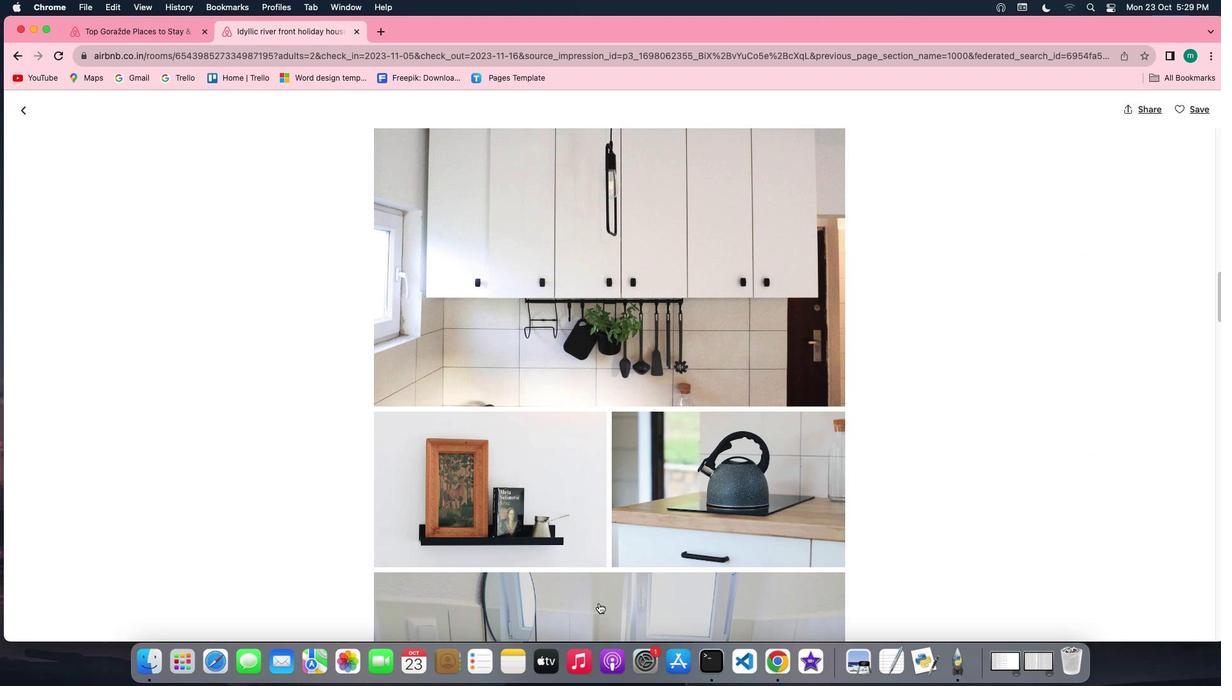 
Action: Mouse scrolled (598, 603) with delta (0, 0)
Screenshot: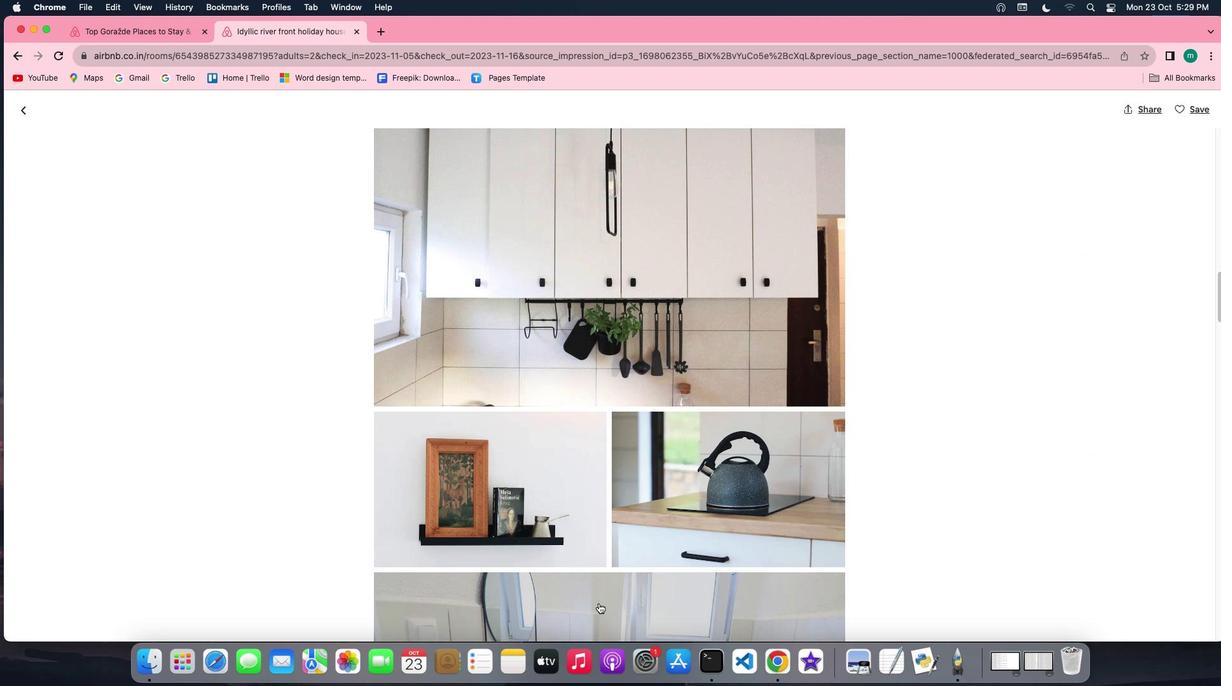 
Action: Mouse scrolled (598, 603) with delta (0, -1)
Screenshot: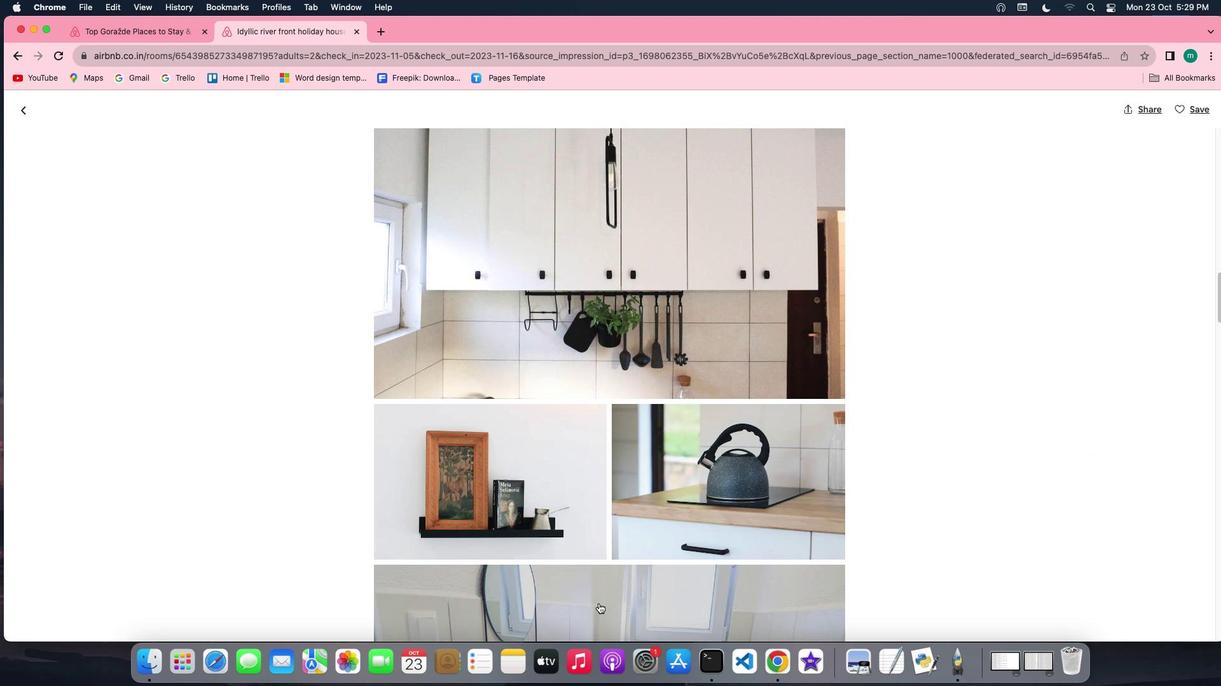 
Action: Mouse scrolled (598, 603) with delta (0, -2)
Screenshot: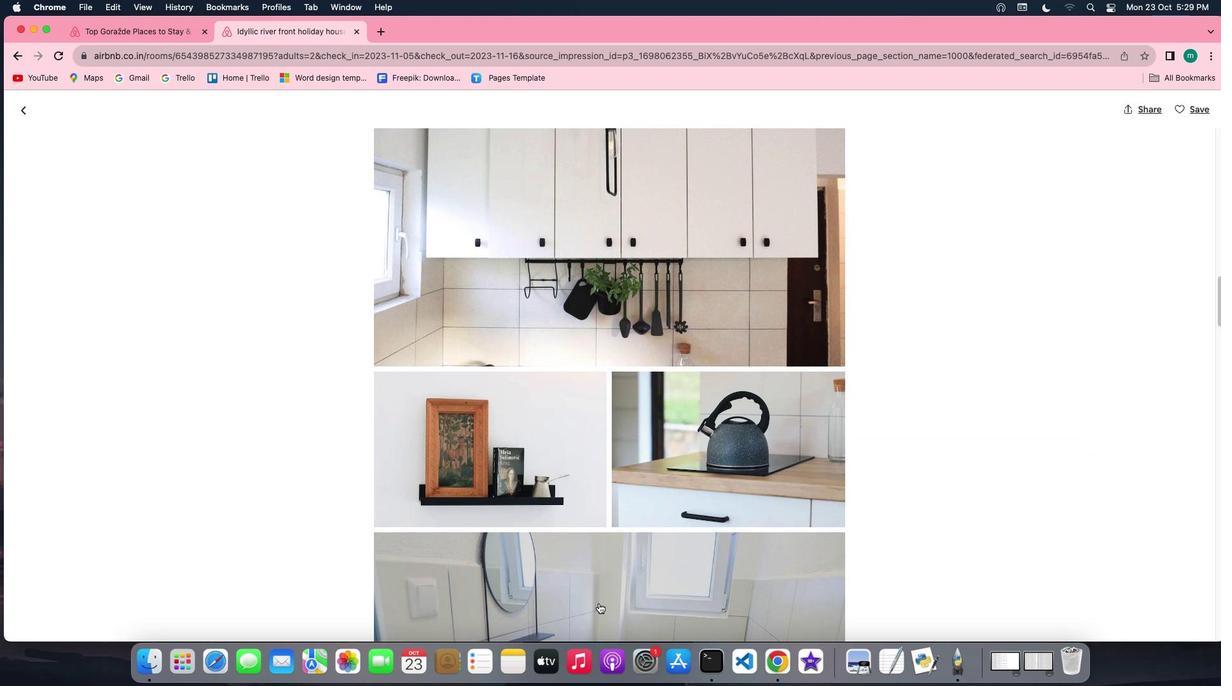 
Action: Mouse scrolled (598, 603) with delta (0, -1)
Screenshot: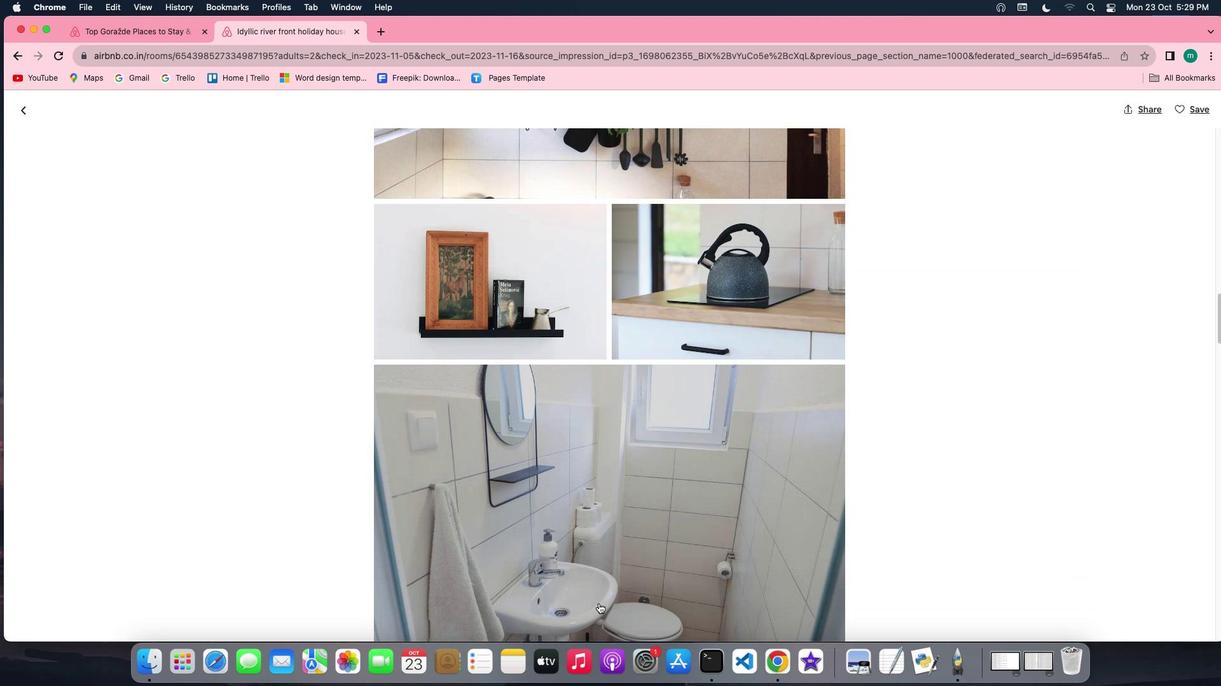 
Action: Mouse scrolled (598, 603) with delta (0, 0)
Screenshot: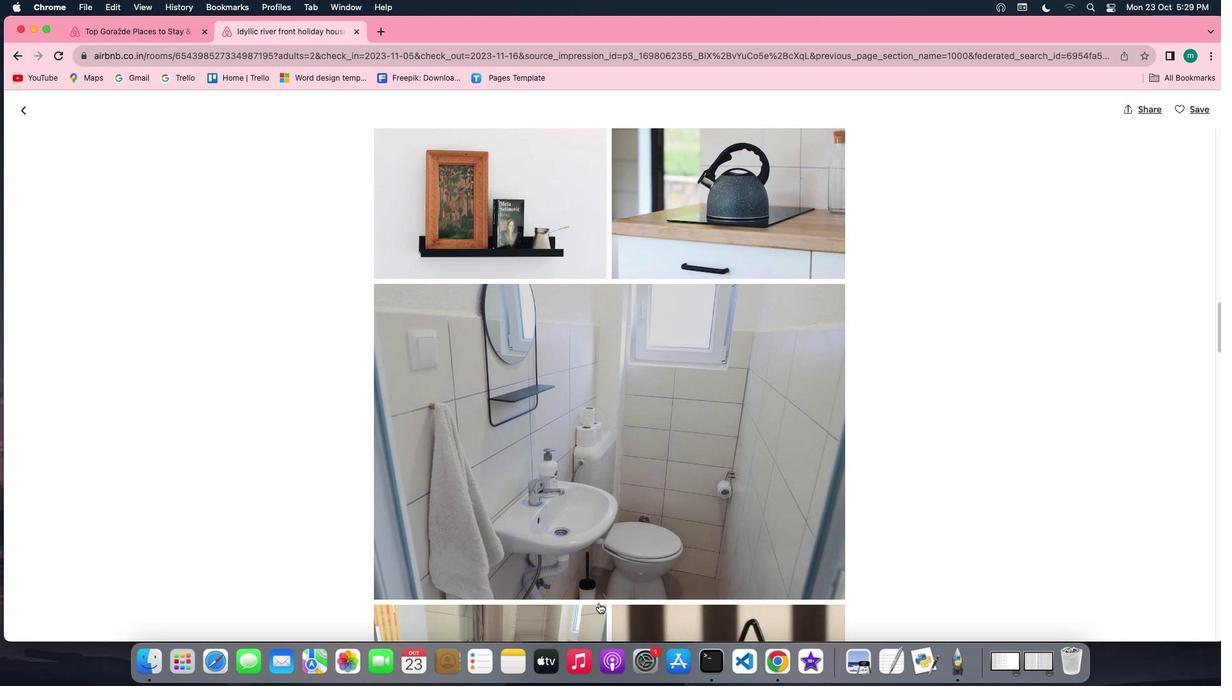 
Action: Mouse scrolled (598, 603) with delta (0, 0)
Screenshot: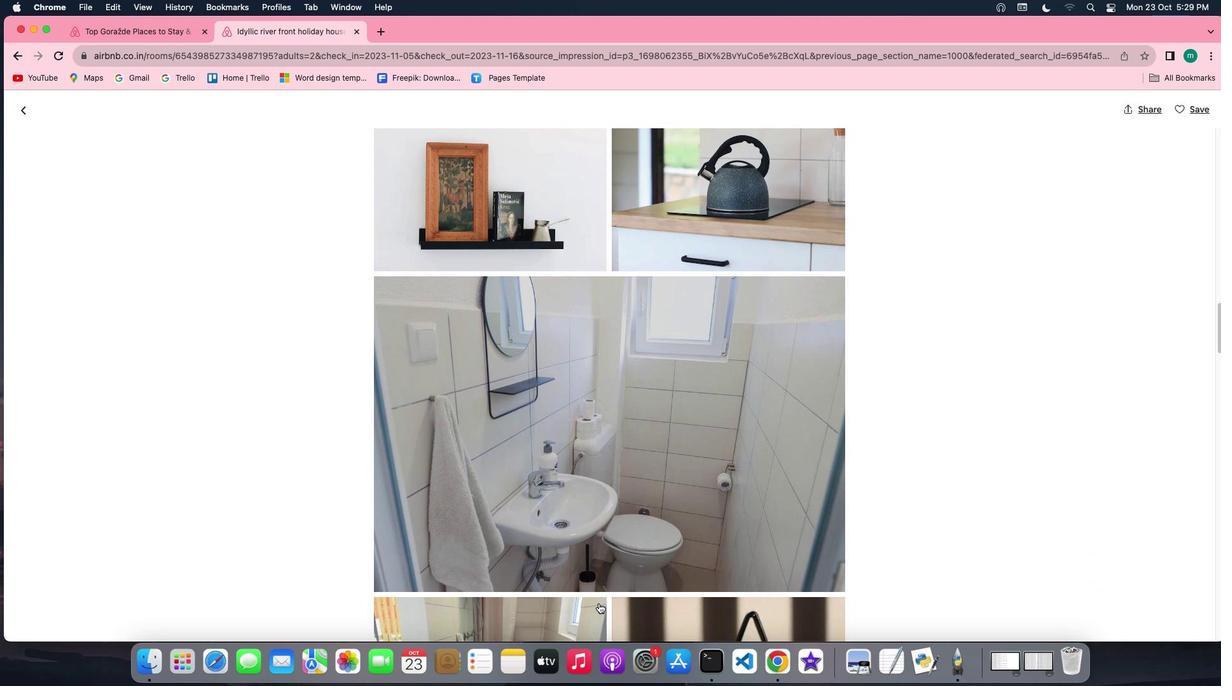 
Action: Mouse scrolled (598, 603) with delta (0, -1)
Screenshot: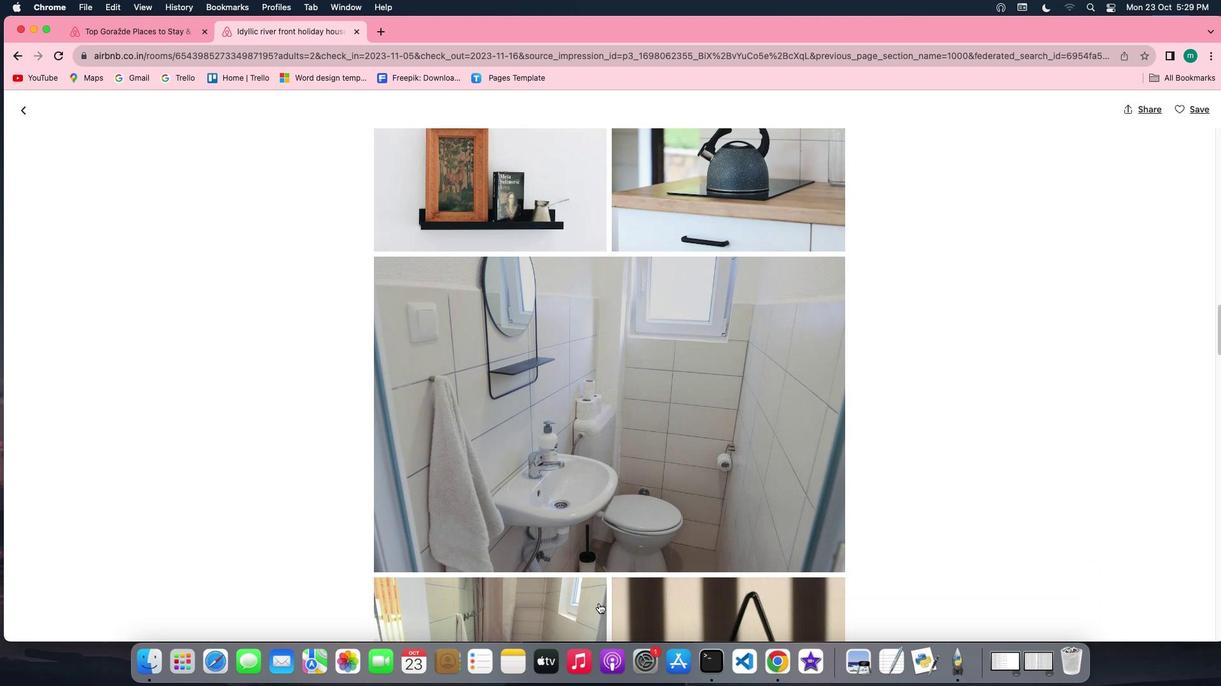 
Action: Mouse scrolled (598, 603) with delta (0, -2)
Screenshot: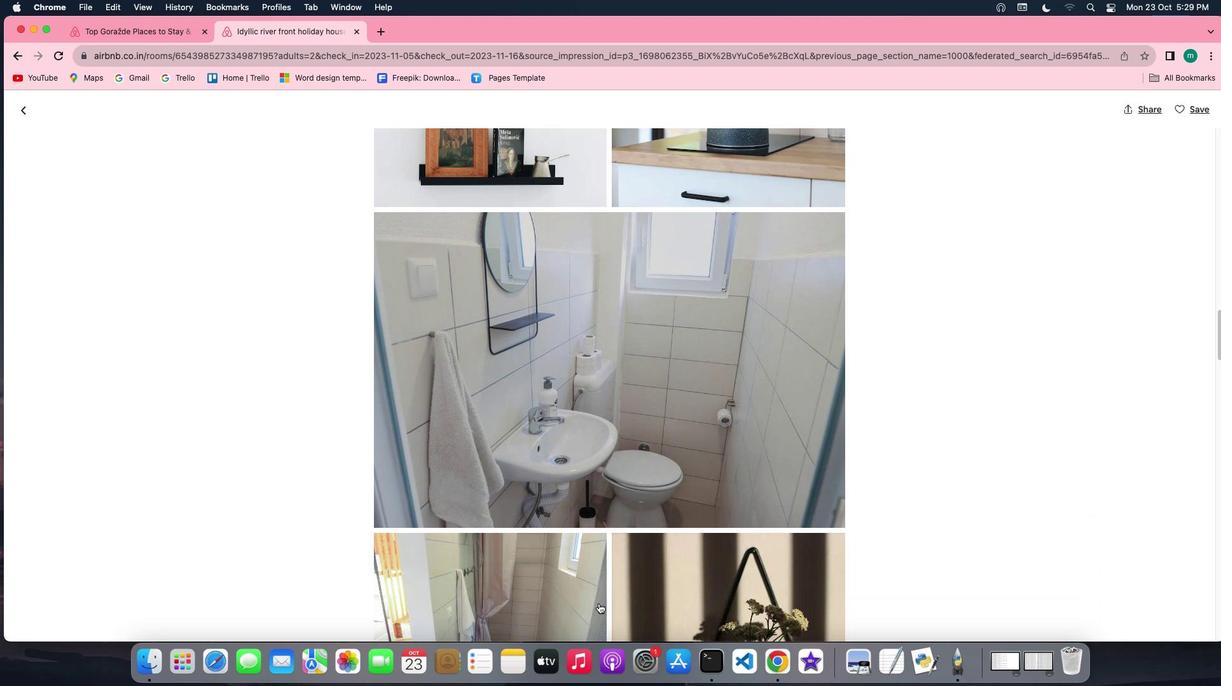 
Action: Mouse scrolled (598, 603) with delta (0, 0)
Screenshot: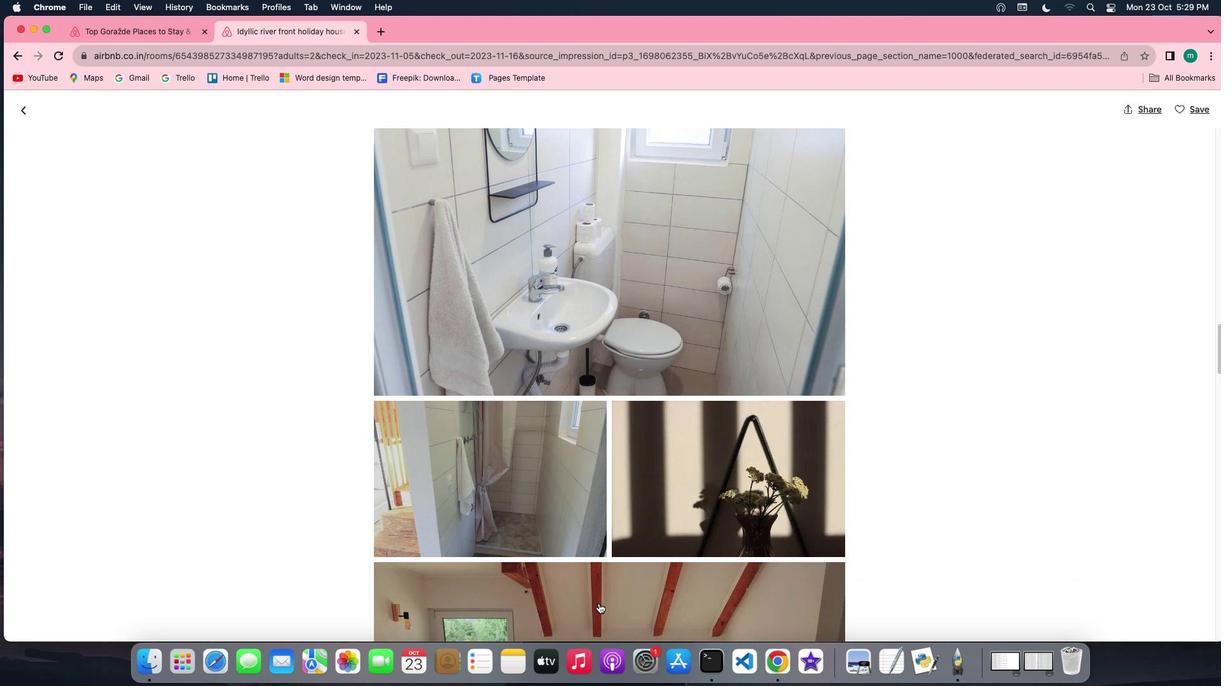 
Action: Mouse scrolled (598, 603) with delta (0, 0)
Screenshot: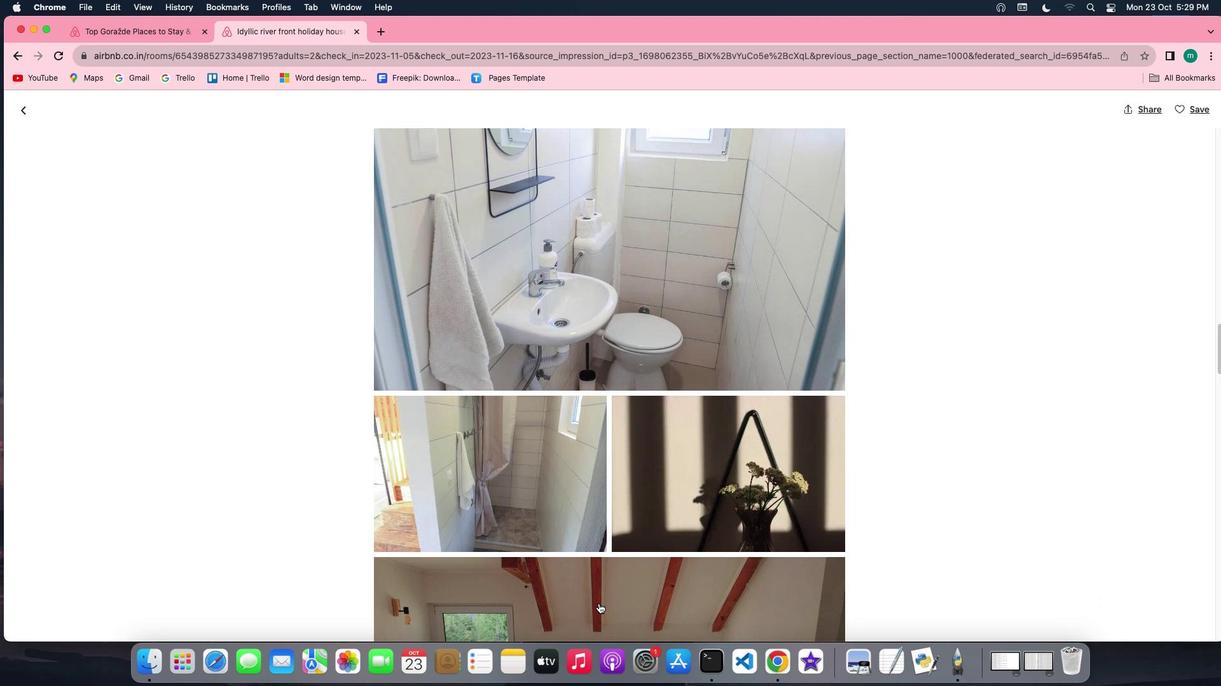 
Action: Mouse scrolled (598, 603) with delta (0, 0)
Screenshot: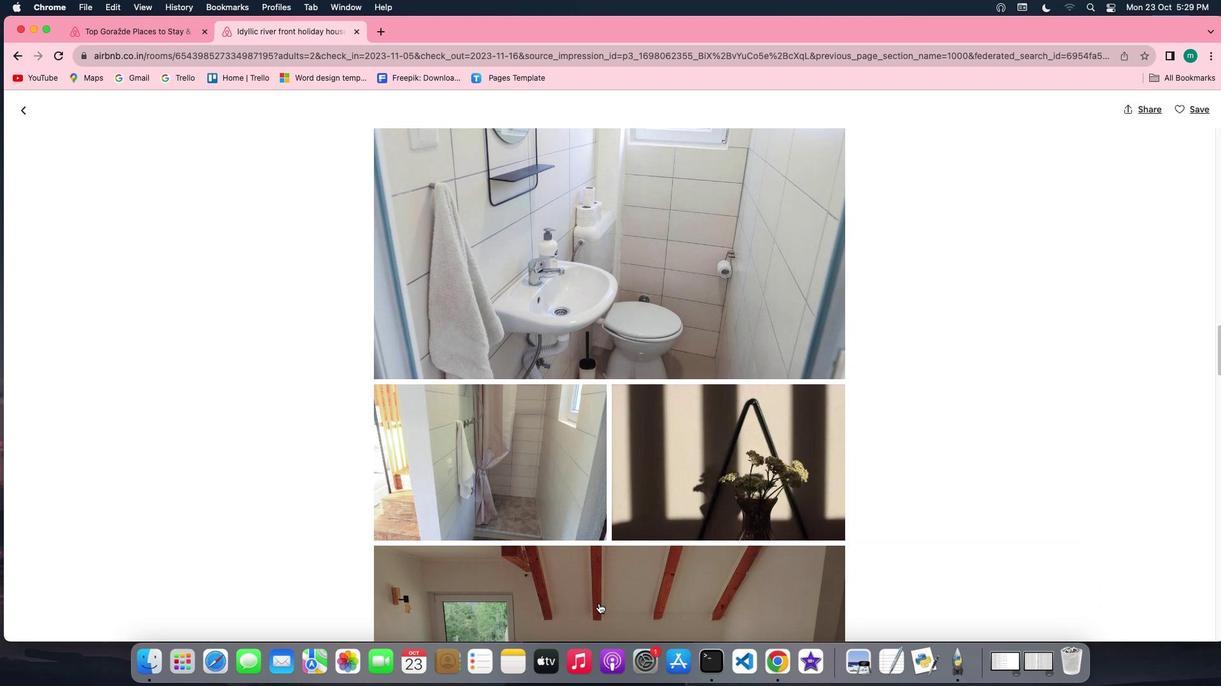 
Action: Mouse scrolled (598, 603) with delta (0, -1)
Screenshot: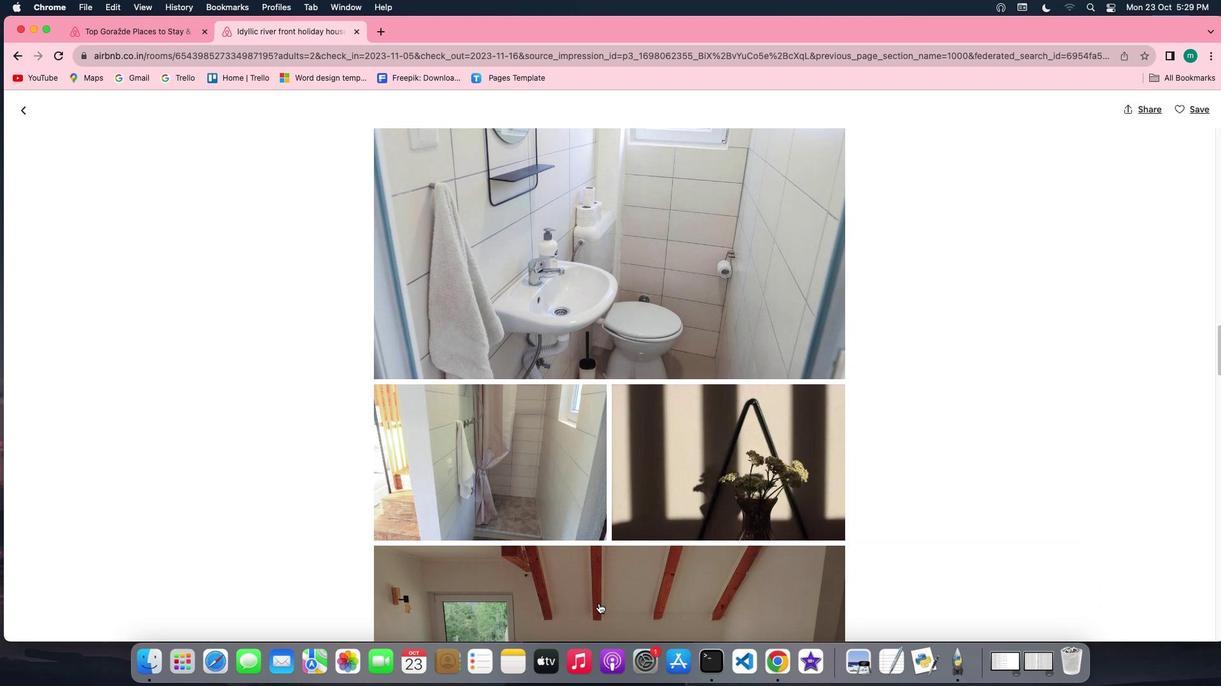 
Action: Mouse scrolled (598, 603) with delta (0, -2)
Screenshot: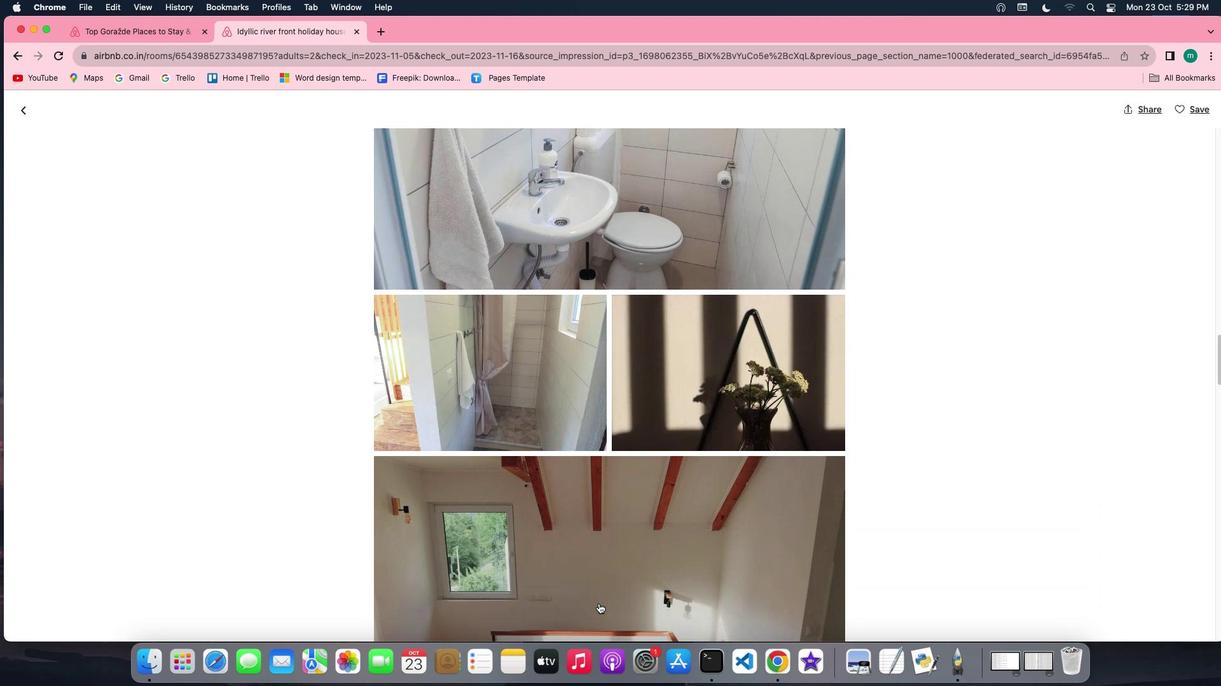 
Action: Mouse scrolled (598, 603) with delta (0, -2)
Screenshot: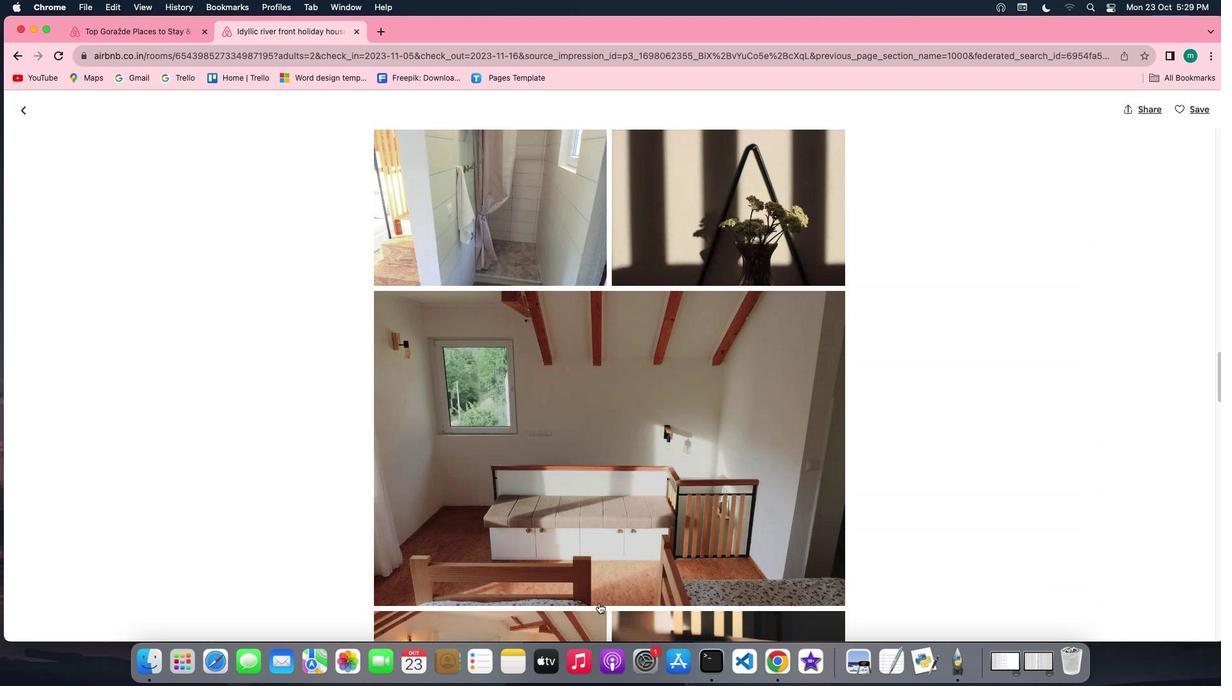 
Action: Mouse scrolled (598, 603) with delta (0, 0)
Screenshot: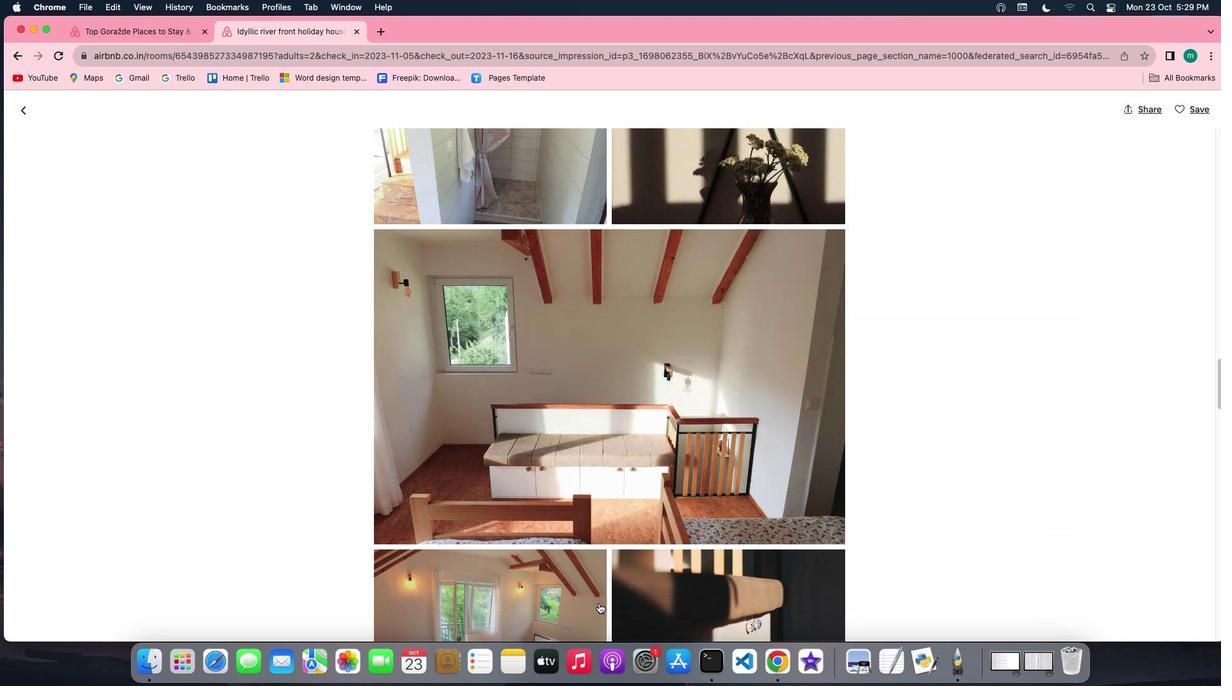 
Action: Mouse scrolled (598, 603) with delta (0, 0)
Screenshot: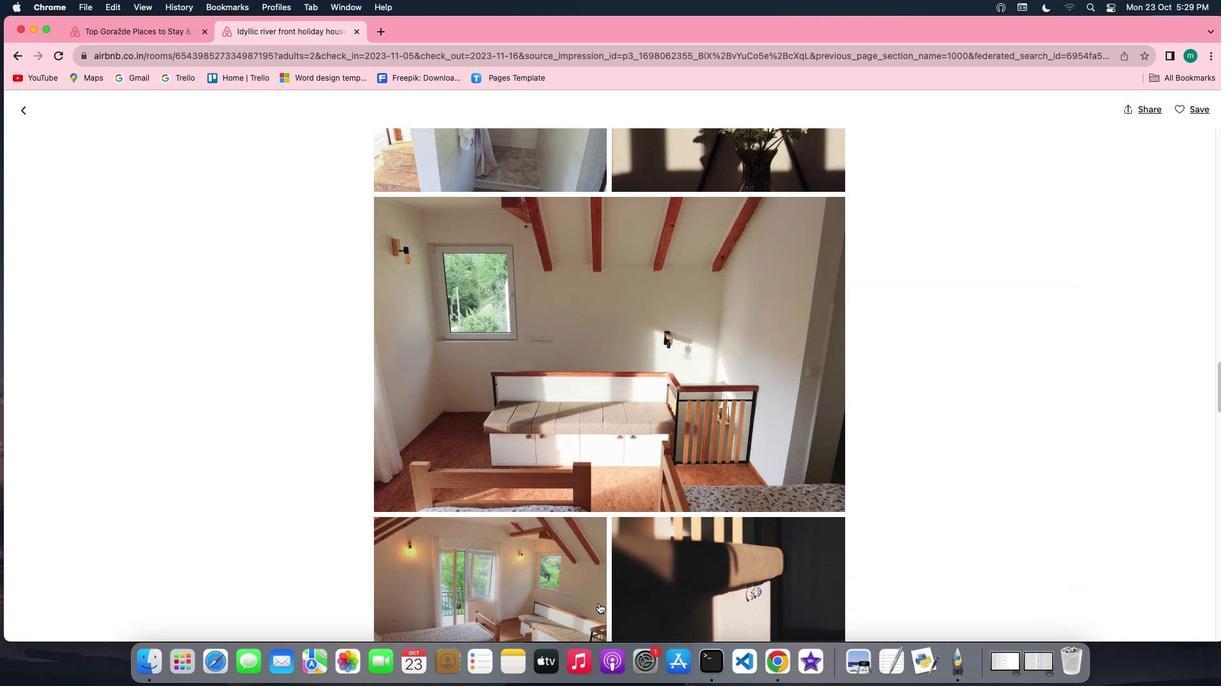 
Action: Mouse scrolled (598, 603) with delta (0, -1)
Screenshot: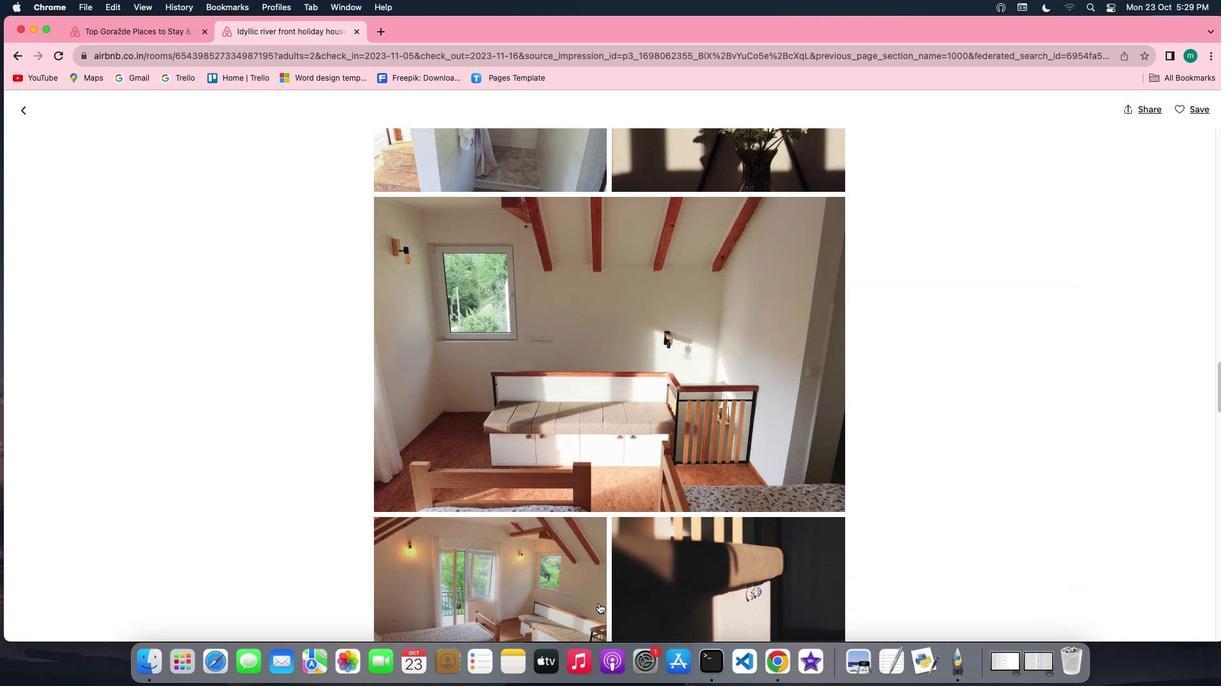 
Action: Mouse scrolled (598, 603) with delta (0, -2)
Screenshot: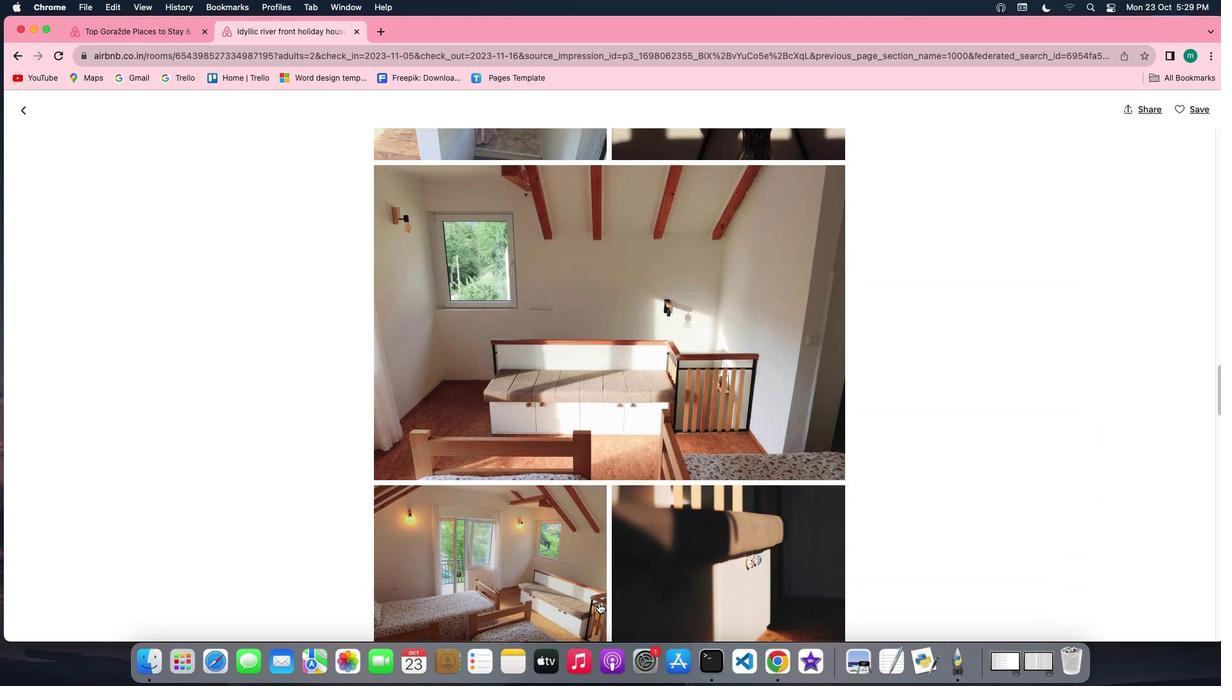 
Action: Mouse scrolled (598, 603) with delta (0, -3)
Screenshot: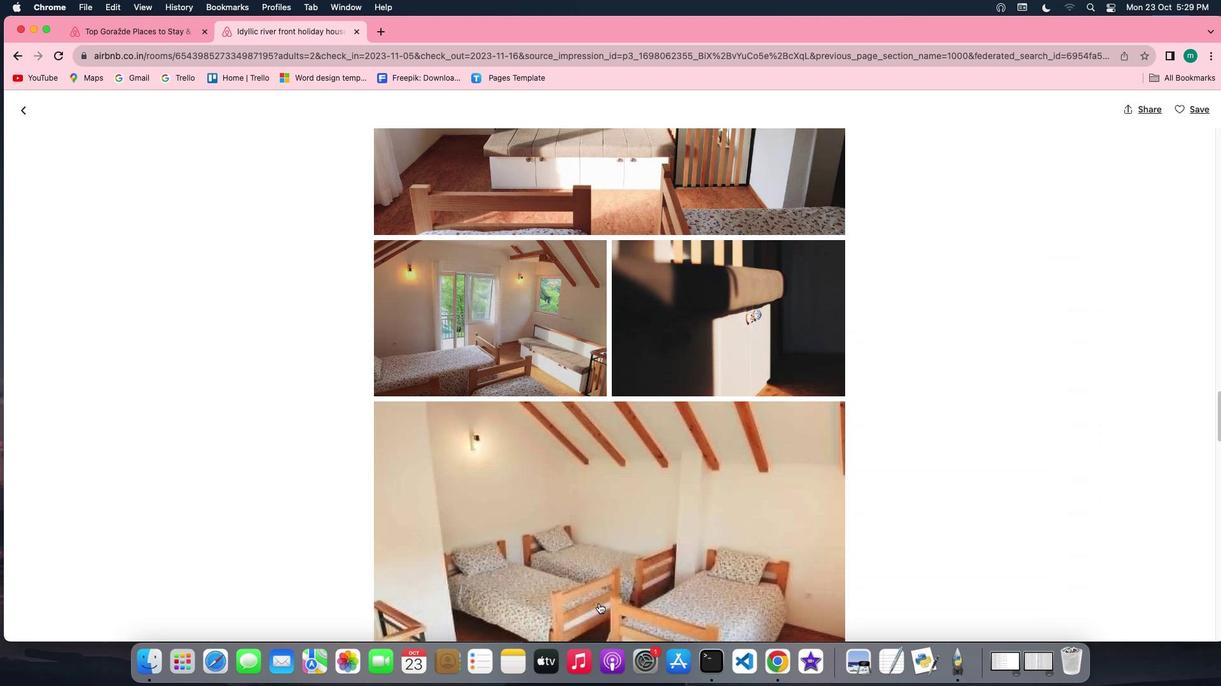 
Action: Mouse scrolled (598, 603) with delta (0, 0)
Screenshot: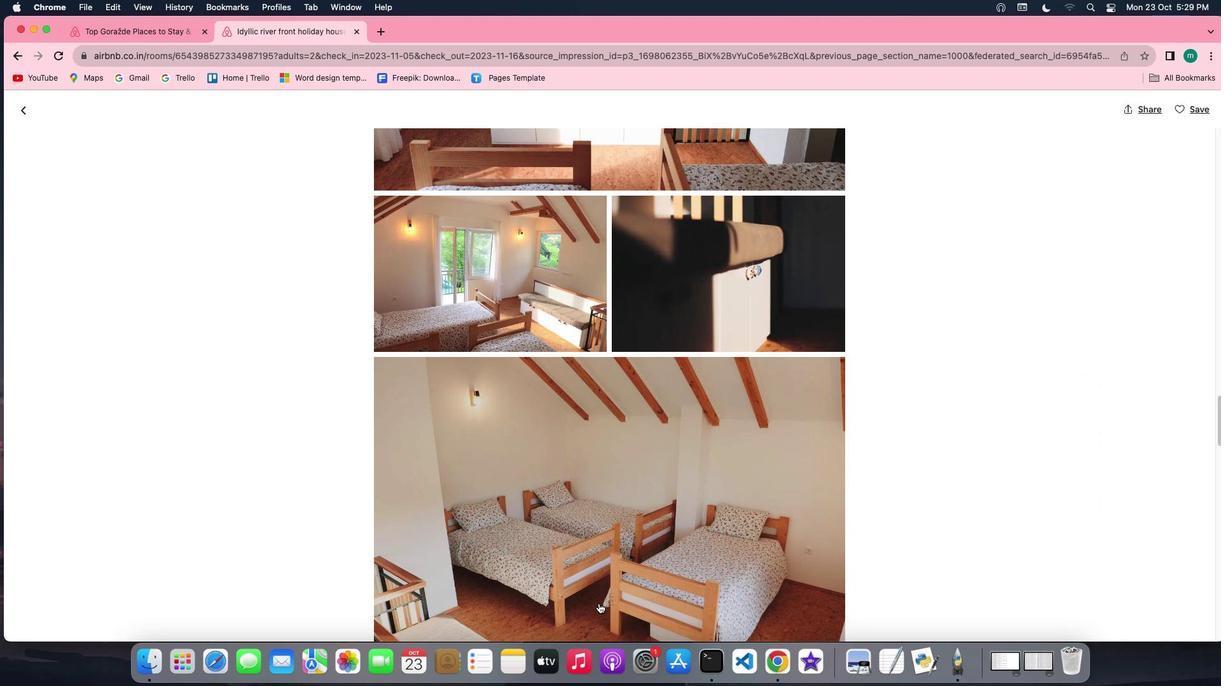 
Action: Mouse scrolled (598, 603) with delta (0, 0)
Screenshot: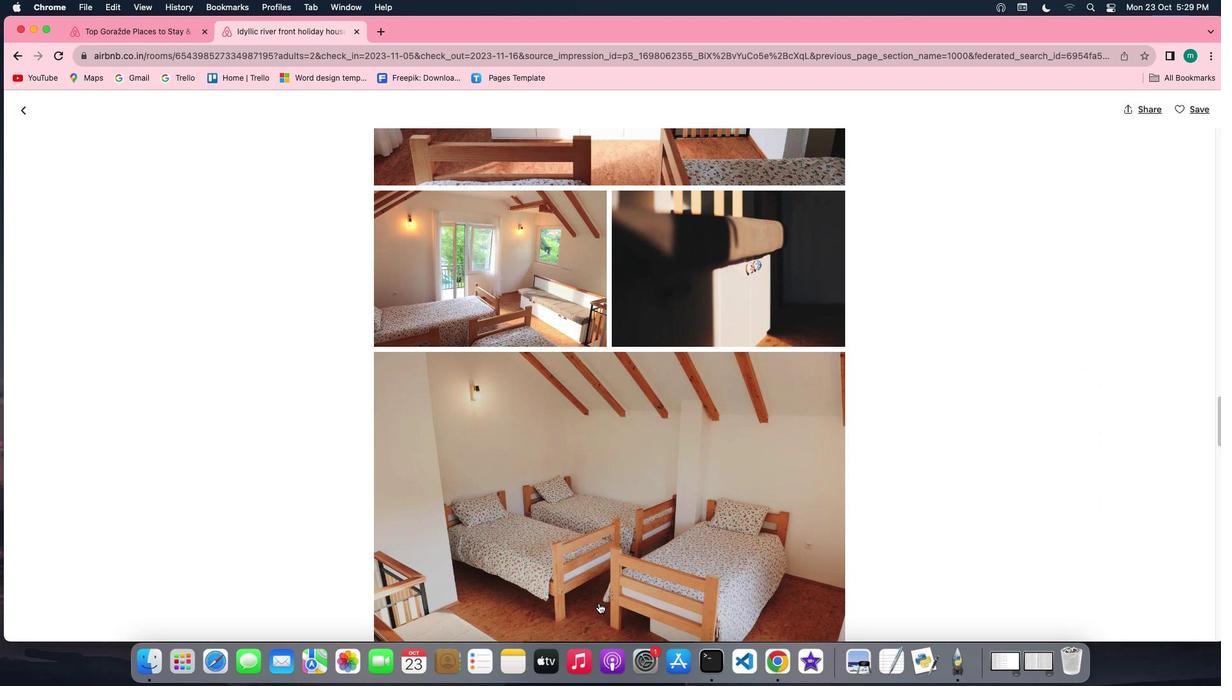 
Action: Mouse scrolled (598, 603) with delta (0, -1)
Screenshot: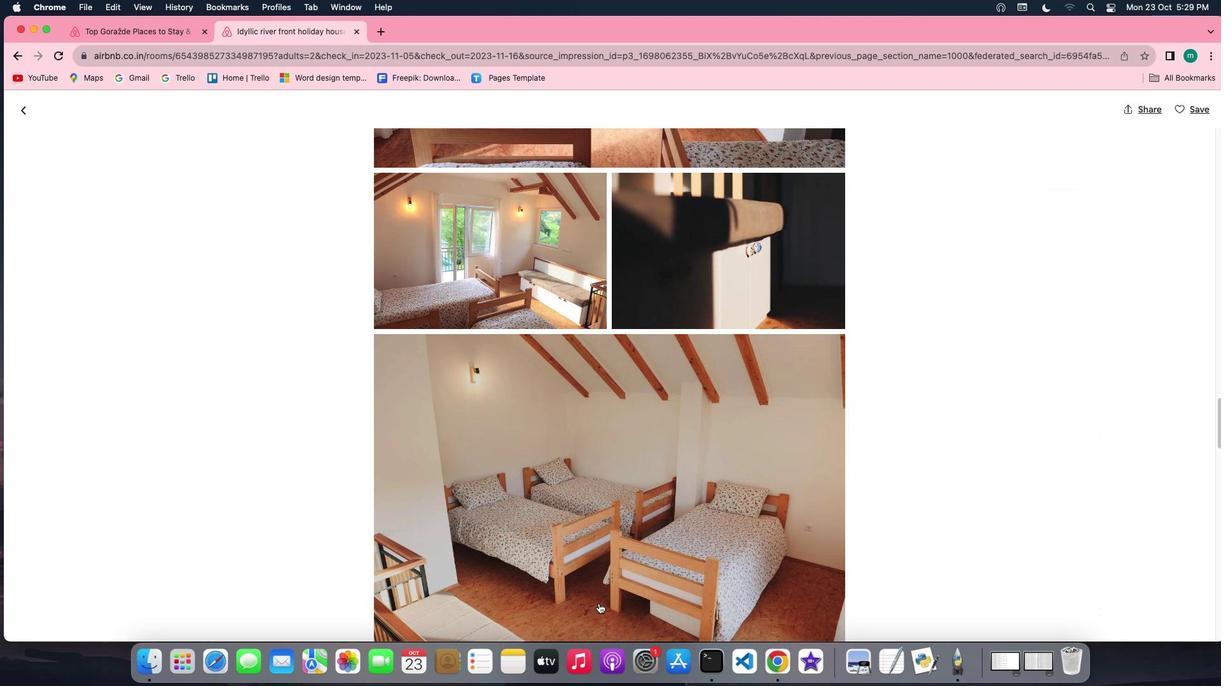 
Action: Mouse scrolled (598, 603) with delta (0, -2)
Screenshot: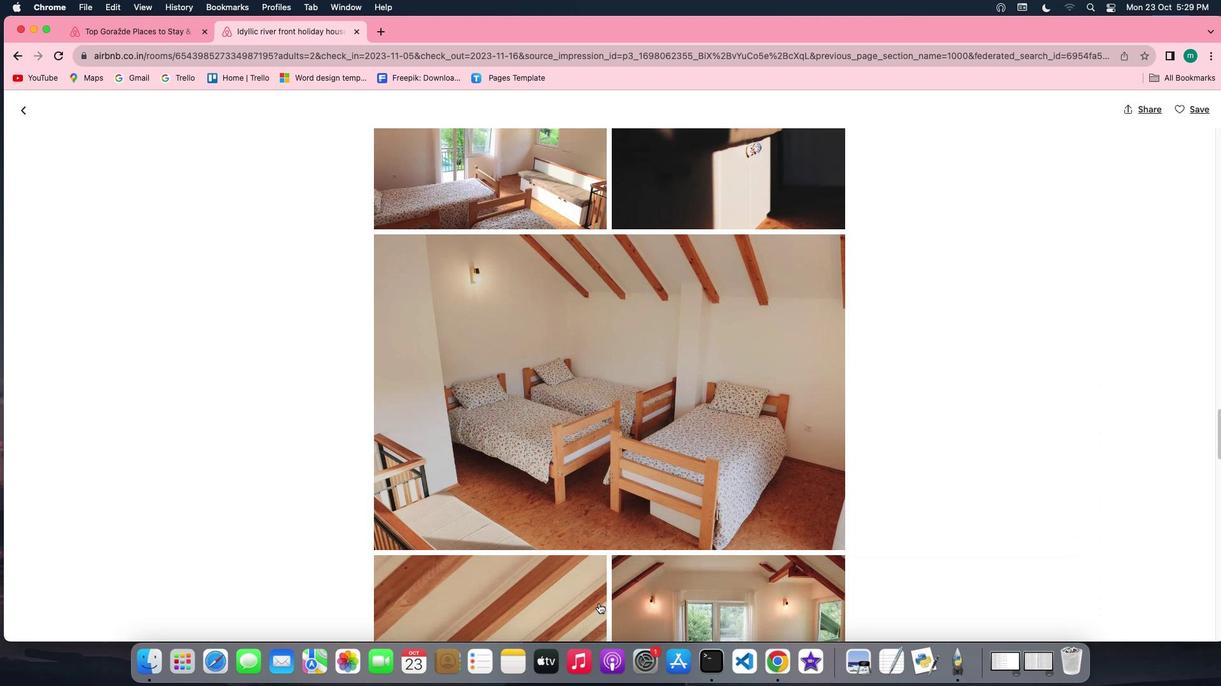 
Action: Mouse scrolled (598, 603) with delta (0, 0)
Screenshot: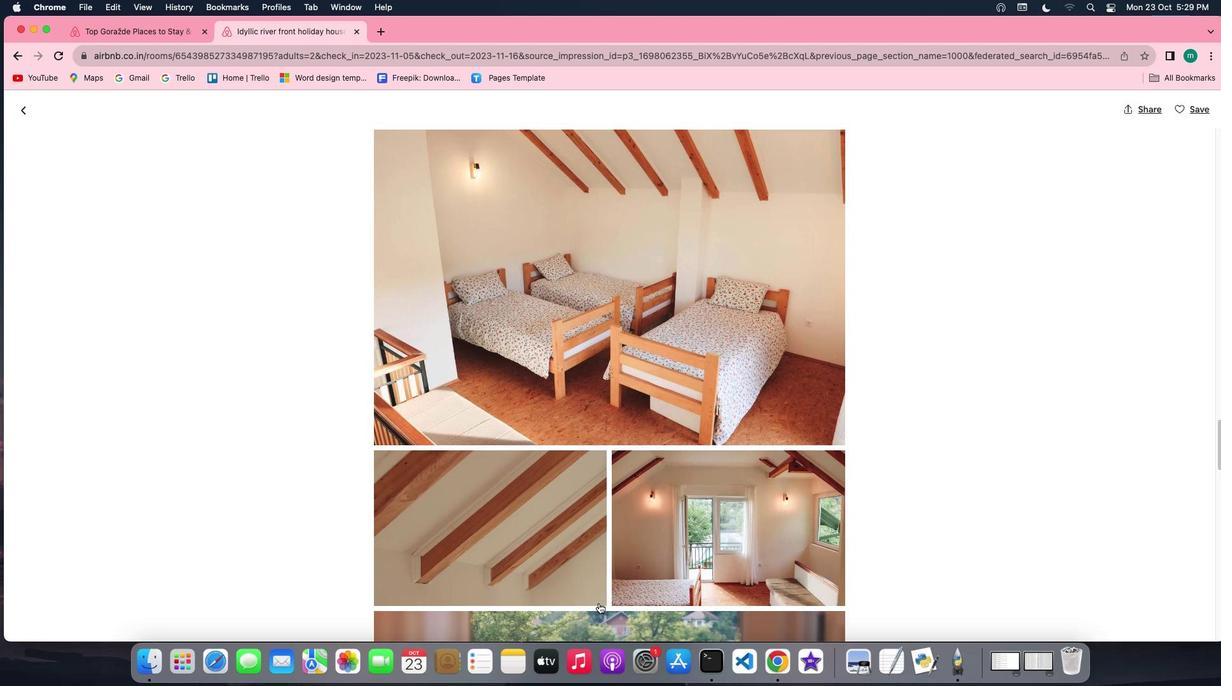 
Action: Mouse scrolled (598, 603) with delta (0, 0)
Screenshot: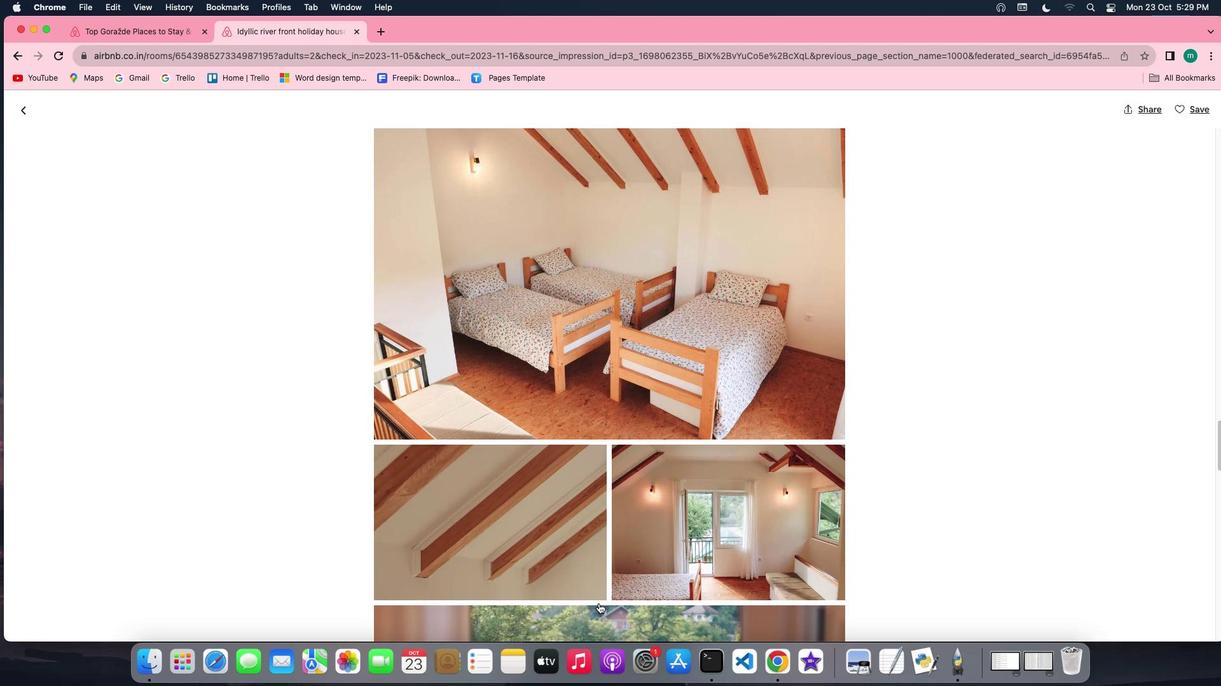 
Action: Mouse scrolled (598, 603) with delta (0, -1)
Screenshot: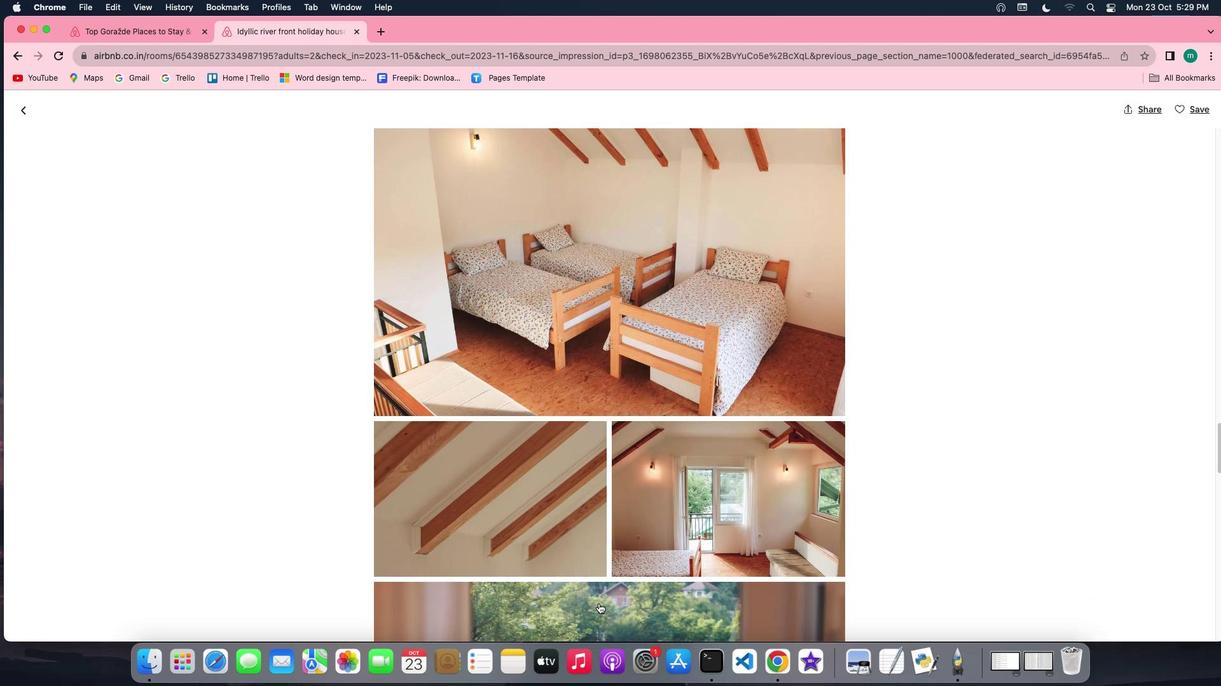 
Action: Mouse scrolled (598, 603) with delta (0, -2)
Screenshot: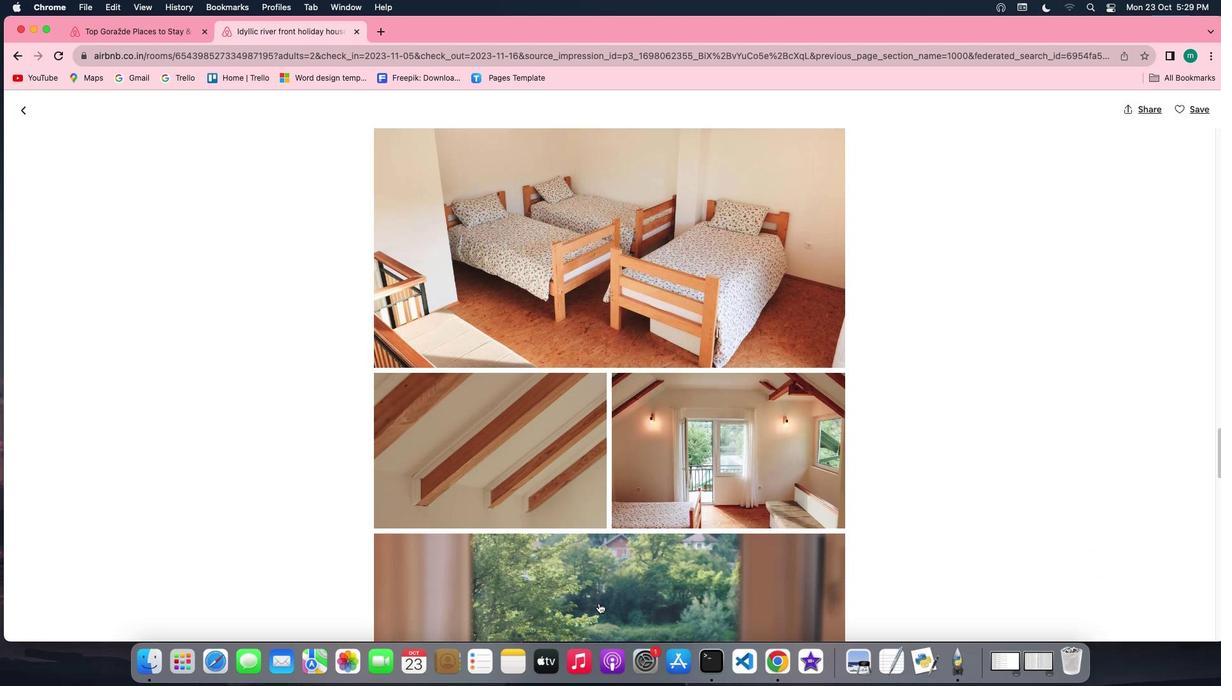 
Action: Mouse scrolled (598, 603) with delta (0, 0)
Screenshot: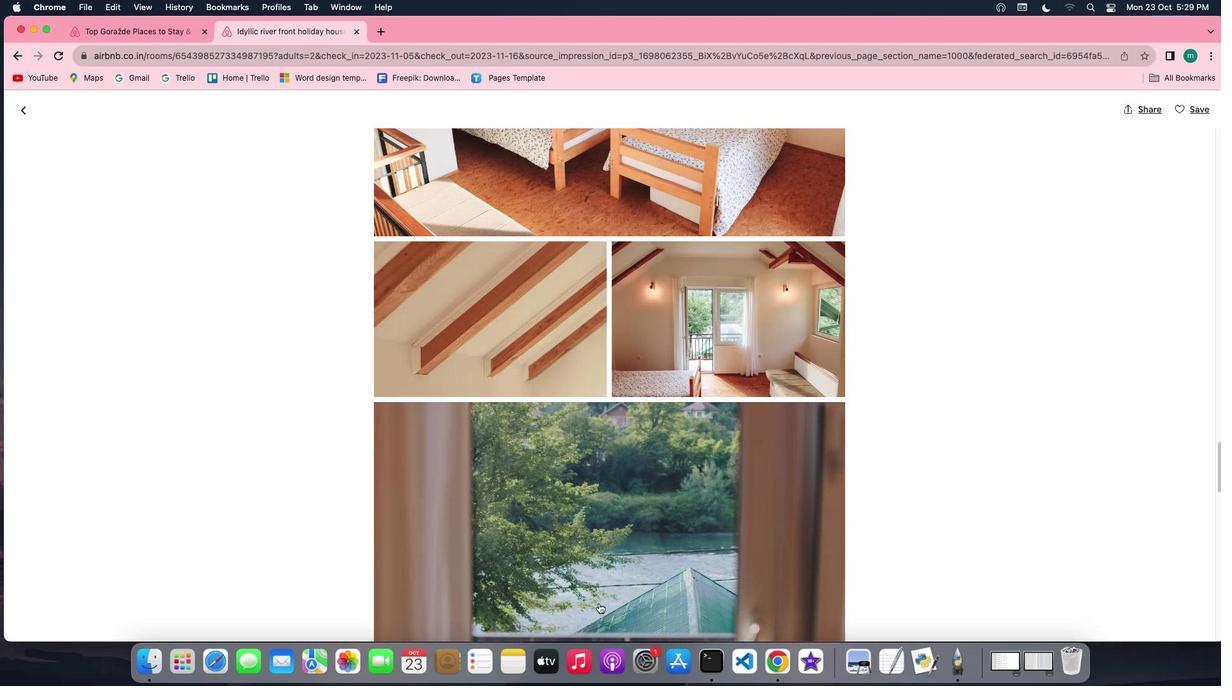 
Action: Mouse scrolled (598, 603) with delta (0, 0)
Screenshot: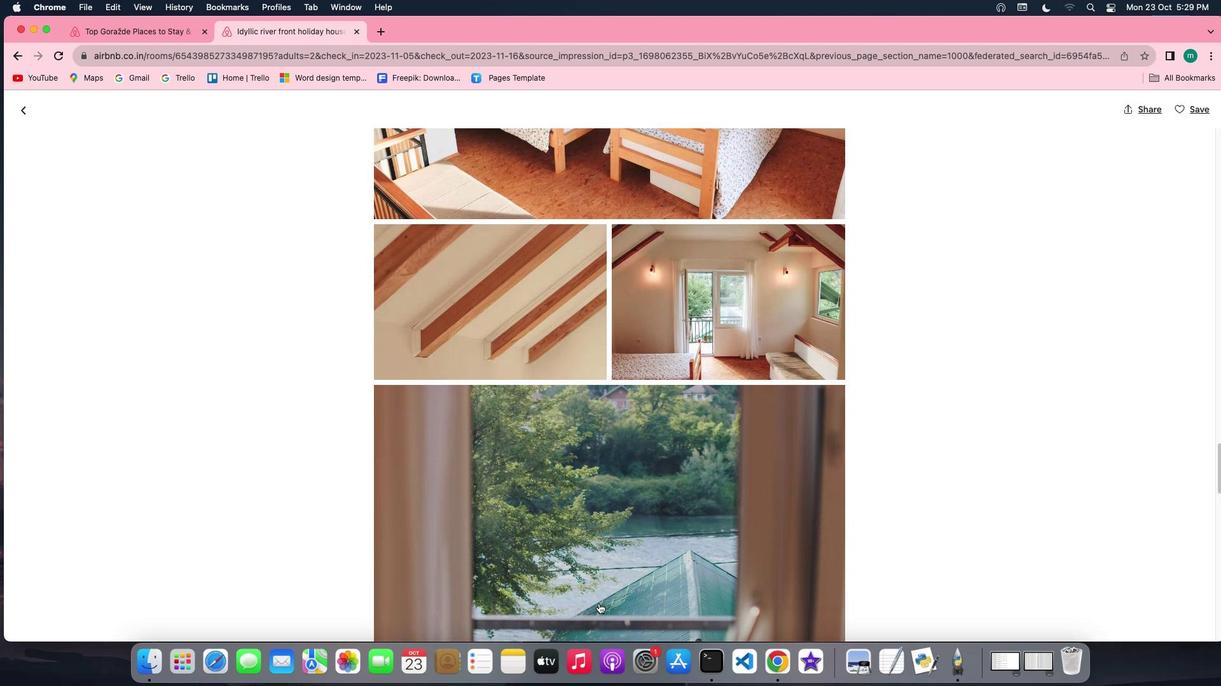 
Action: Mouse scrolled (598, 603) with delta (0, -1)
Screenshot: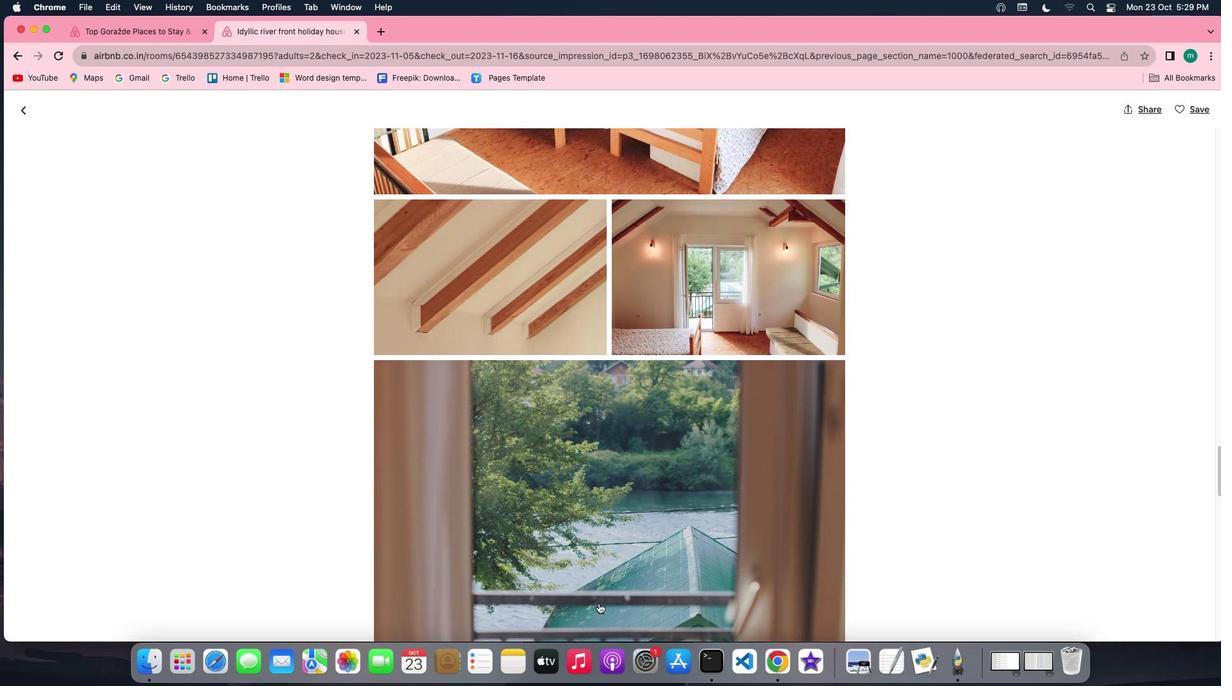 
Action: Mouse scrolled (598, 603) with delta (0, -3)
Screenshot: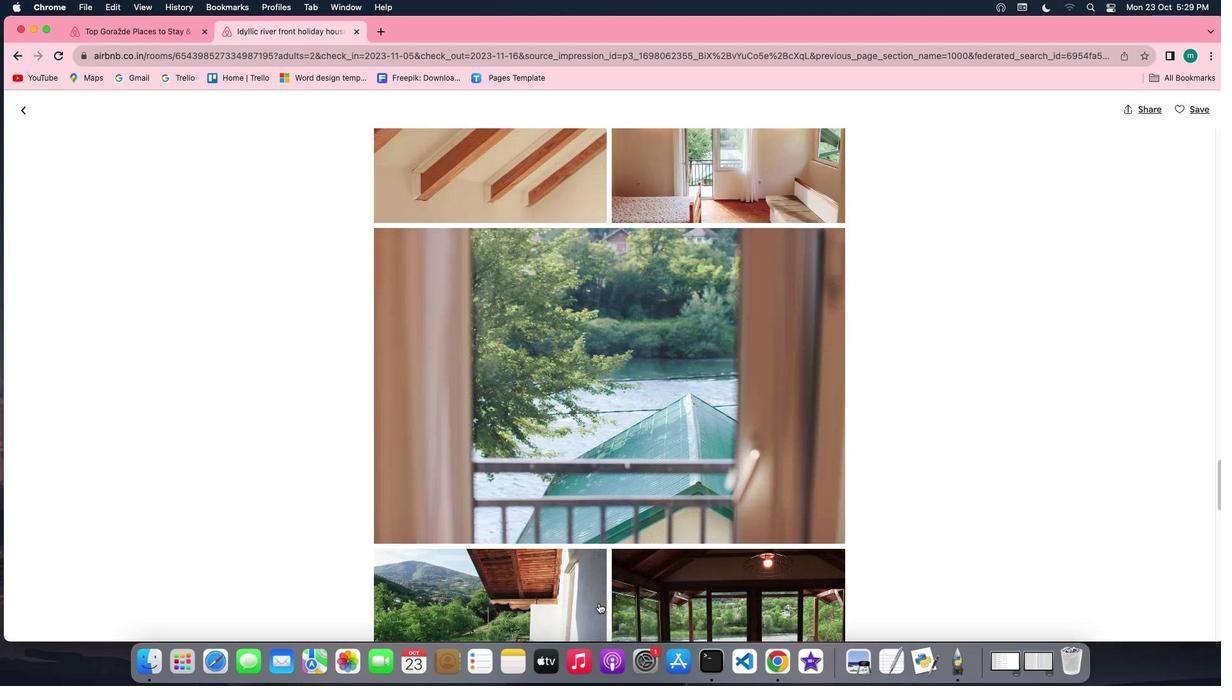 
Action: Mouse scrolled (598, 603) with delta (0, 0)
Screenshot: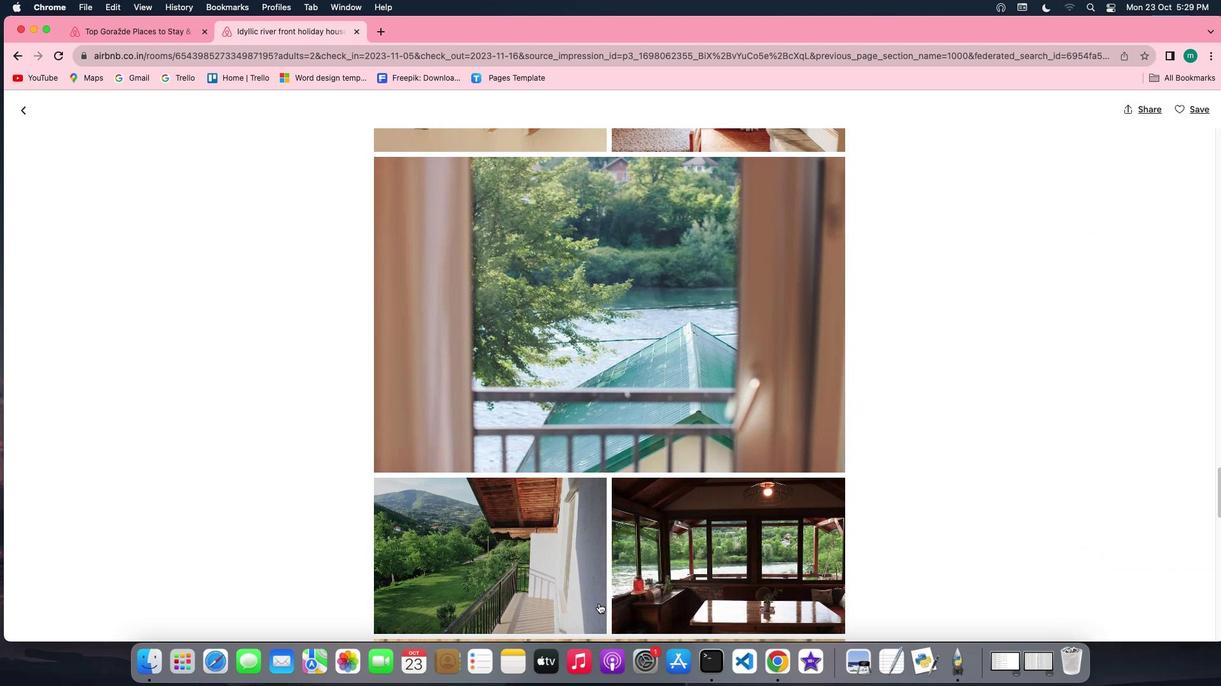 
Action: Mouse scrolled (598, 603) with delta (0, 0)
Screenshot: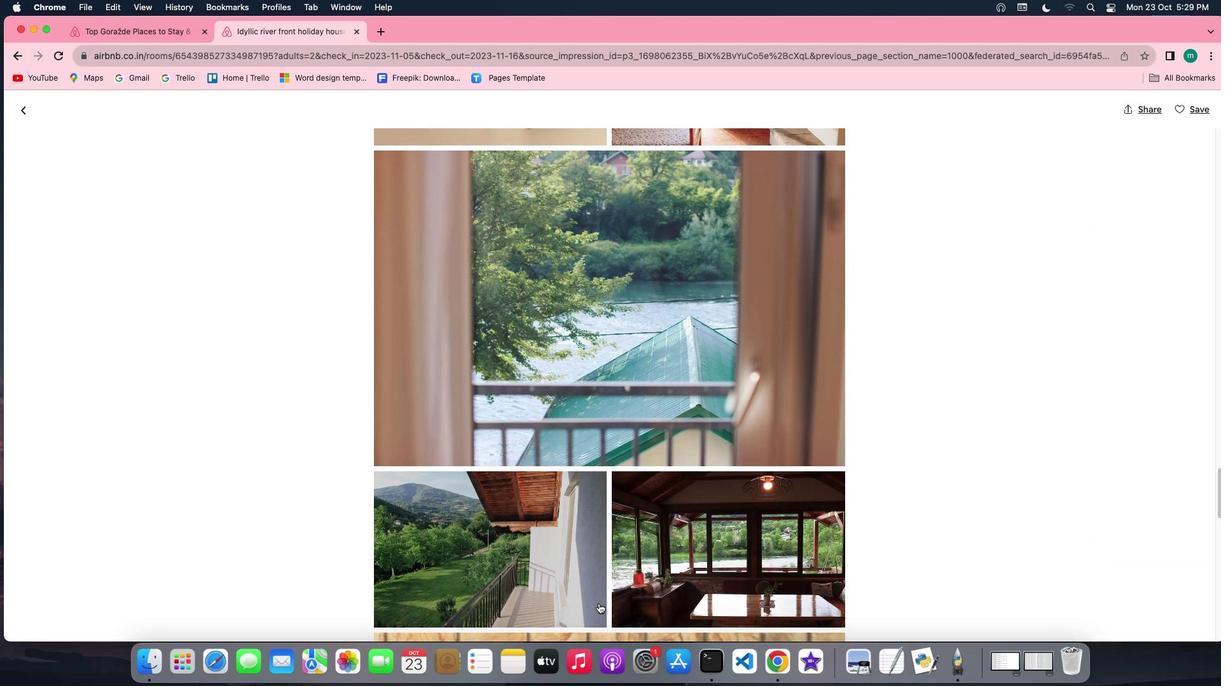 
Action: Mouse scrolled (598, 603) with delta (0, 0)
Screenshot: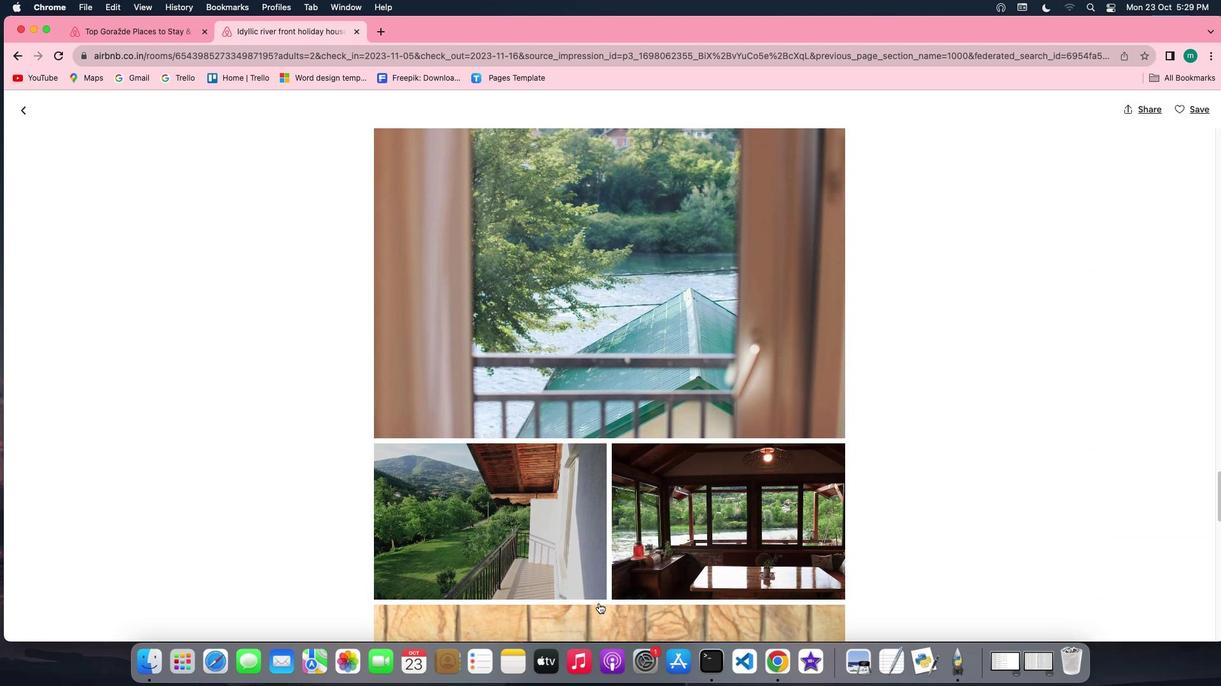 
Action: Mouse scrolled (598, 603) with delta (0, -1)
Screenshot: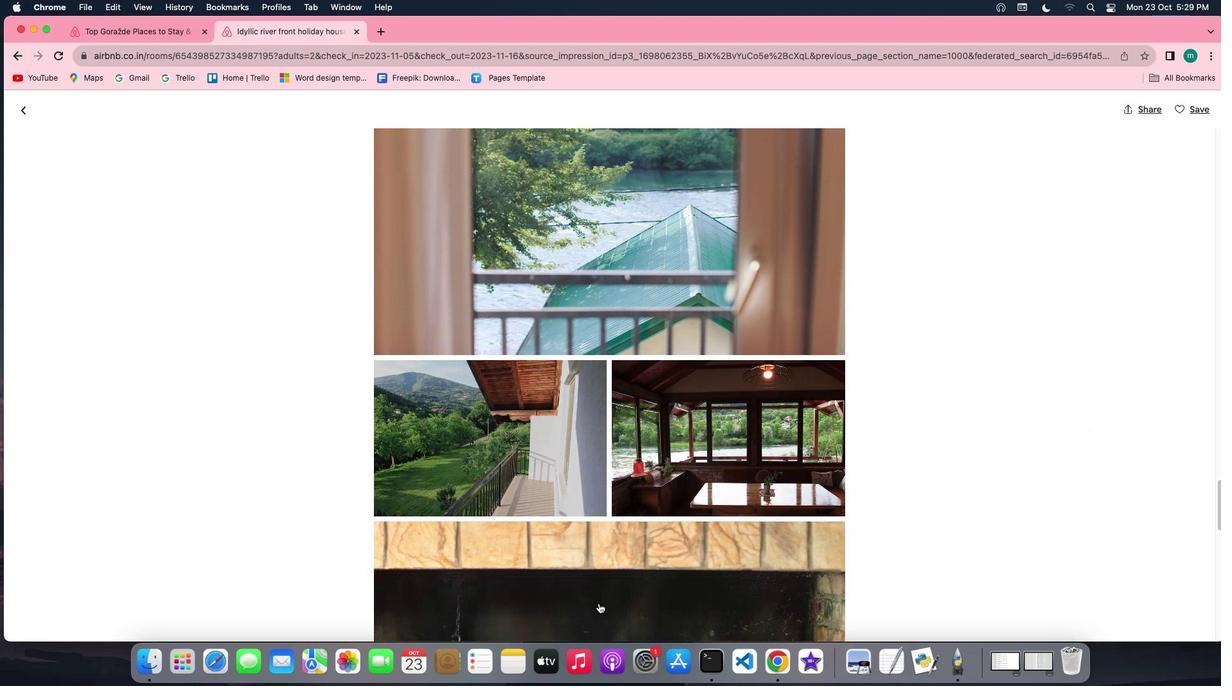 
Action: Mouse scrolled (598, 603) with delta (0, -3)
Screenshot: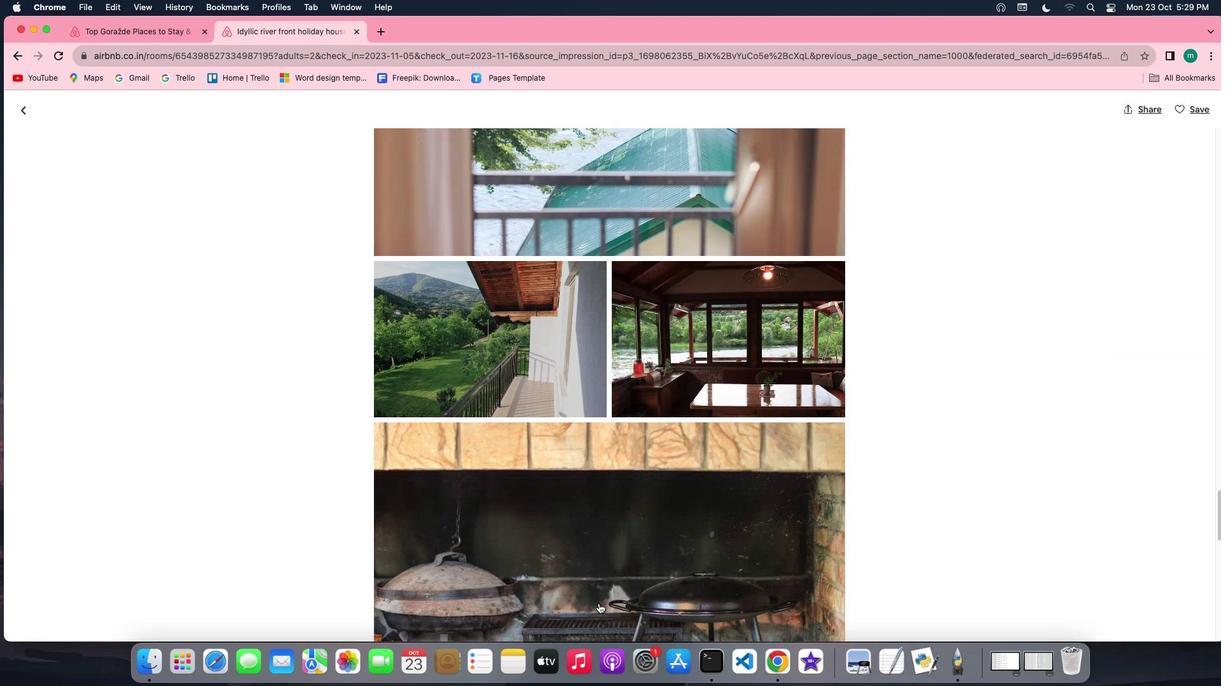 
Action: Mouse scrolled (598, 603) with delta (0, -2)
Screenshot: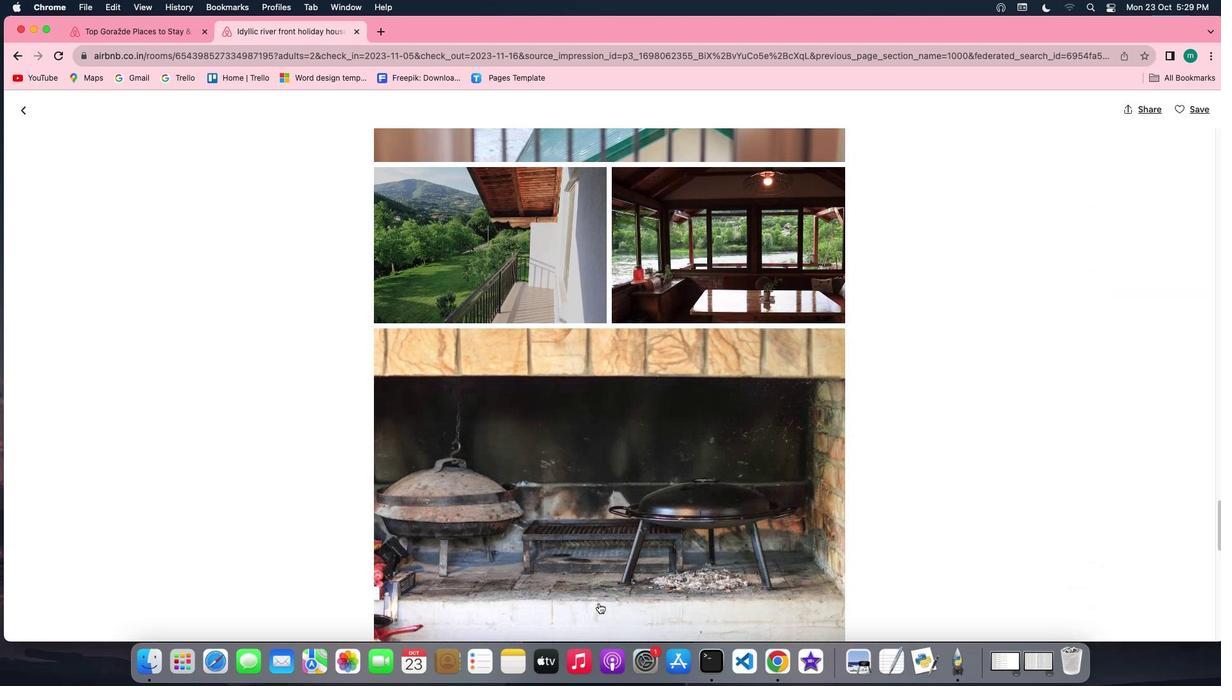 
Action: Mouse scrolled (598, 603) with delta (0, 0)
Screenshot: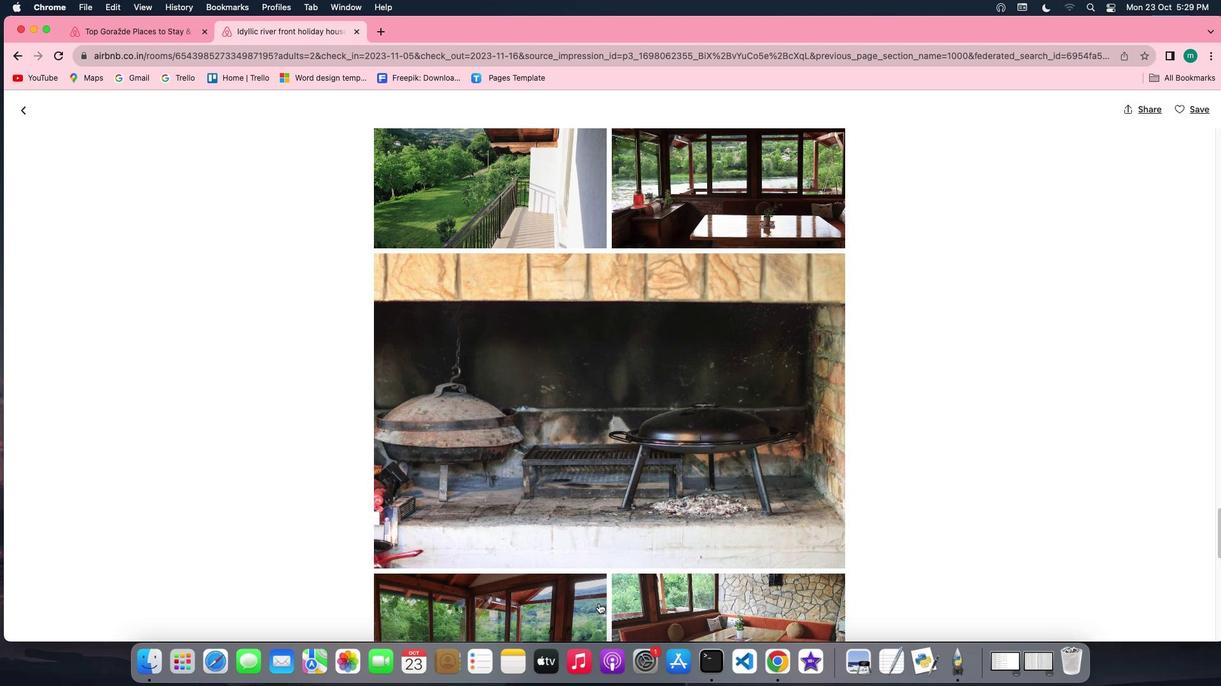 
Action: Mouse scrolled (598, 603) with delta (0, 0)
Screenshot: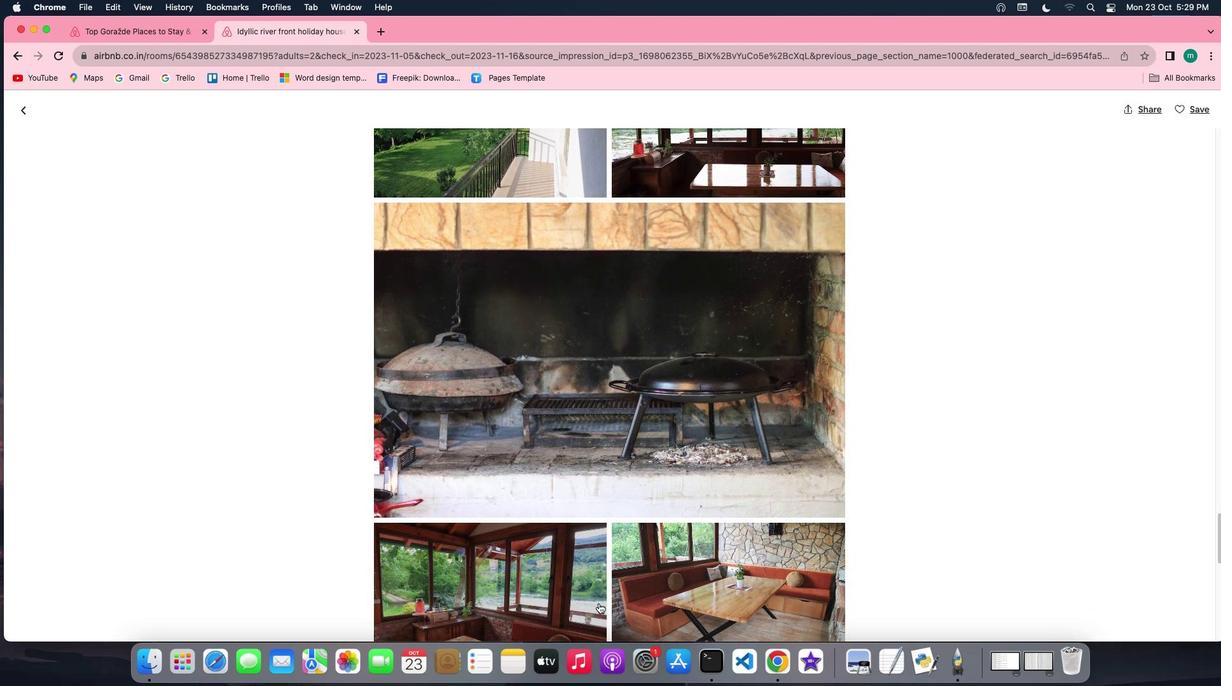 
Action: Mouse scrolled (598, 603) with delta (0, -1)
Screenshot: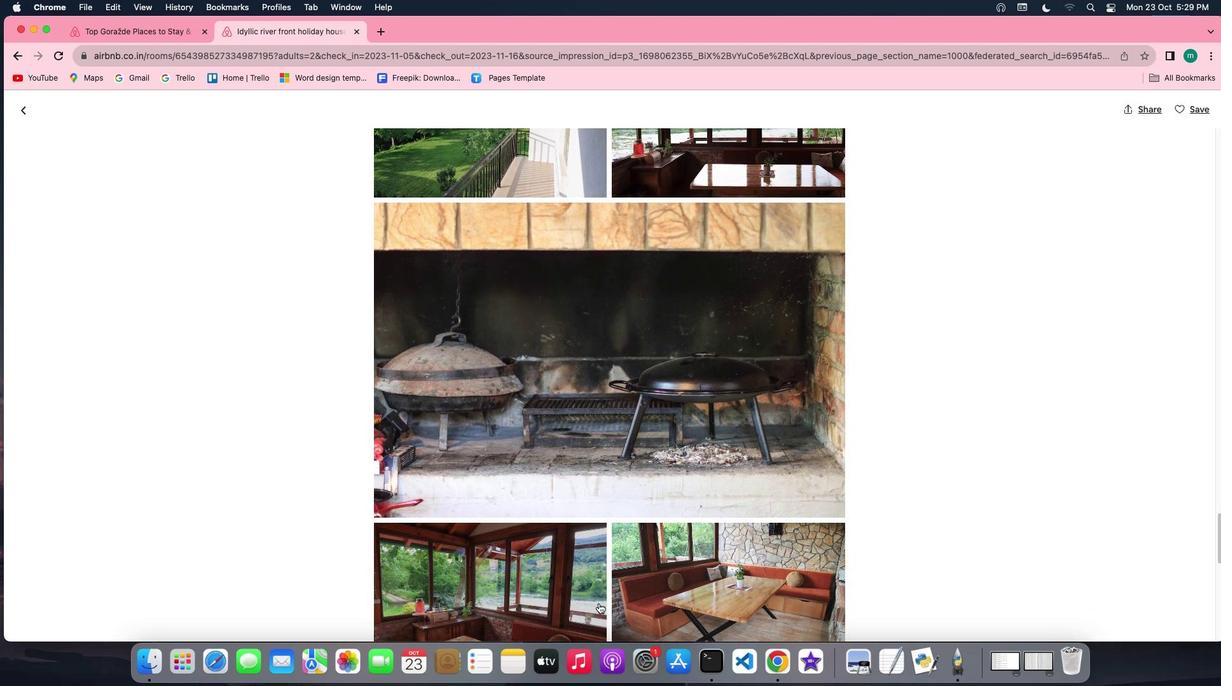 
Action: Mouse scrolled (598, 603) with delta (0, -2)
Screenshot: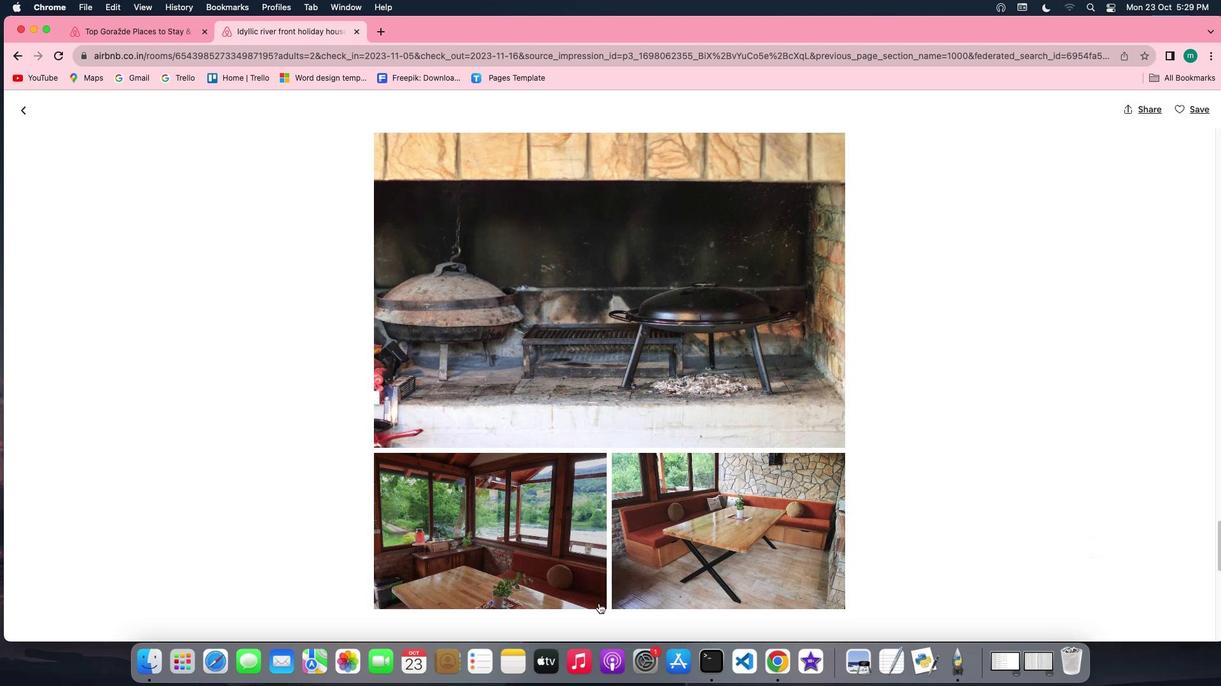 
Action: Mouse scrolled (598, 603) with delta (0, -2)
Screenshot: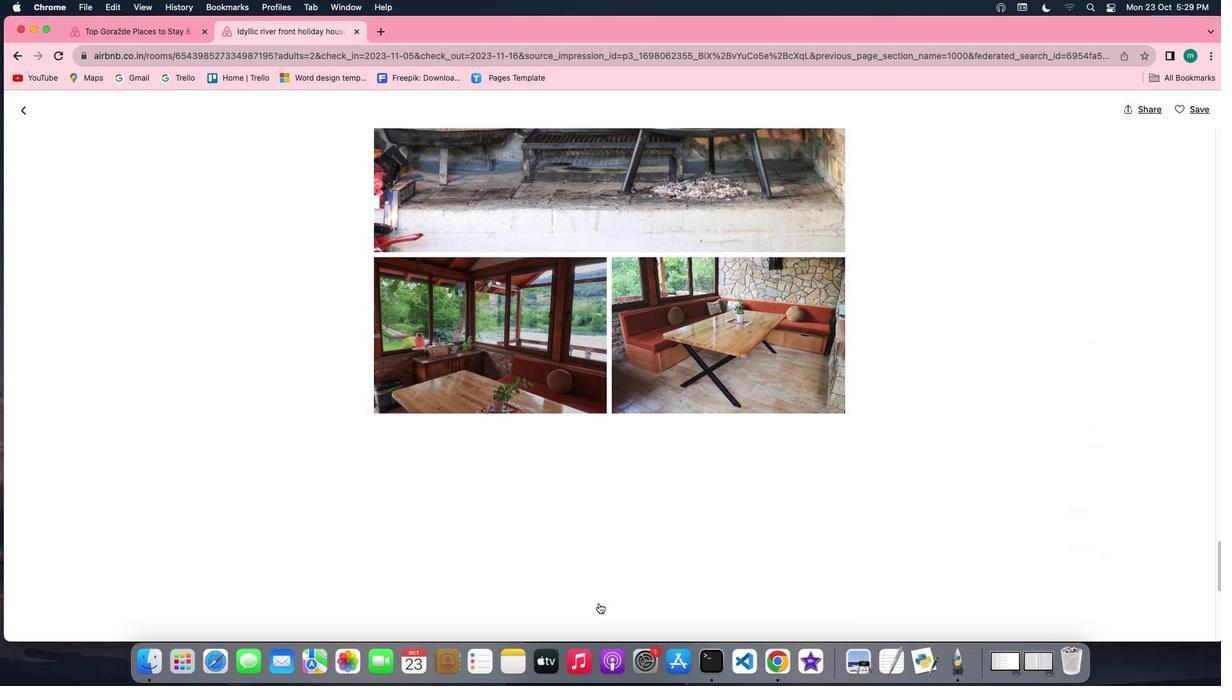
Action: Mouse scrolled (598, 603) with delta (0, 0)
Screenshot: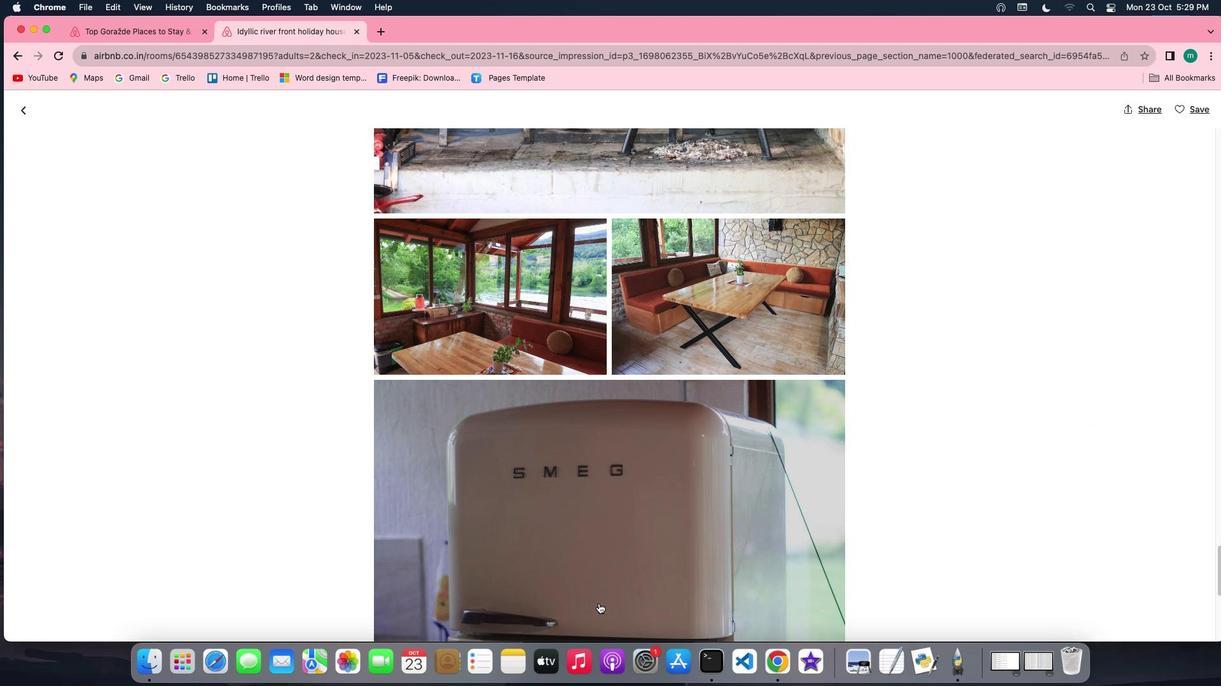 
Action: Mouse scrolled (598, 603) with delta (0, 0)
Screenshot: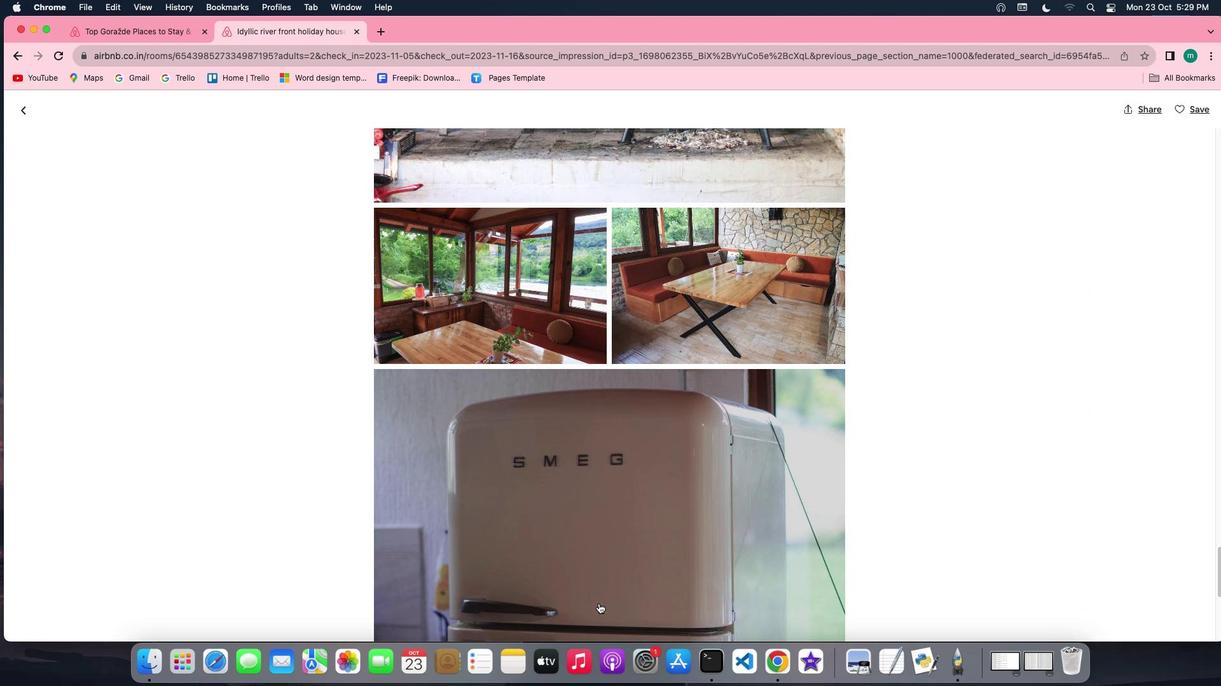 
Action: Mouse scrolled (598, 603) with delta (0, -1)
Screenshot: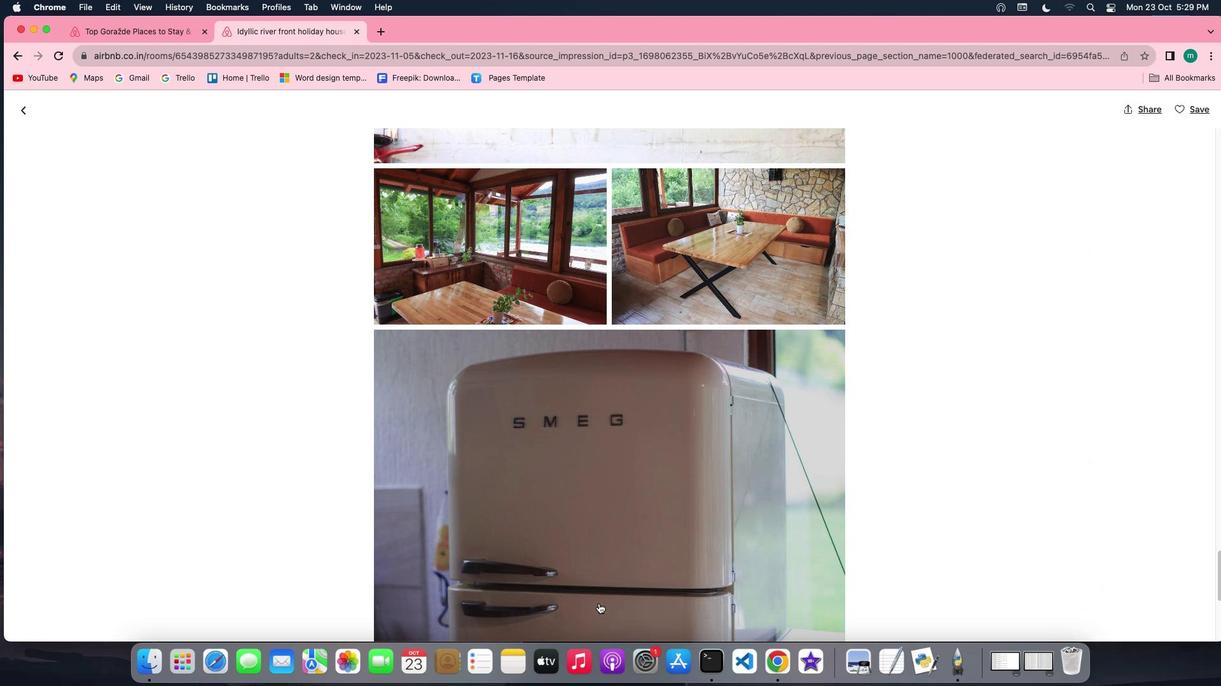 
Action: Mouse scrolled (598, 603) with delta (0, -2)
Screenshot: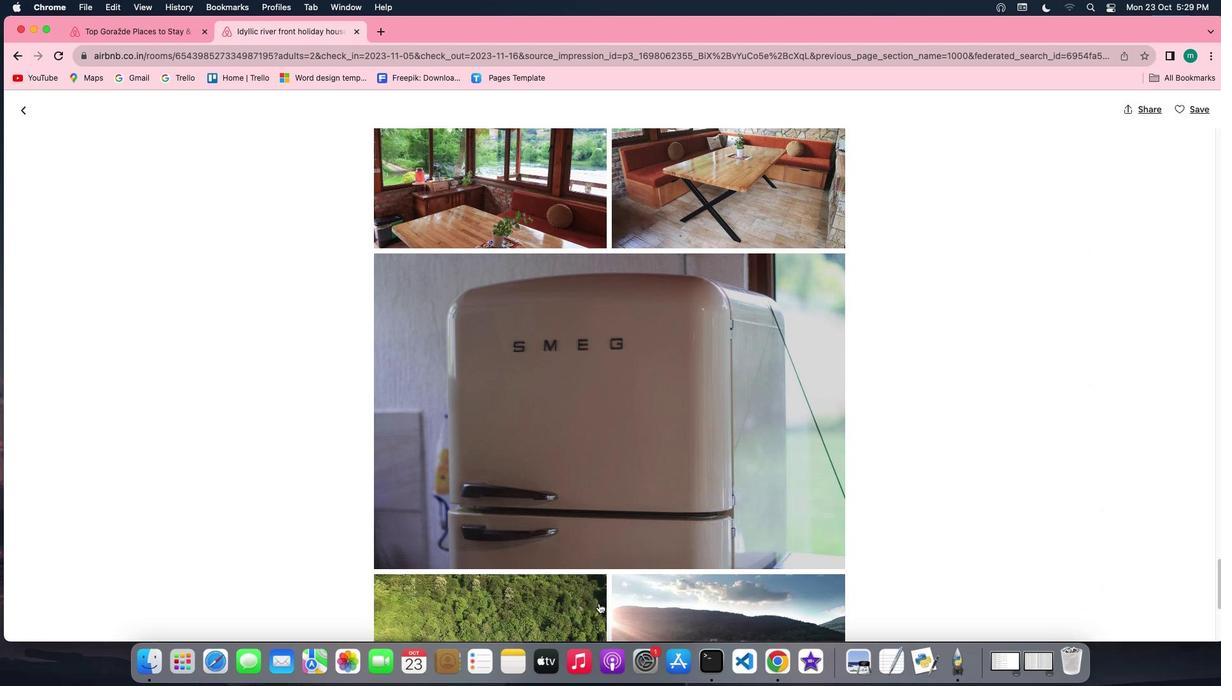 
Action: Mouse scrolled (598, 603) with delta (0, -2)
Screenshot: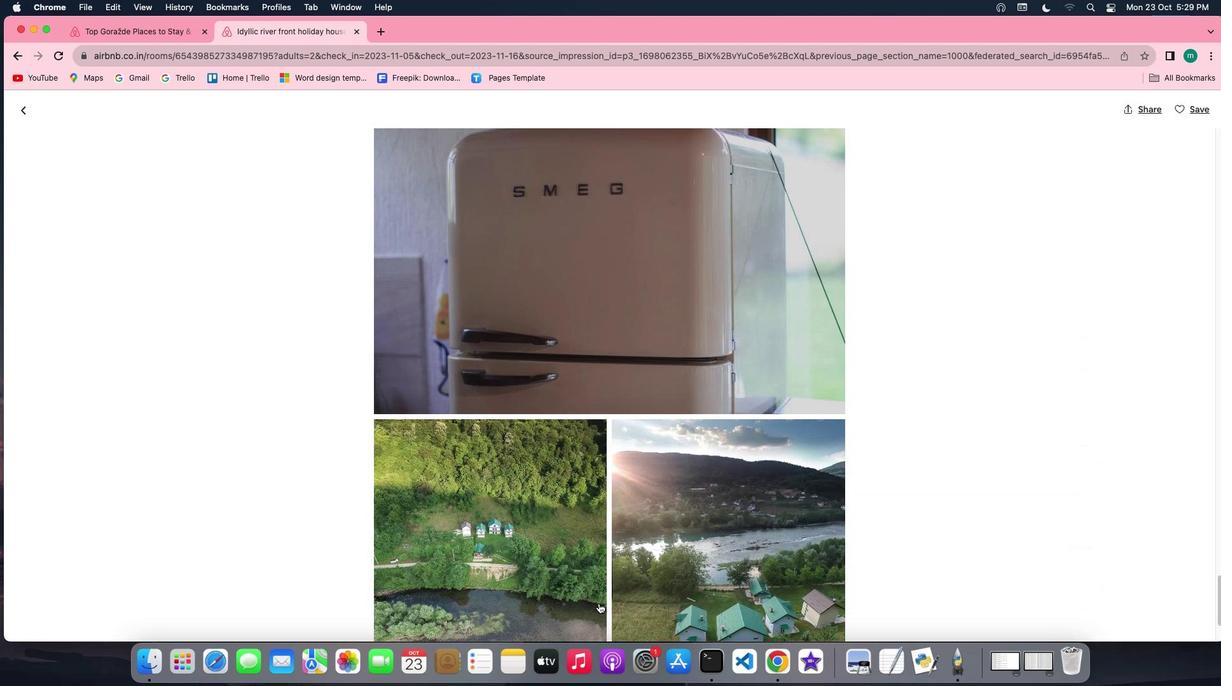 
Action: Mouse scrolled (598, 603) with delta (0, 0)
Screenshot: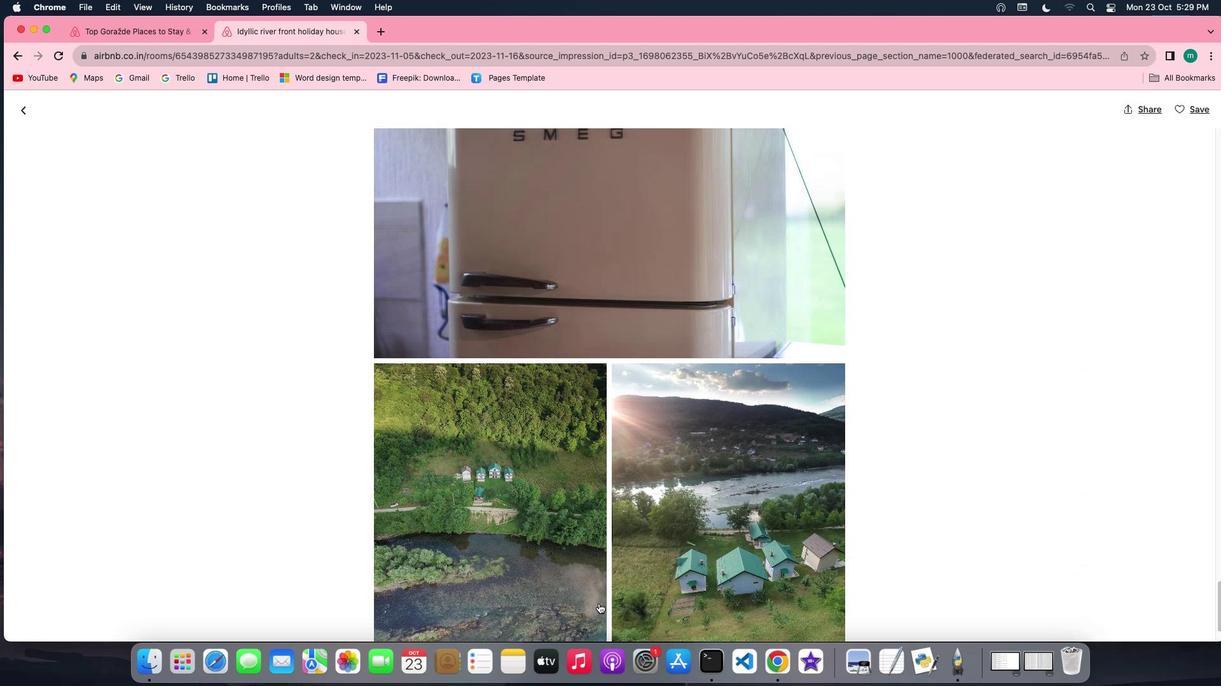 
Action: Mouse scrolled (598, 603) with delta (0, 0)
Screenshot: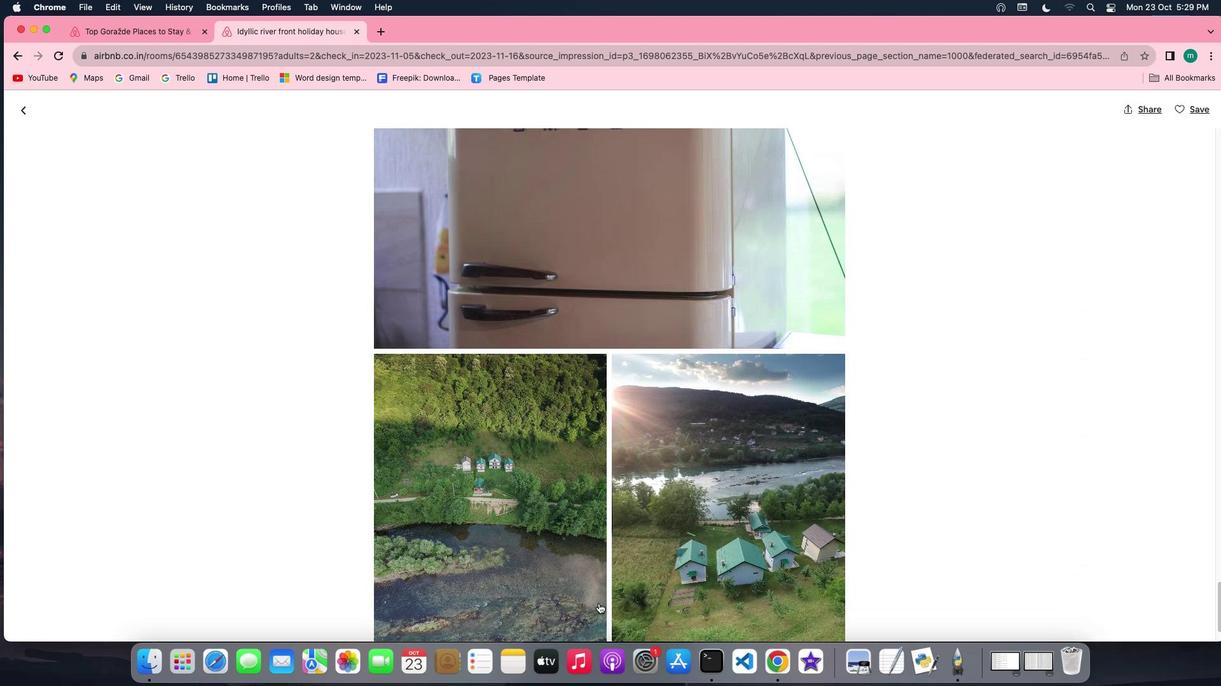 
Action: Mouse scrolled (598, 603) with delta (0, -1)
Screenshot: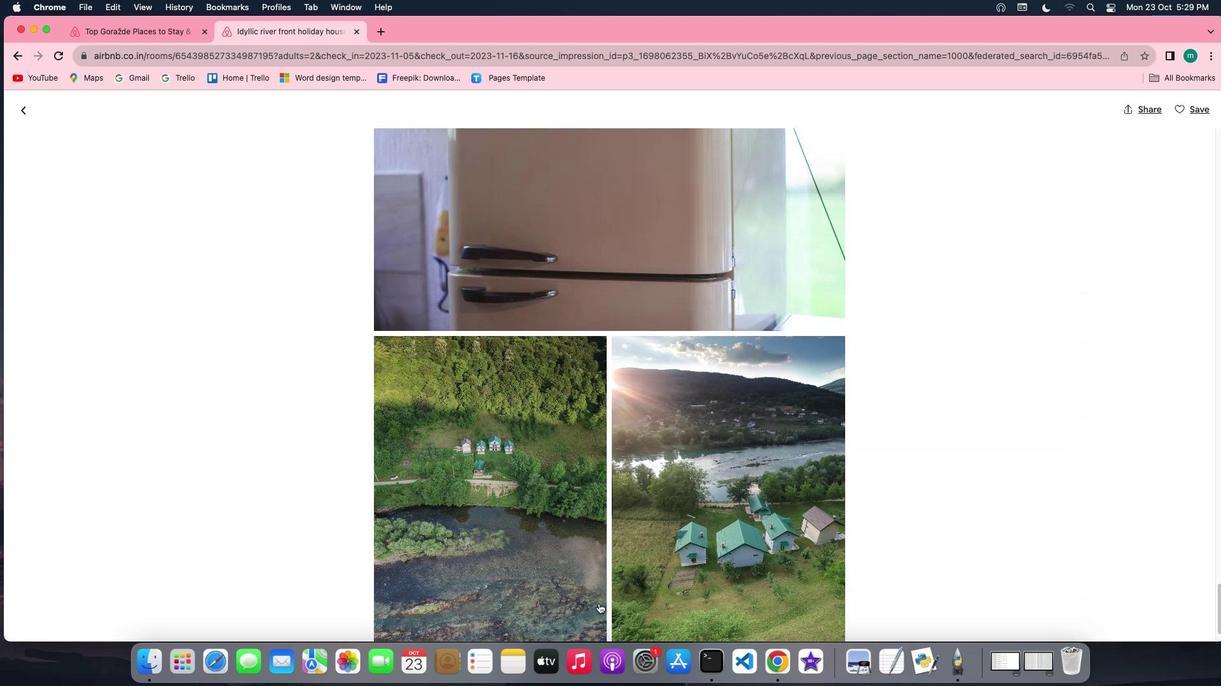
Action: Mouse scrolled (598, 603) with delta (0, -2)
Screenshot: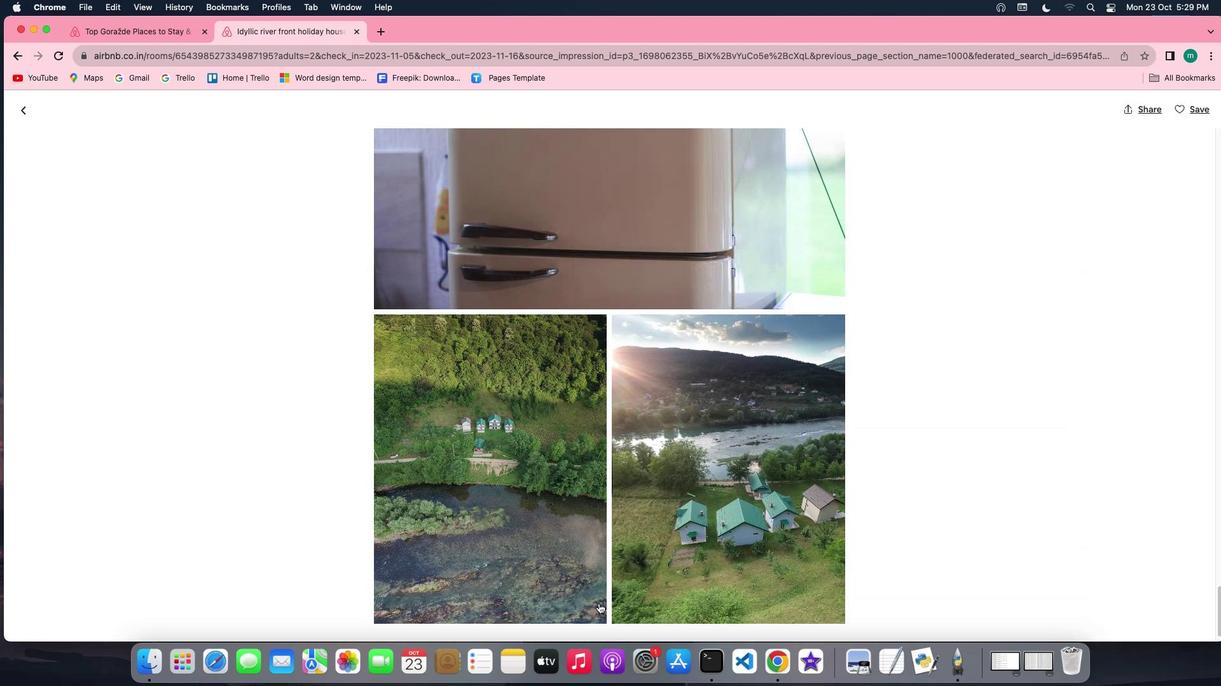 
Action: Mouse scrolled (598, 603) with delta (0, -2)
Screenshot: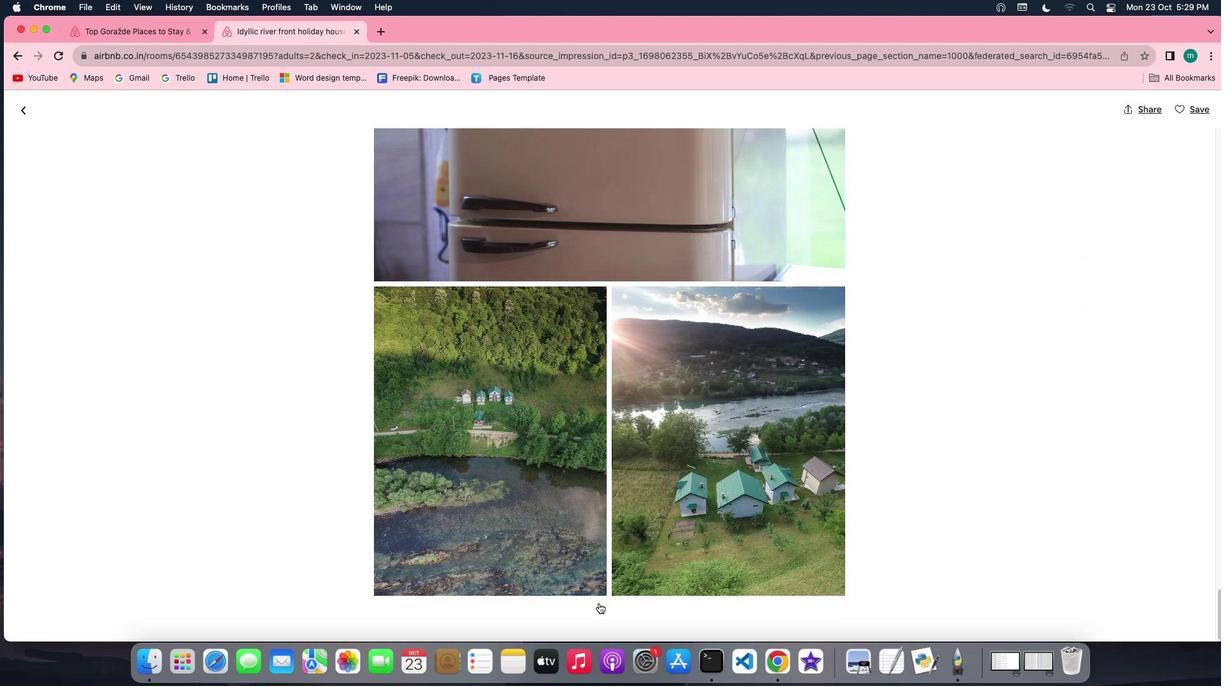 
Action: Mouse scrolled (598, 603) with delta (0, 0)
Screenshot: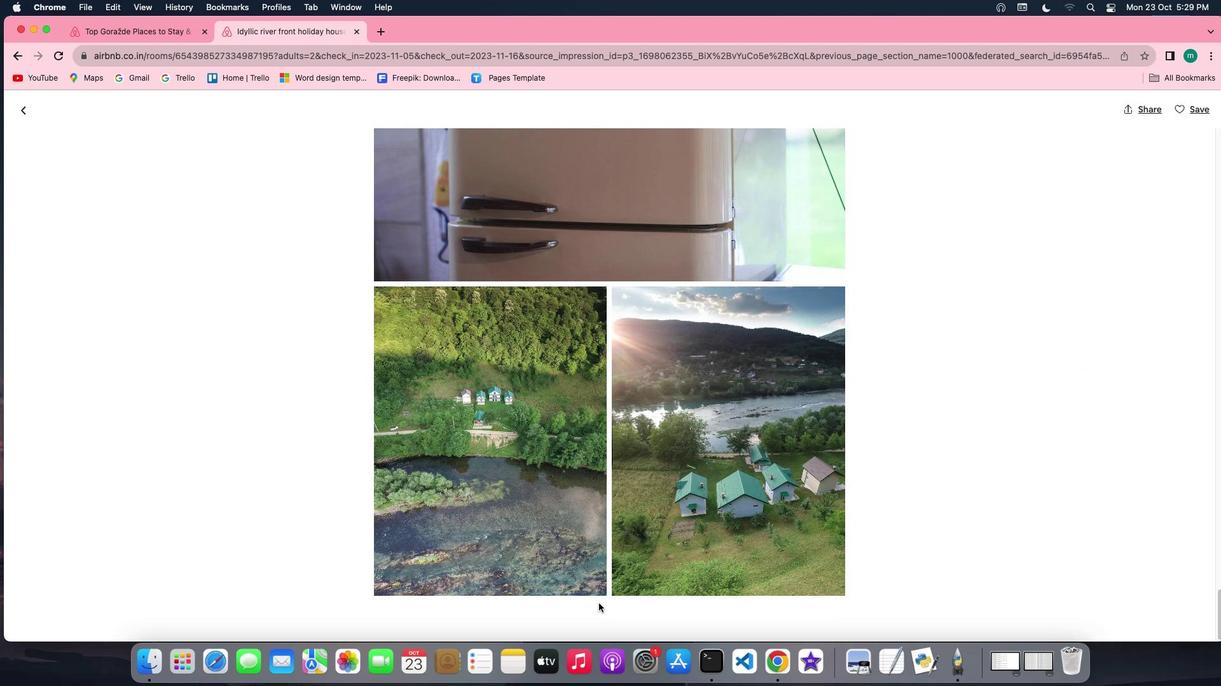 
Action: Mouse scrolled (598, 603) with delta (0, 0)
Screenshot: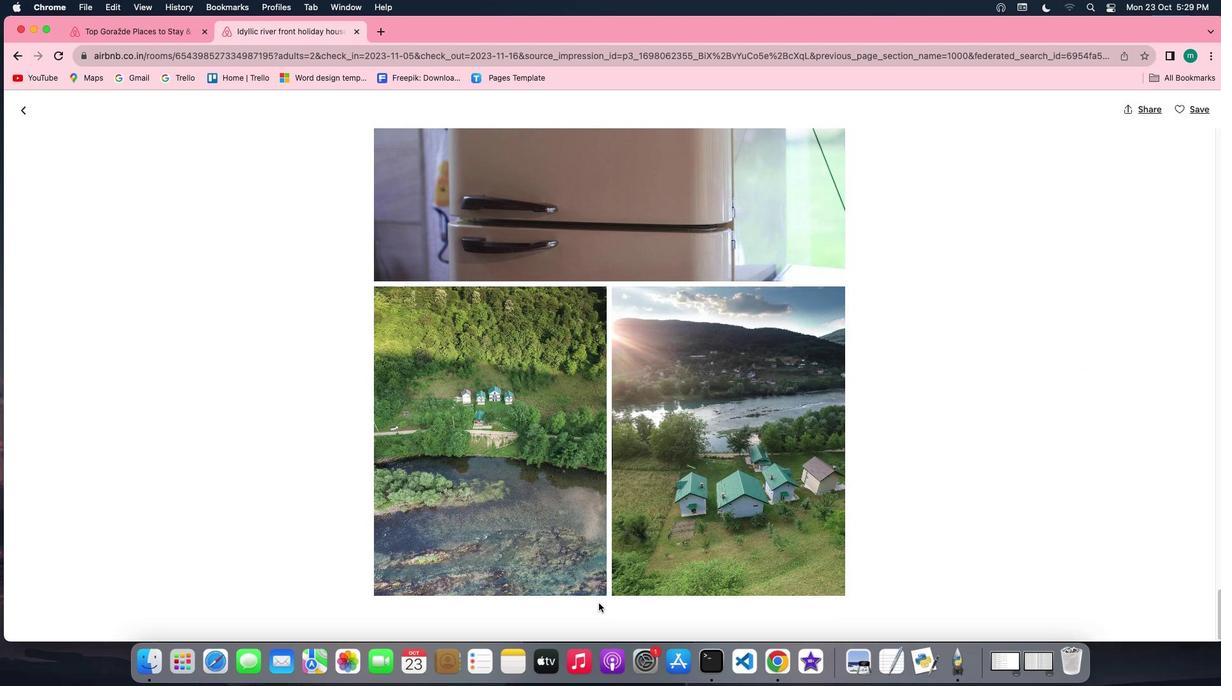 
Action: Mouse scrolled (598, 603) with delta (0, -1)
Screenshot: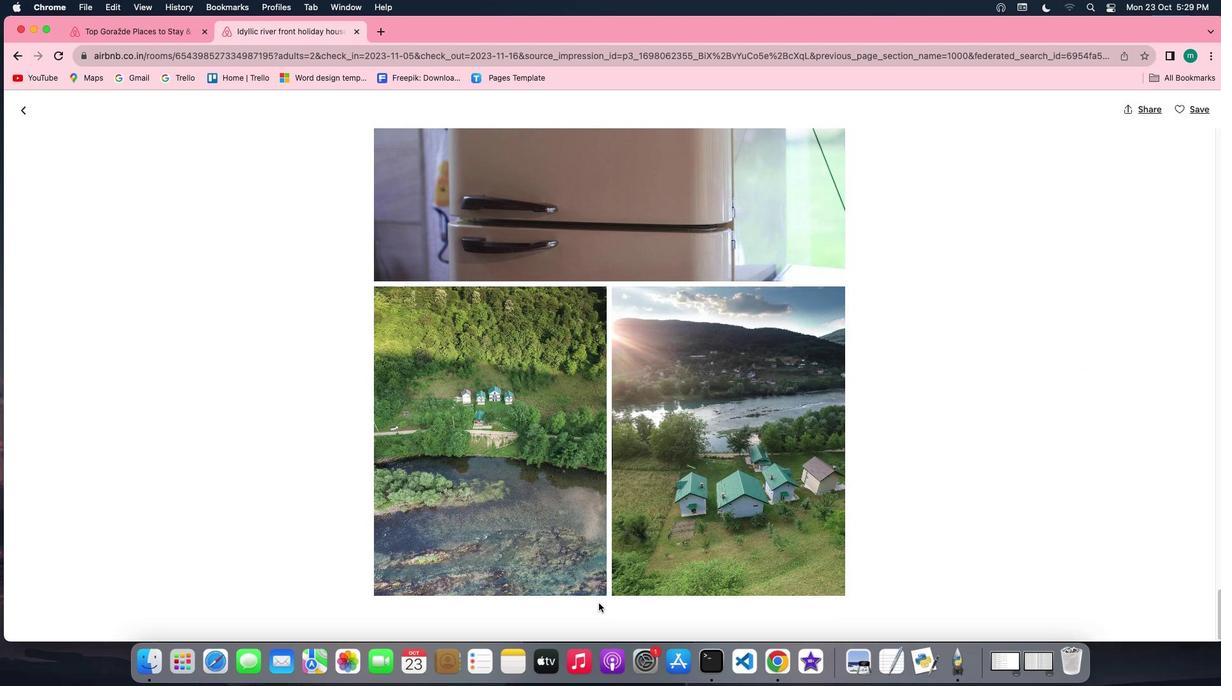 
Action: Mouse scrolled (598, 603) with delta (0, -2)
Screenshot: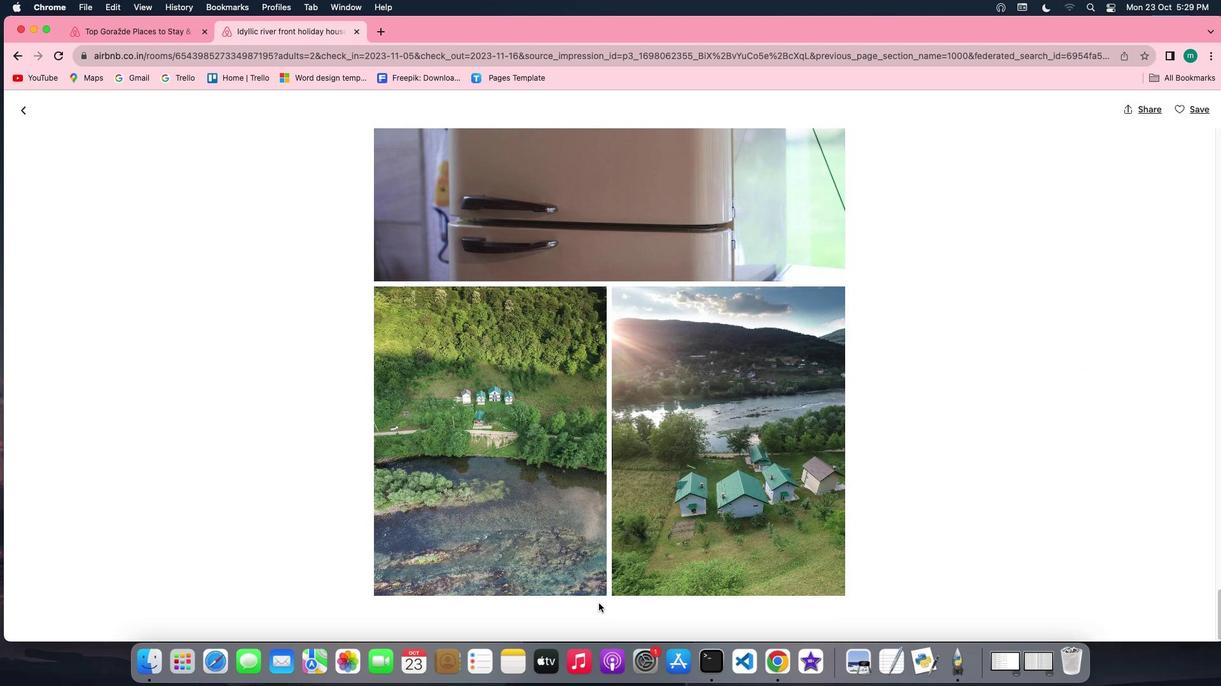 
Action: Mouse moved to (29, 110)
Screenshot: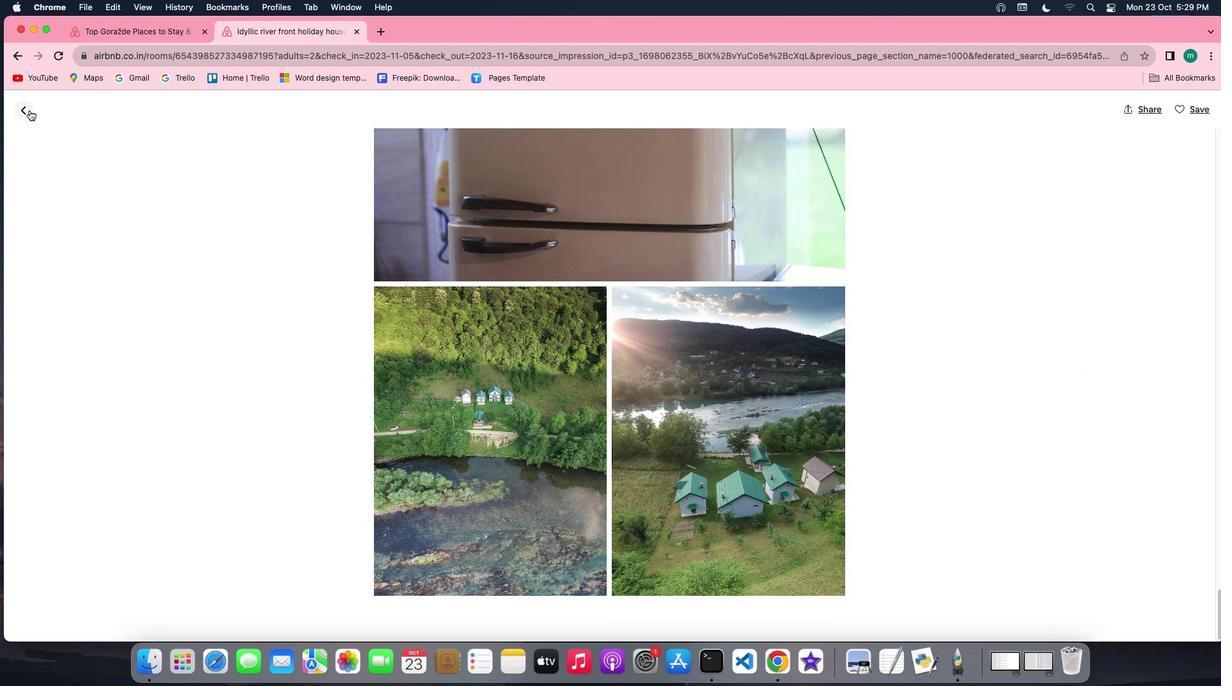 
Action: Mouse pressed left at (29, 110)
Screenshot: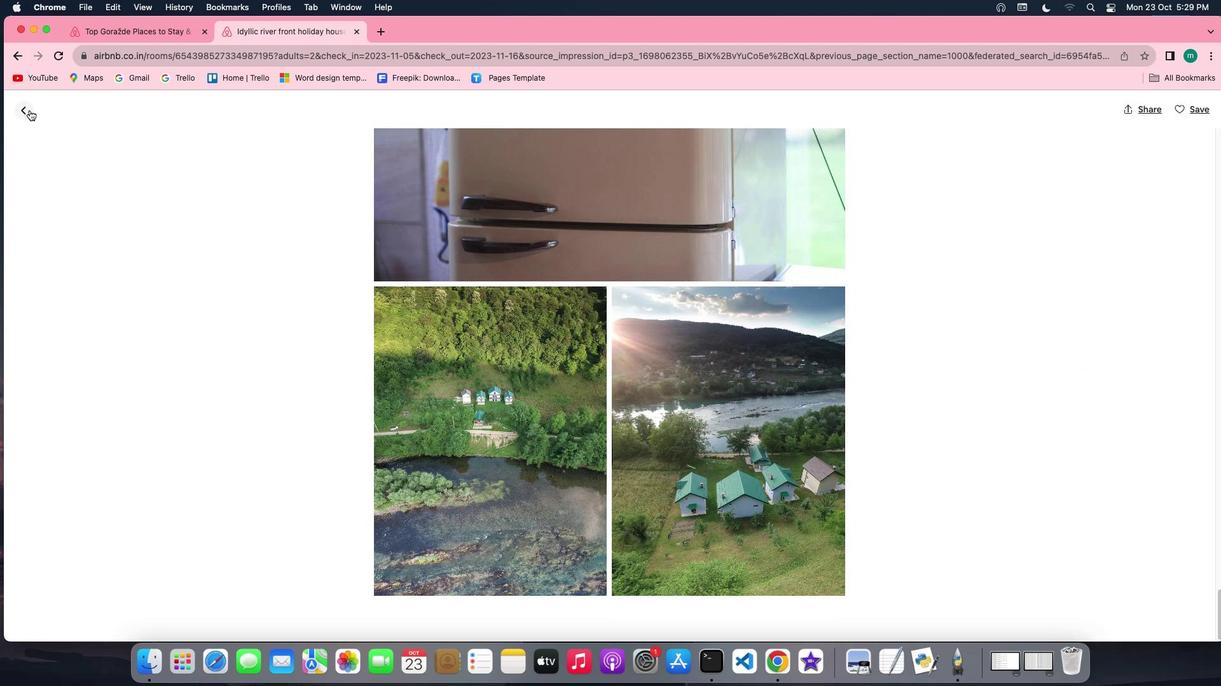 
Action: Mouse moved to (625, 434)
Screenshot: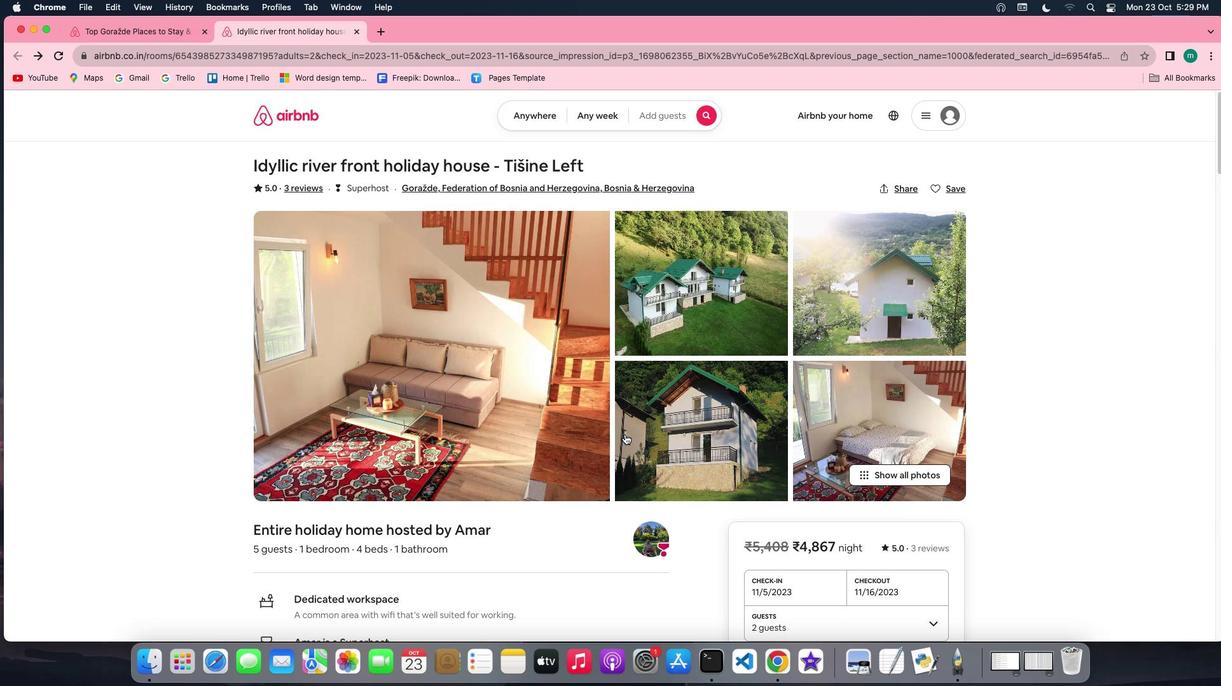 
Action: Mouse scrolled (625, 434) with delta (0, 0)
Screenshot: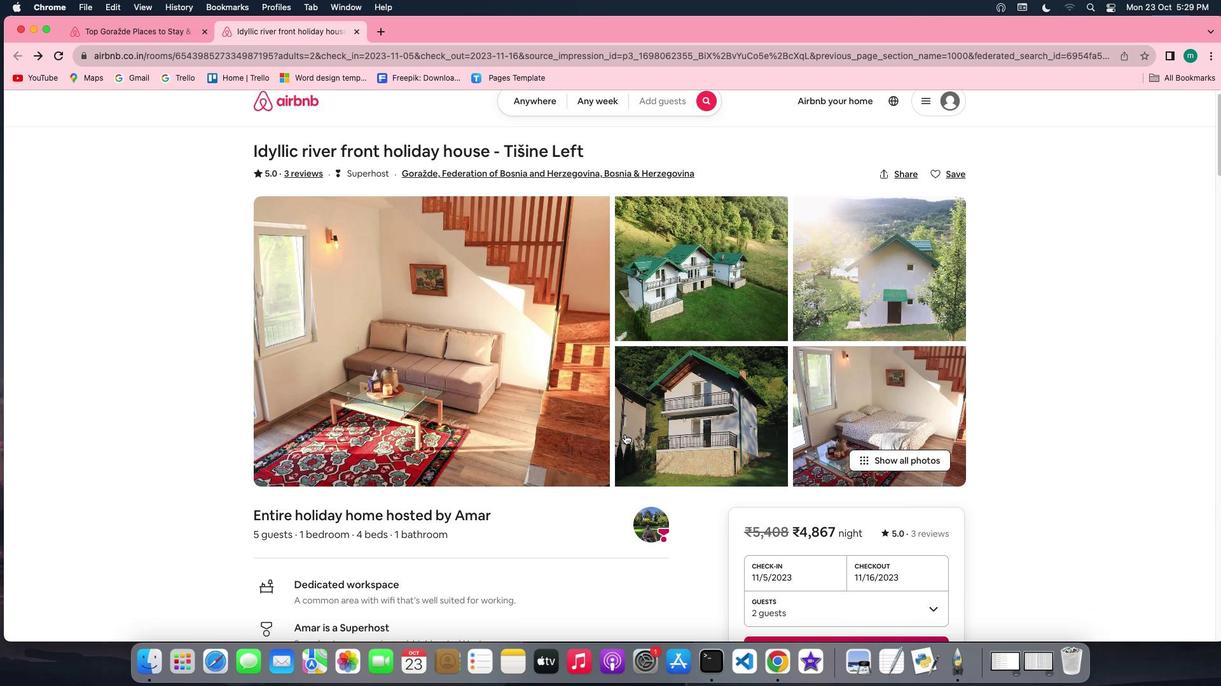 
Action: Mouse scrolled (625, 434) with delta (0, 0)
Screenshot: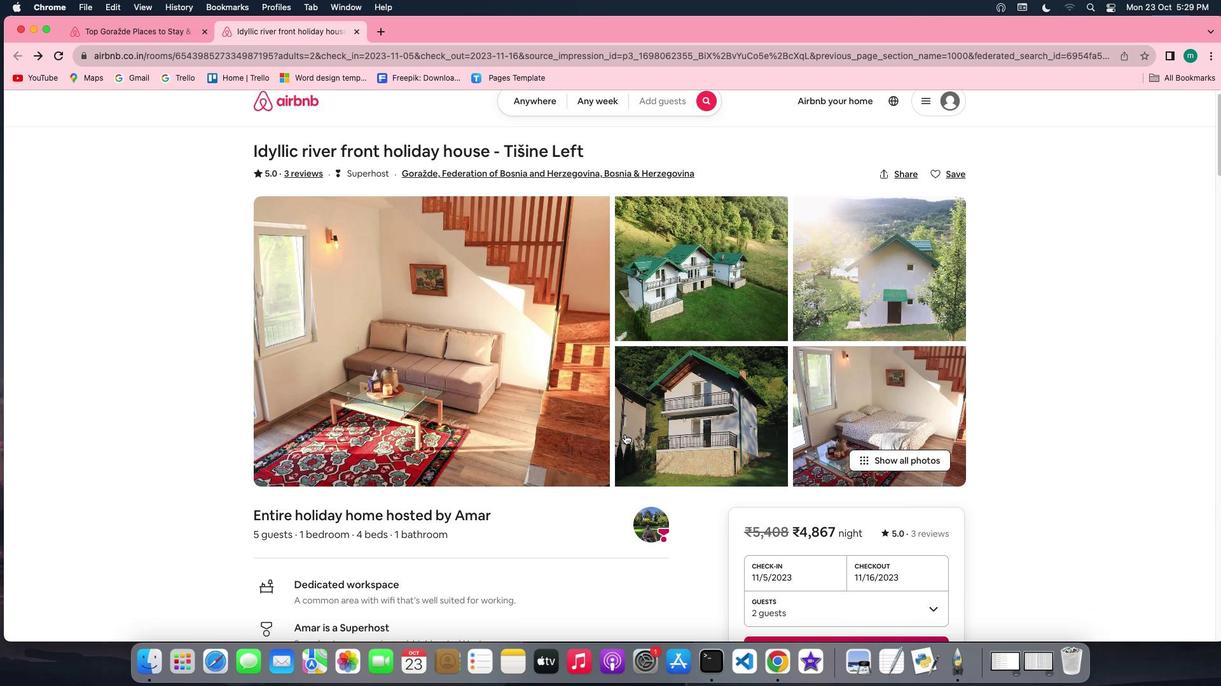 
Action: Mouse scrolled (625, 434) with delta (0, -1)
Screenshot: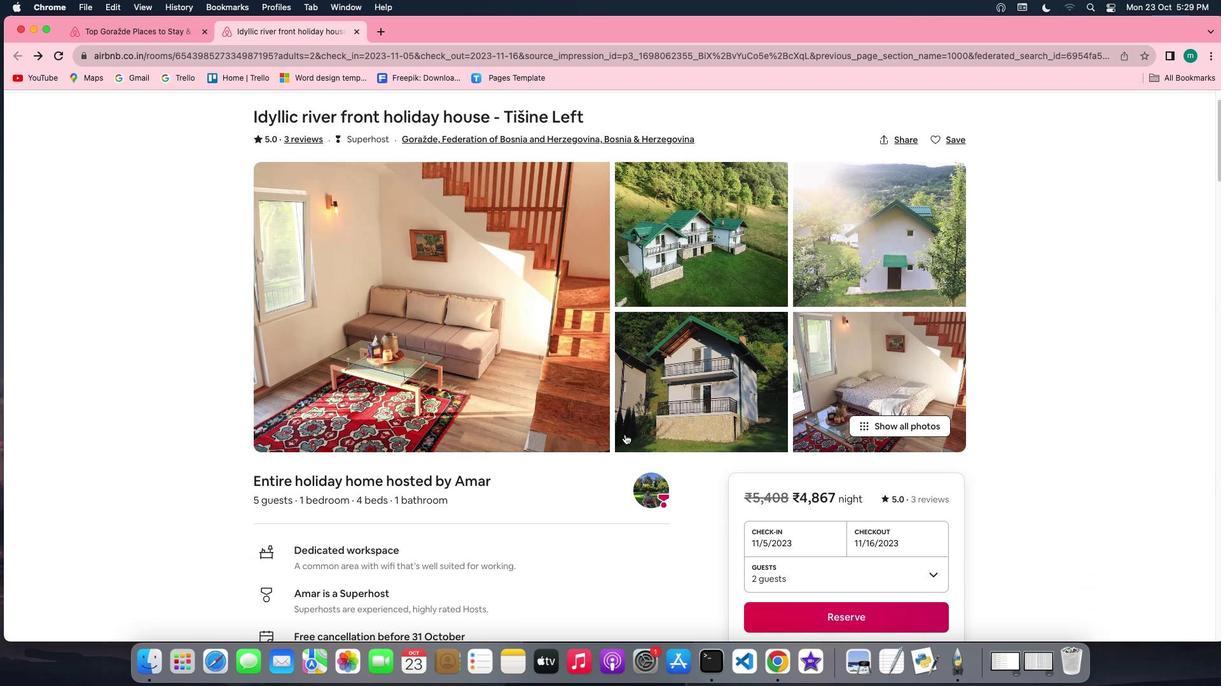 
Action: Mouse scrolled (625, 434) with delta (0, -2)
Screenshot: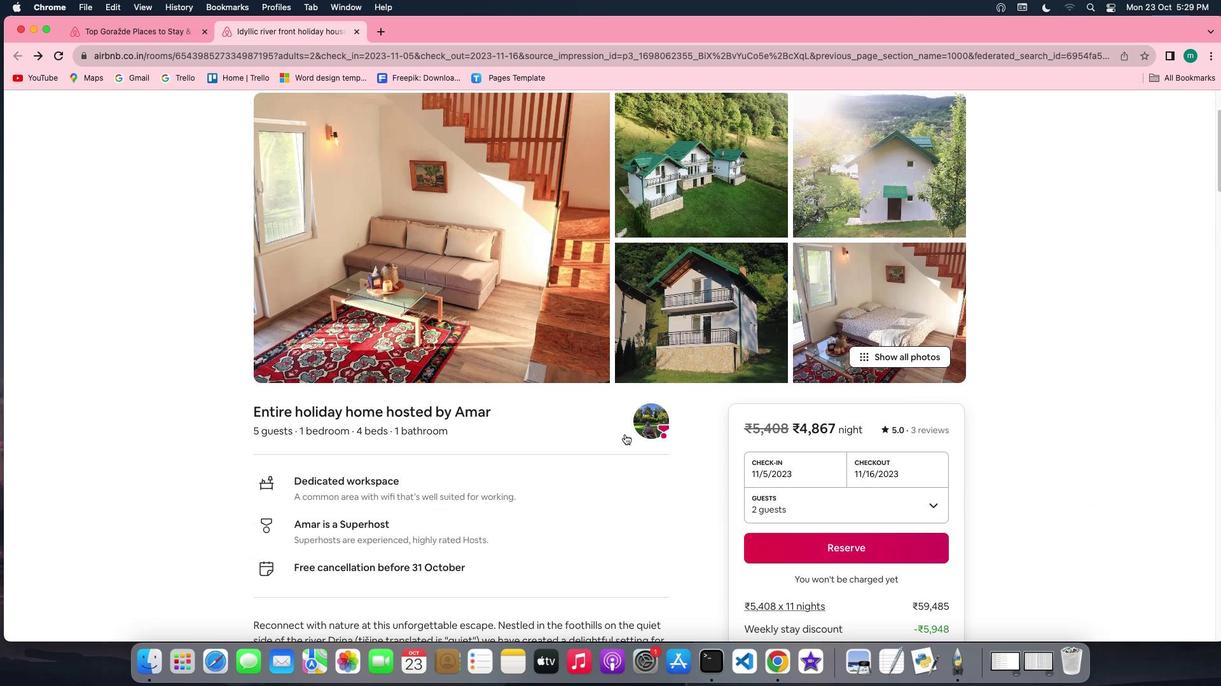 
Action: Mouse scrolled (625, 434) with delta (0, 0)
Screenshot: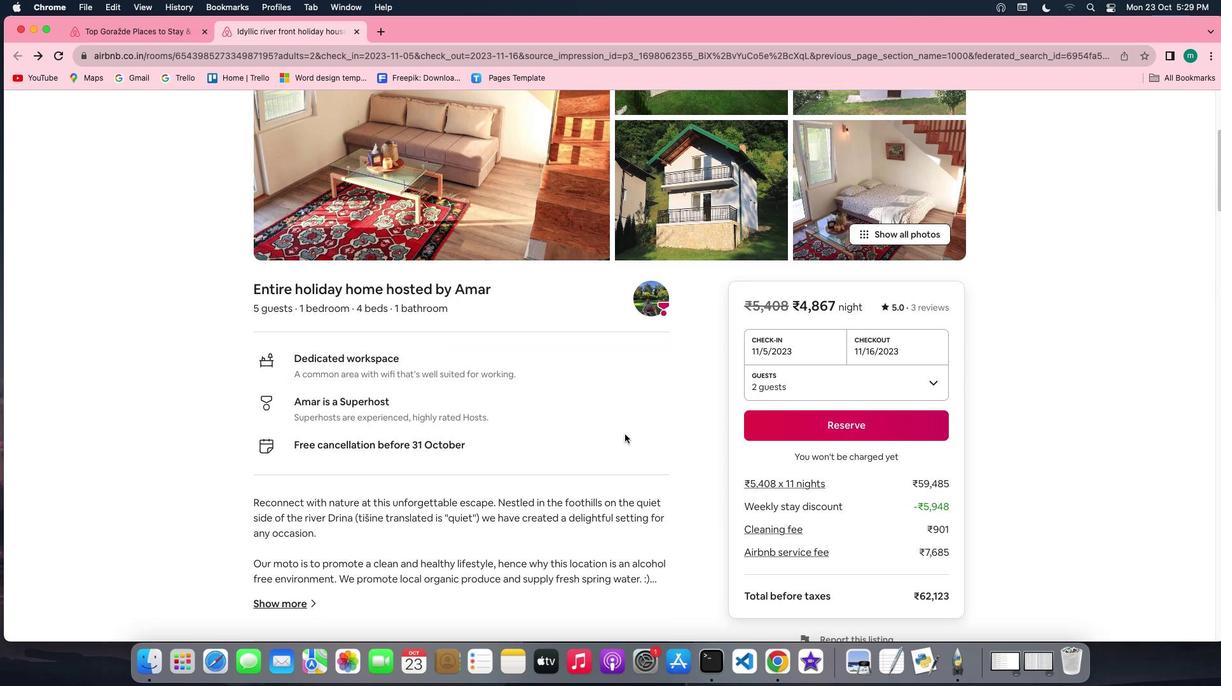 
Action: Mouse scrolled (625, 434) with delta (0, 0)
Screenshot: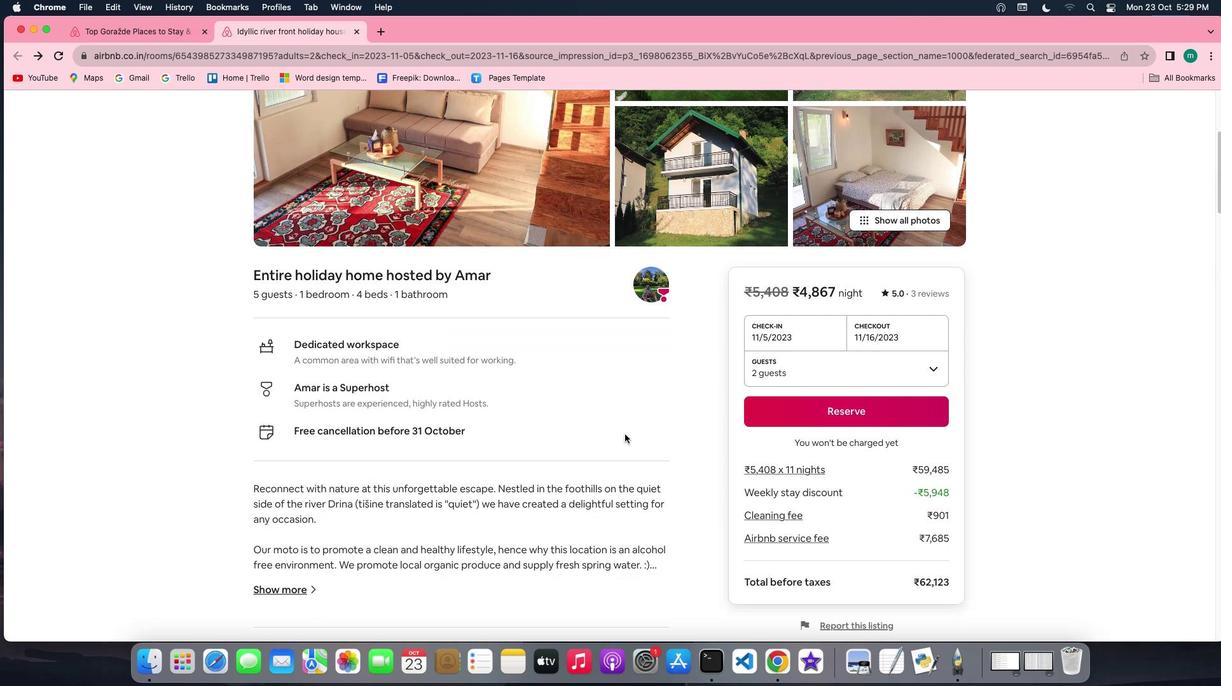 
Action: Mouse scrolled (625, 434) with delta (0, -1)
Screenshot: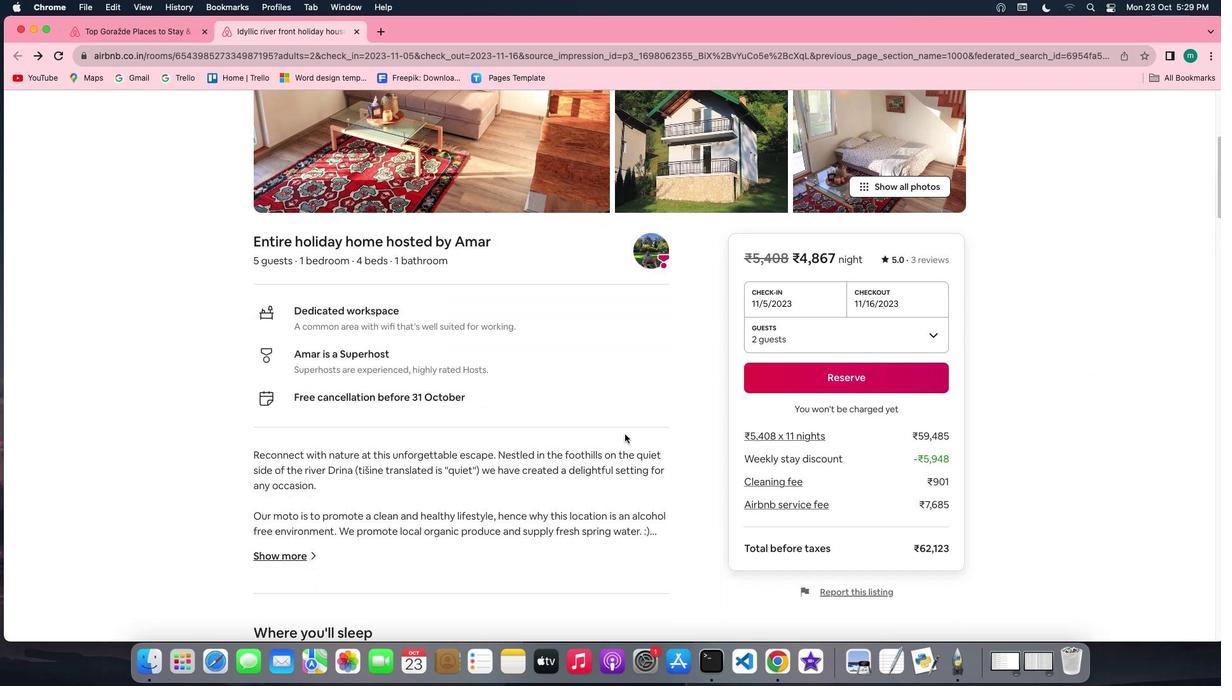 
Action: Mouse scrolled (625, 434) with delta (0, -2)
Screenshot: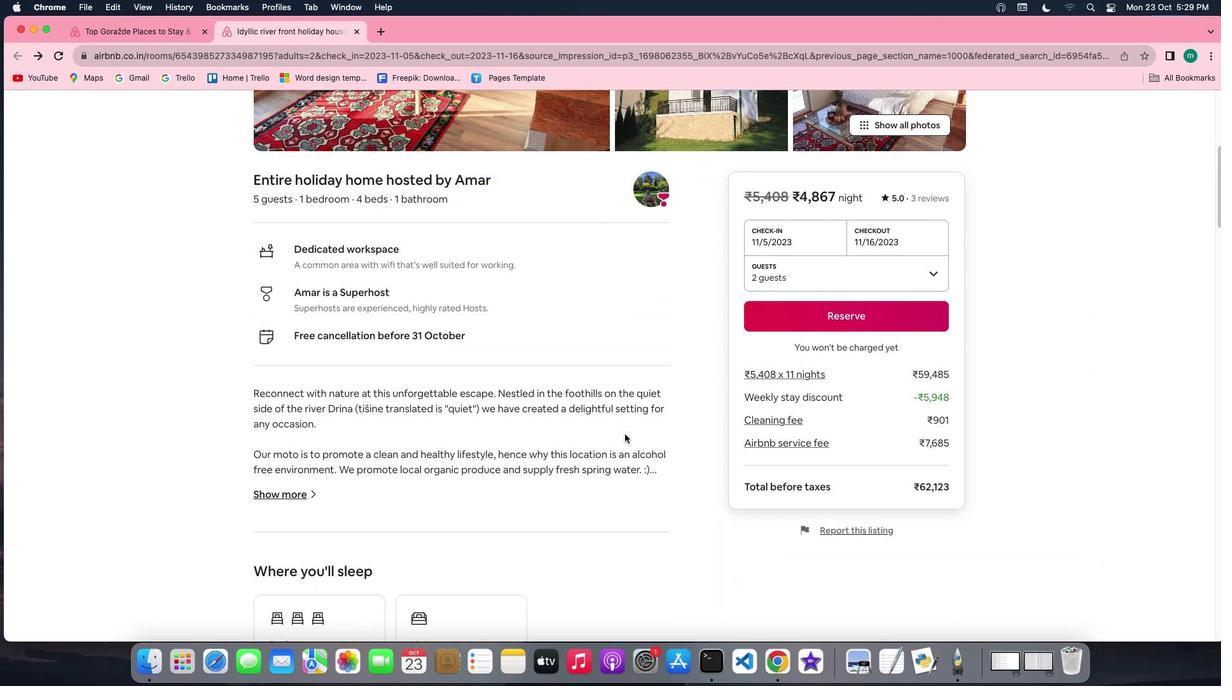 
Action: Mouse moved to (270, 390)
Screenshot: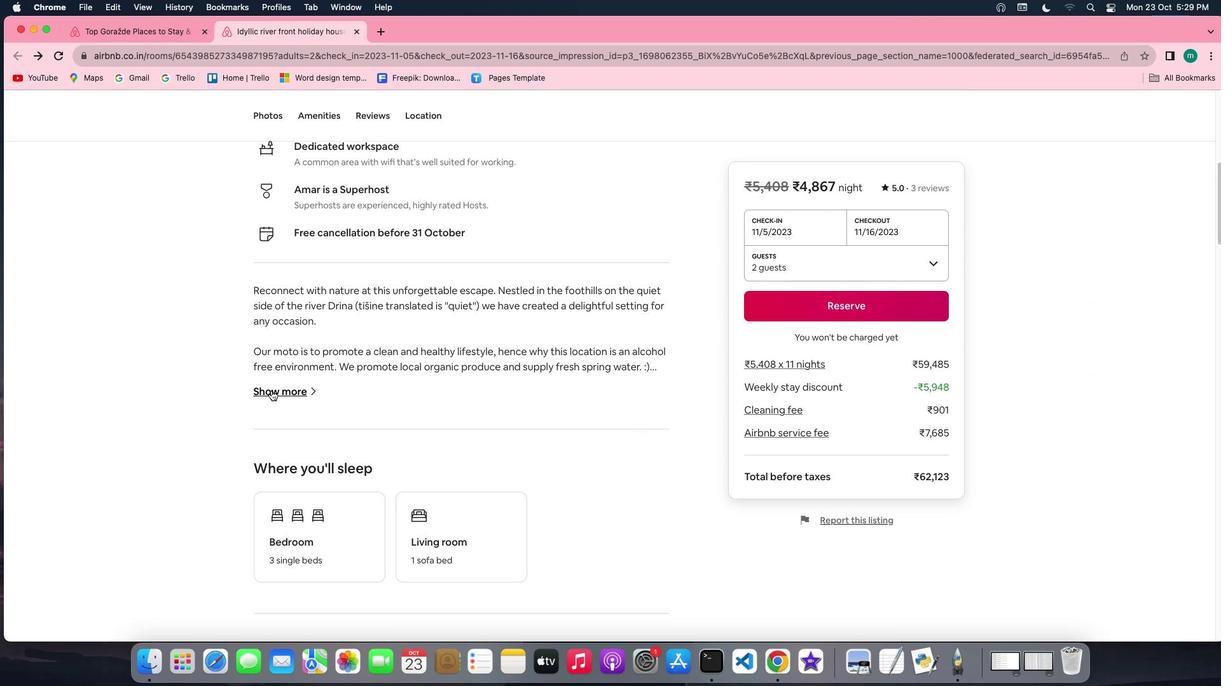 
Action: Mouse pressed left at (270, 390)
Screenshot: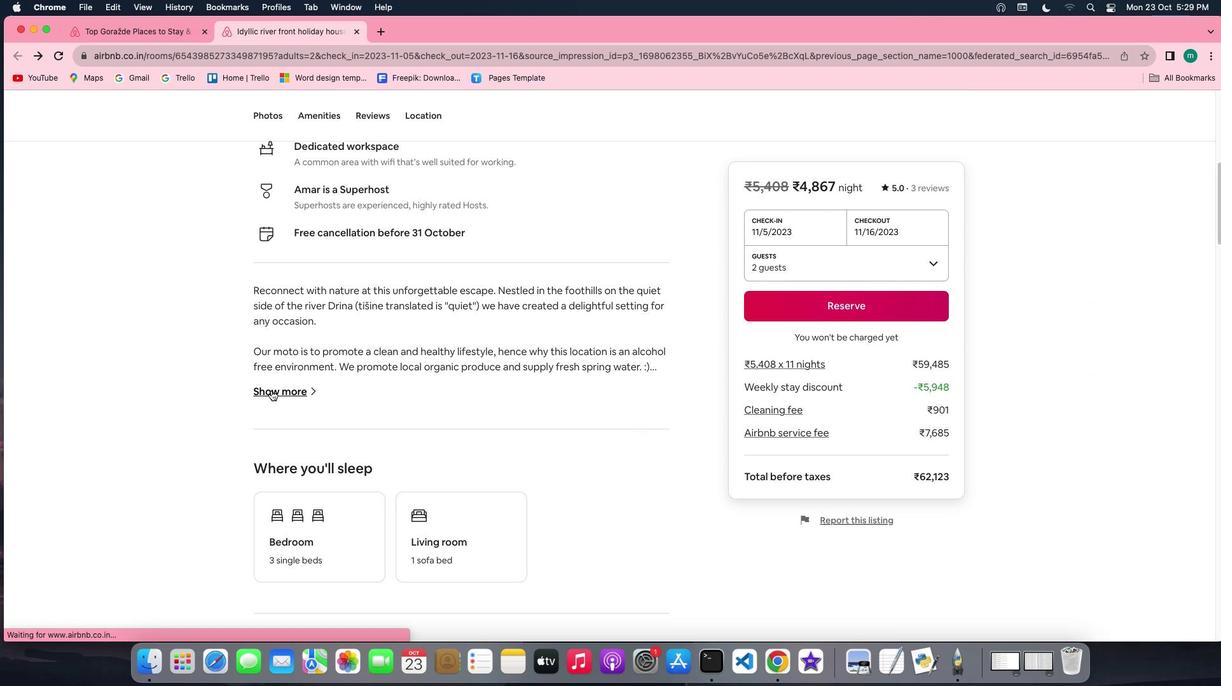 
Action: Mouse moved to (588, 524)
Screenshot: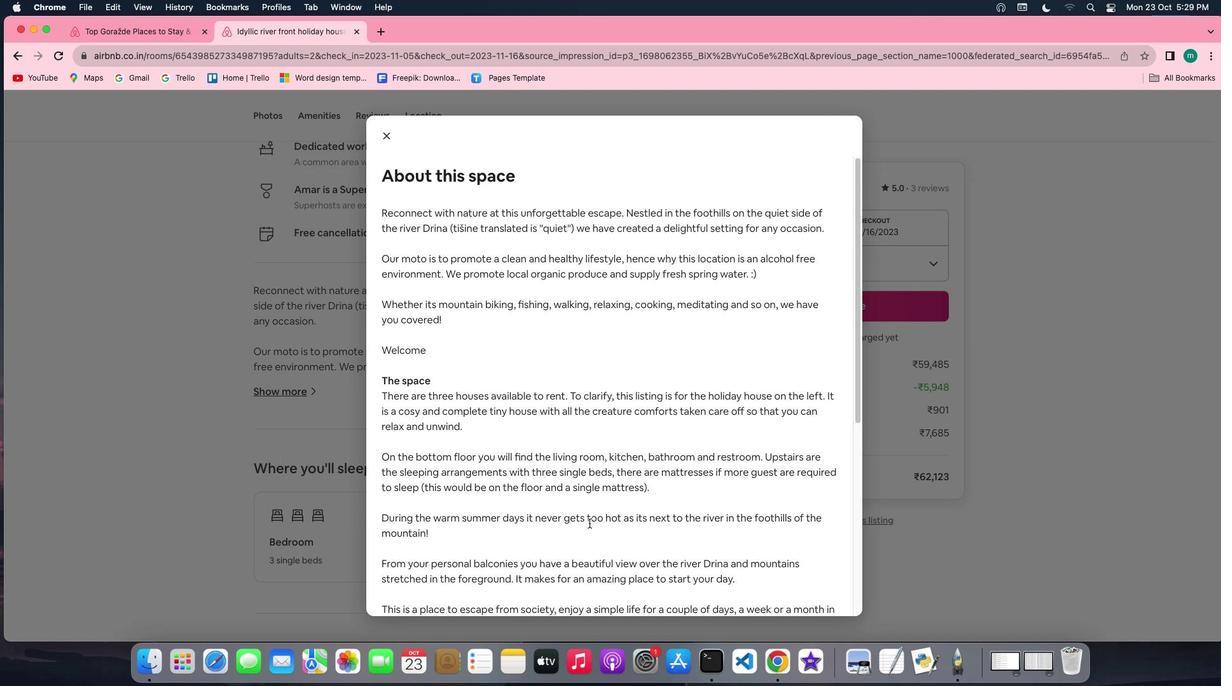 
Action: Mouse scrolled (588, 524) with delta (0, 0)
Screenshot: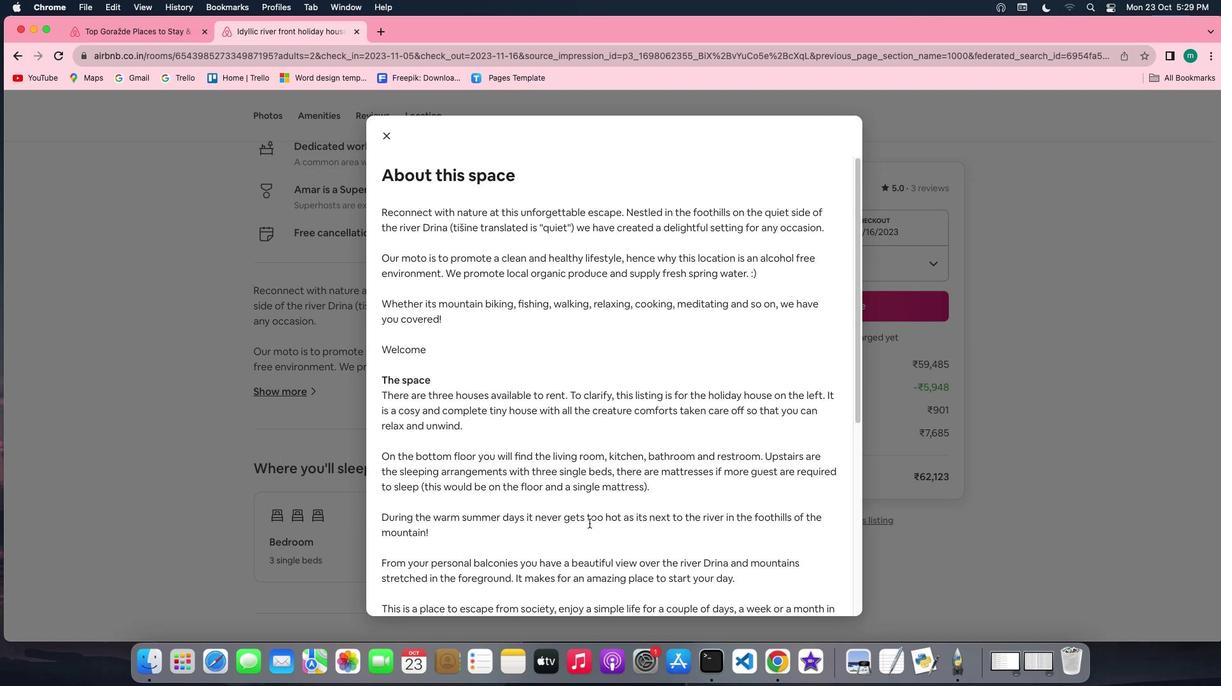
Action: Mouse scrolled (588, 524) with delta (0, 0)
Screenshot: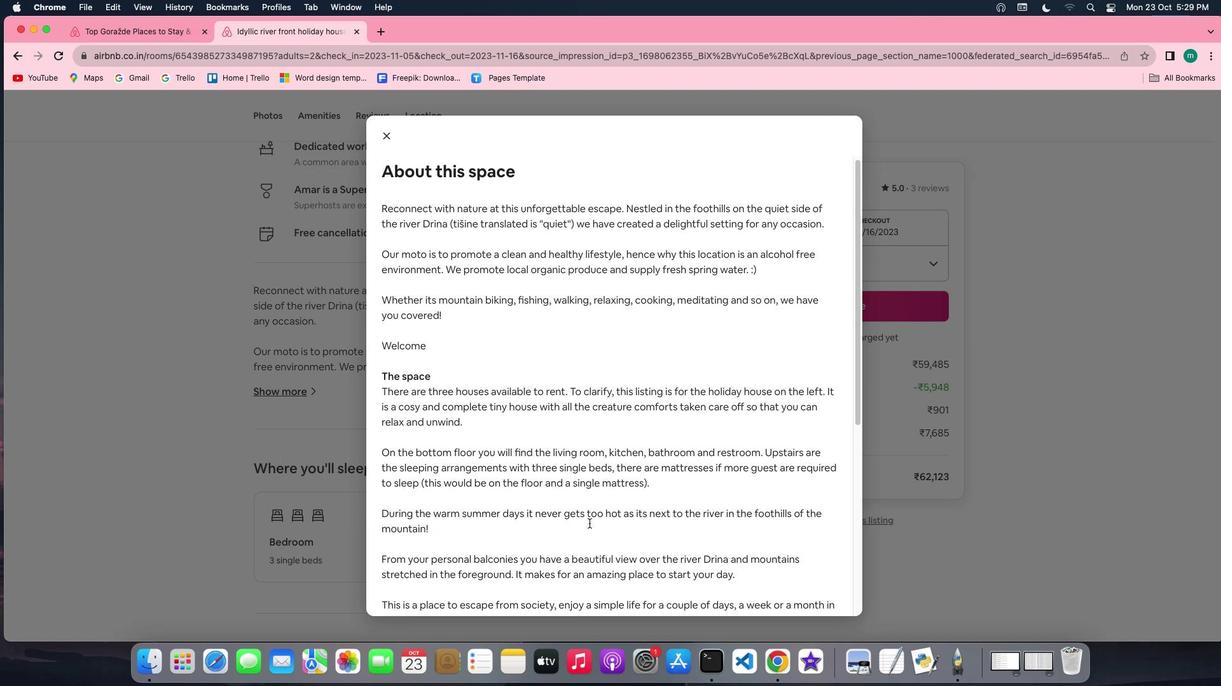 
Action: Mouse scrolled (588, 524) with delta (0, -1)
Screenshot: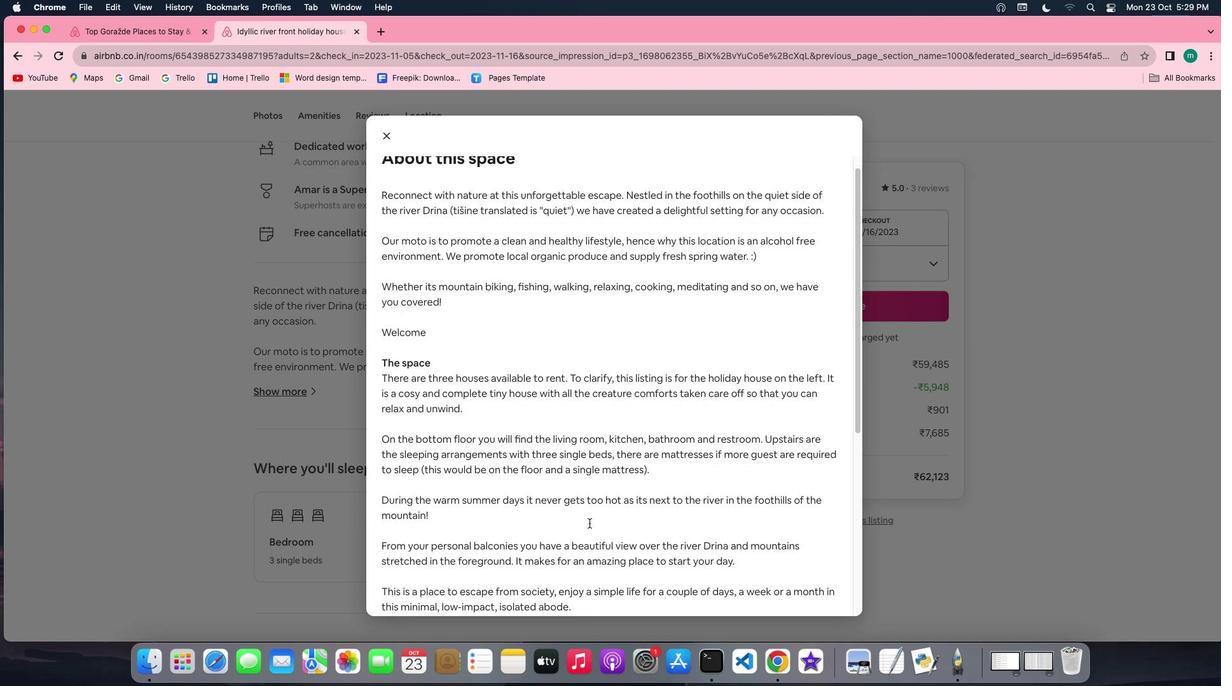 
Action: Mouse scrolled (588, 524) with delta (0, -2)
Screenshot: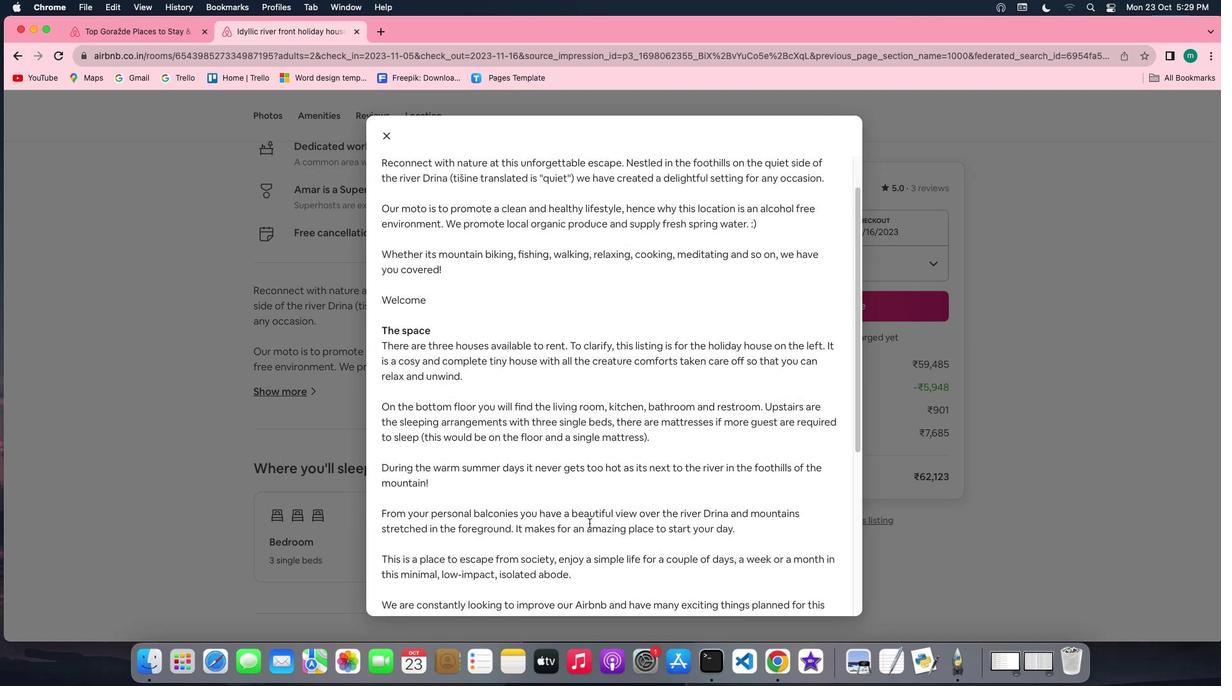 
Action: Mouse scrolled (588, 524) with delta (0, 0)
Screenshot: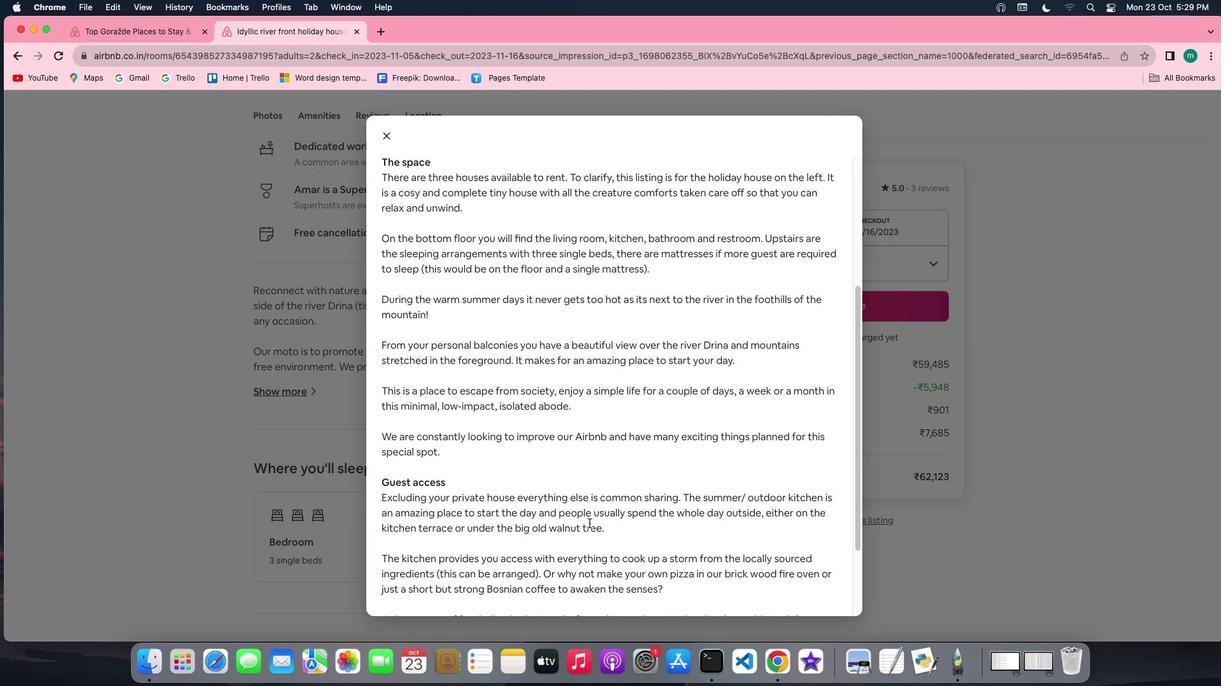 
Action: Mouse scrolled (588, 524) with delta (0, 0)
Screenshot: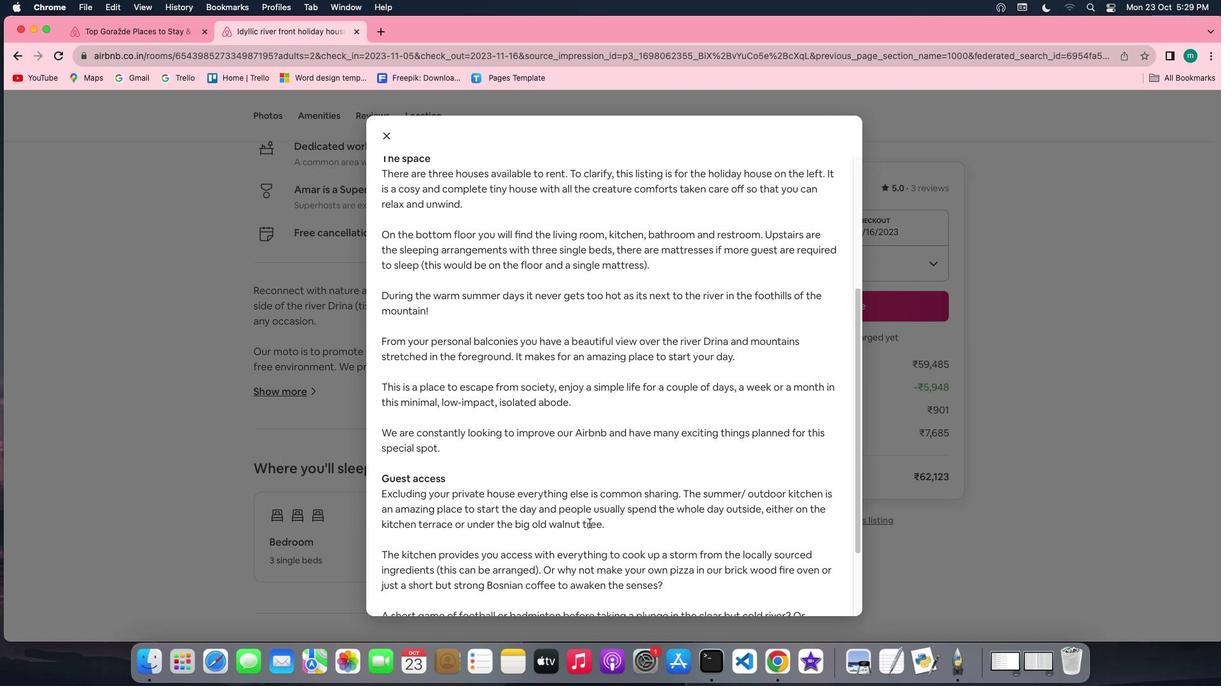 
Action: Mouse scrolled (588, 524) with delta (0, -1)
Screenshot: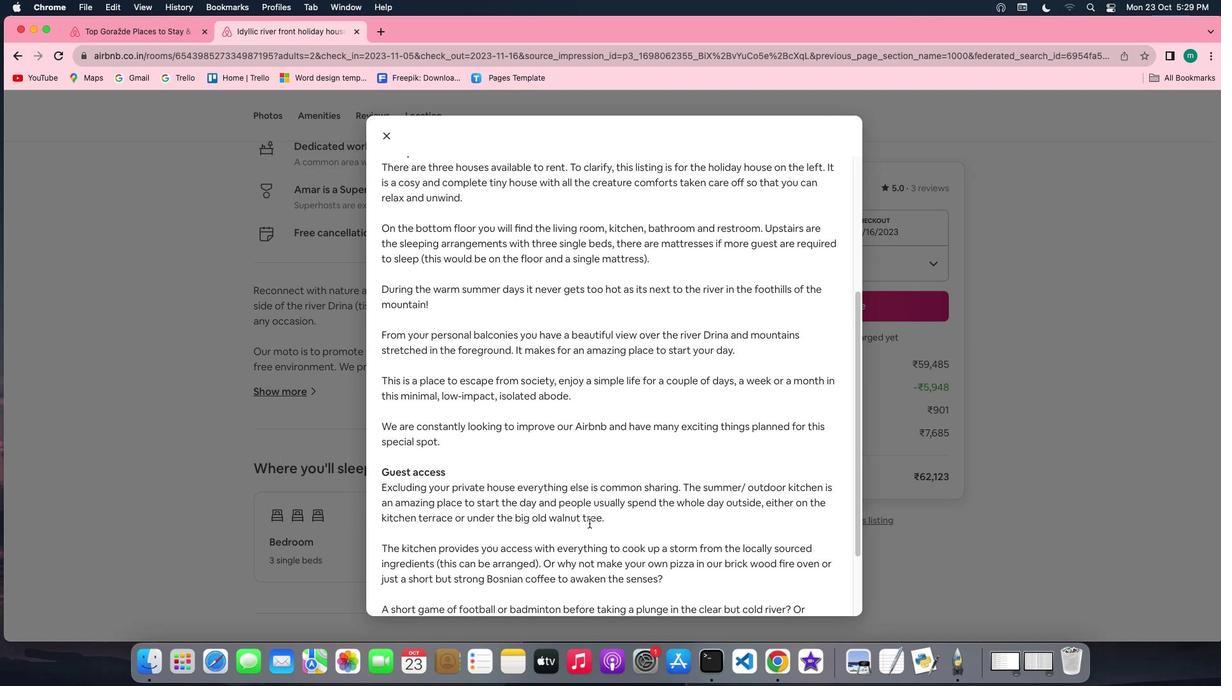
Action: Mouse scrolled (588, 524) with delta (0, -2)
Screenshot: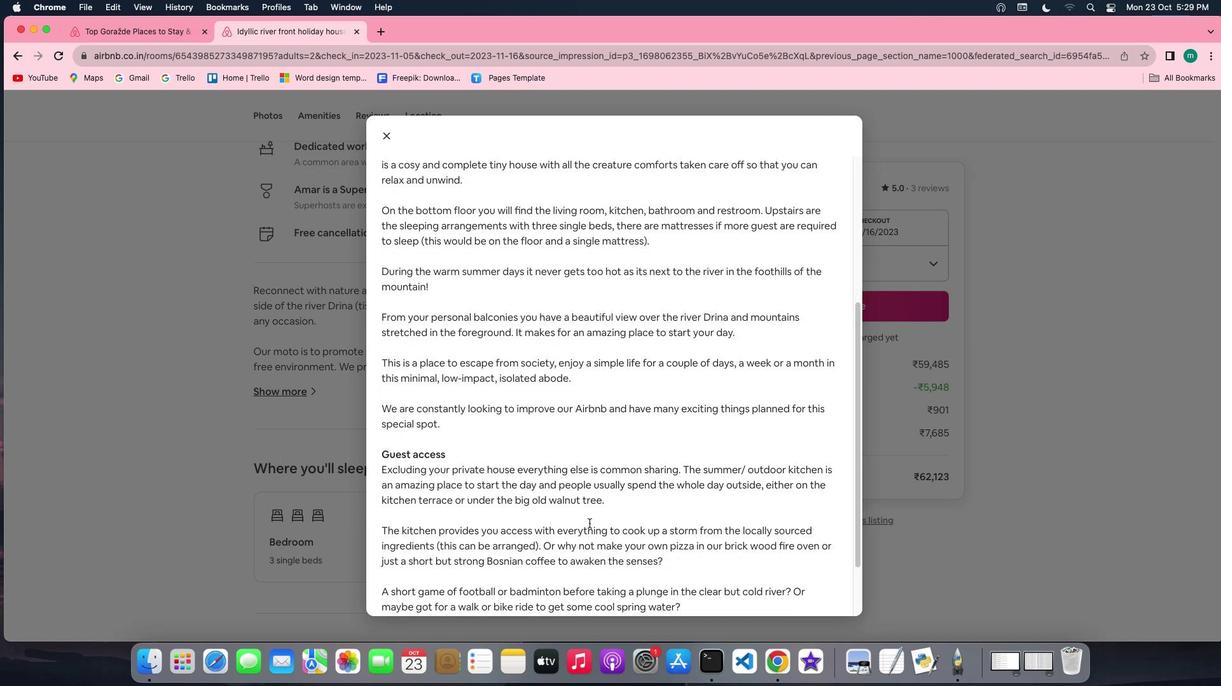 
Action: Mouse scrolled (588, 524) with delta (0, 0)
Screenshot: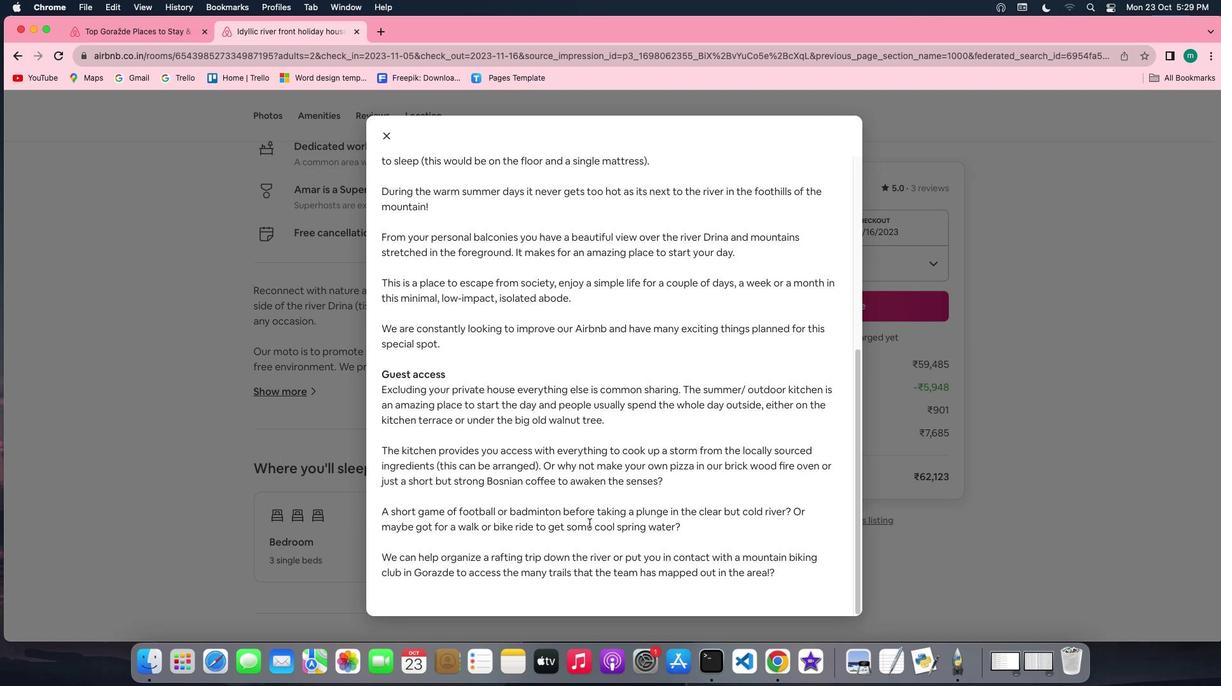 
Action: Mouse scrolled (588, 524) with delta (0, 0)
Screenshot: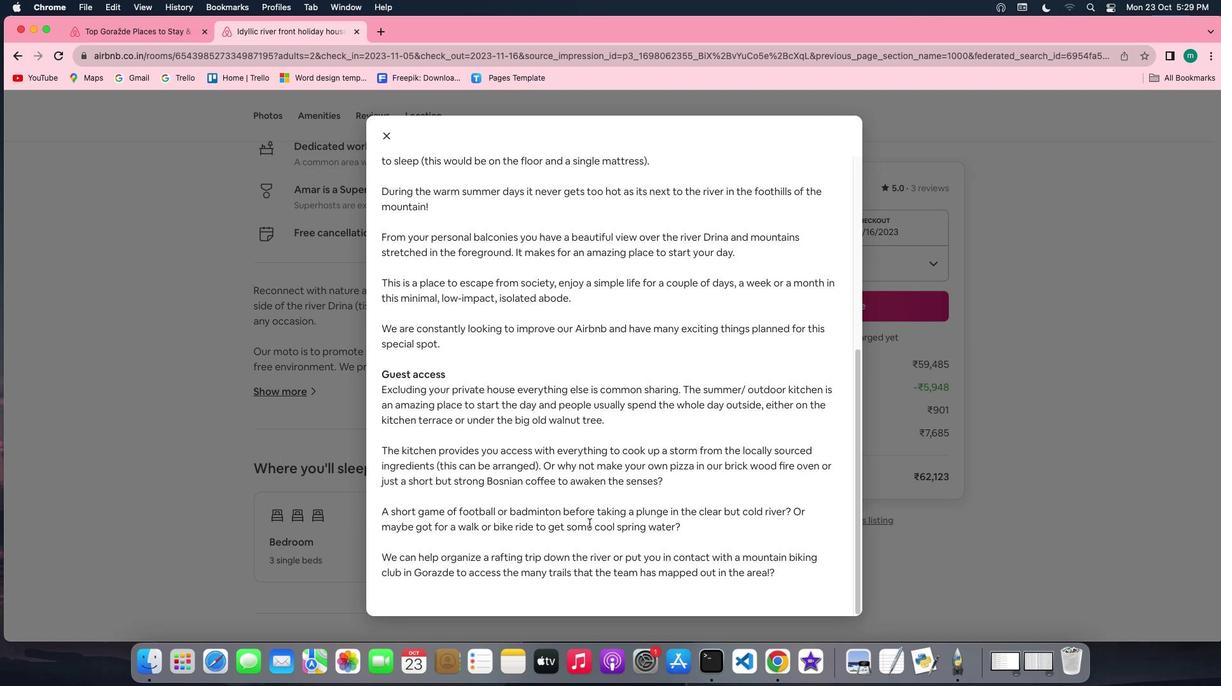 
Action: Mouse scrolled (588, 524) with delta (0, -1)
Screenshot: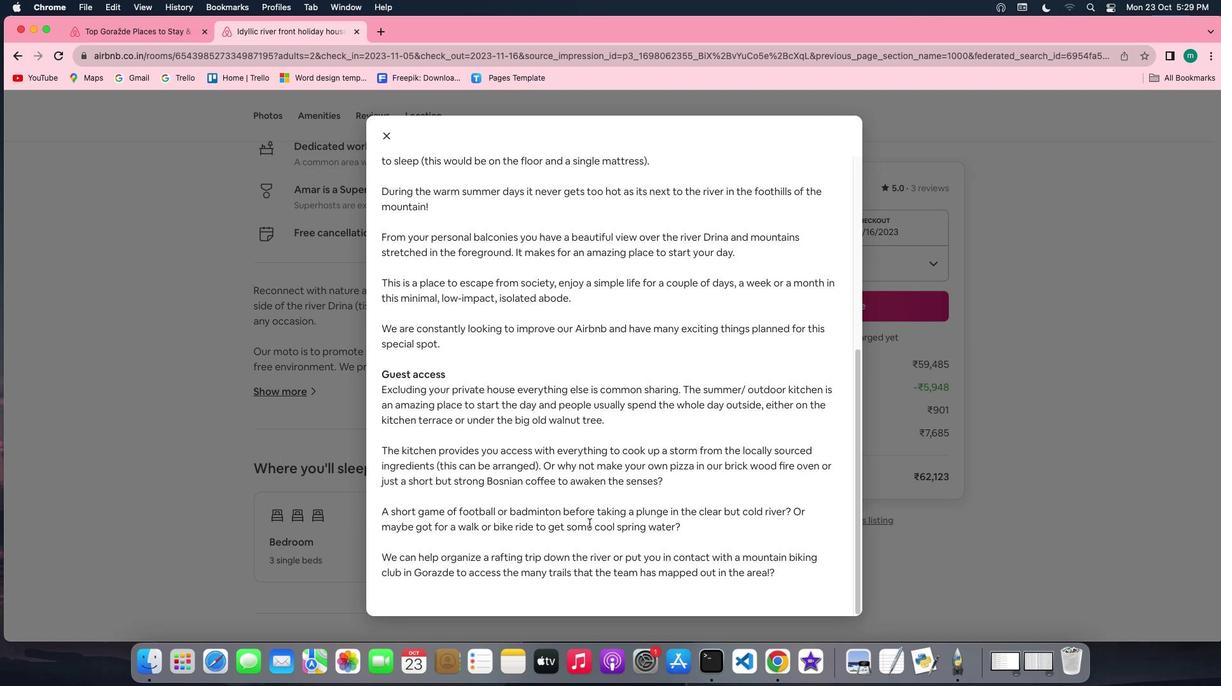 
Action: Mouse scrolled (588, 524) with delta (0, -3)
Screenshot: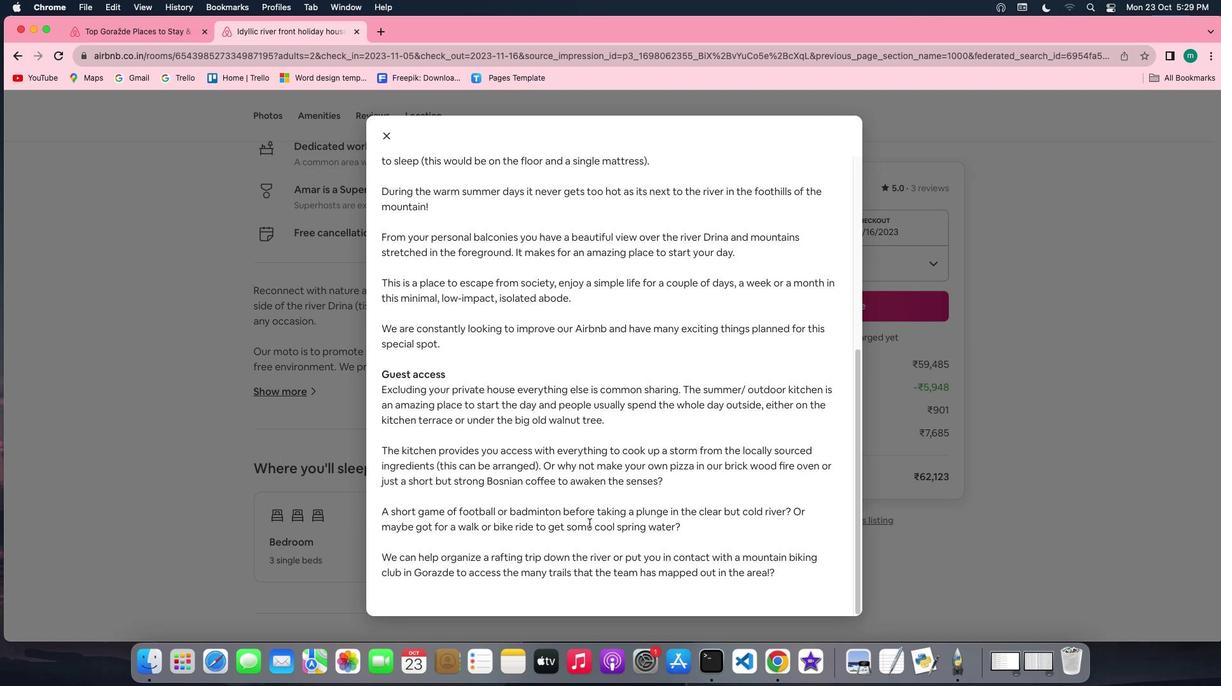 
Action: Mouse moved to (394, 129)
Screenshot: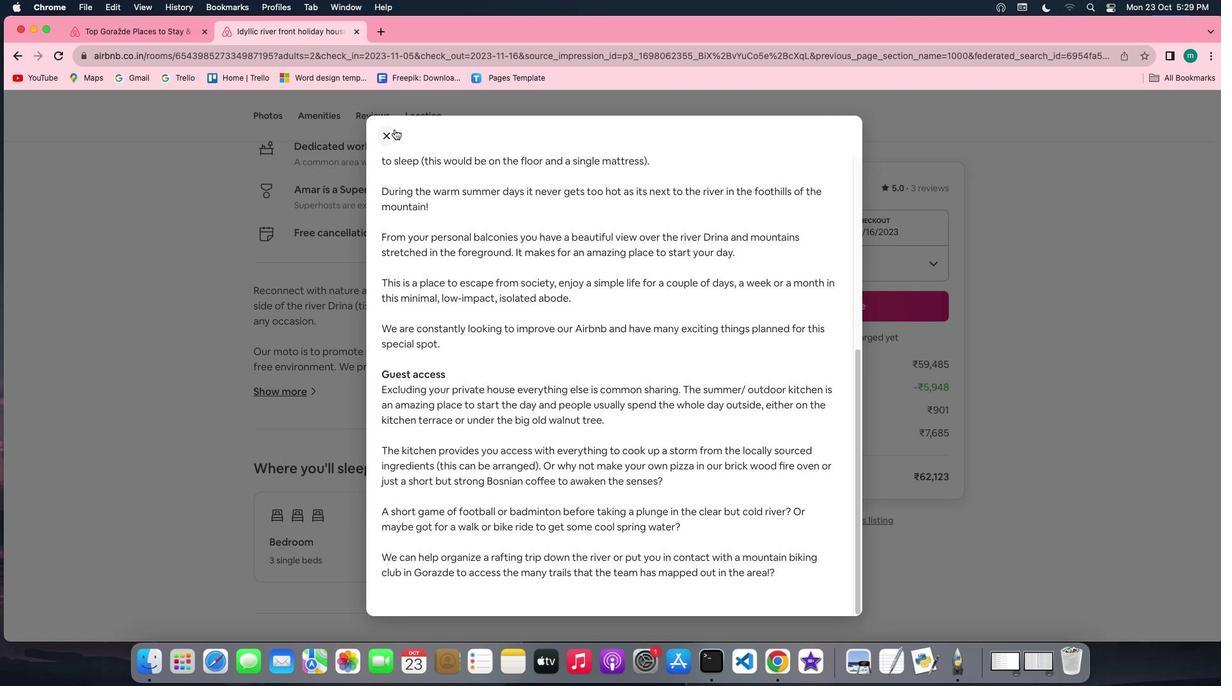 
Action: Mouse pressed left at (394, 129)
Screenshot: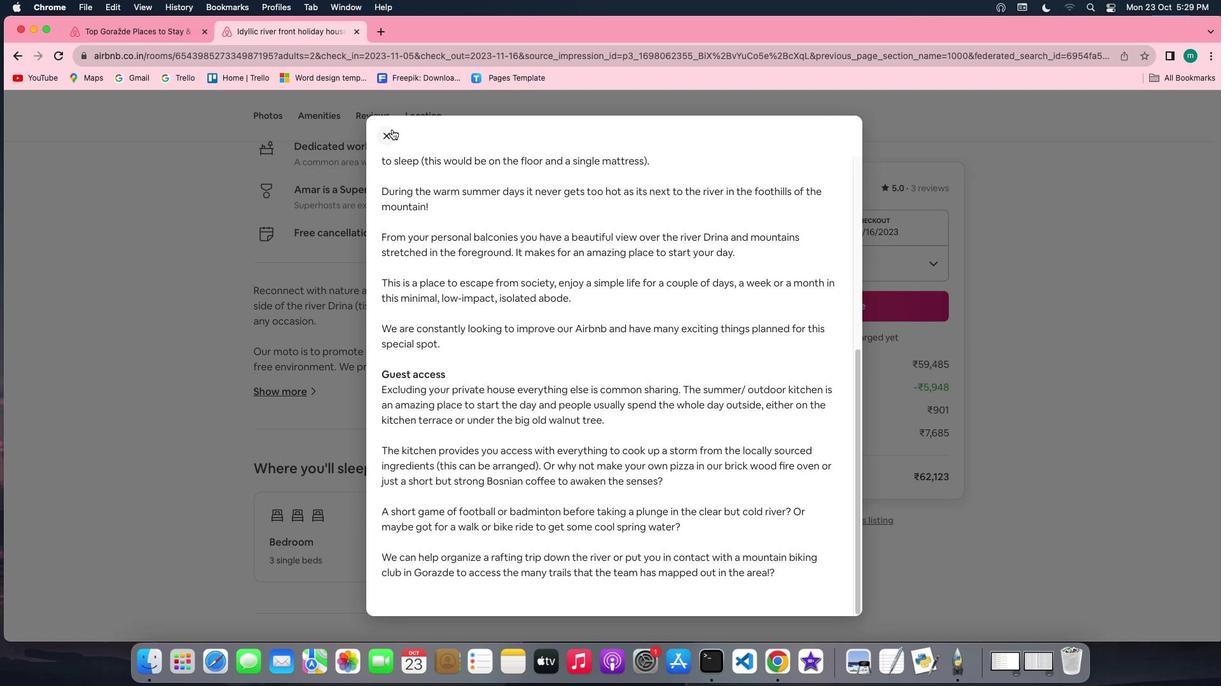 
Action: Mouse moved to (450, 376)
Screenshot: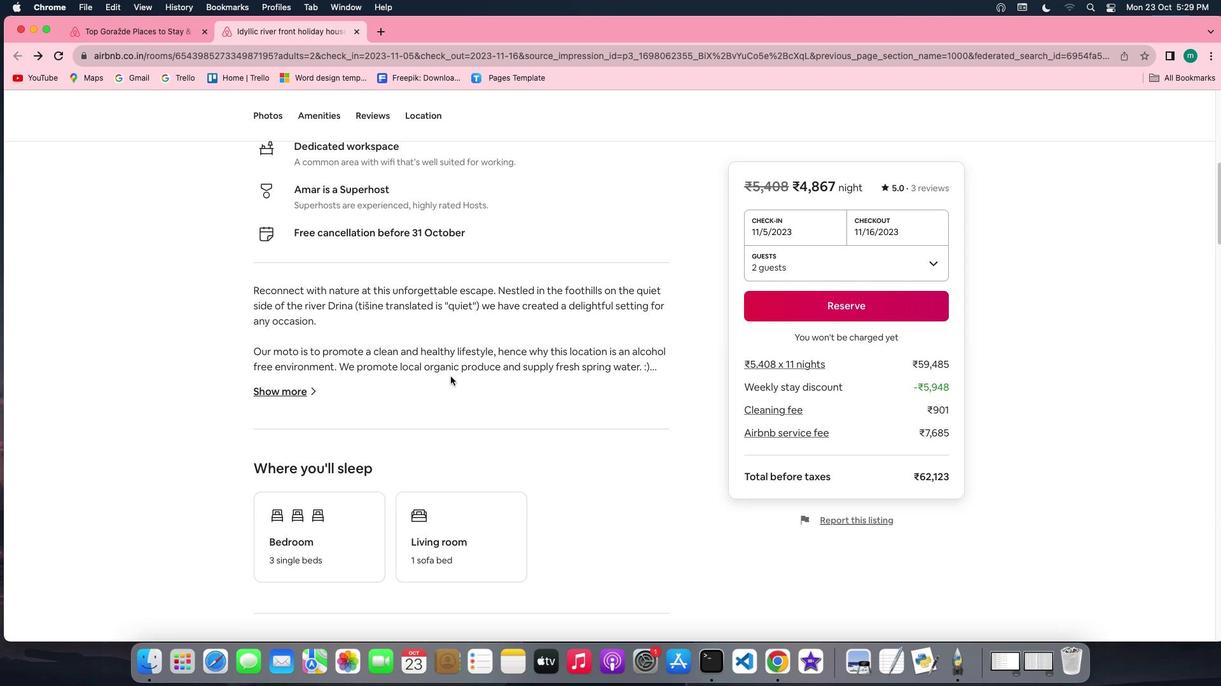 
Action: Mouse scrolled (450, 376) with delta (0, 0)
Screenshot: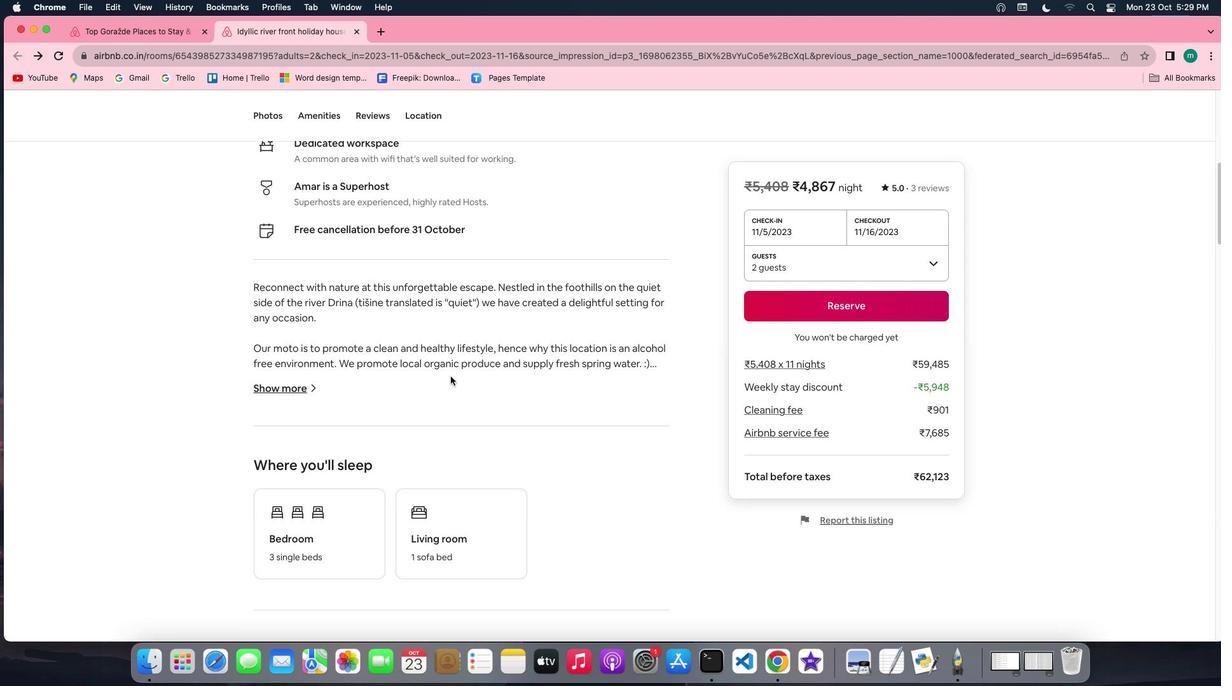 
Action: Mouse scrolled (450, 376) with delta (0, 0)
Screenshot: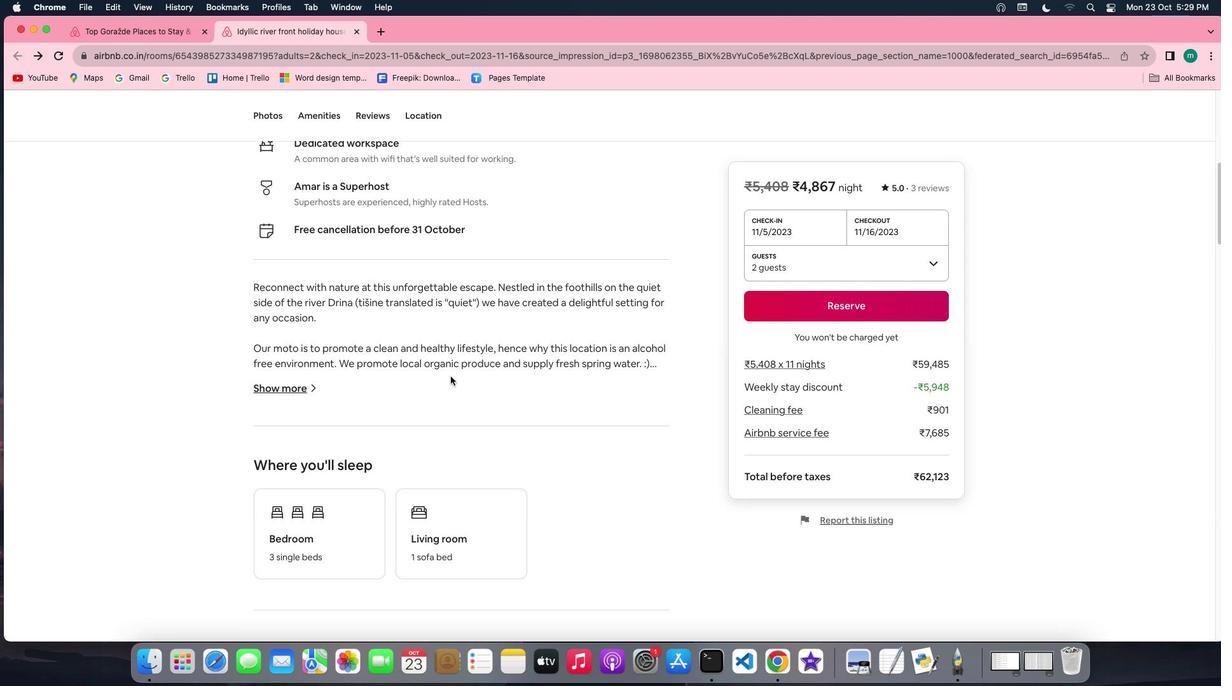 
Action: Mouse scrolled (450, 376) with delta (0, -1)
Screenshot: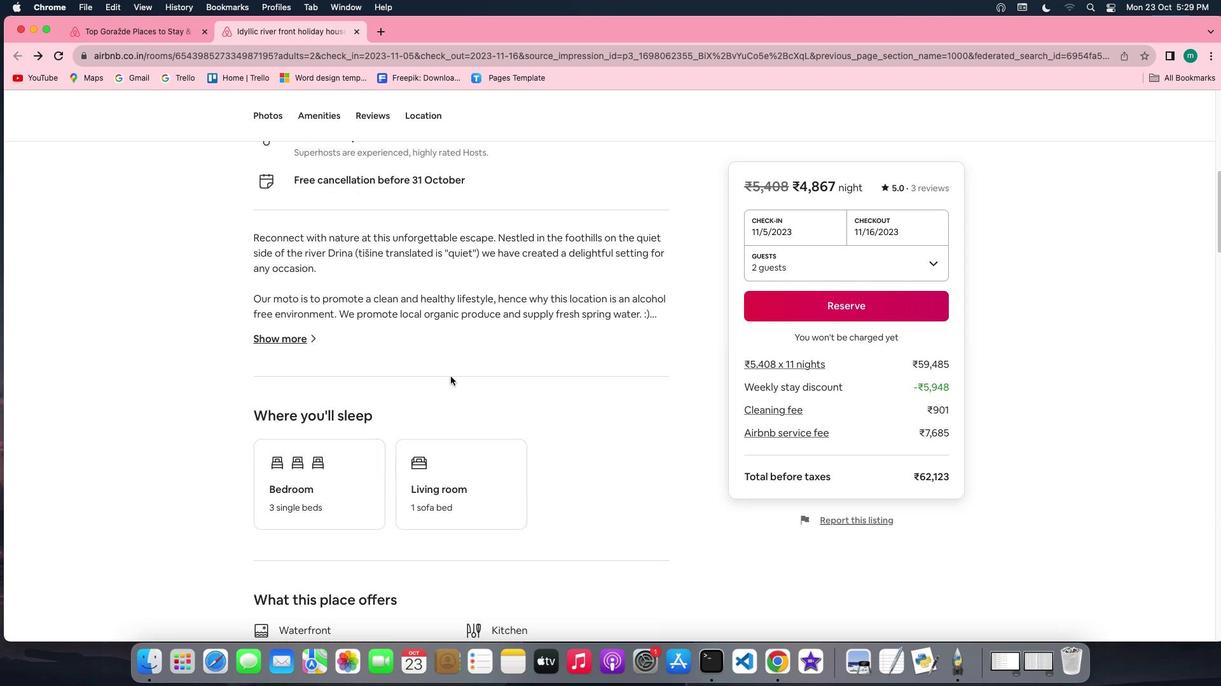 
Action: Mouse scrolled (450, 376) with delta (0, -2)
Screenshot: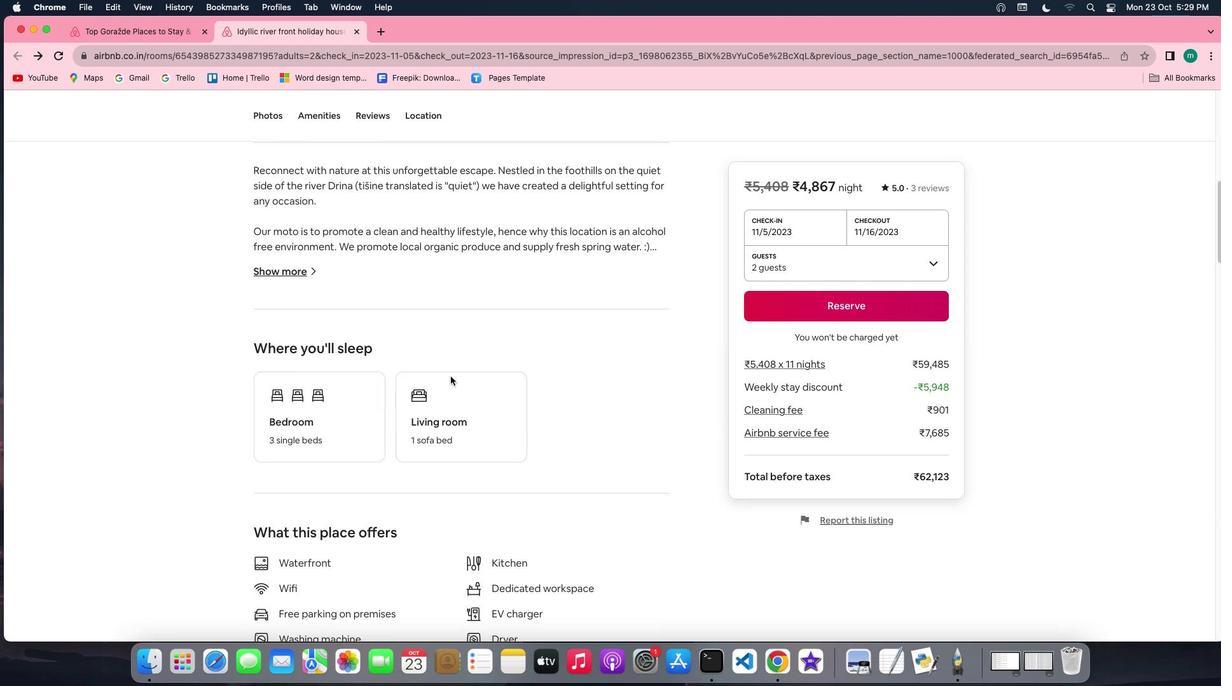 
Action: Mouse scrolled (450, 376) with delta (0, 0)
Screenshot: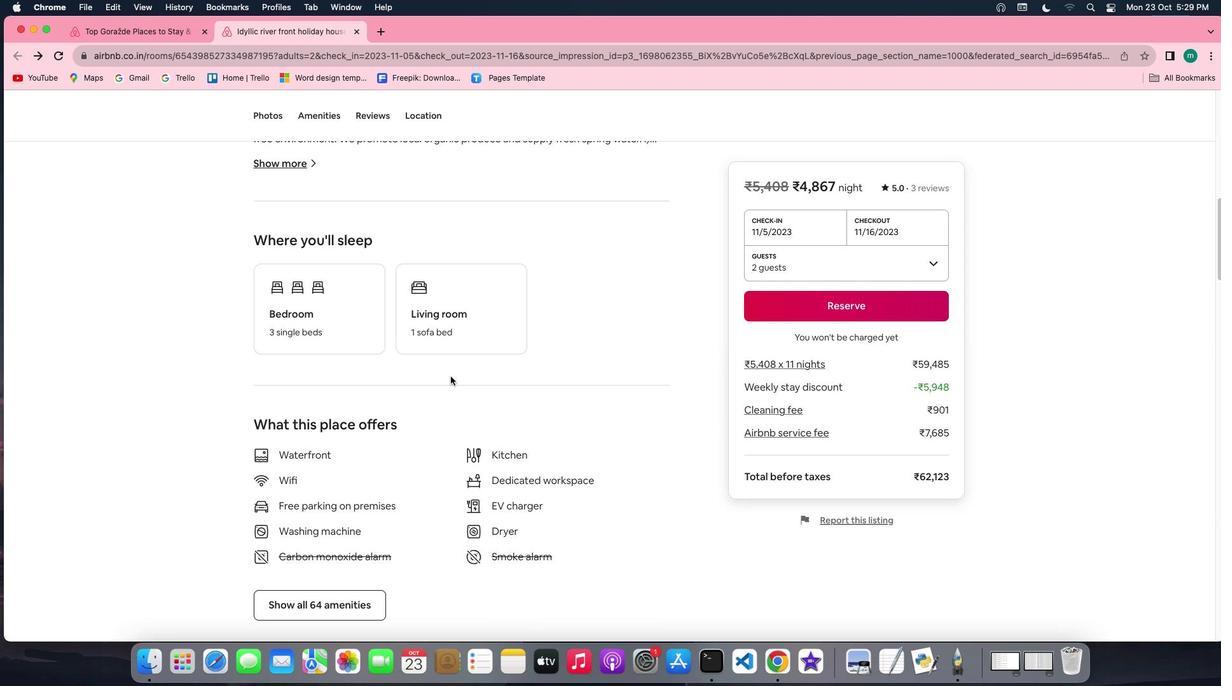 
Action: Mouse scrolled (450, 376) with delta (0, 0)
Screenshot: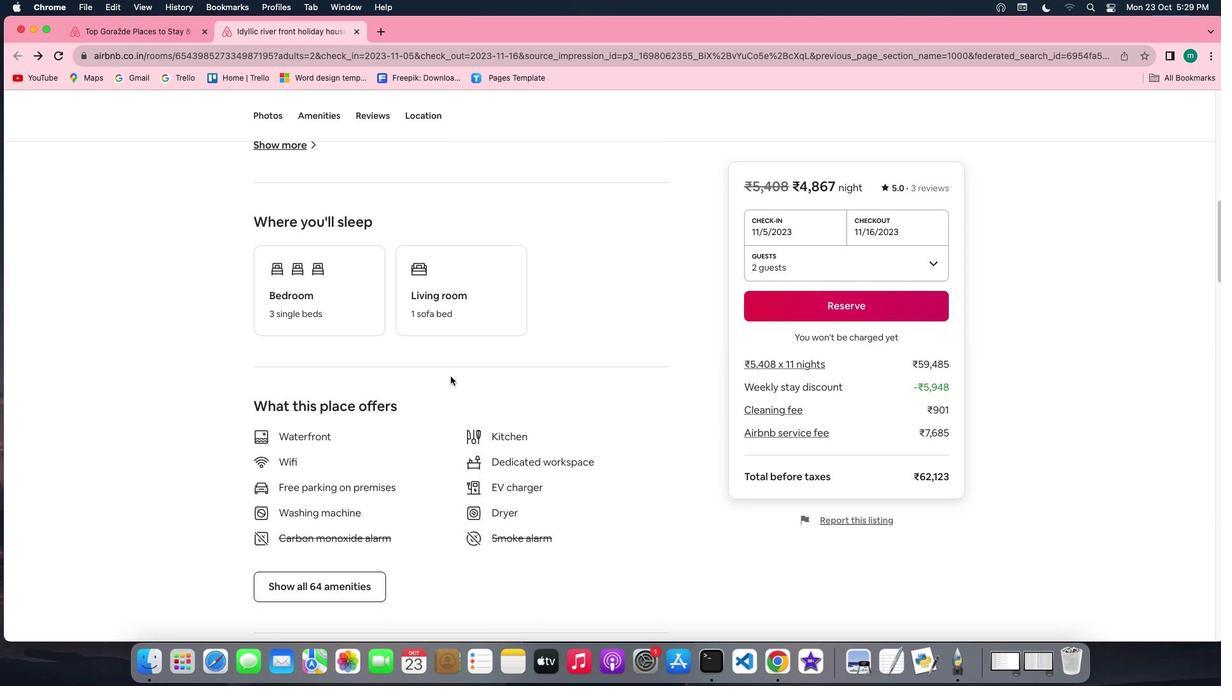 
Action: Mouse scrolled (450, 376) with delta (0, -1)
Screenshot: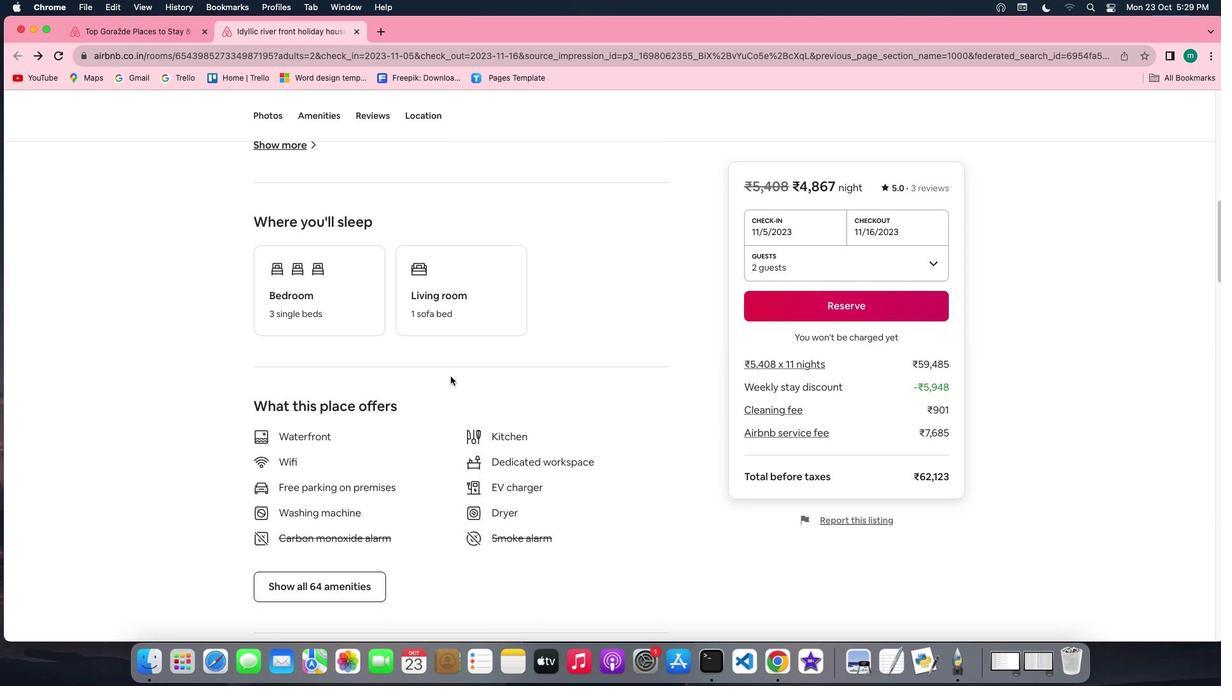 
Action: Mouse moved to (327, 489)
Screenshot: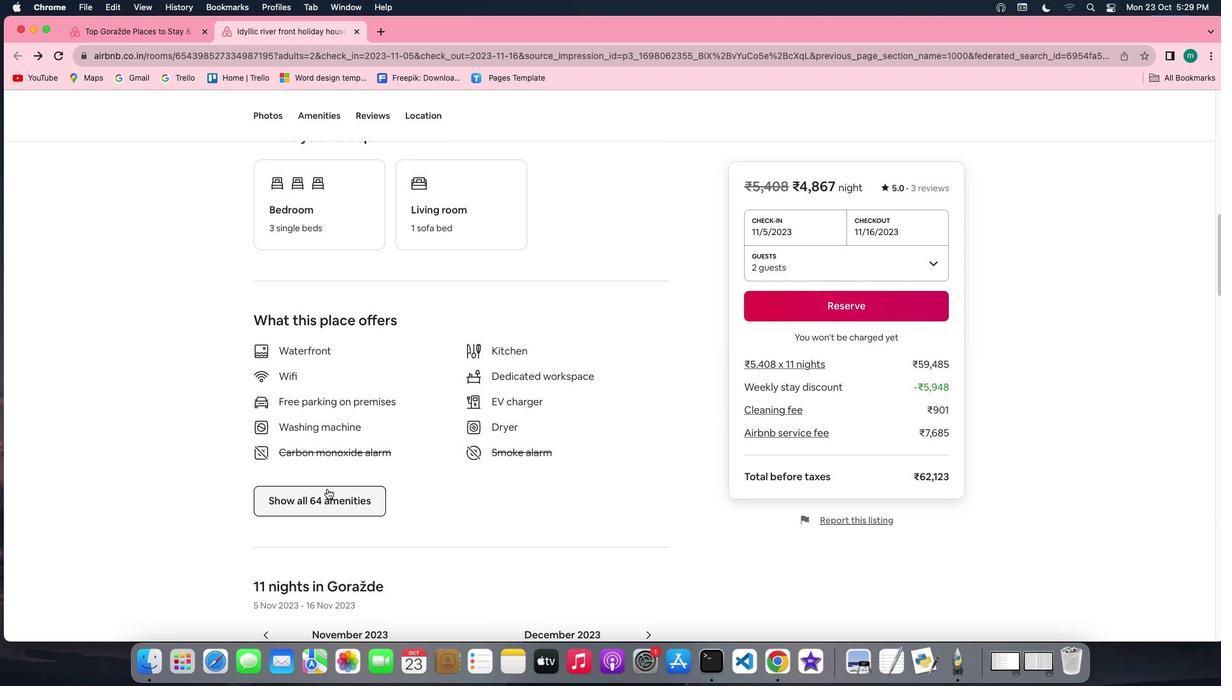 
Action: Mouse pressed left at (327, 489)
Screenshot: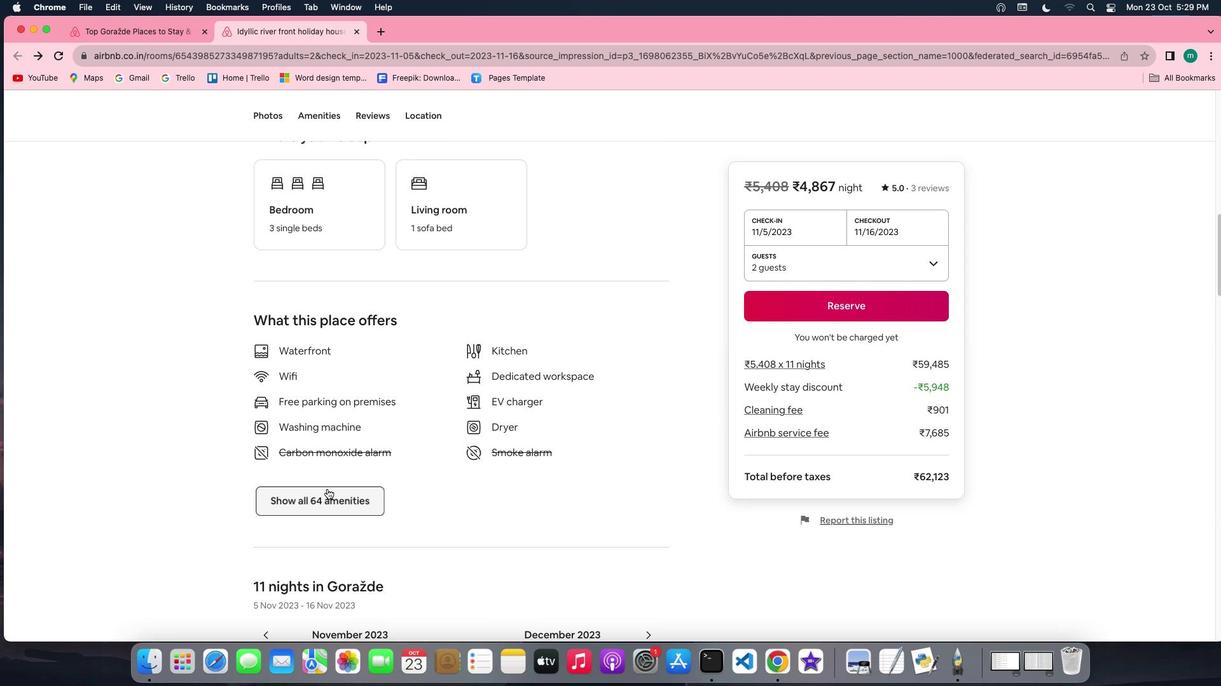 
Action: Mouse moved to (545, 489)
